 Task: Create a red and orange triangles letterhead.
Action: Mouse moved to (596, 463)
Screenshot: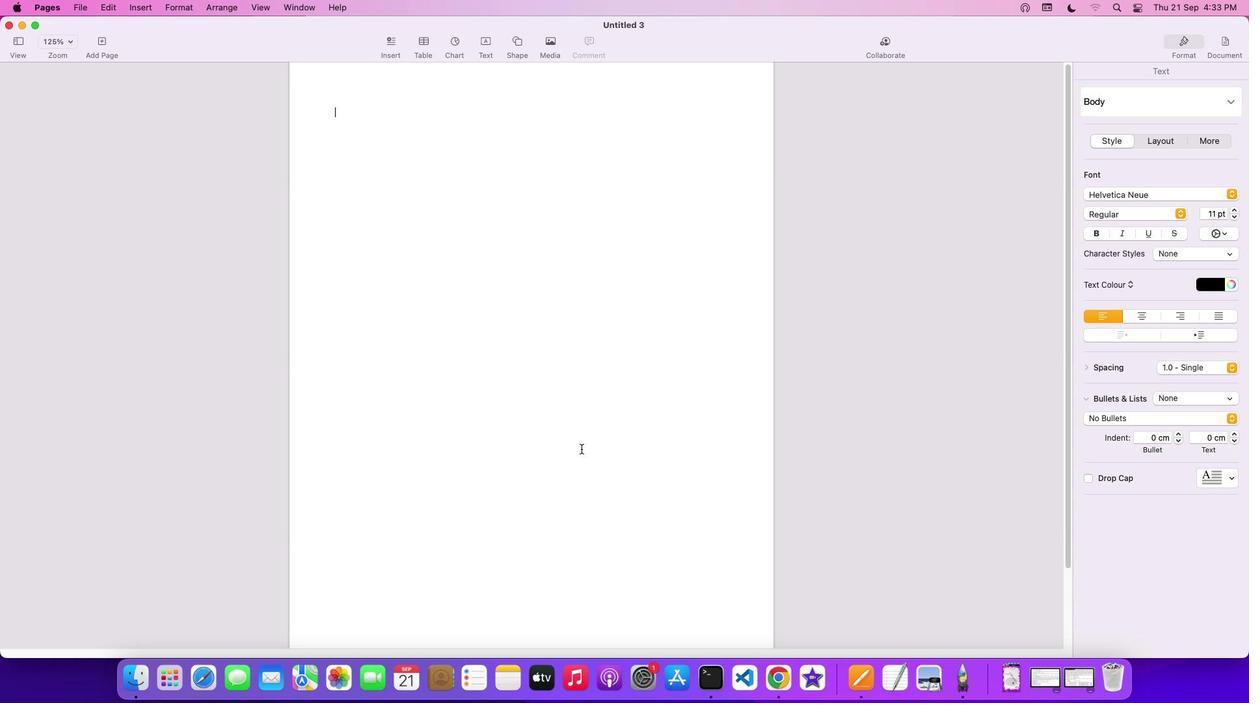 
Action: Mouse pressed left at (596, 463)
Screenshot: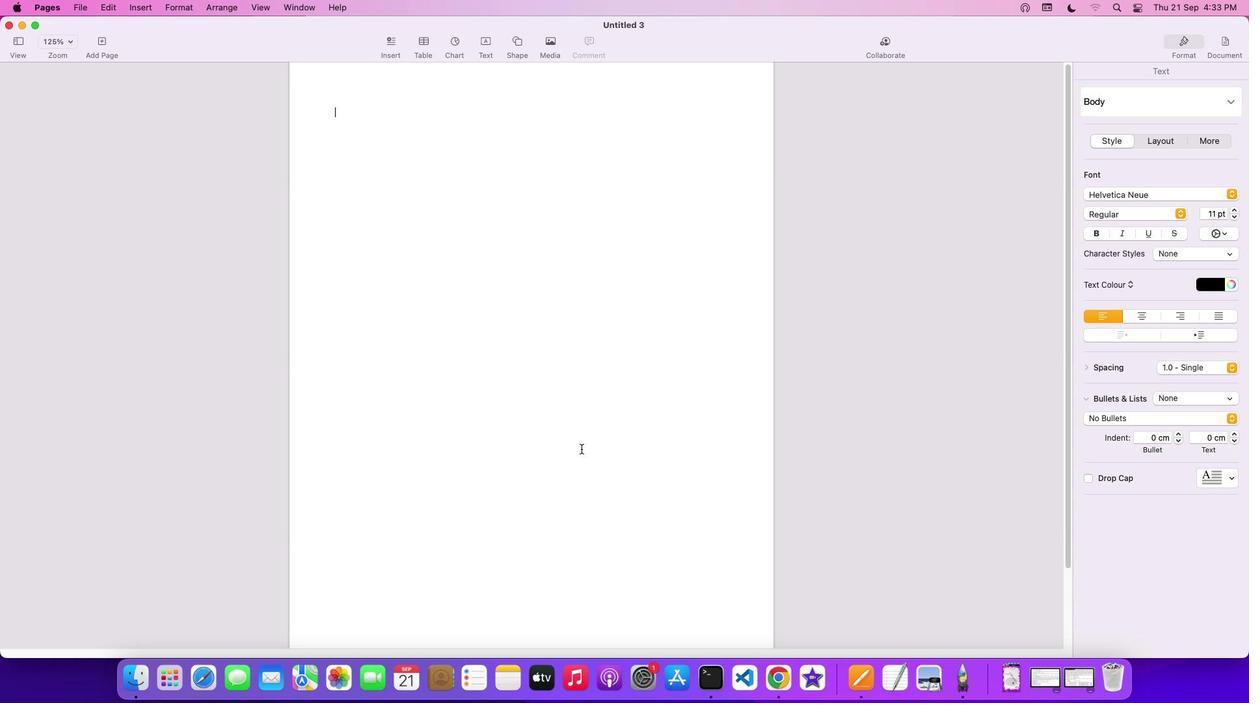 
Action: Mouse moved to (530, 53)
Screenshot: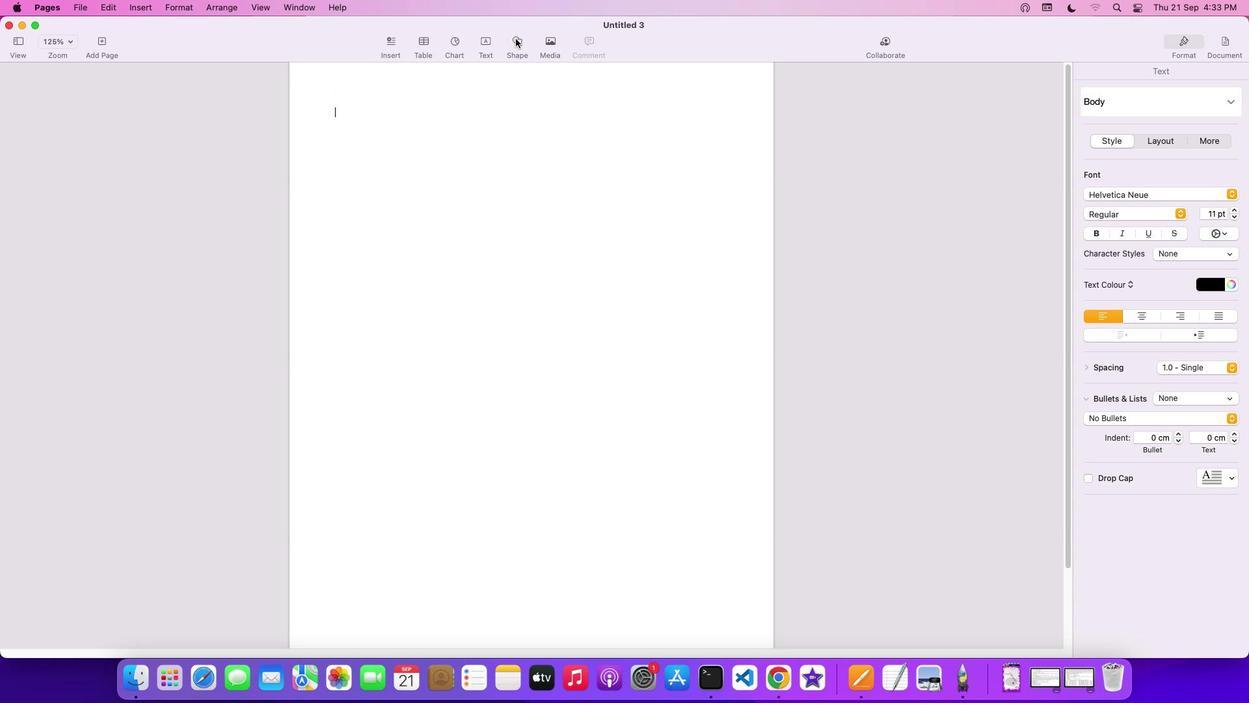 
Action: Mouse pressed left at (530, 53)
Screenshot: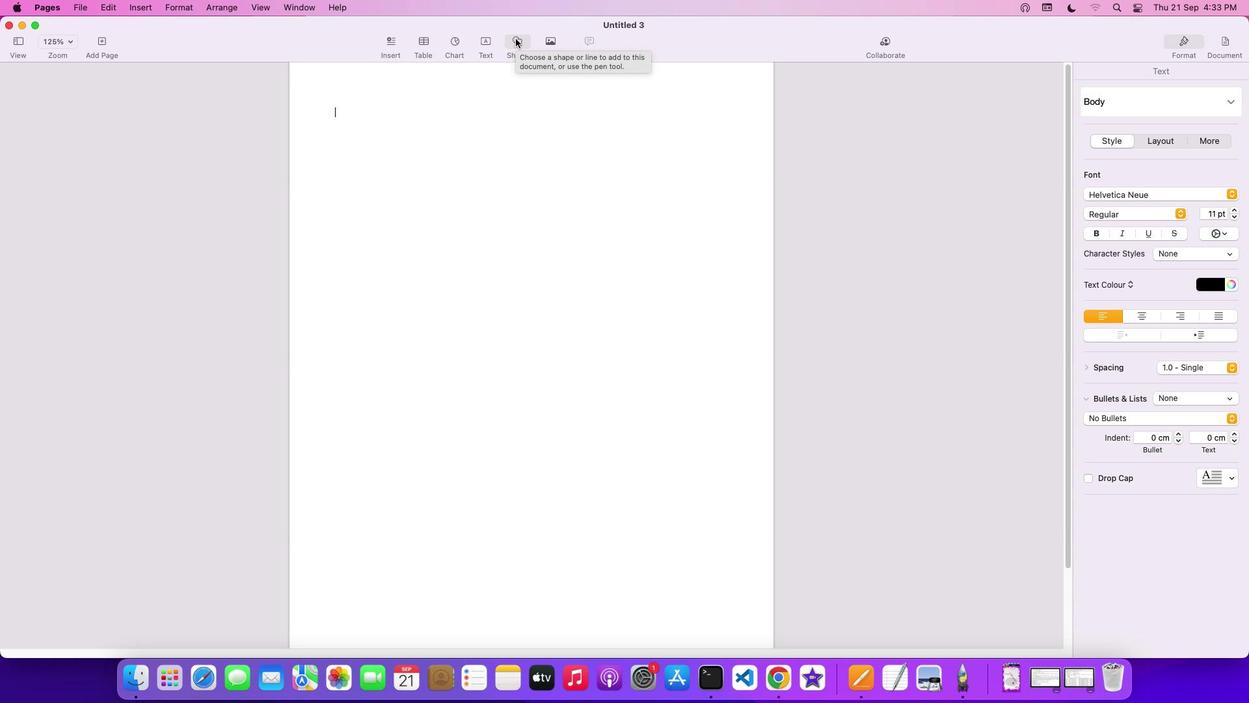 
Action: Mouse moved to (526, 205)
Screenshot: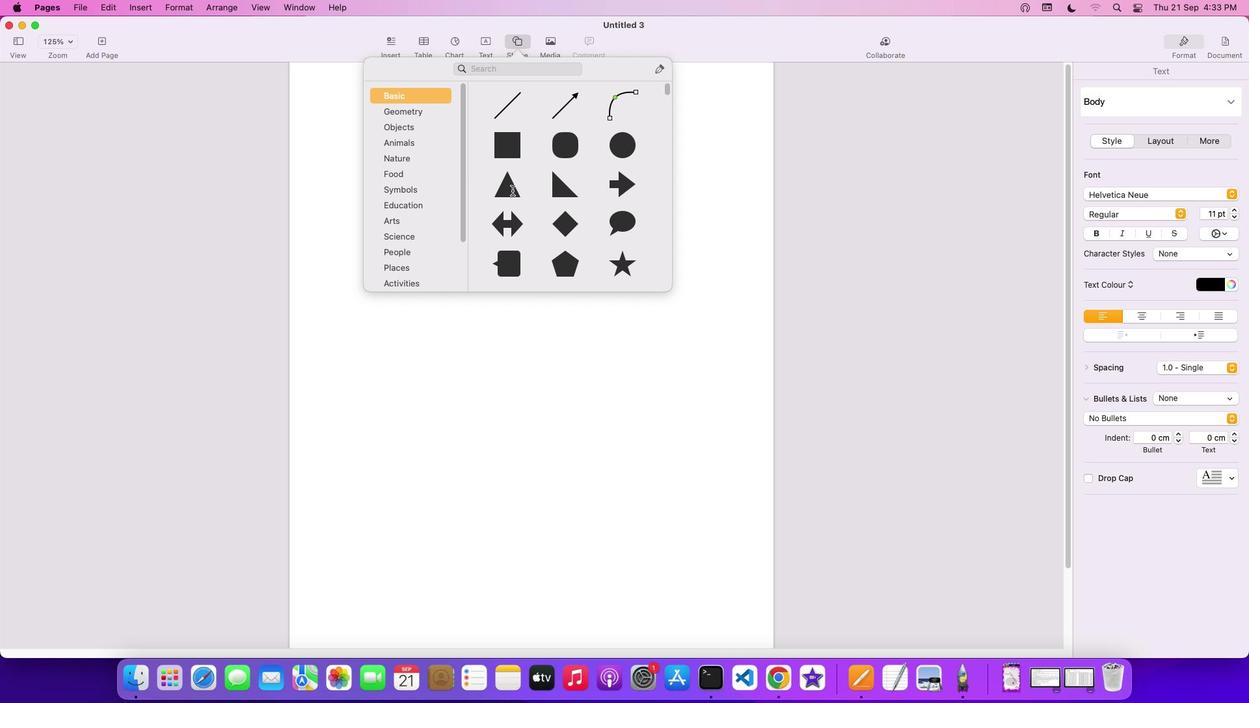 
Action: Mouse pressed left at (526, 205)
Screenshot: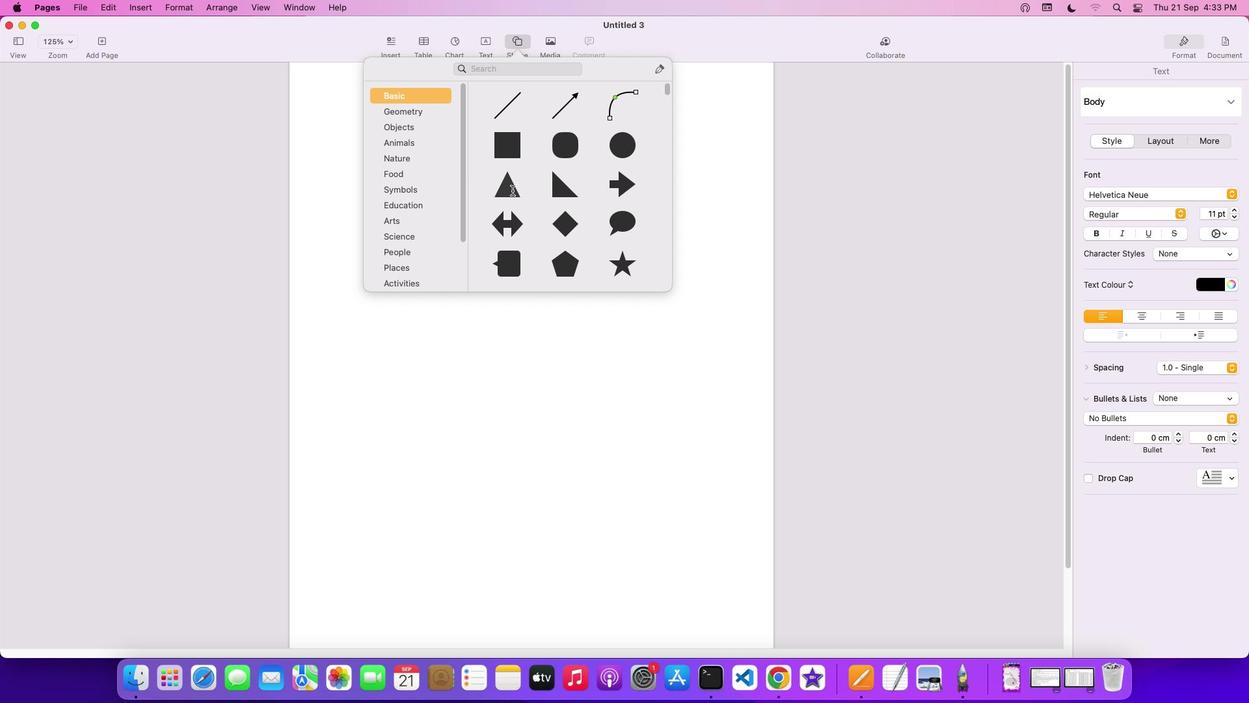 
Action: Mouse moved to (558, 204)
Screenshot: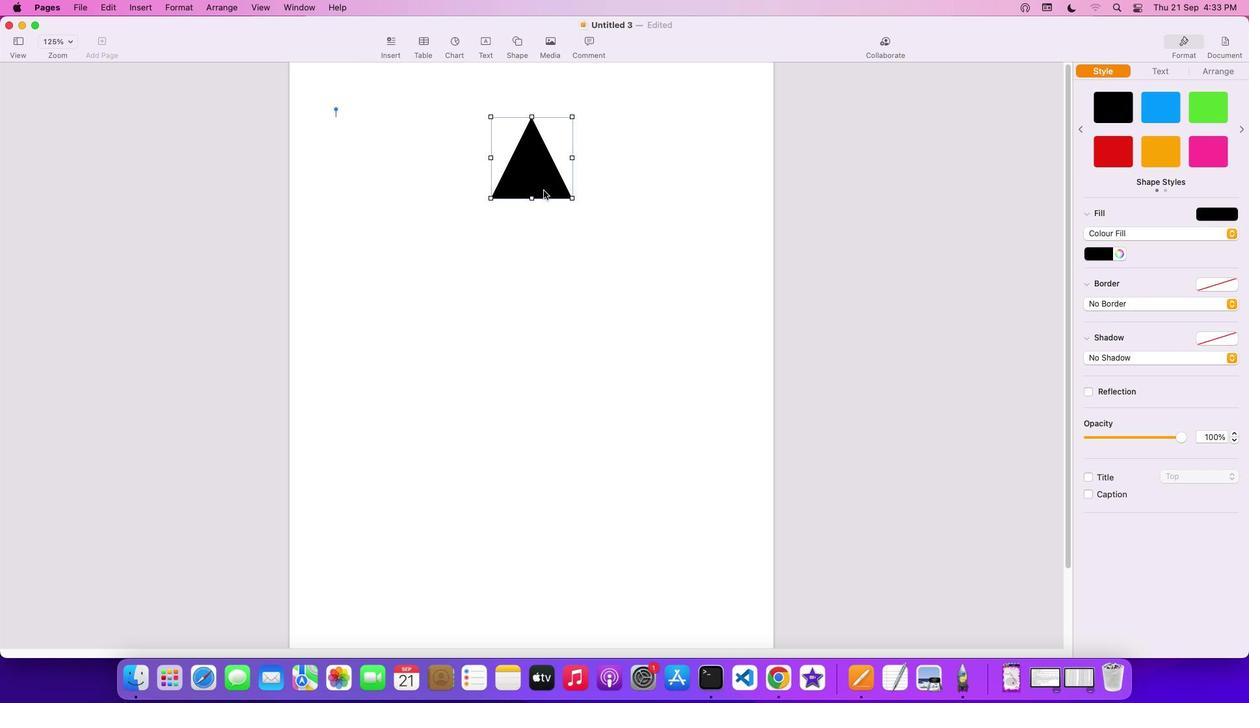 
Action: Mouse pressed left at (558, 204)
Screenshot: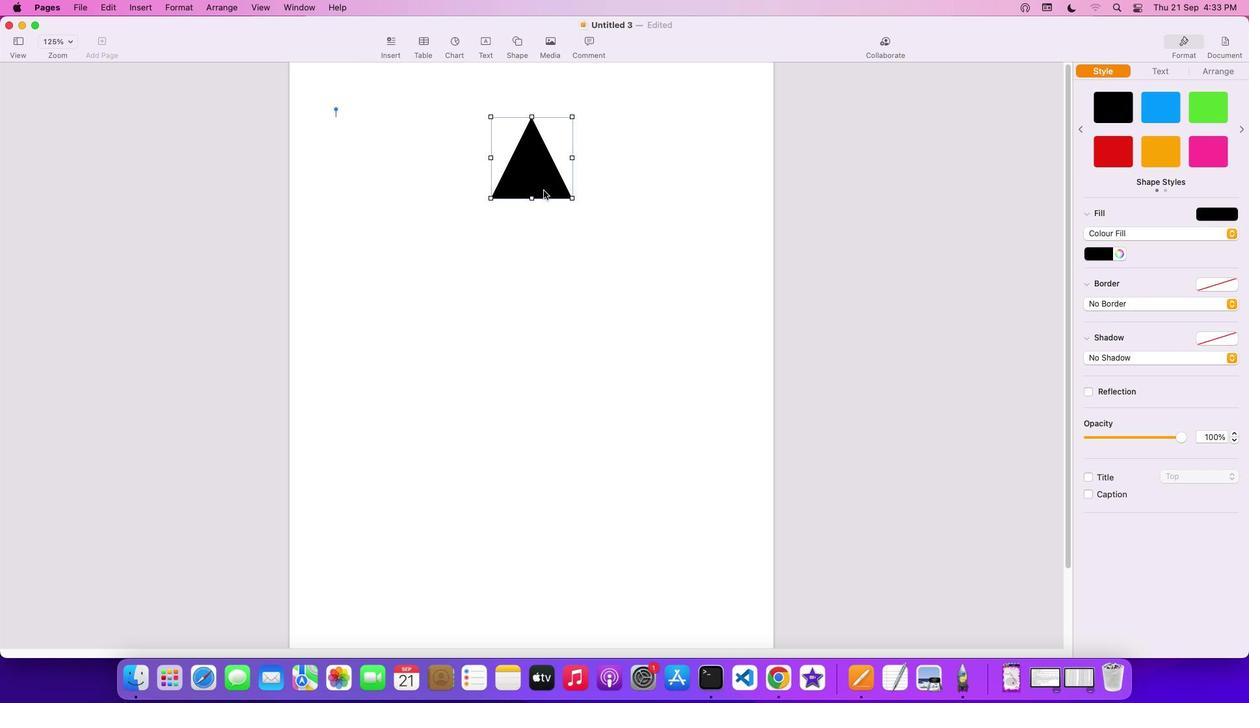 
Action: Mouse moved to (354, 147)
Screenshot: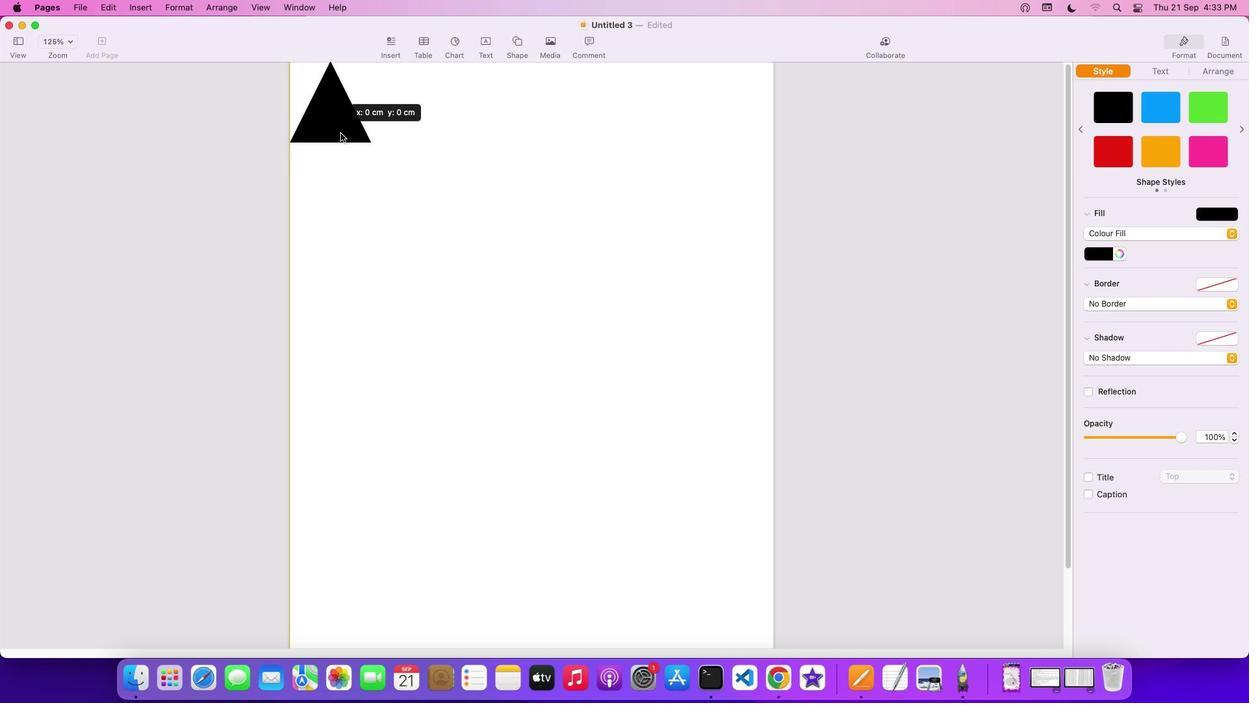 
Action: Key pressed Key.backspace
Screenshot: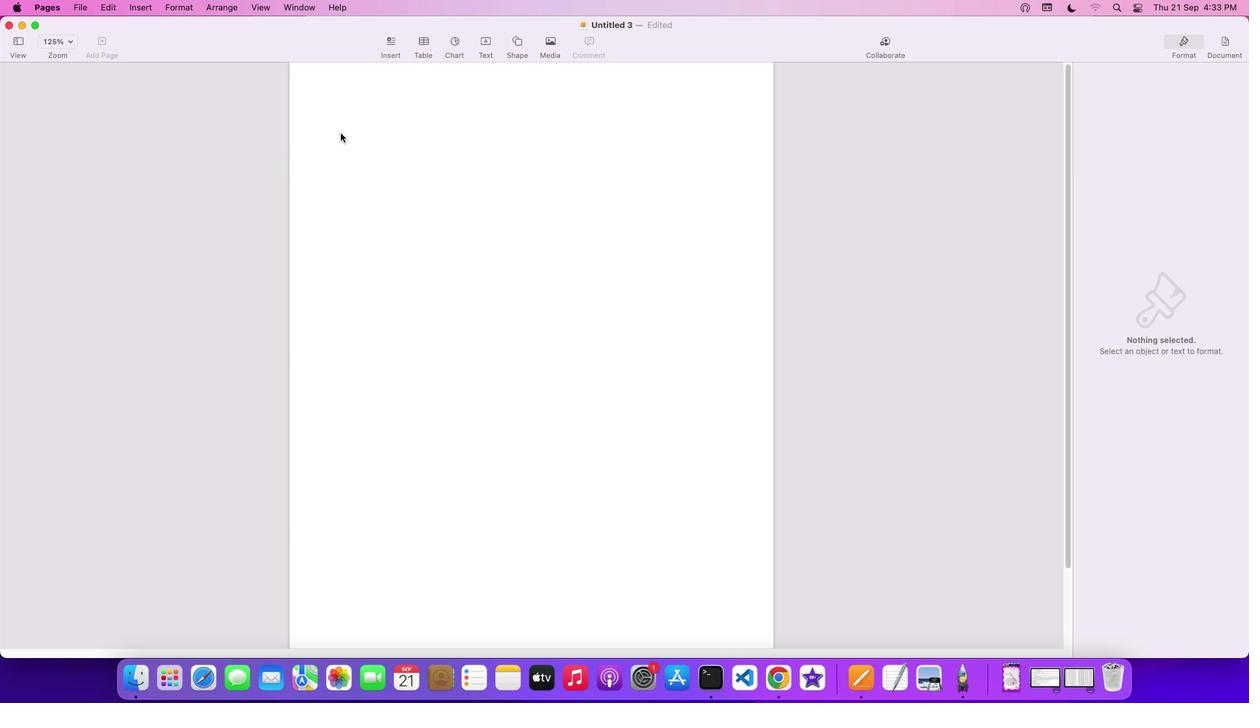 
Action: Mouse moved to (529, 55)
Screenshot: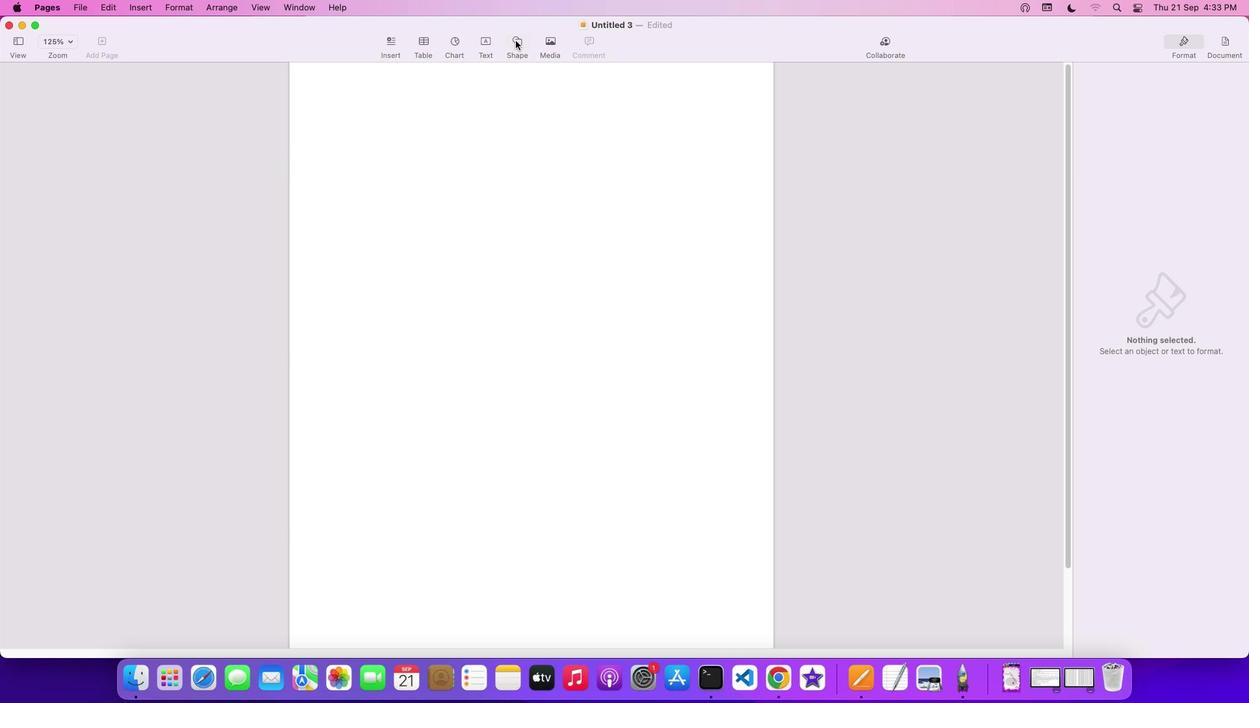 
Action: Mouse pressed left at (529, 55)
Screenshot: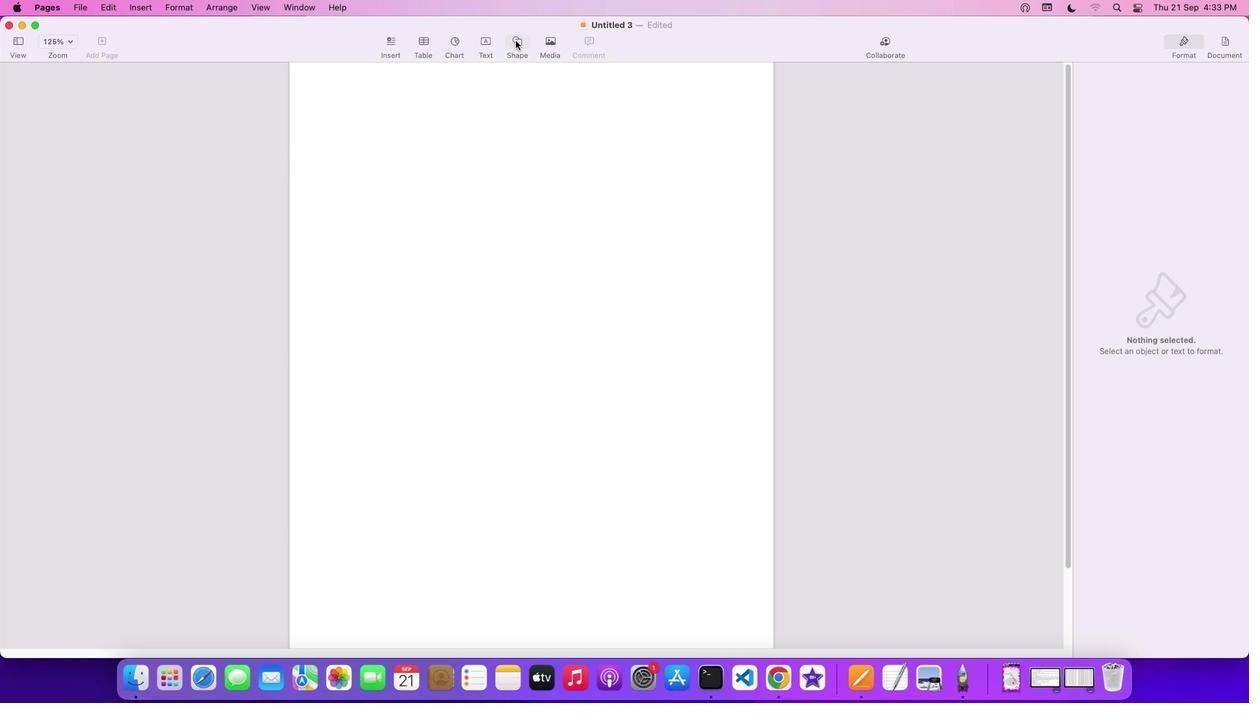
Action: Mouse moved to (530, 161)
Screenshot: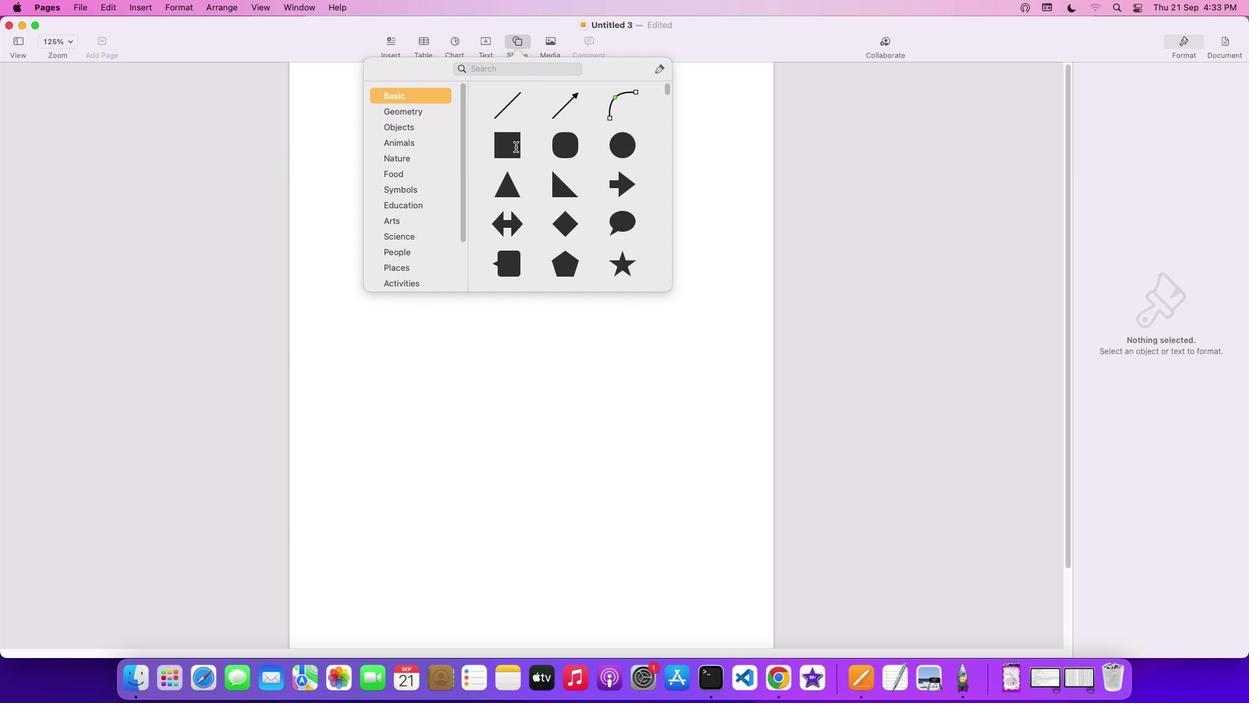 
Action: Mouse pressed left at (530, 161)
Screenshot: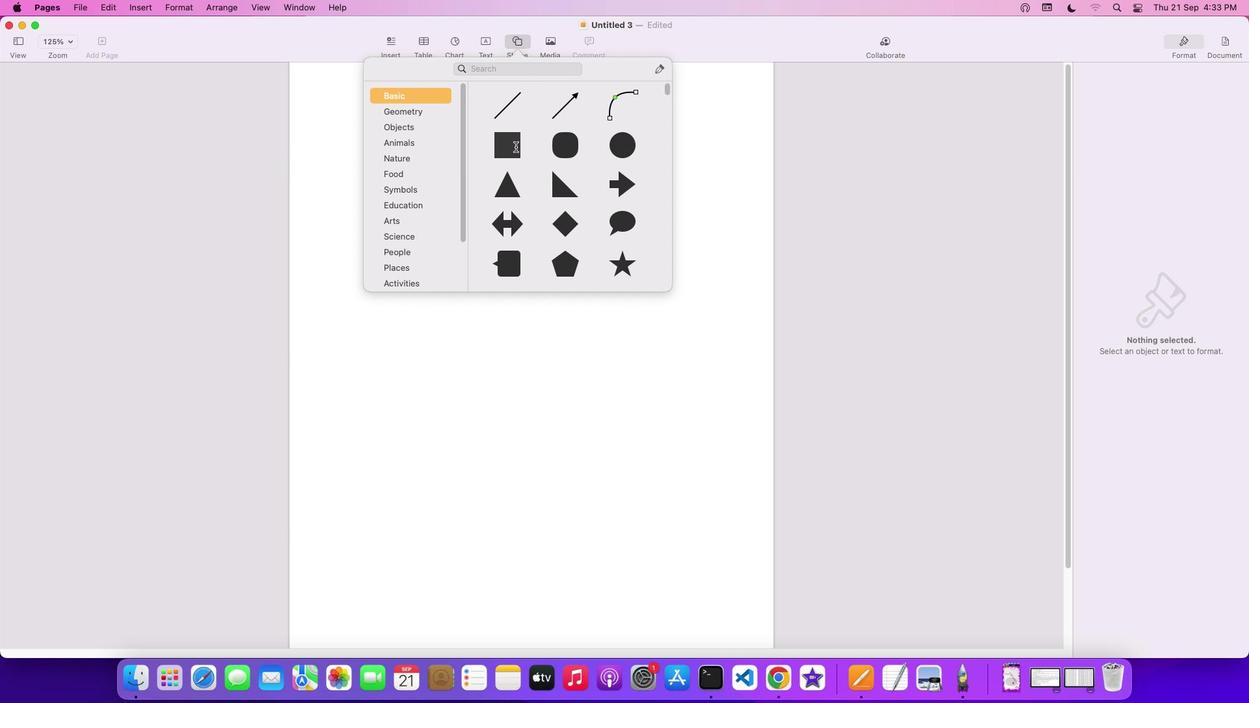 
Action: Mouse moved to (544, 372)
Screenshot: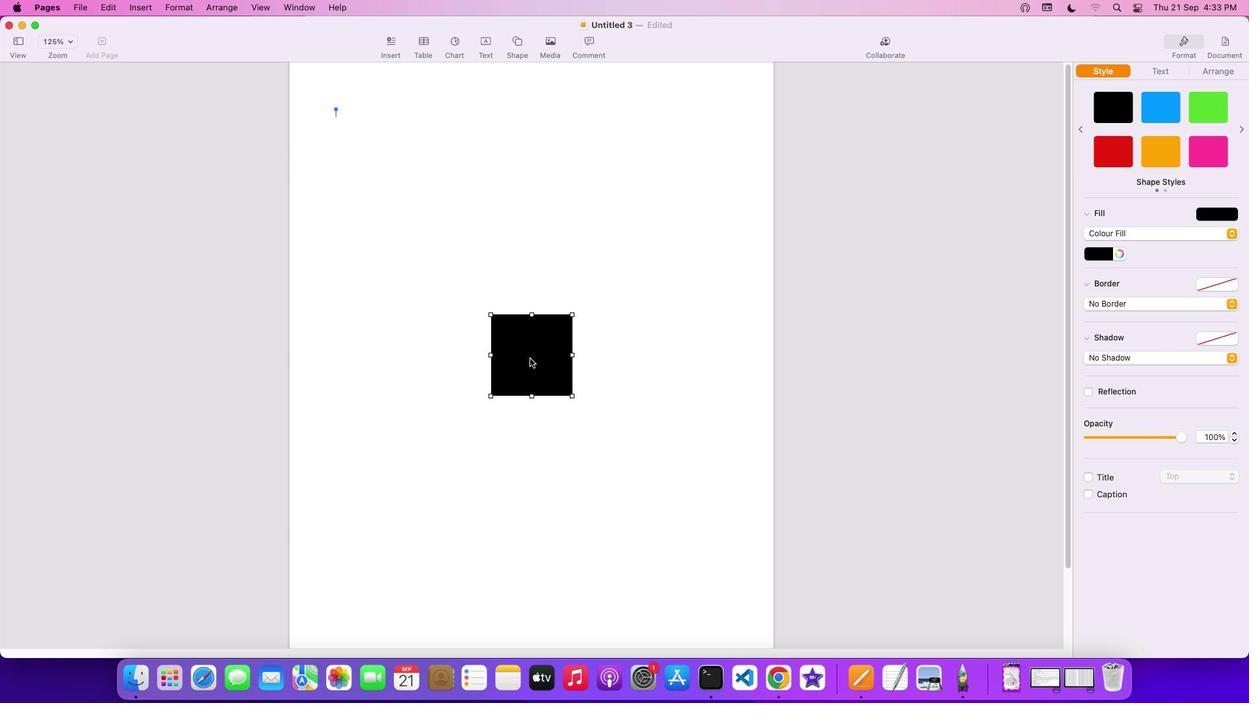 
Action: Mouse pressed left at (544, 372)
Screenshot: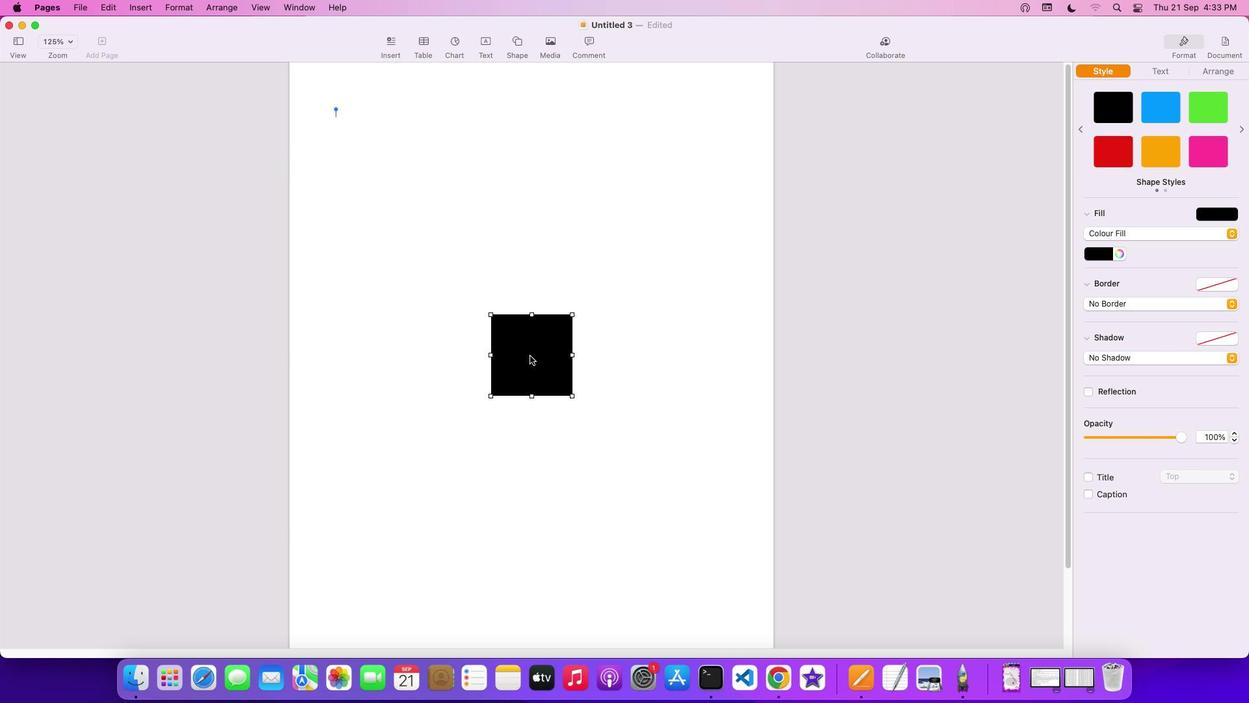 
Action: Mouse moved to (386, 158)
Screenshot: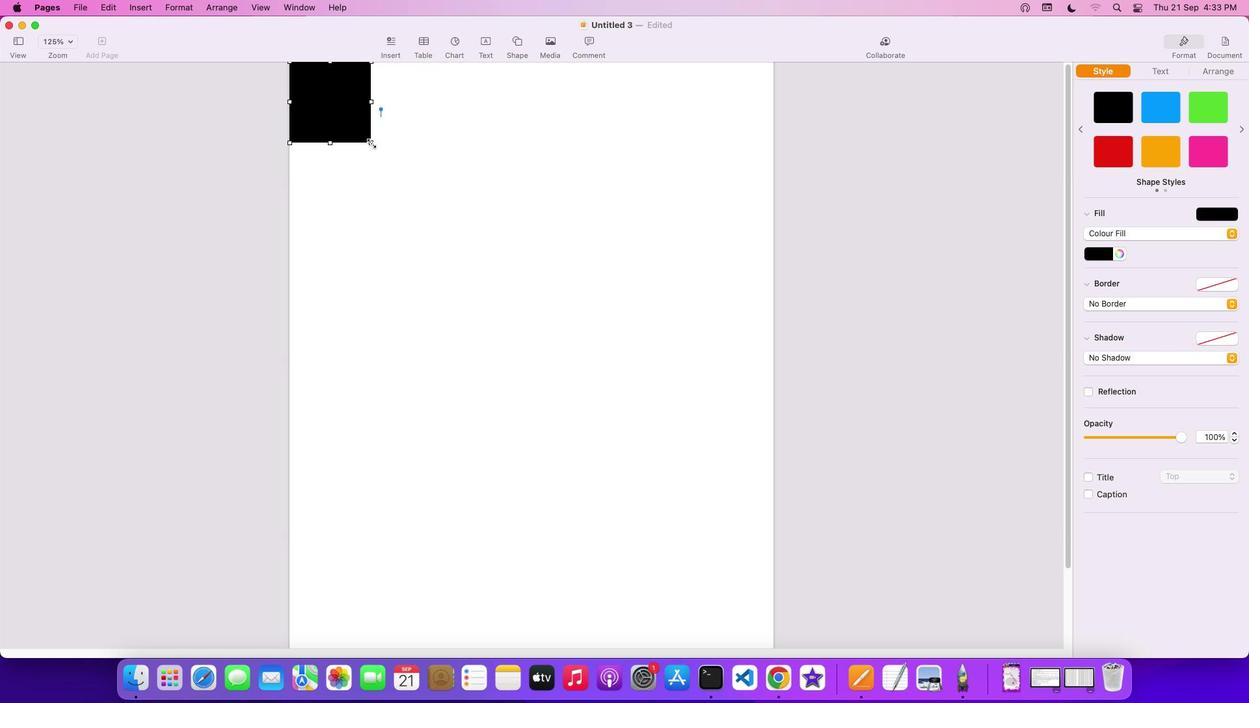 
Action: Mouse pressed left at (386, 158)
Screenshot: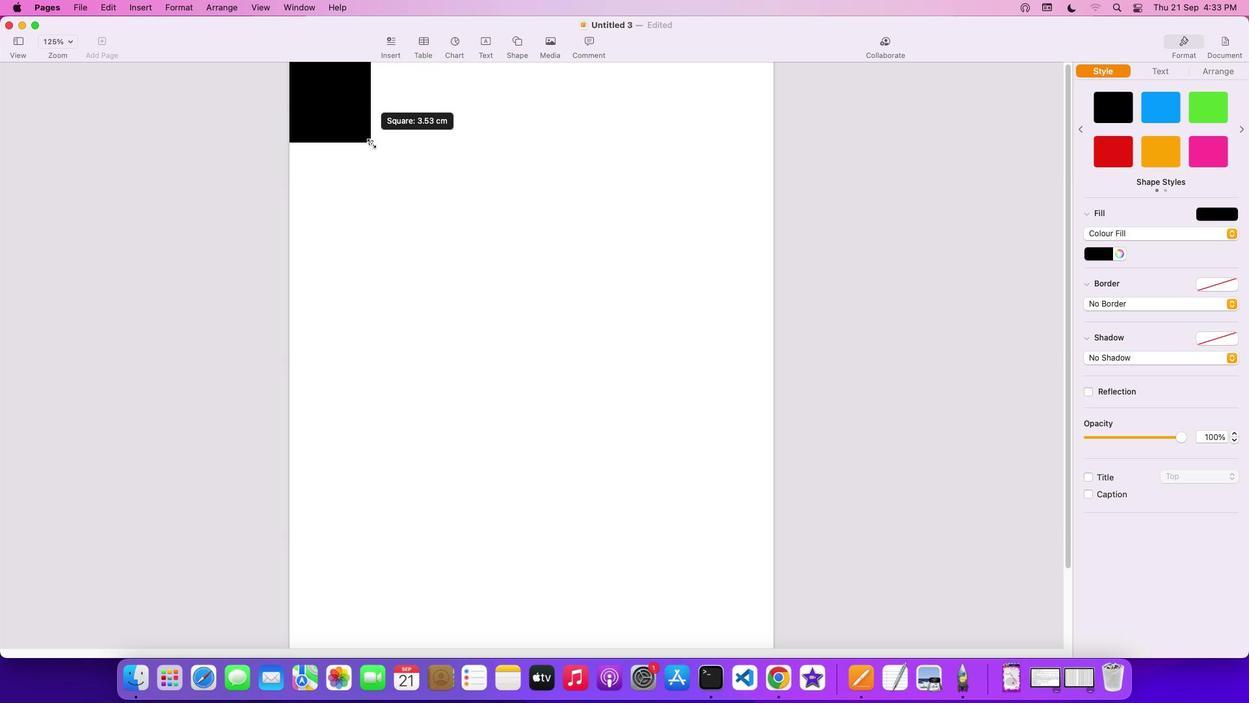 
Action: Mouse moved to (533, 57)
Screenshot: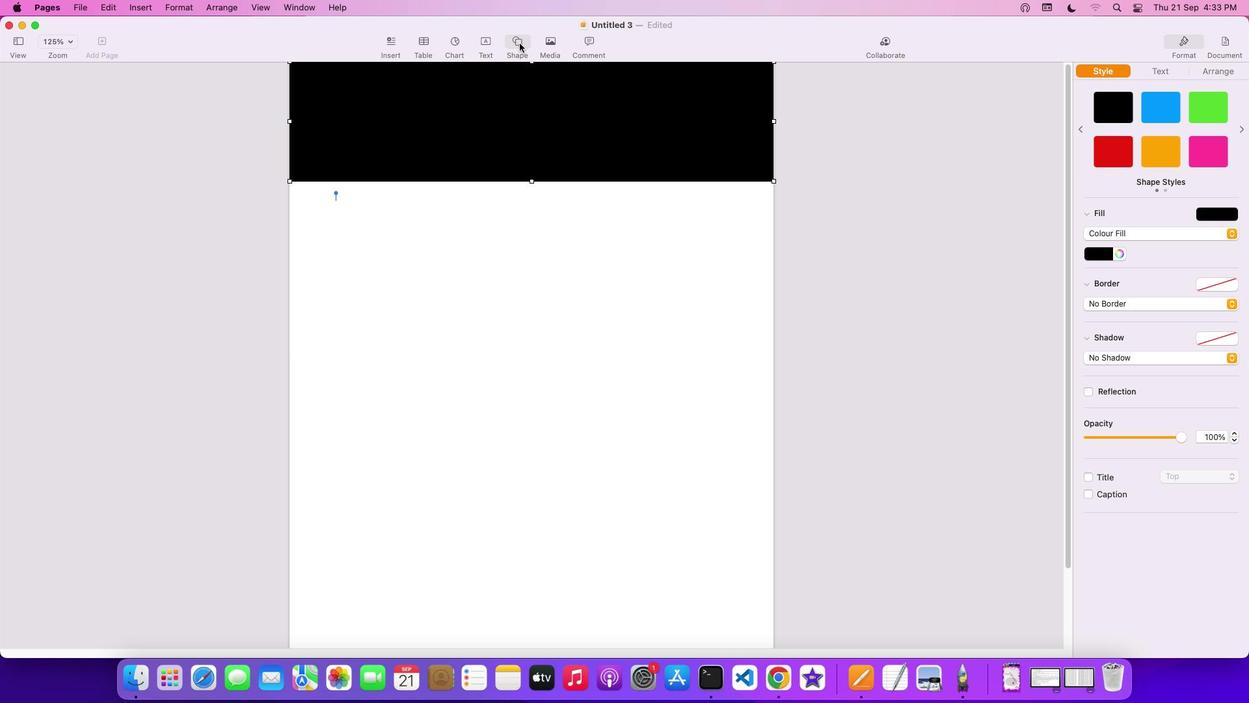 
Action: Mouse pressed left at (533, 57)
Screenshot: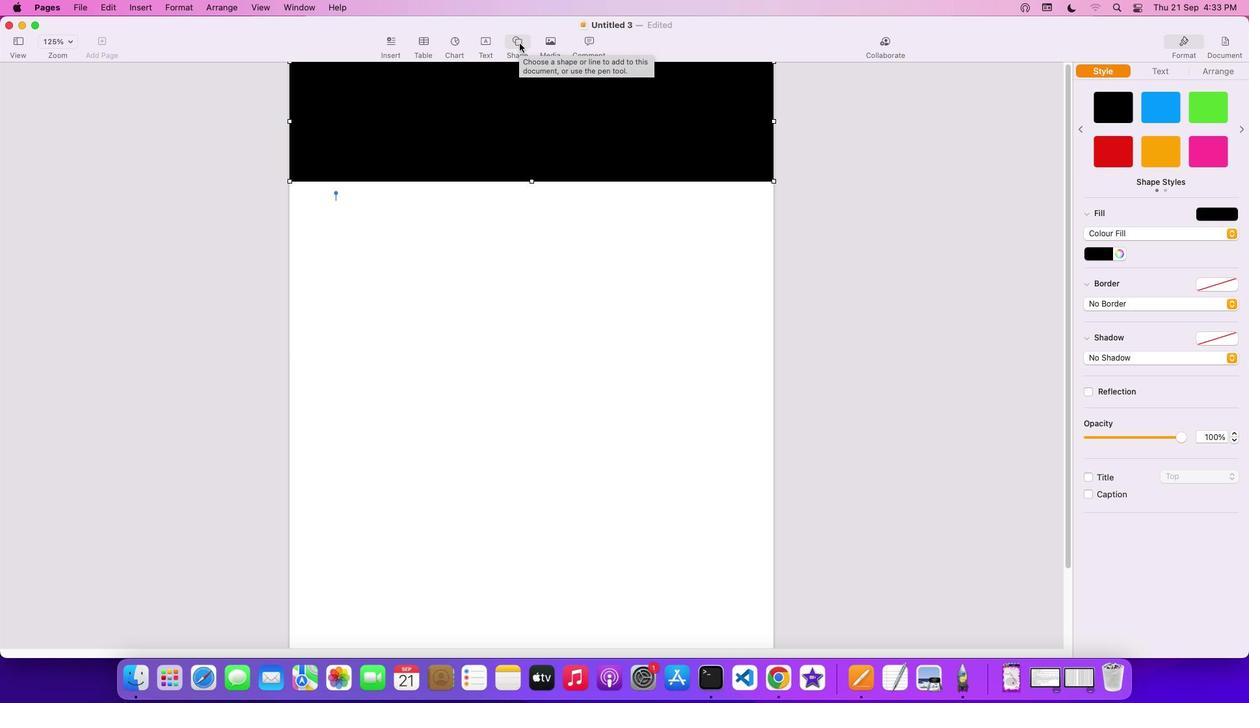 
Action: Mouse moved to (578, 203)
Screenshot: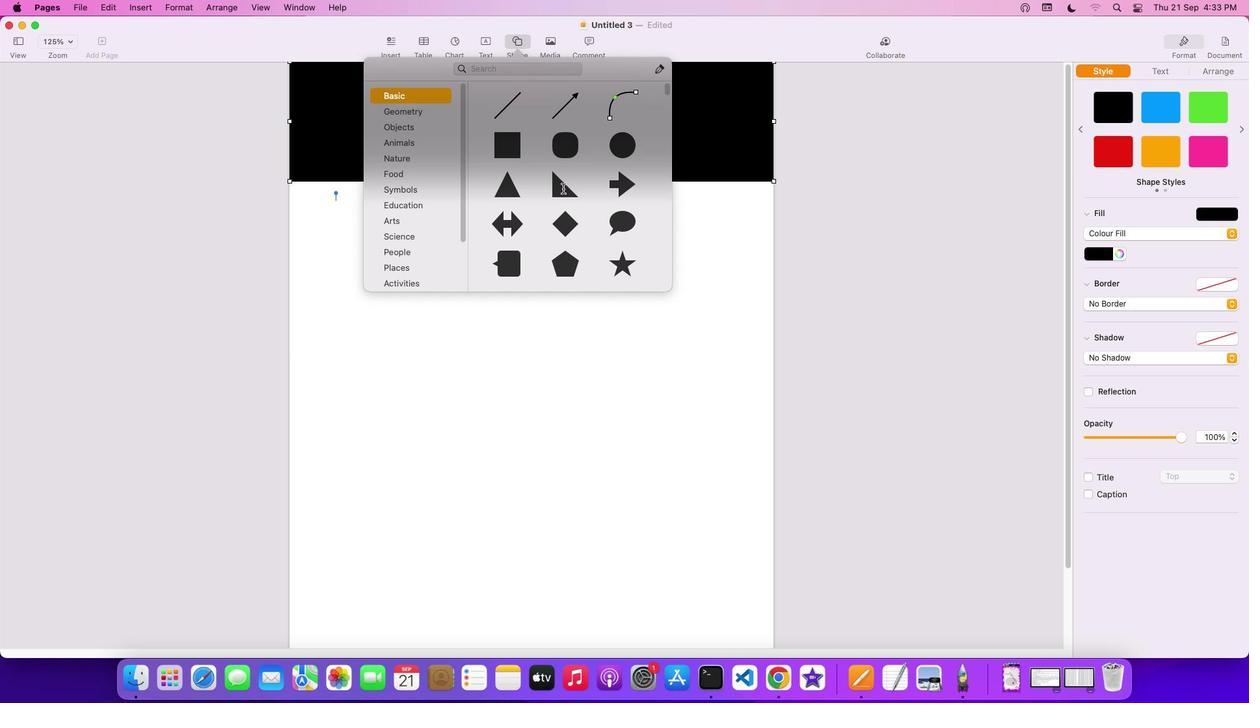 
Action: Mouse pressed left at (578, 203)
Screenshot: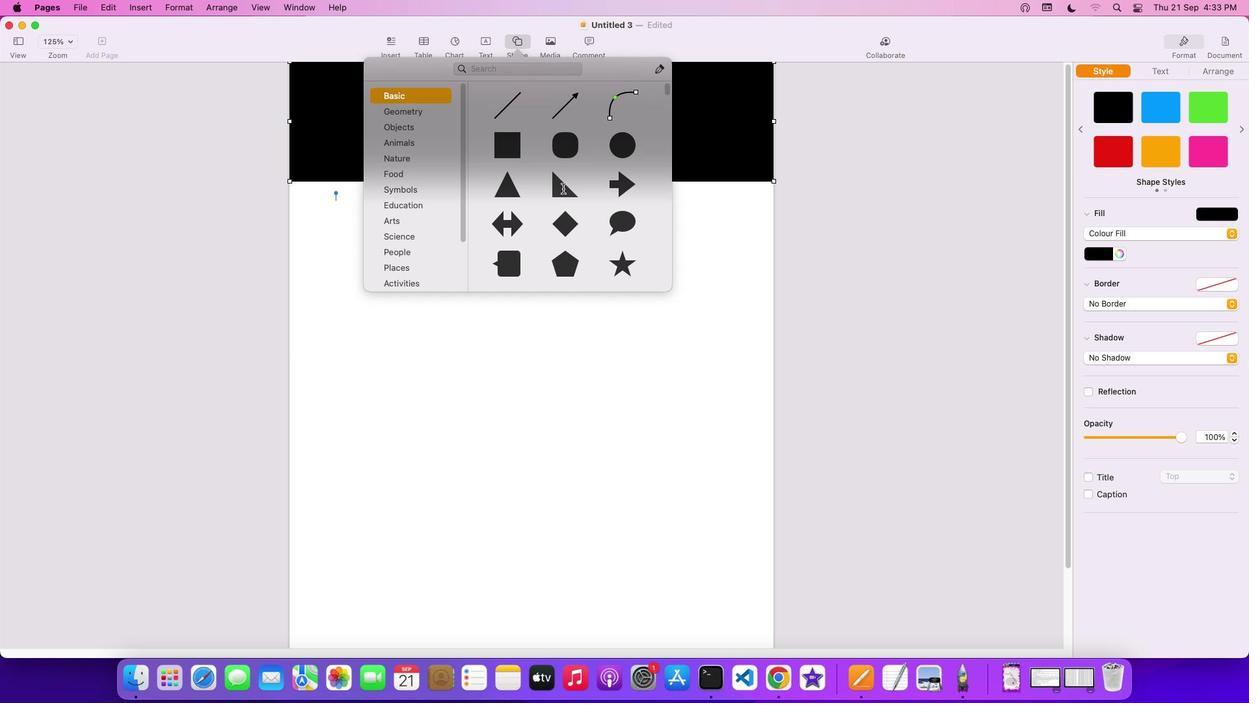 
Action: Mouse moved to (544, 397)
Screenshot: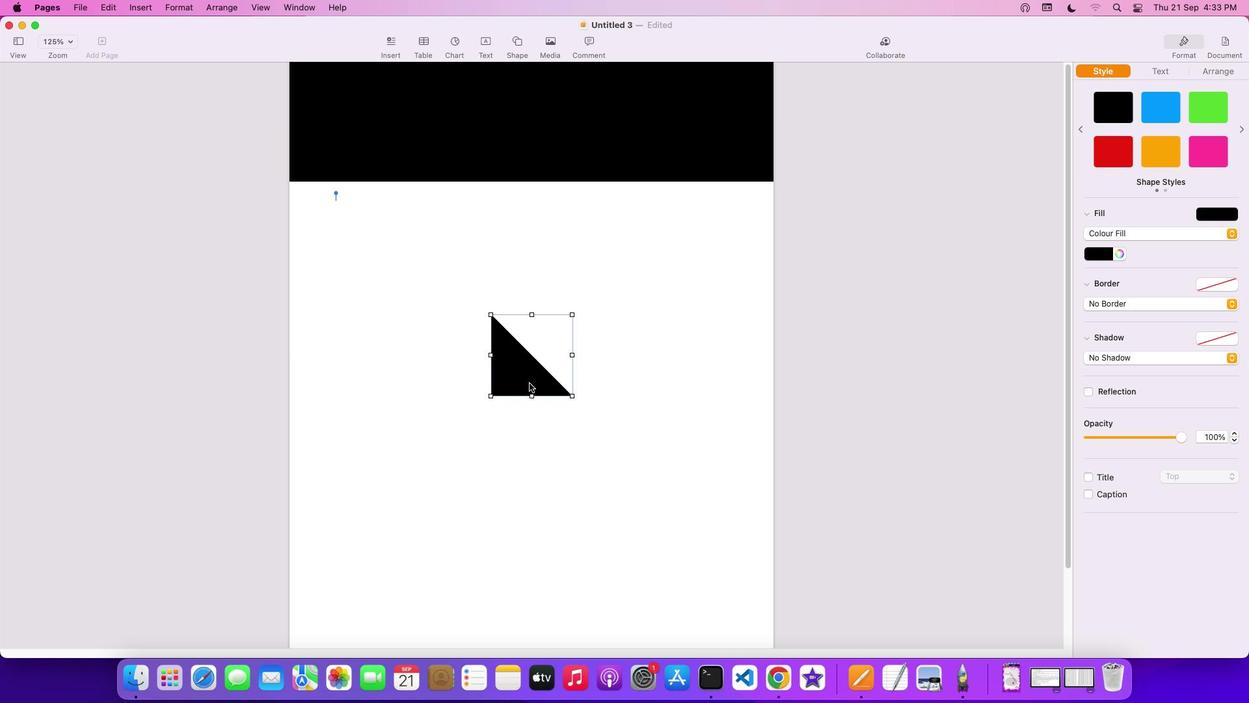 
Action: Mouse pressed left at (544, 397)
Screenshot: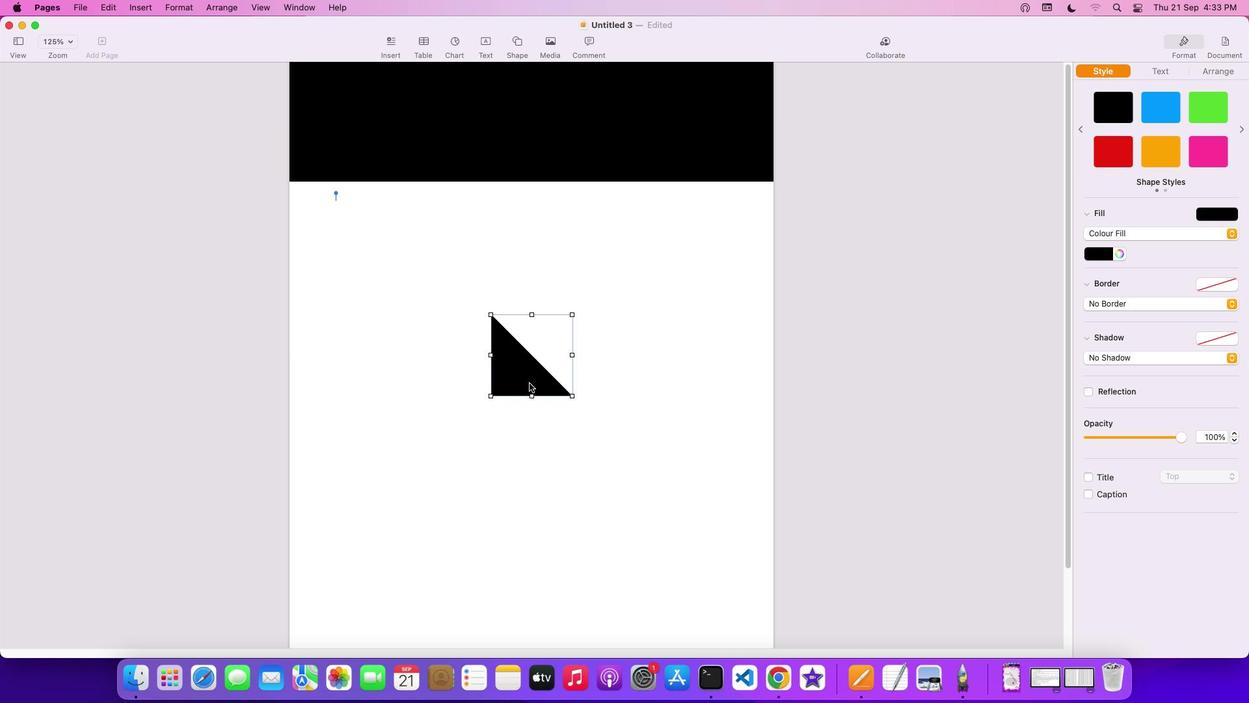 
Action: Mouse moved to (639, 143)
Screenshot: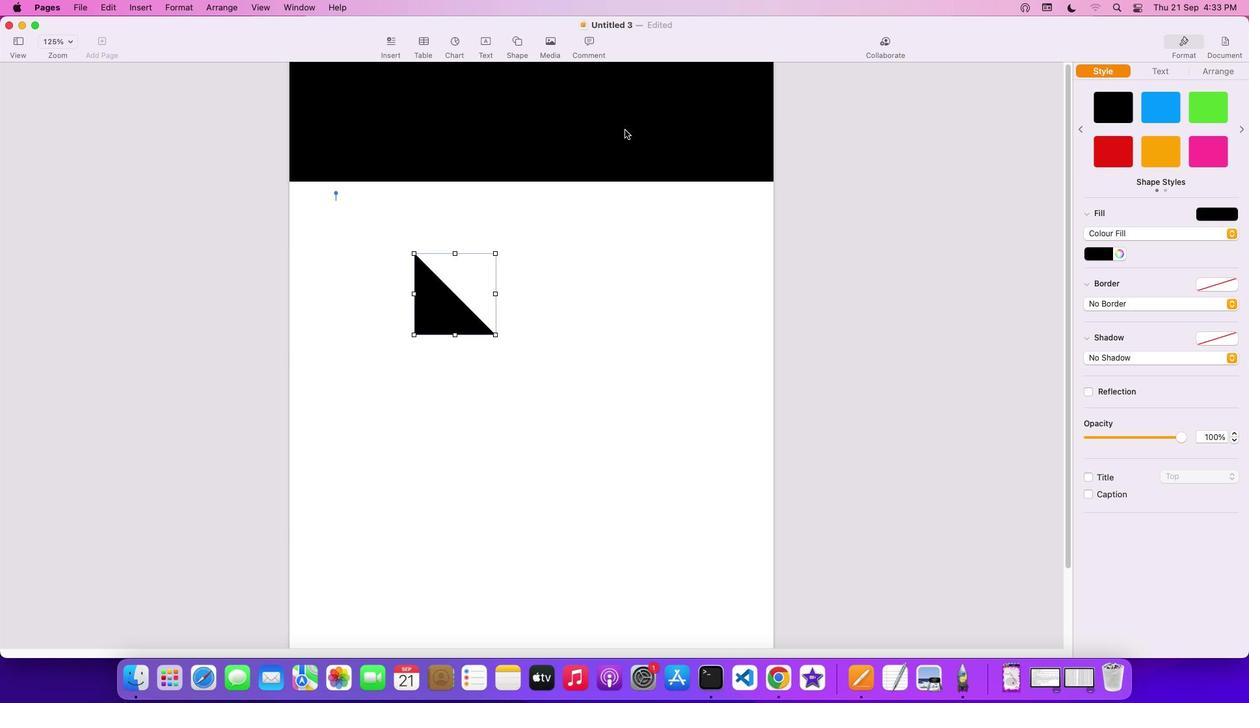 
Action: Mouse pressed left at (639, 143)
Screenshot: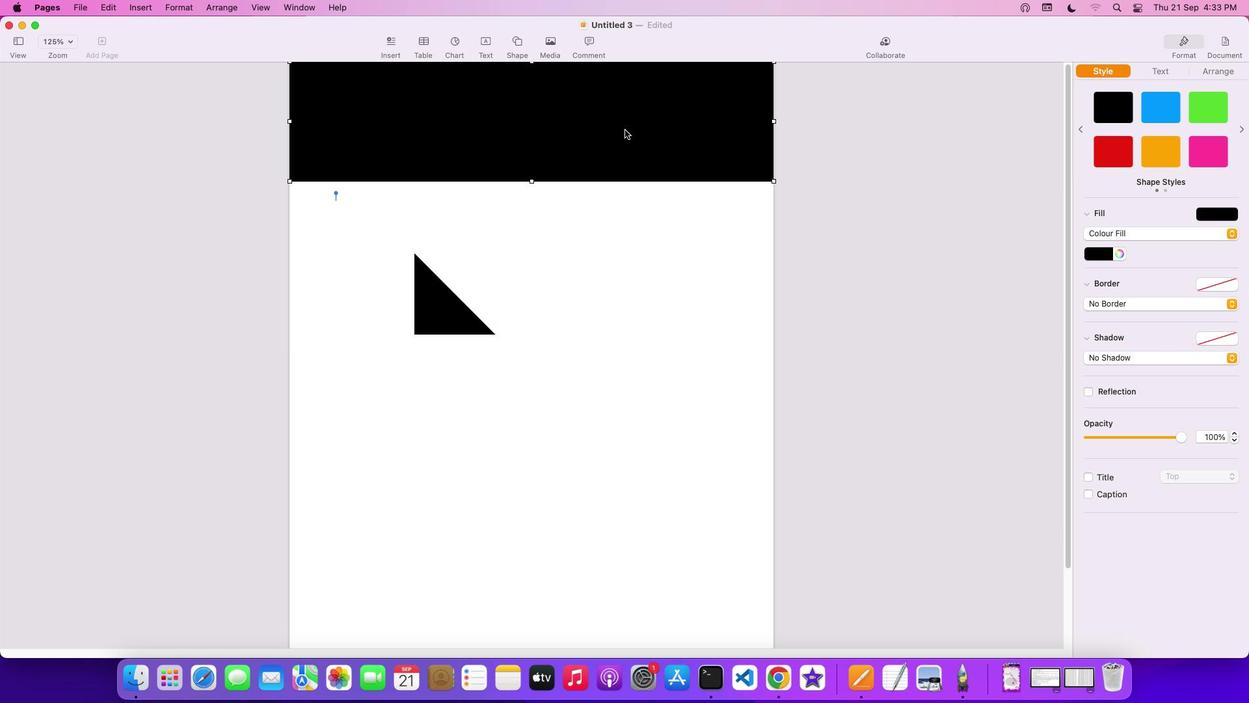 
Action: Mouse moved to (1131, 264)
Screenshot: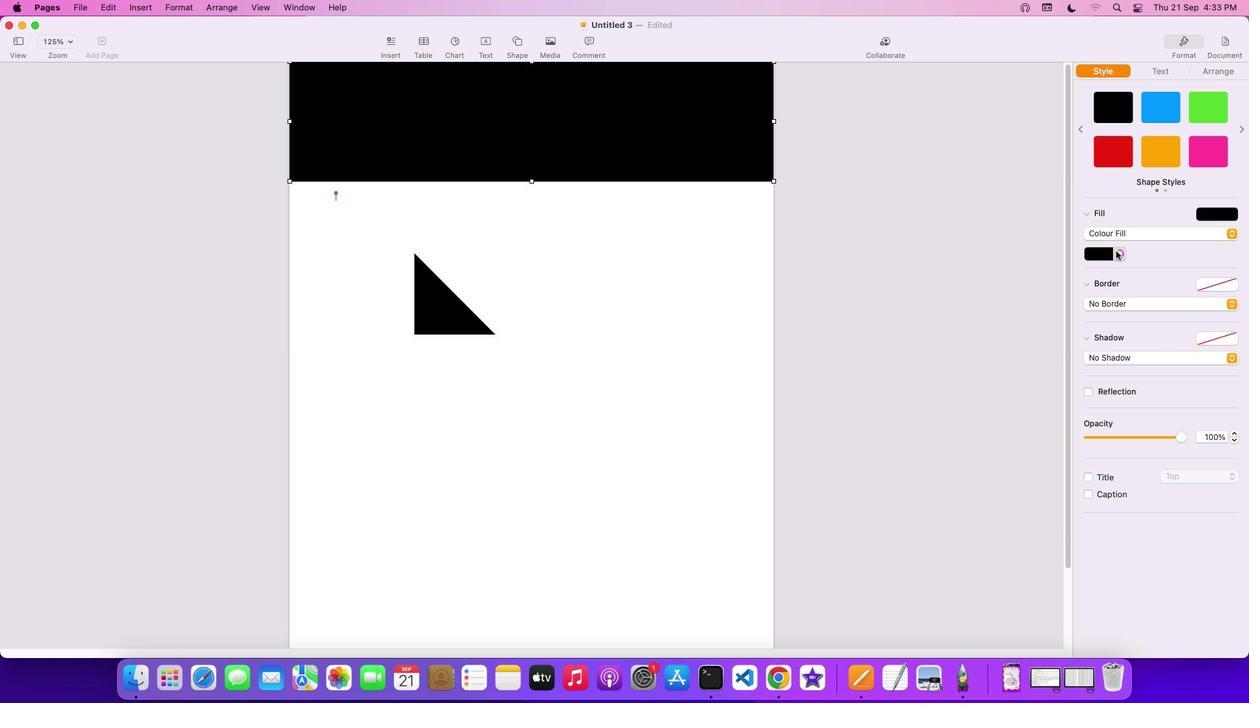 
Action: Mouse pressed left at (1131, 264)
Screenshot: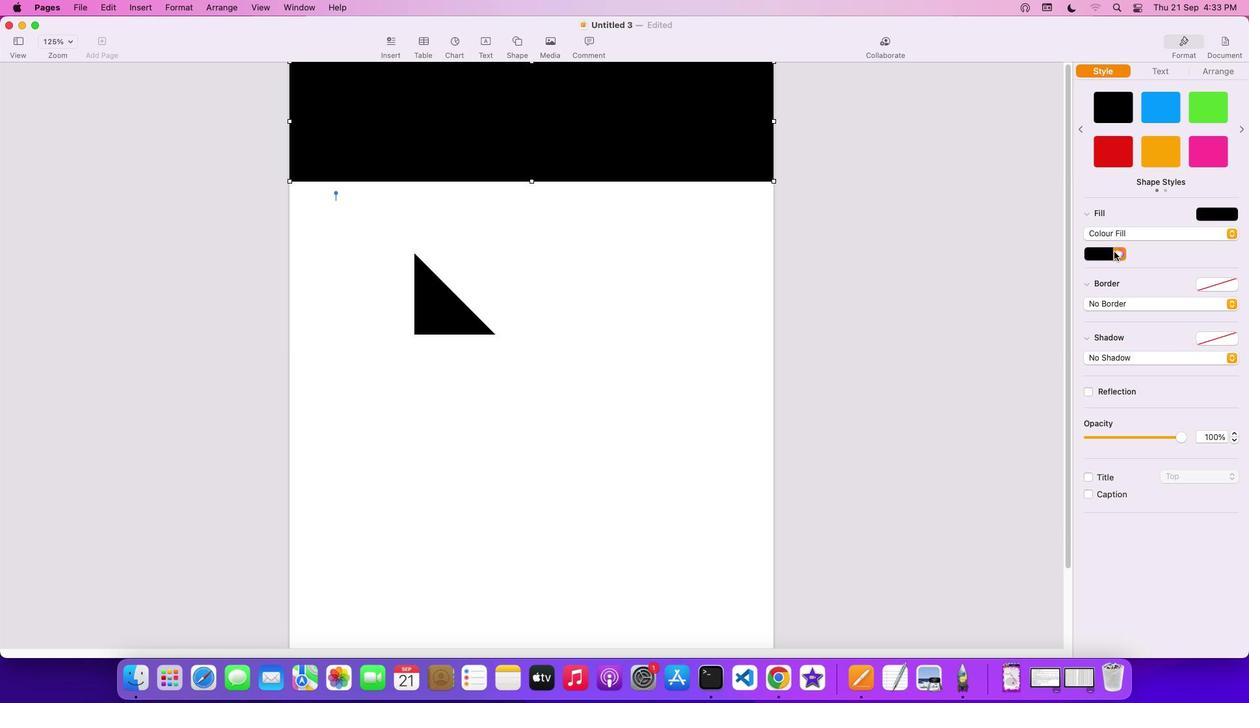 
Action: Mouse moved to (1123, 267)
Screenshot: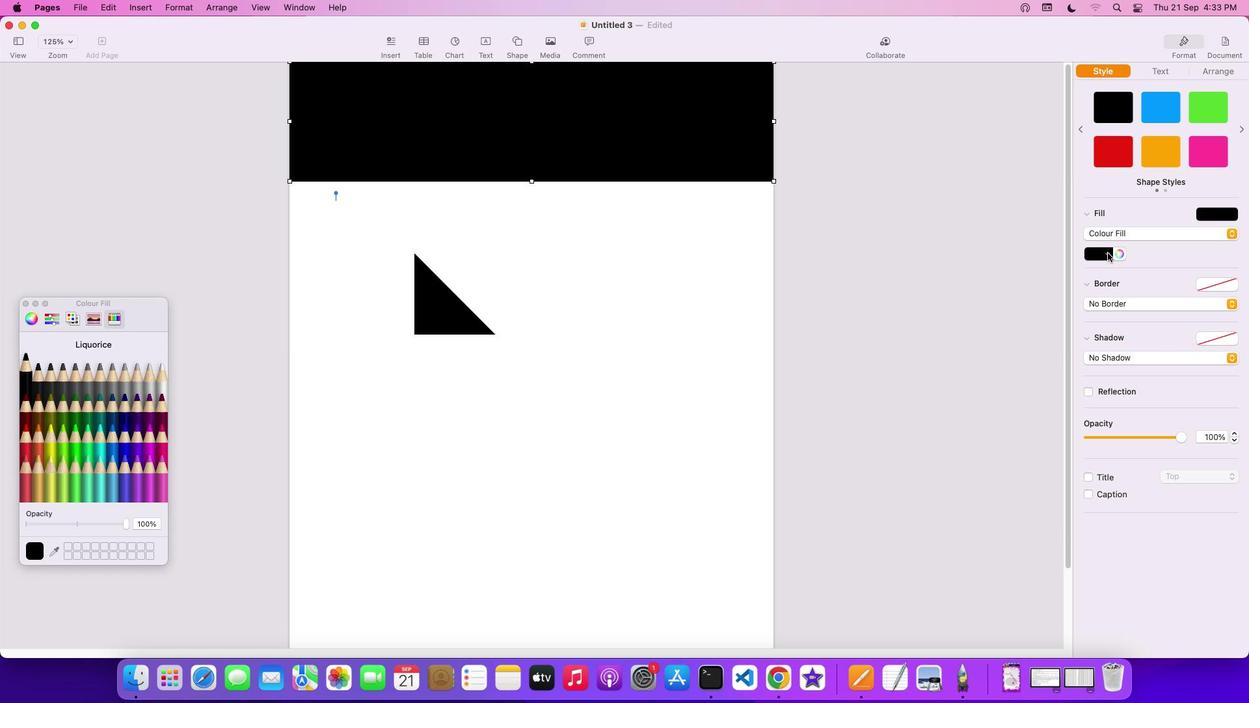
Action: Mouse pressed left at (1123, 267)
Screenshot: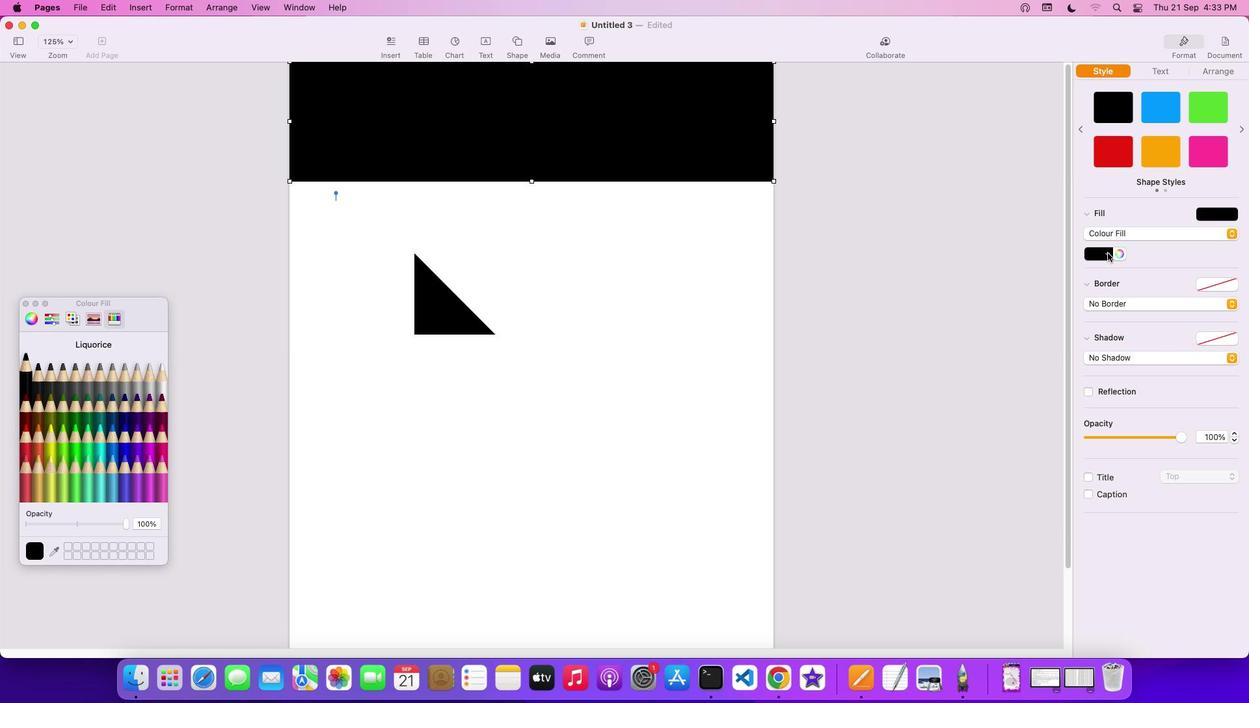 
Action: Mouse moved to (1082, 354)
Screenshot: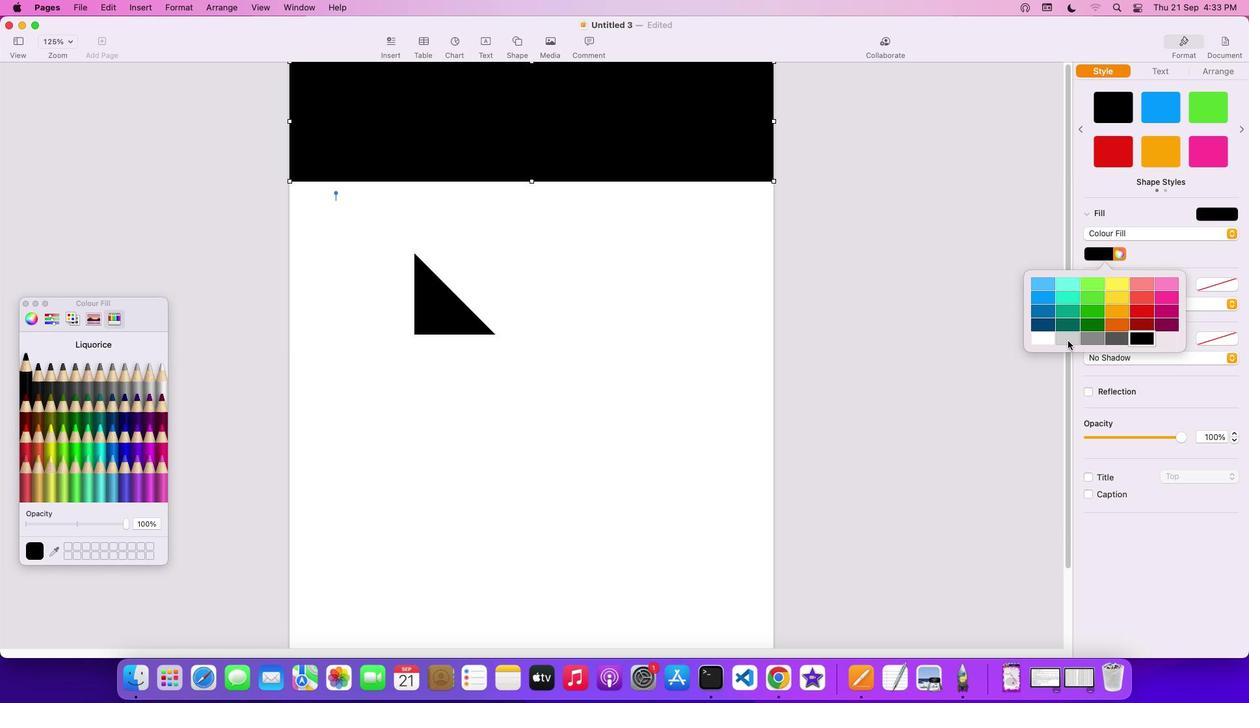 
Action: Mouse pressed left at (1082, 354)
Screenshot: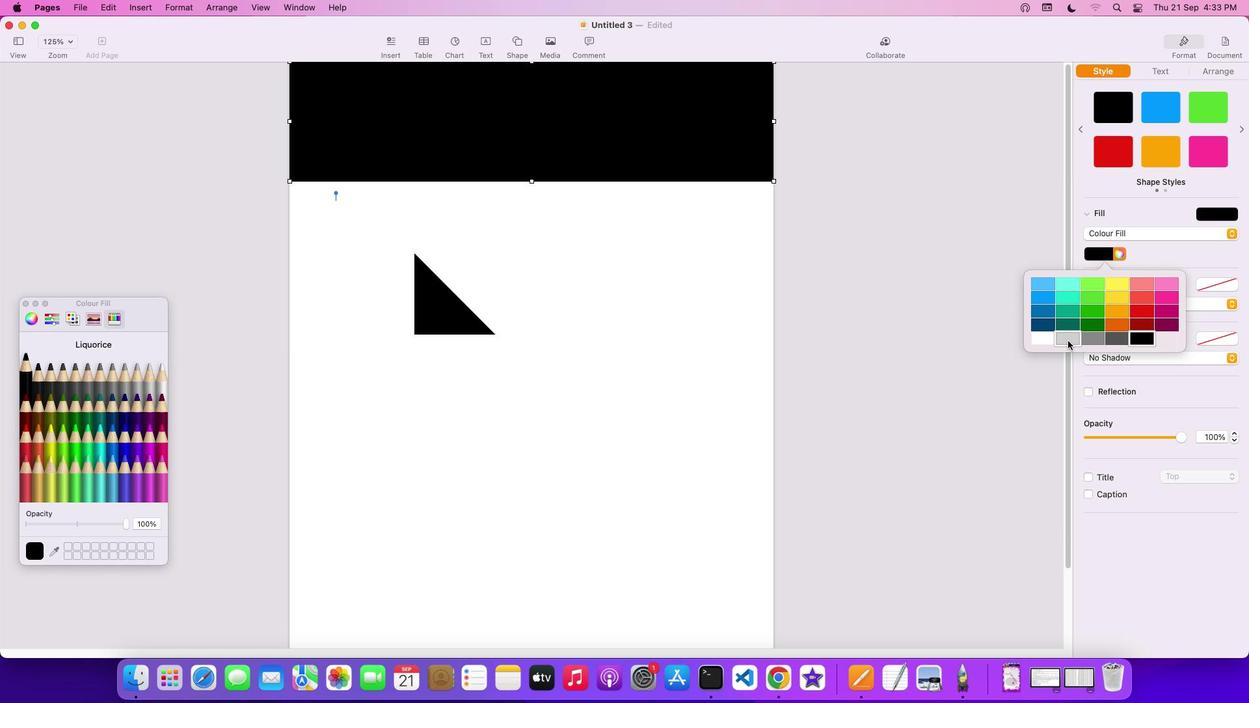 
Action: Mouse moved to (445, 314)
Screenshot: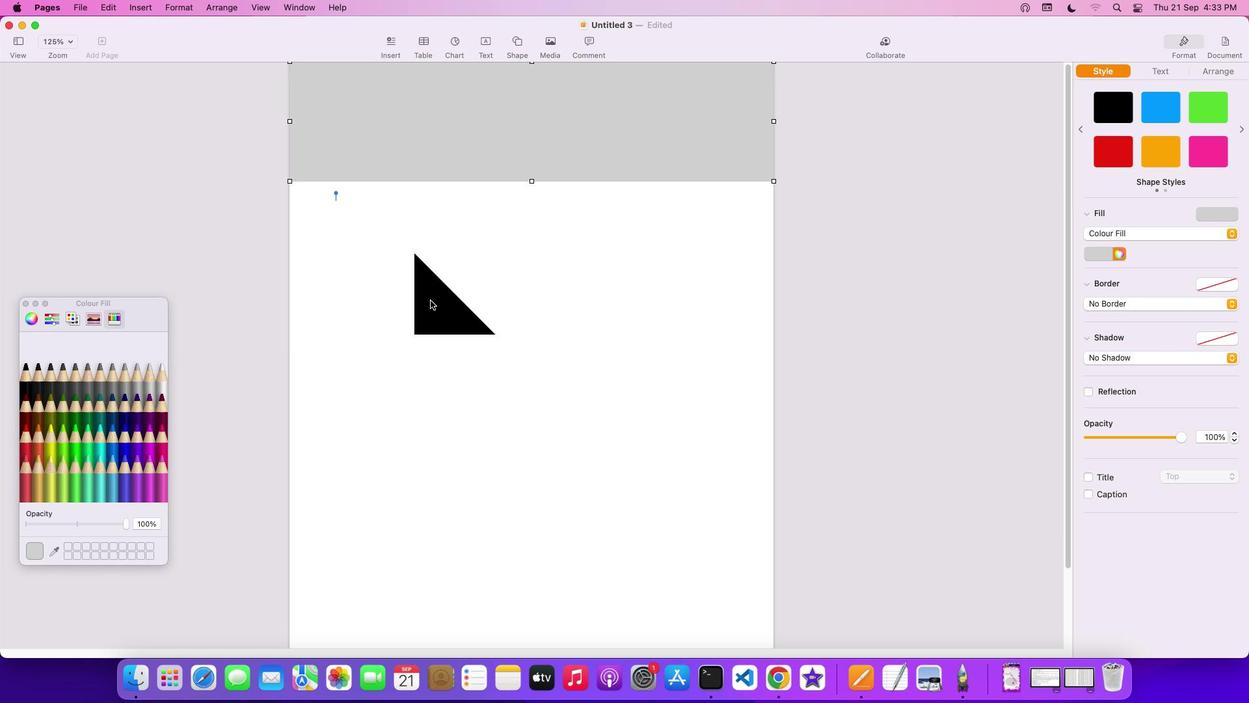 
Action: Mouse pressed left at (445, 314)
Screenshot: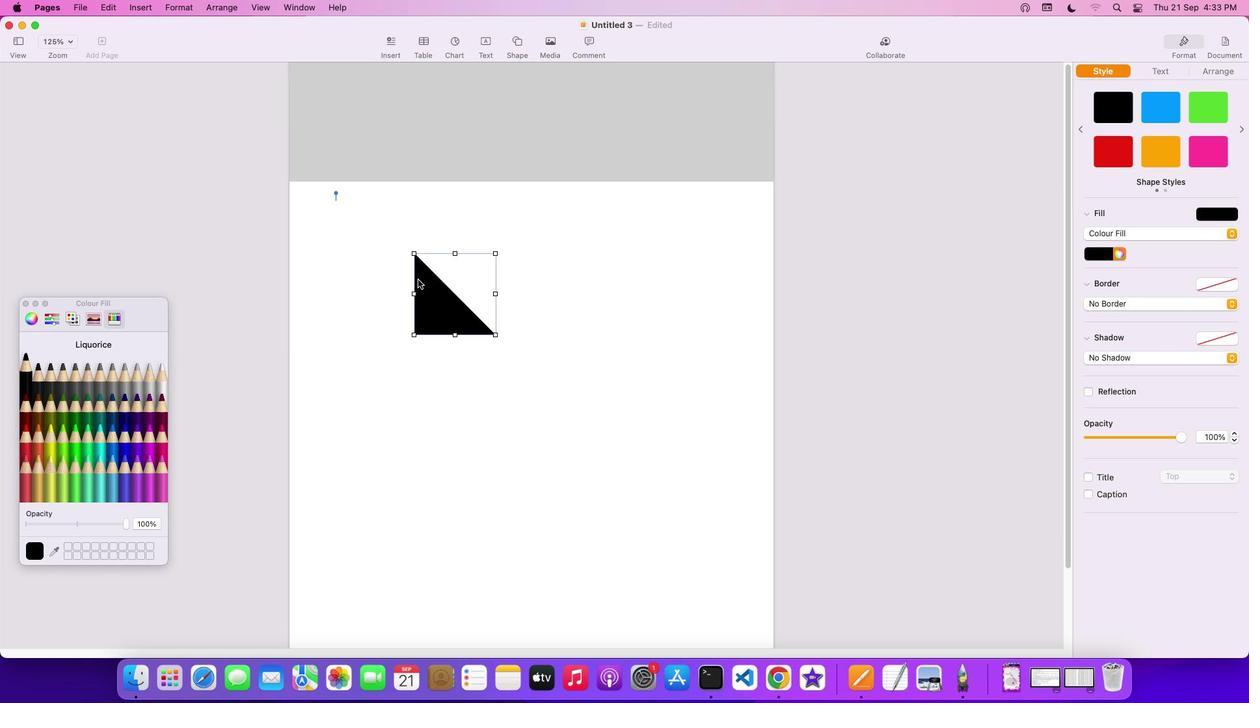 
Action: Mouse moved to (410, 113)
Screenshot: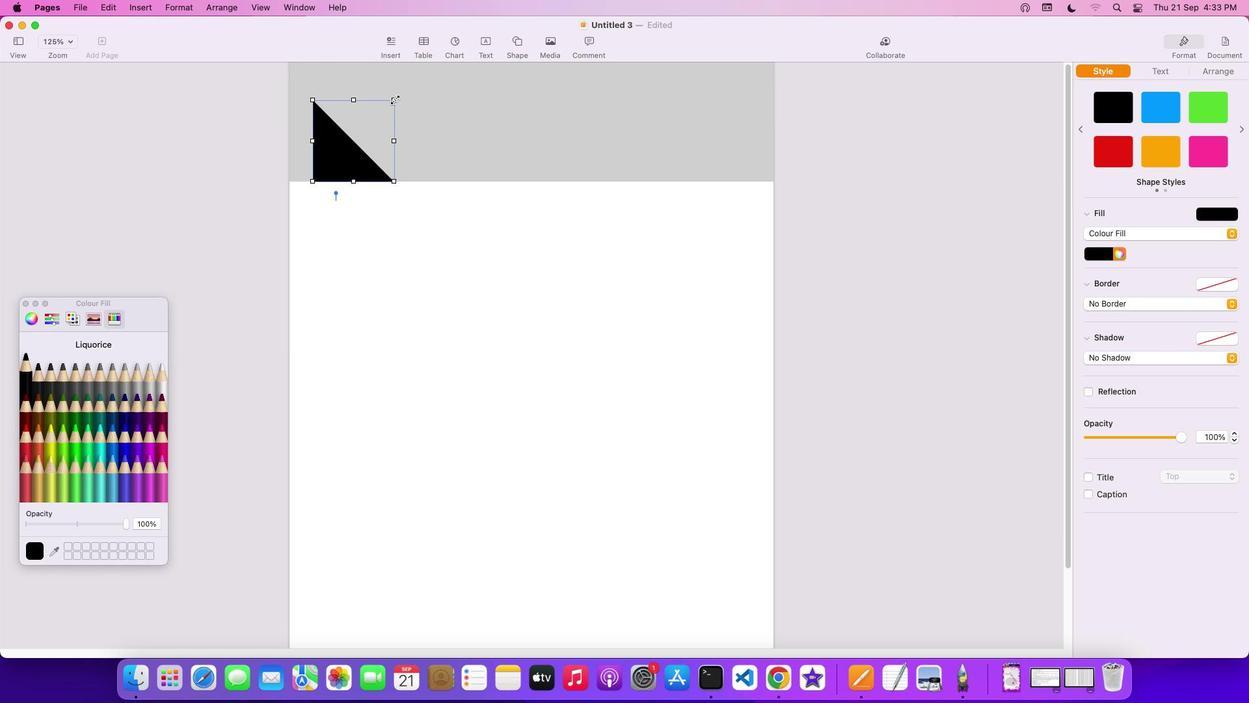 
Action: Mouse pressed left at (410, 113)
Screenshot: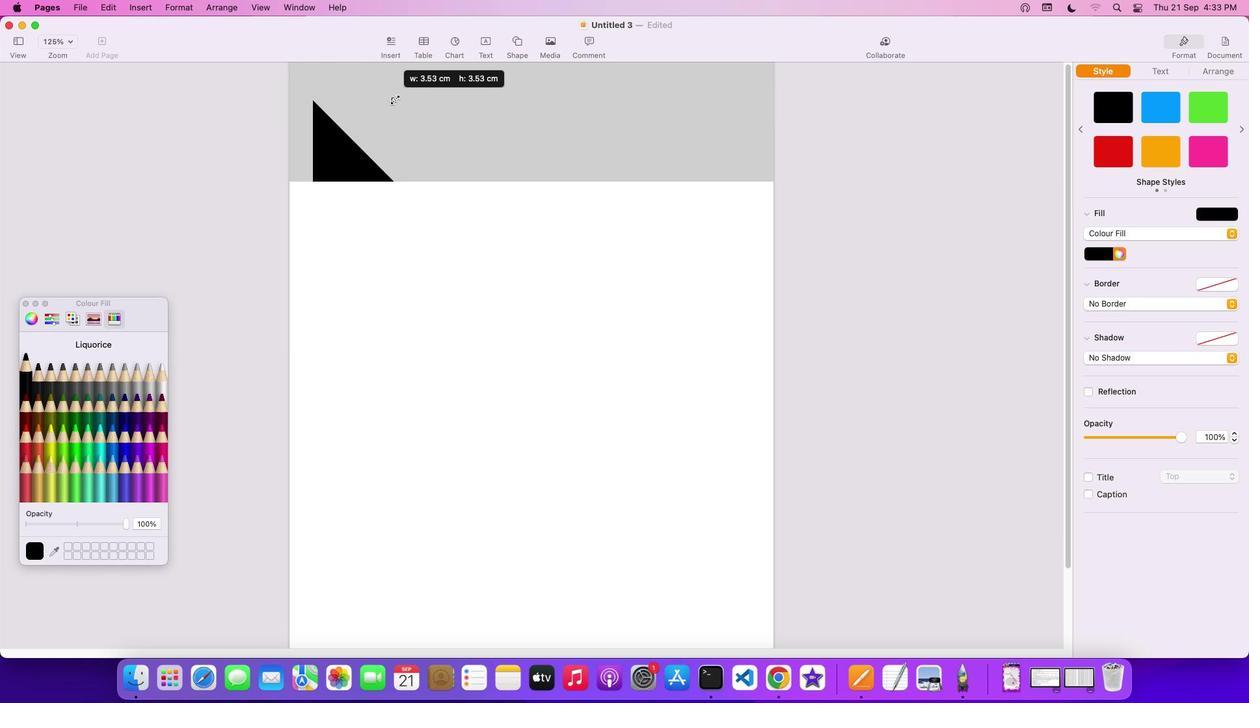 
Action: Mouse moved to (418, 158)
Screenshot: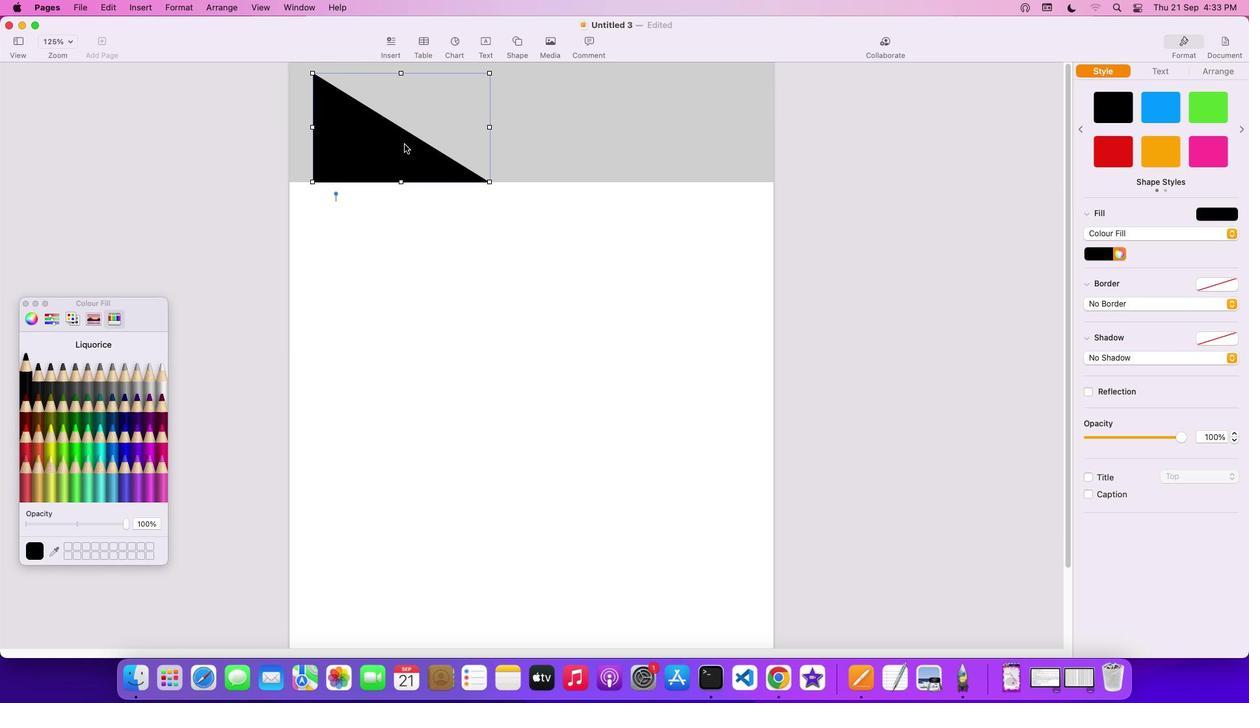 
Action: Mouse pressed left at (418, 158)
Screenshot: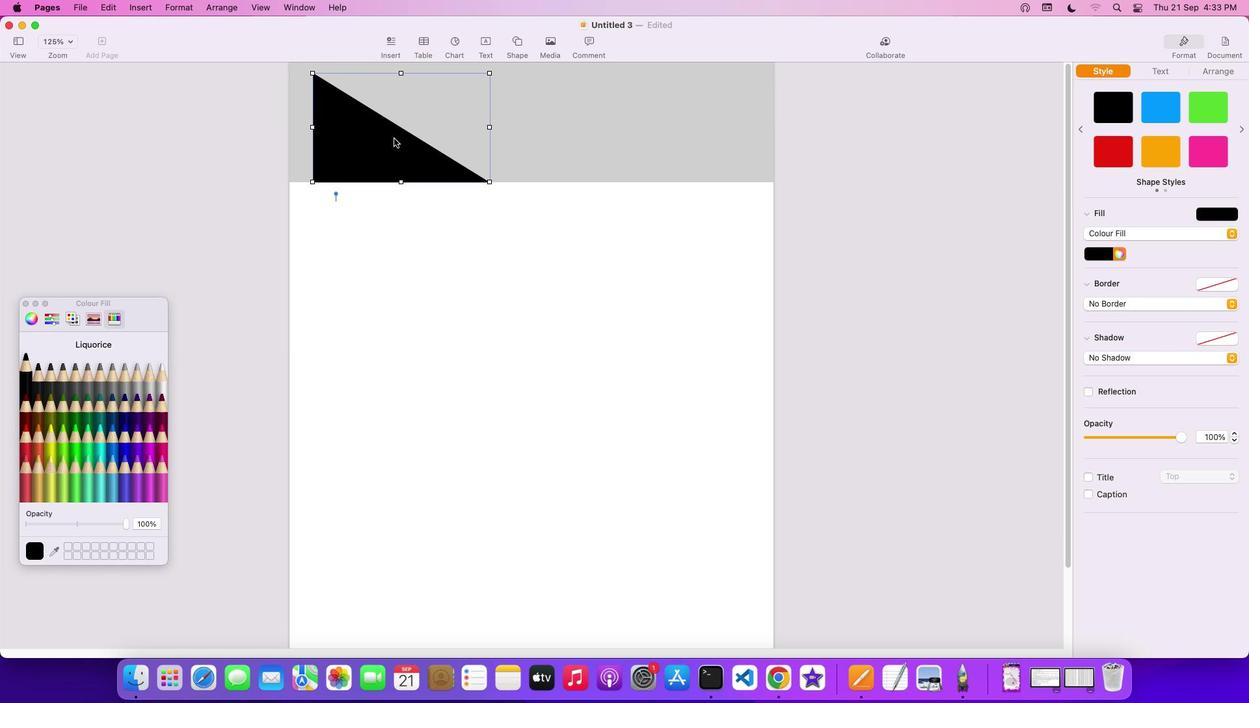 
Action: Mouse moved to (305, 87)
Screenshot: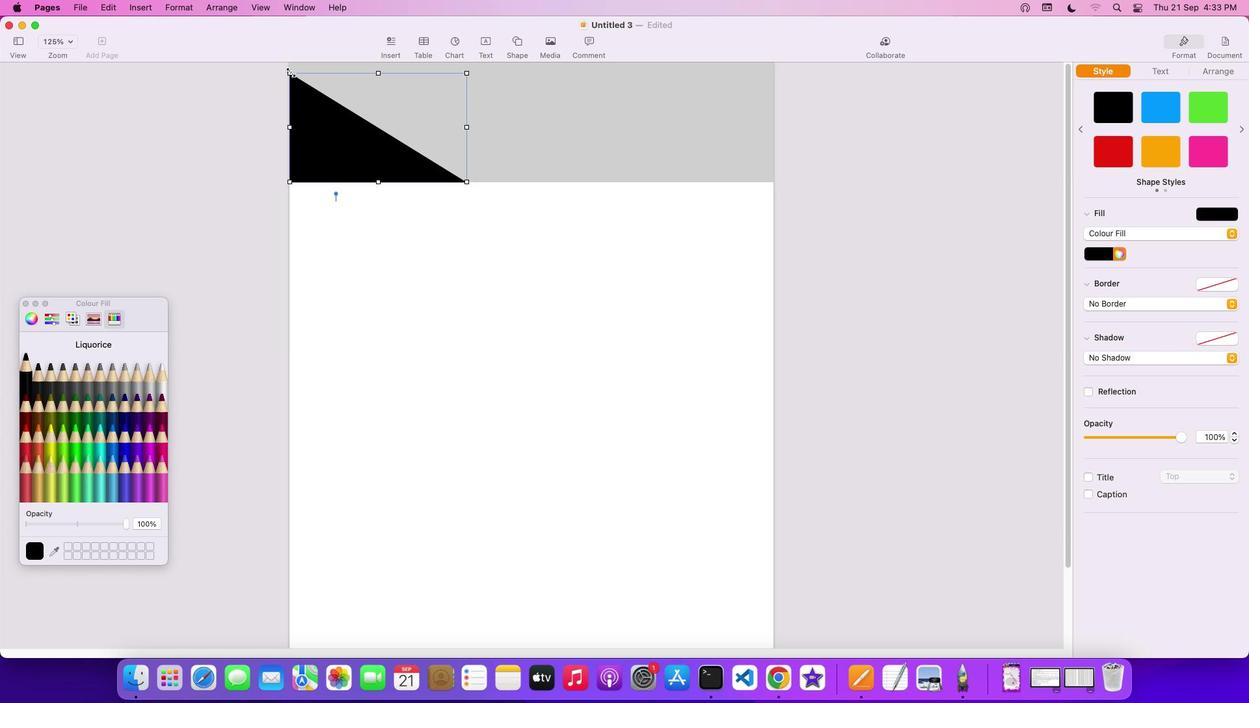 
Action: Mouse pressed left at (305, 87)
Screenshot: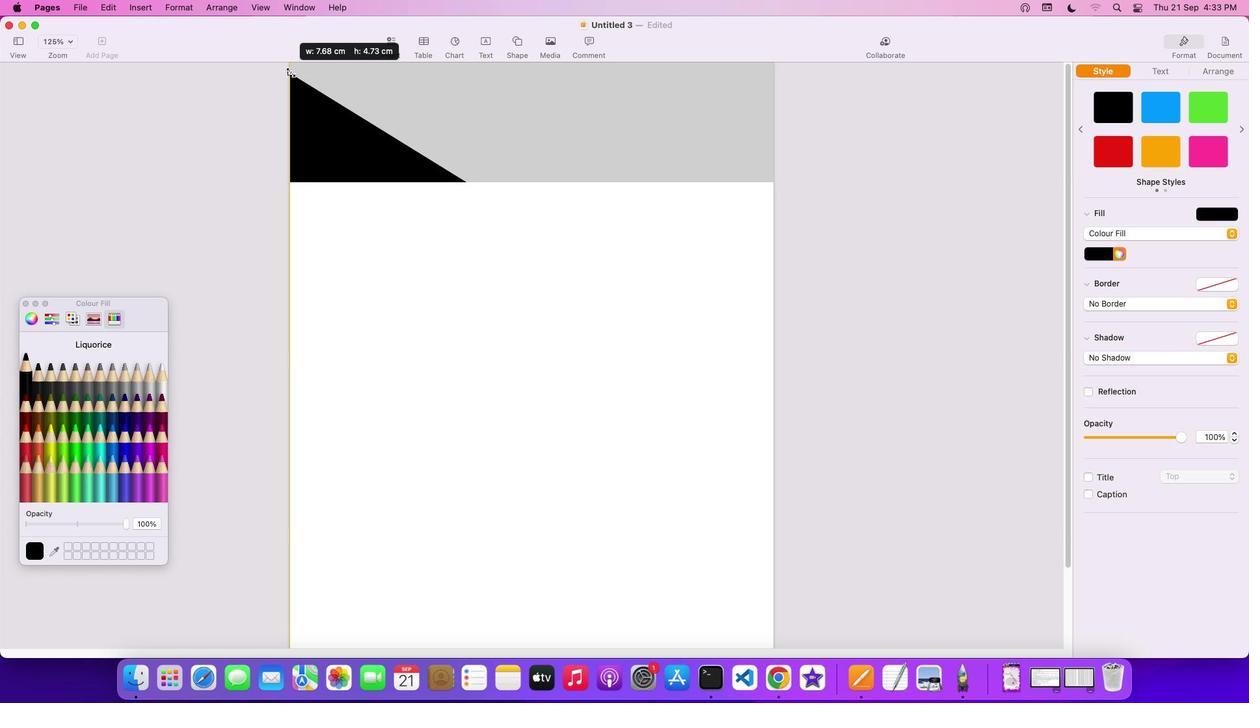 
Action: Mouse moved to (479, 77)
Screenshot: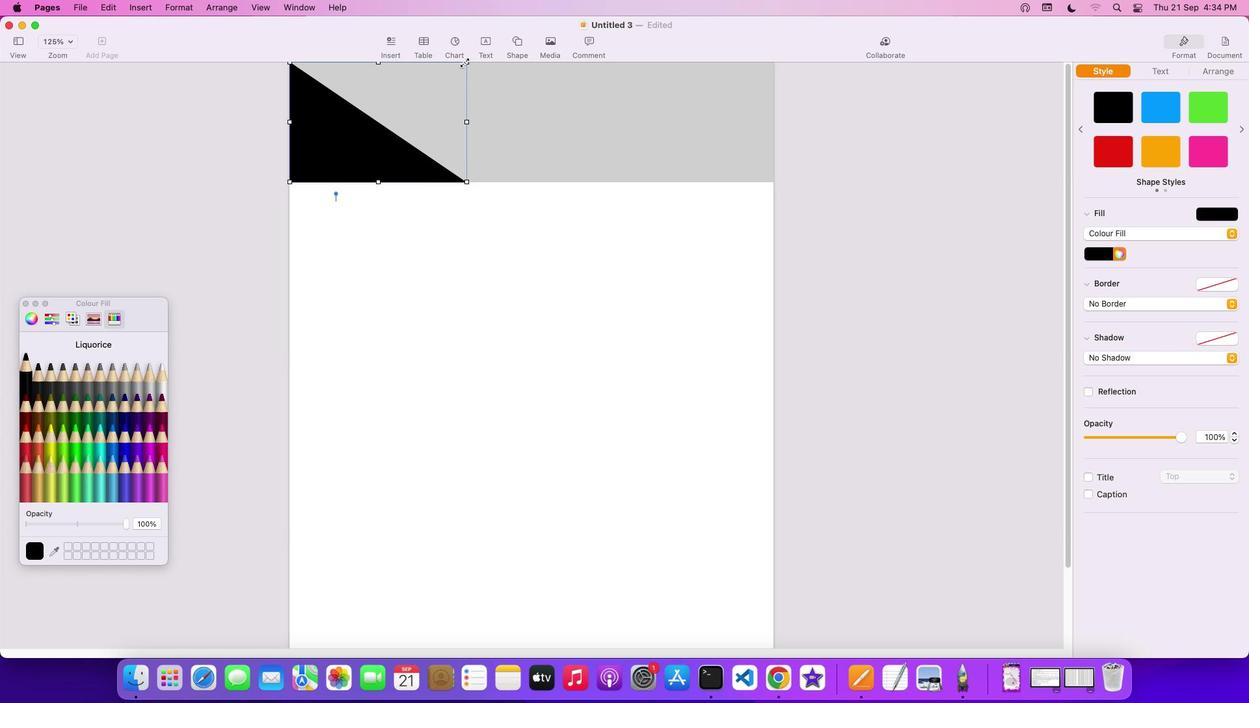 
Action: Mouse pressed left at (479, 77)
Screenshot: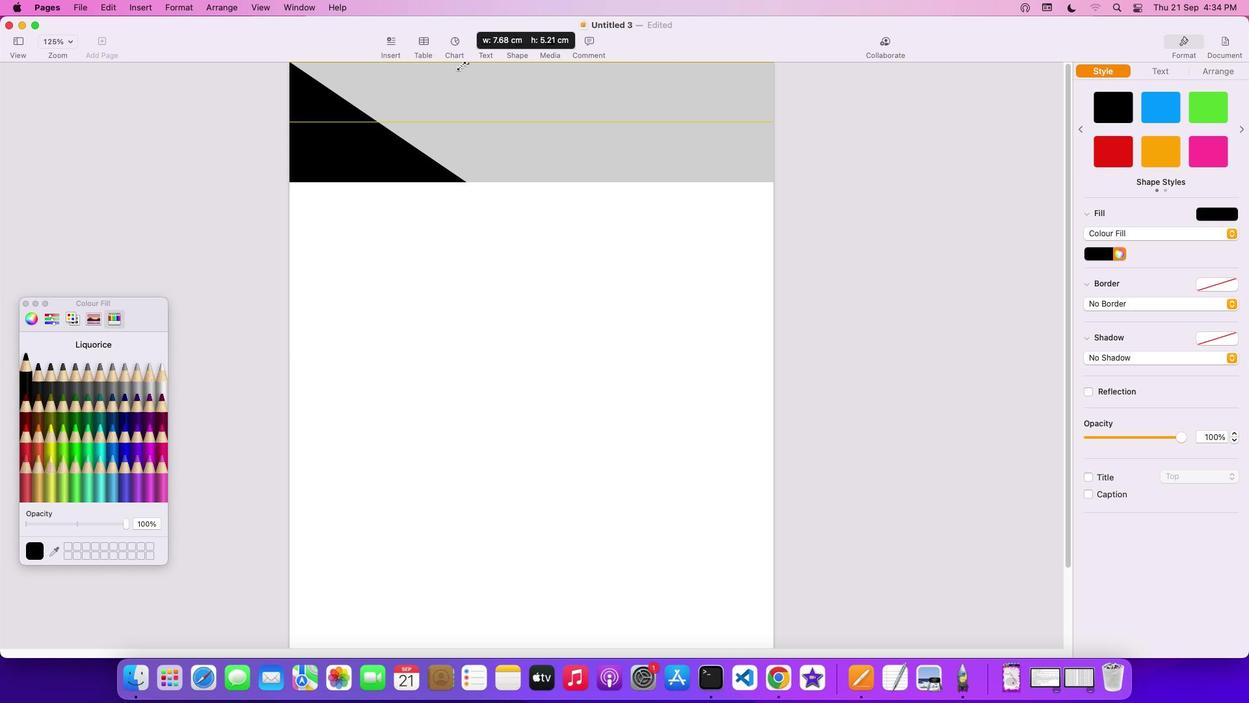 
Action: Mouse moved to (369, 171)
Screenshot: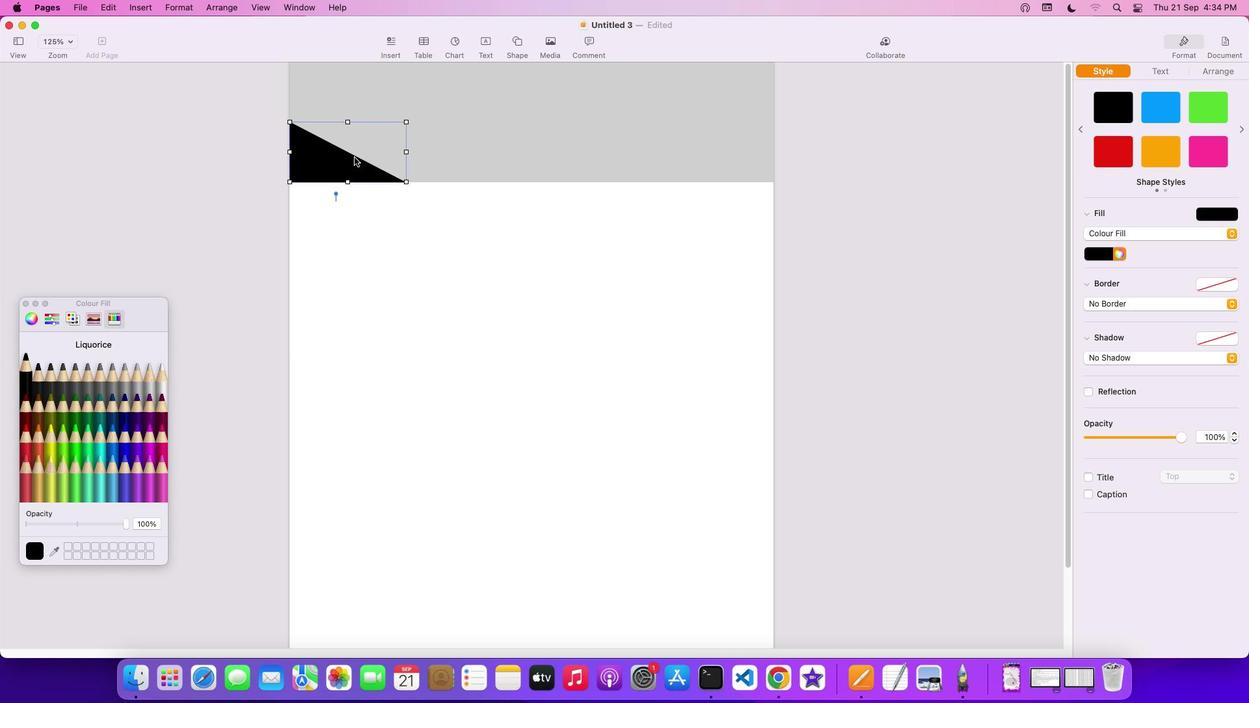 
Action: Mouse pressed left at (369, 171)
Screenshot: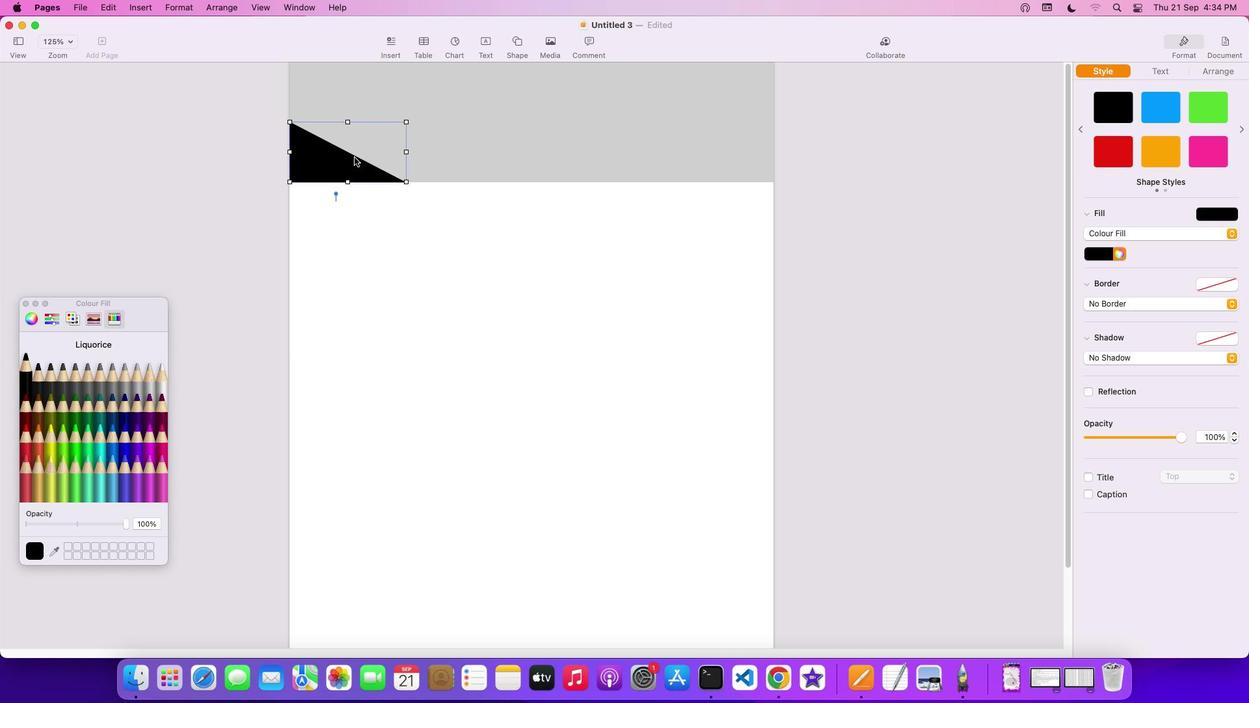 
Action: Mouse moved to (328, 177)
Screenshot: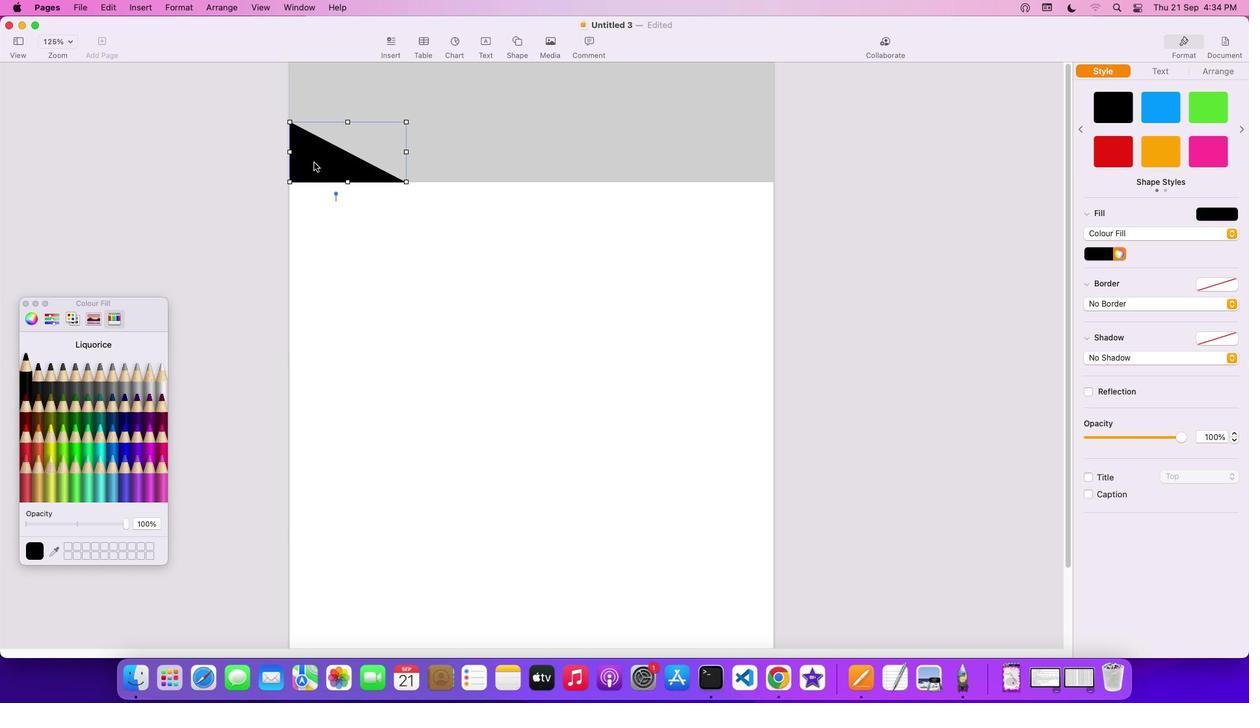 
Action: Mouse pressed left at (328, 177)
Screenshot: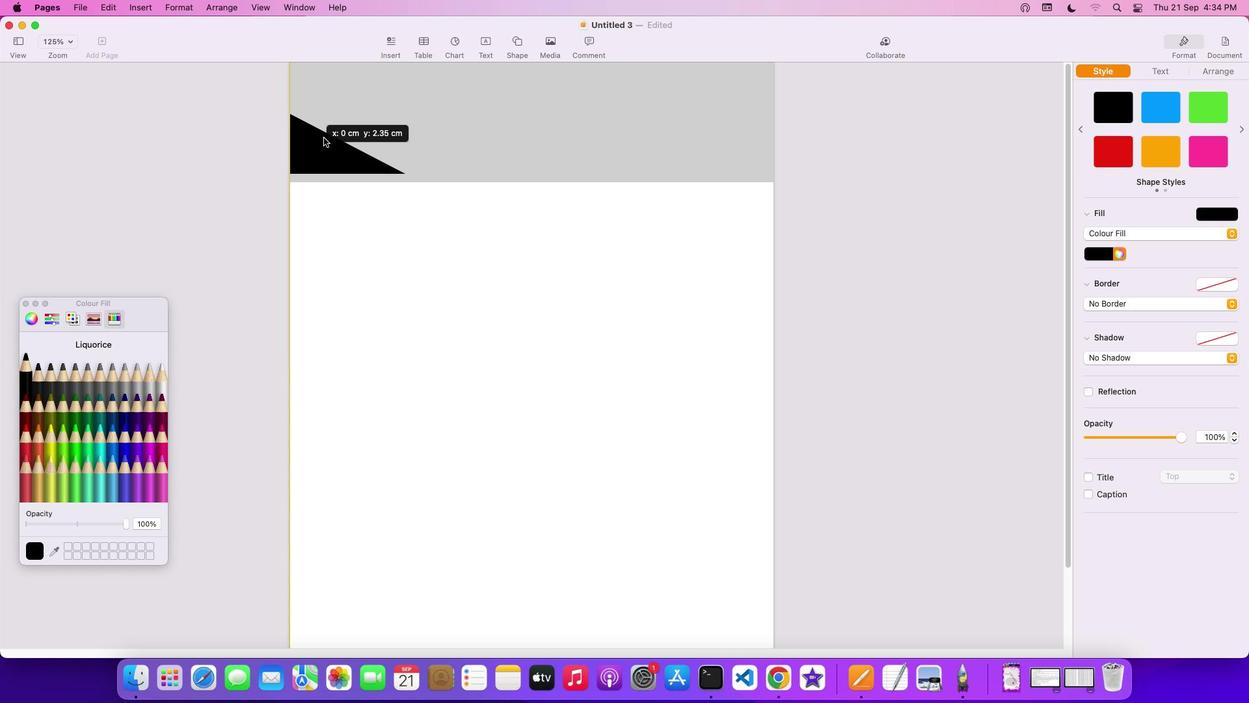 
Action: Mouse moved to (332, 179)
Screenshot: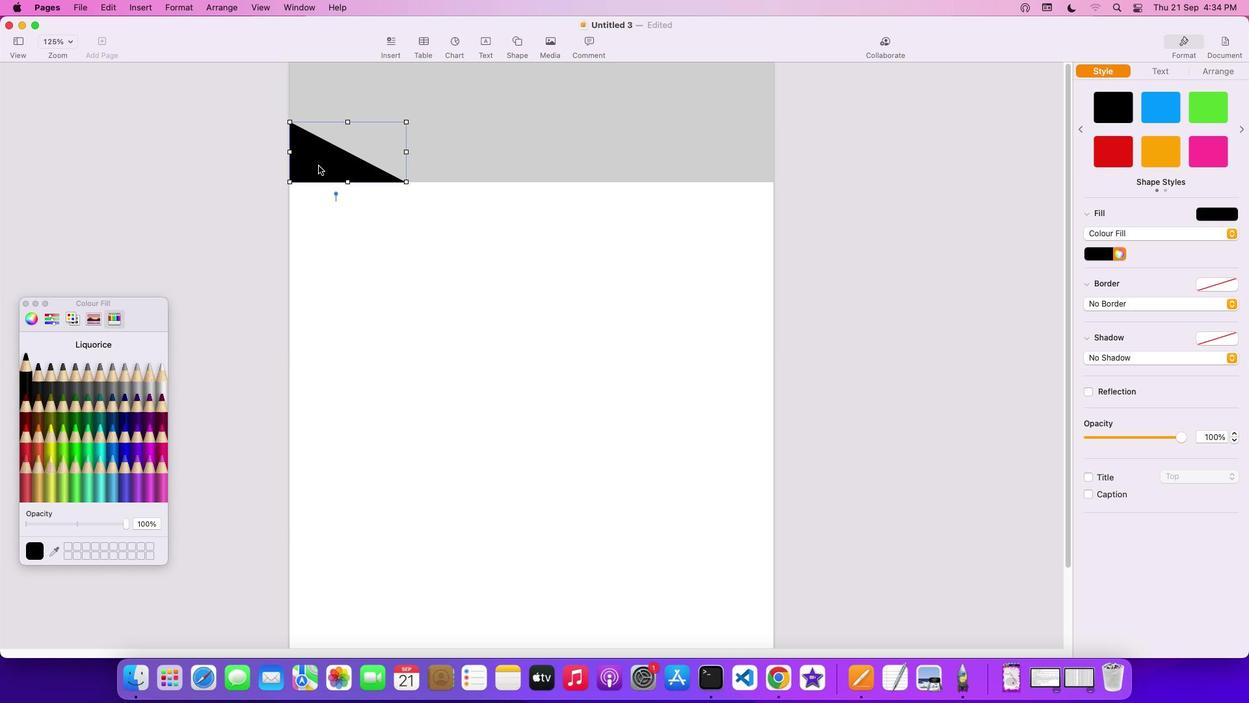 
Action: Key pressed Key.cmd
Screenshot: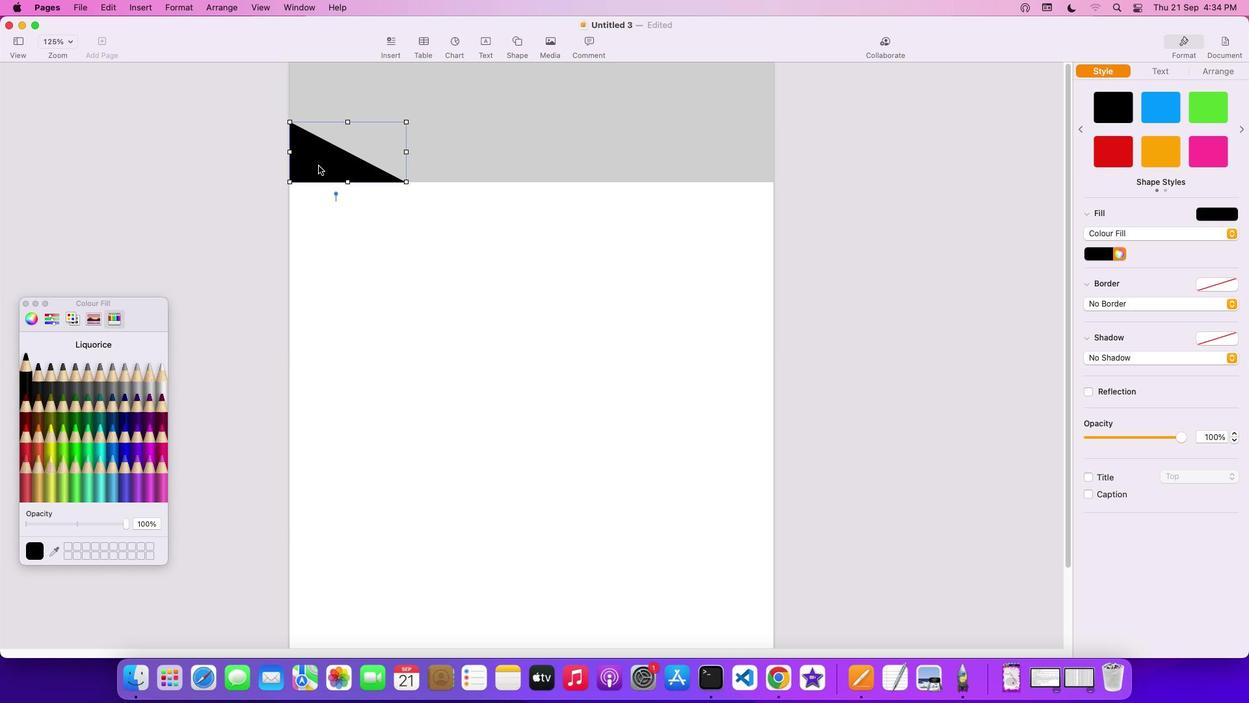
Action: Mouse moved to (356, 174)
Screenshot: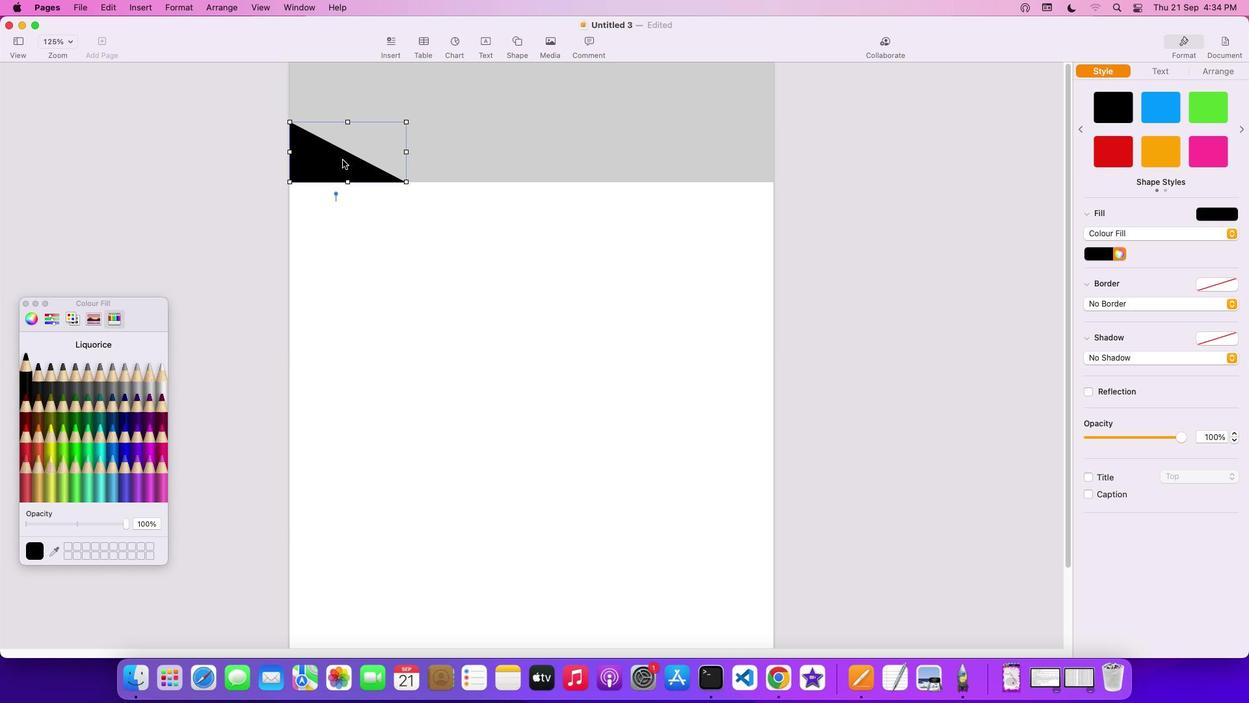 
Action: Key pressed 'c''v'
Screenshot: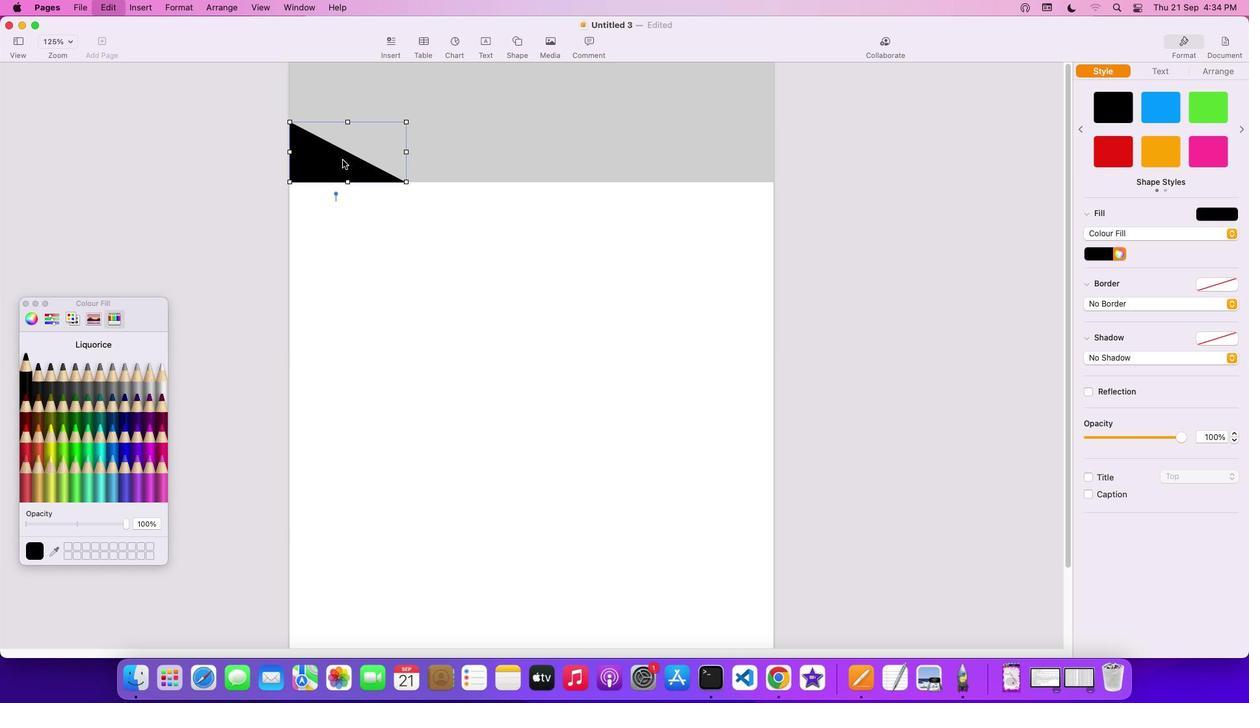 
Action: Mouse moved to (1233, 85)
Screenshot: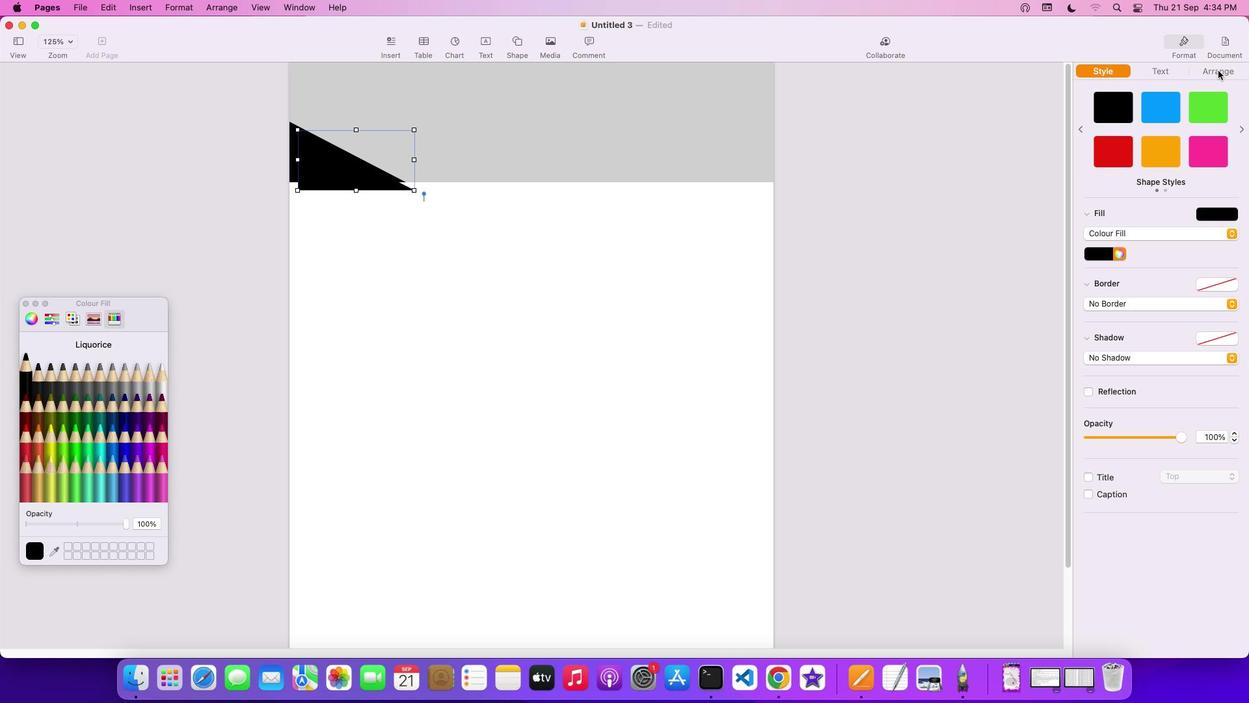 
Action: Mouse pressed left at (1233, 85)
Screenshot: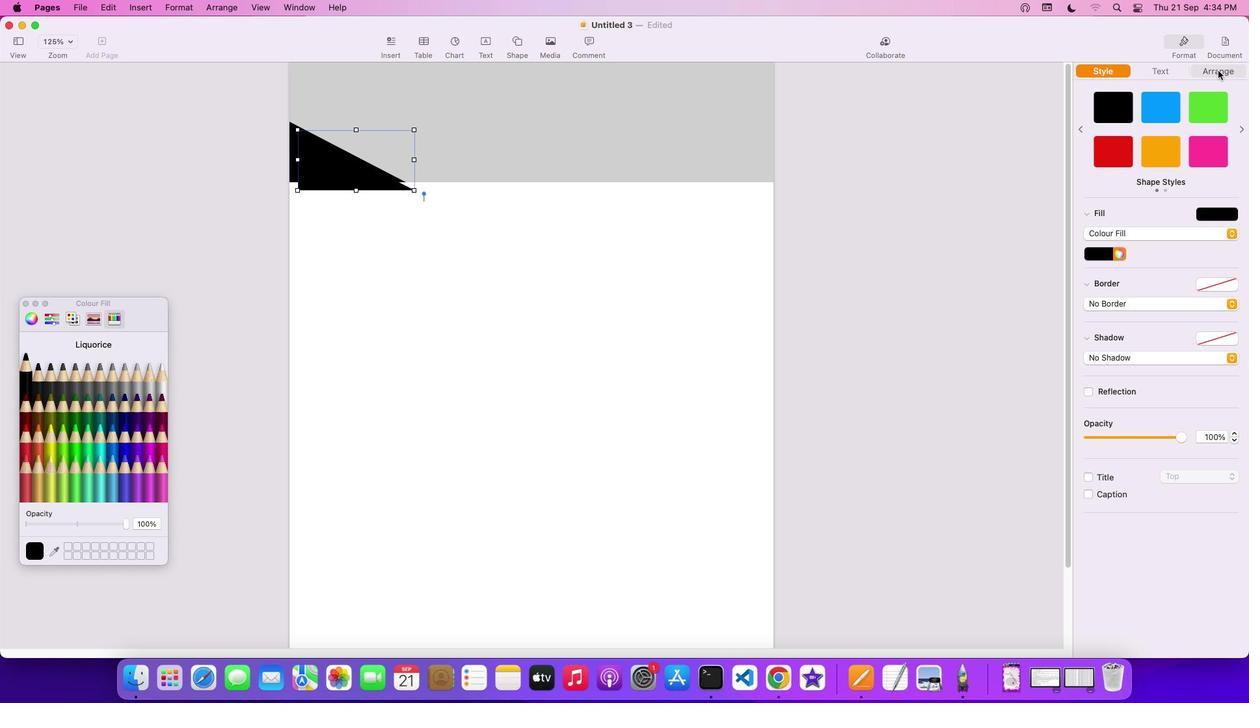 
Action: Mouse moved to (1237, 423)
Screenshot: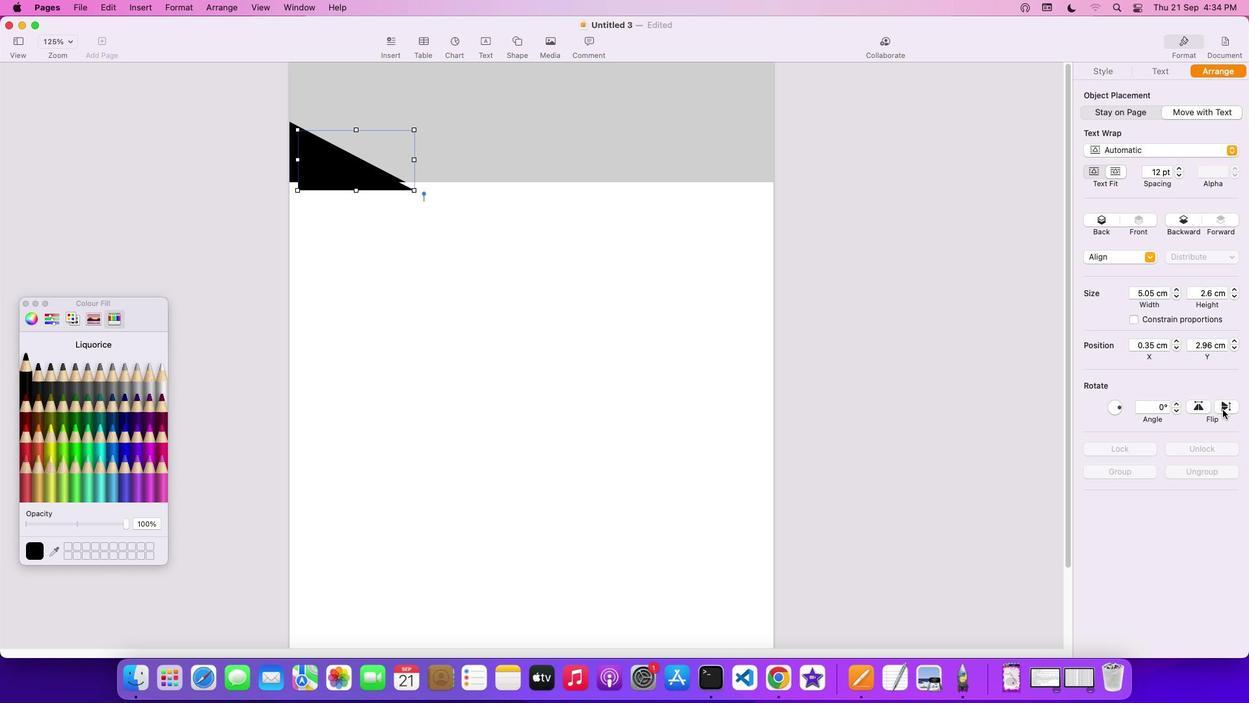 
Action: Mouse pressed left at (1237, 423)
Screenshot: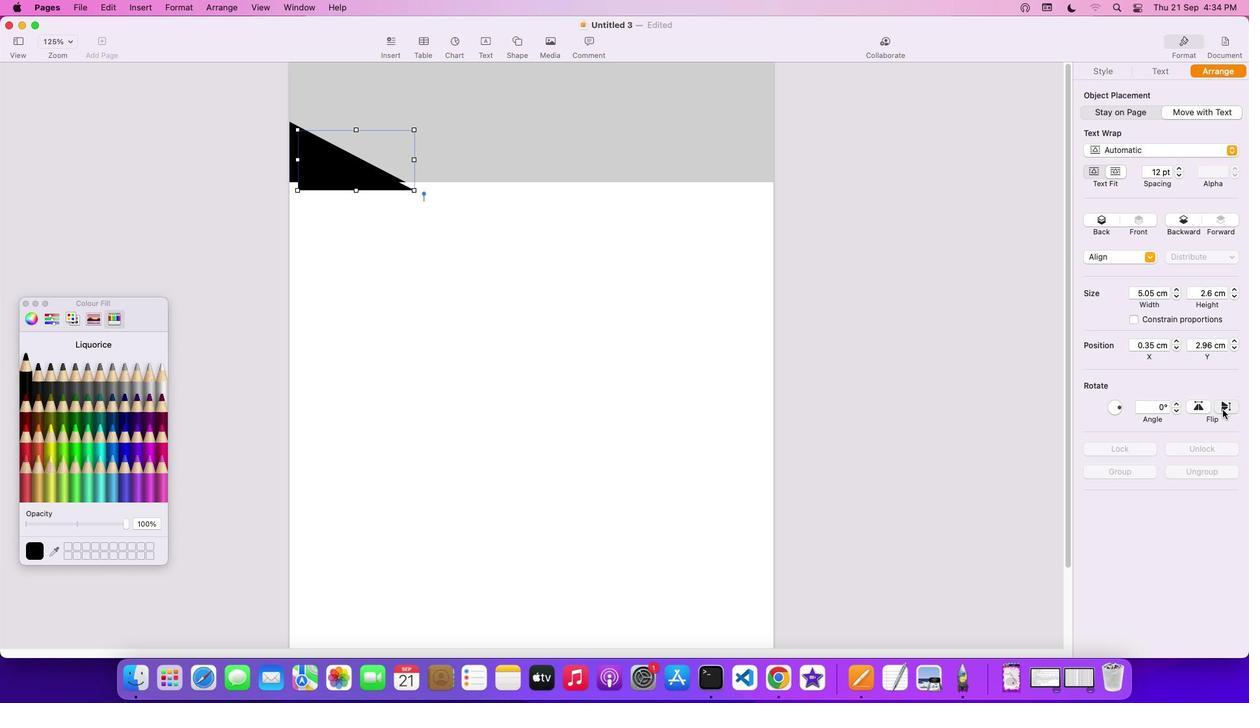 
Action: Mouse pressed left at (1237, 423)
Screenshot: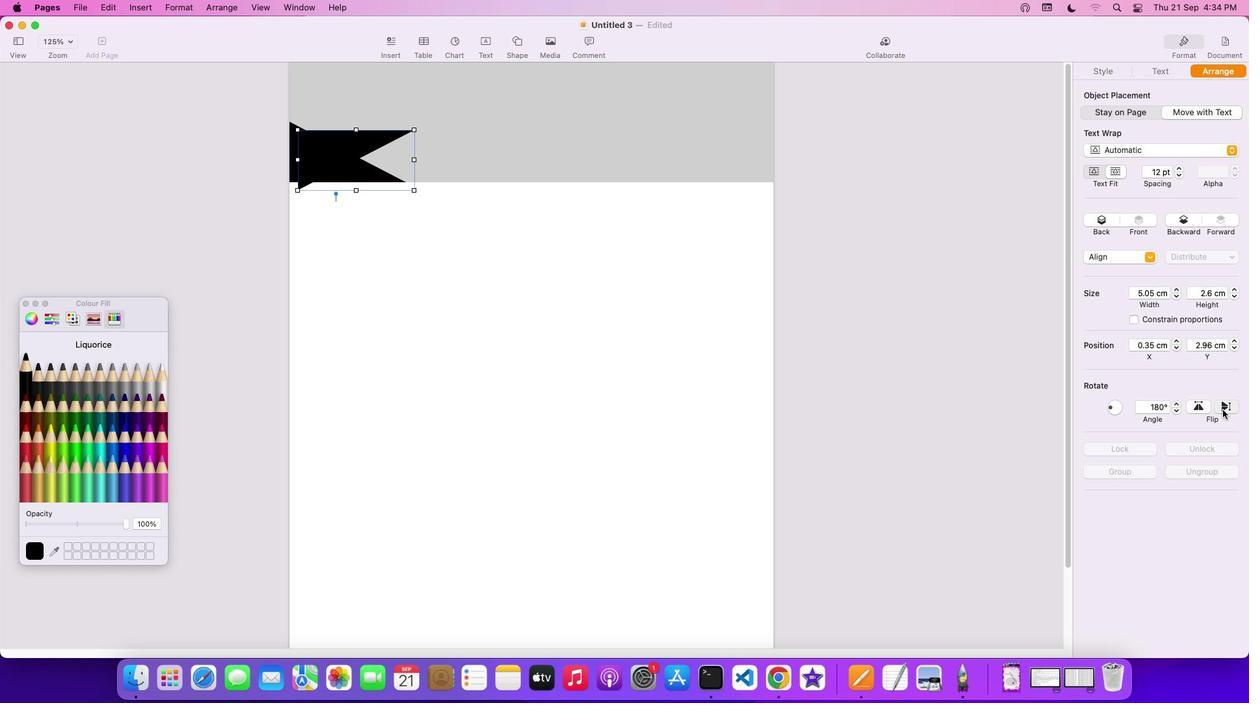 
Action: Mouse moved to (1207, 420)
Screenshot: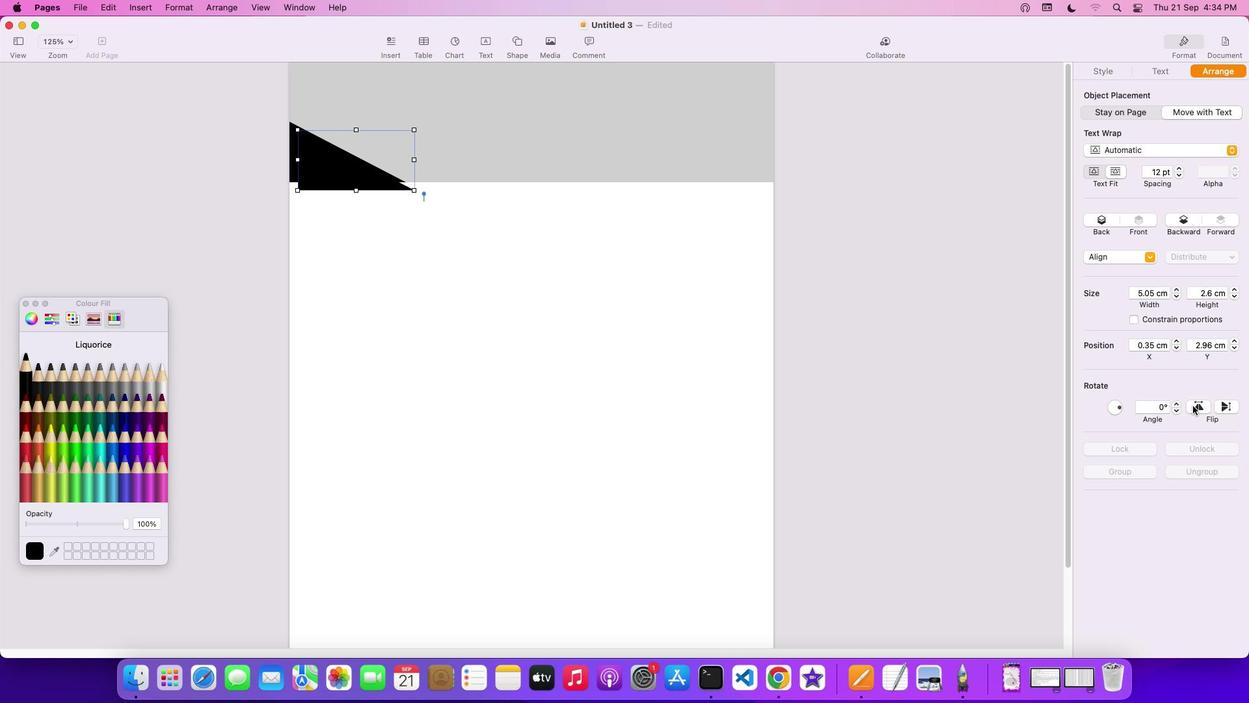 
Action: Mouse pressed left at (1207, 420)
Screenshot: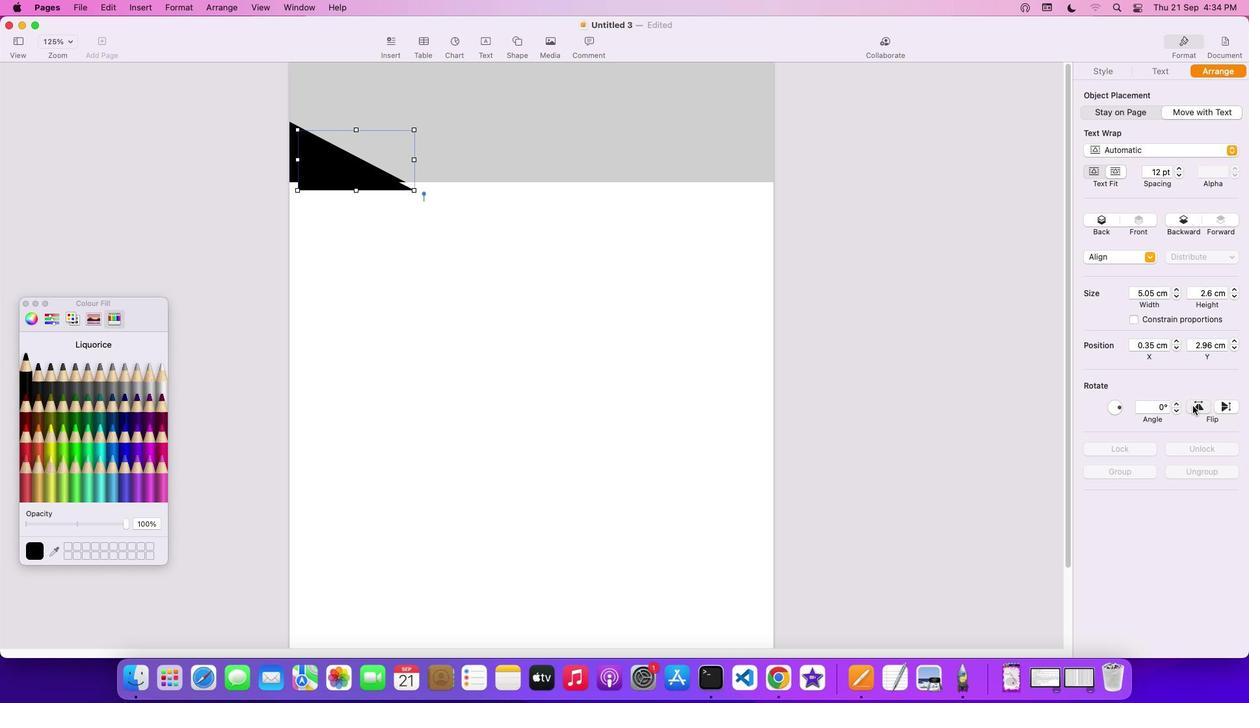 
Action: Mouse pressed left at (1207, 420)
Screenshot: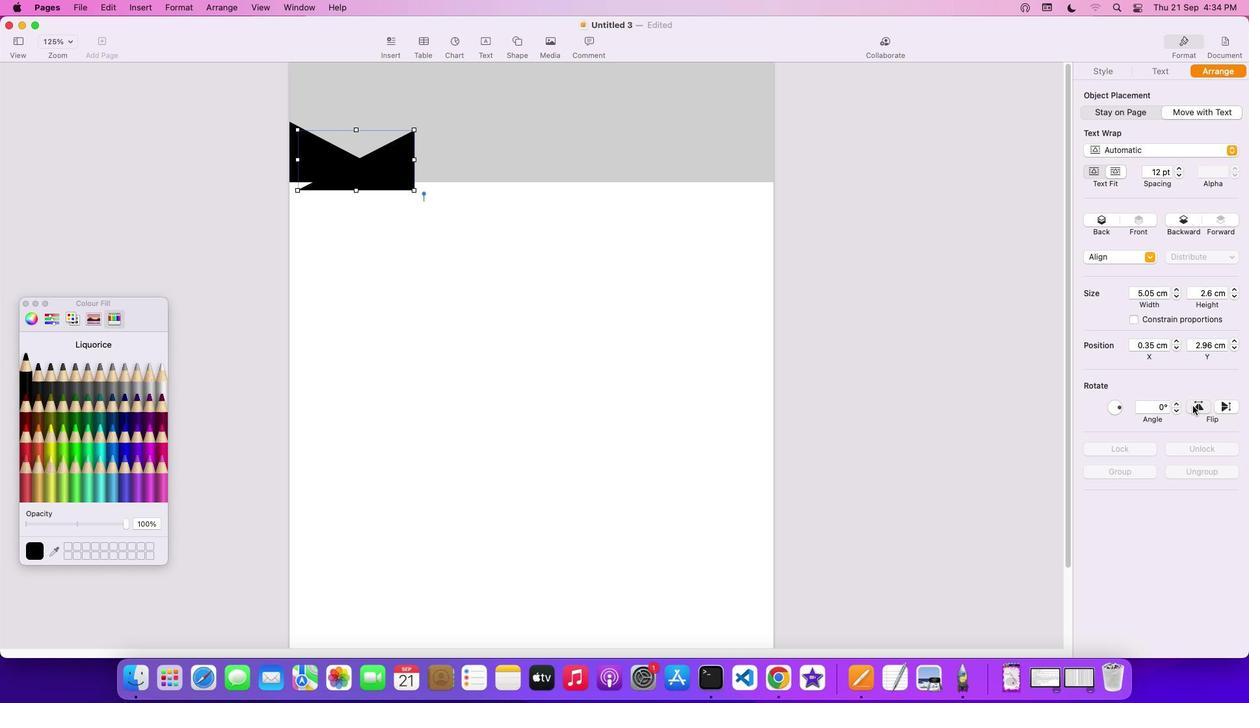 
Action: Mouse moved to (352, 196)
Screenshot: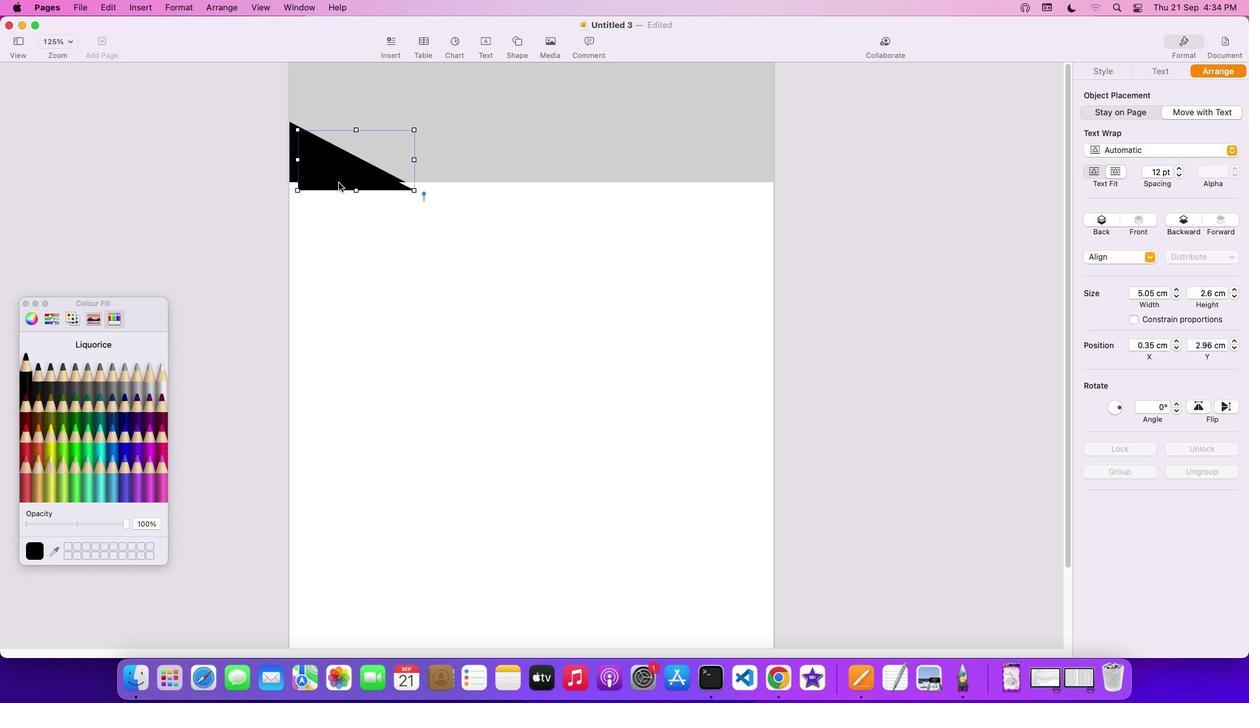 
Action: Mouse pressed left at (352, 196)
Screenshot: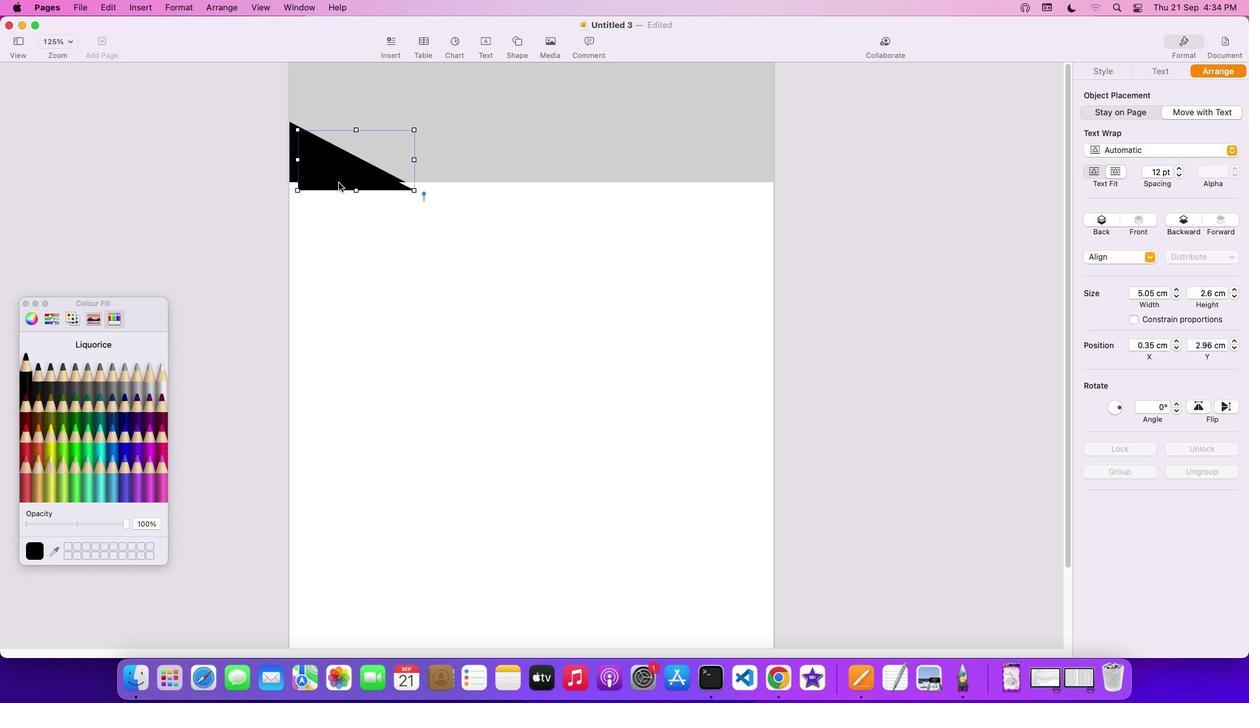 
Action: Mouse moved to (1216, 418)
Screenshot: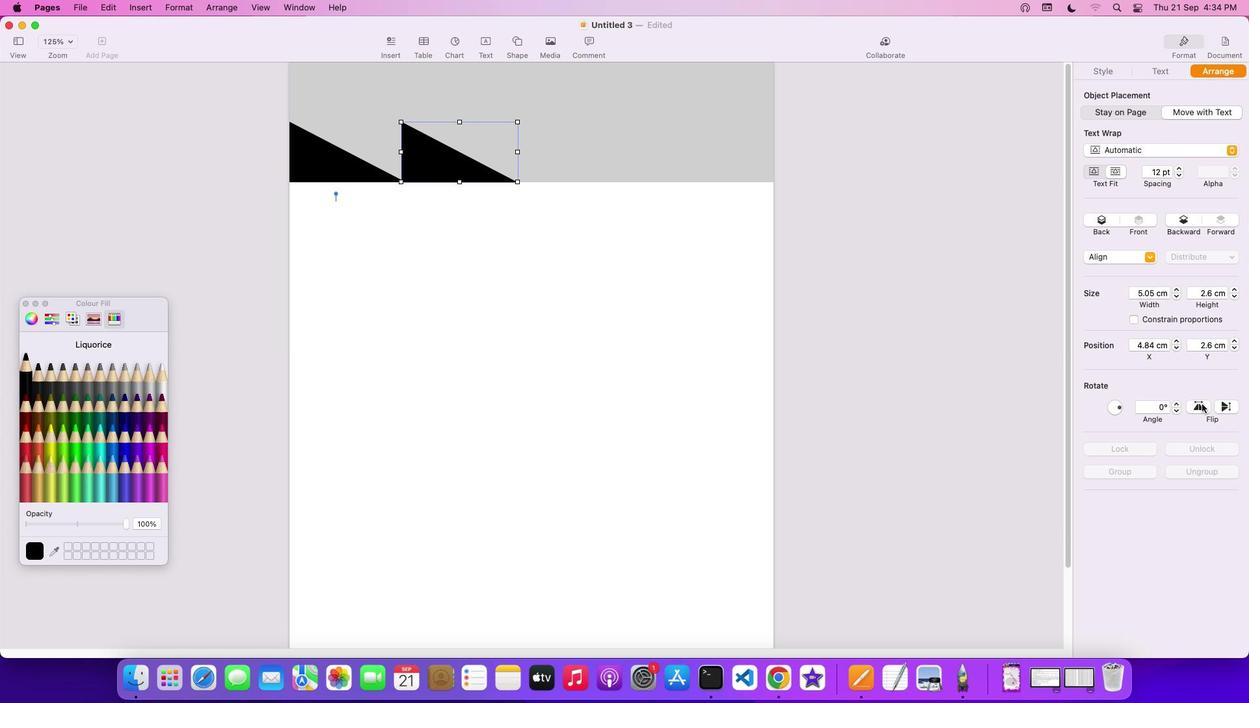 
Action: Mouse pressed left at (1216, 418)
Screenshot: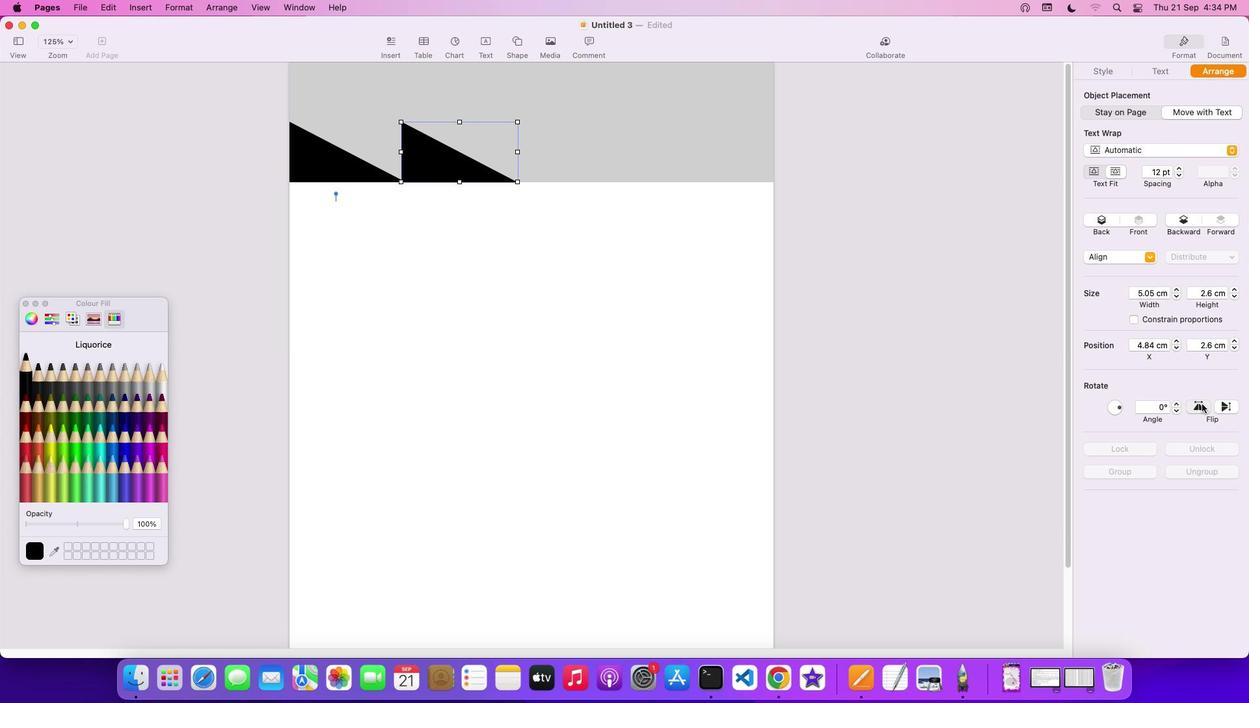 
Action: Mouse moved to (567, 180)
Screenshot: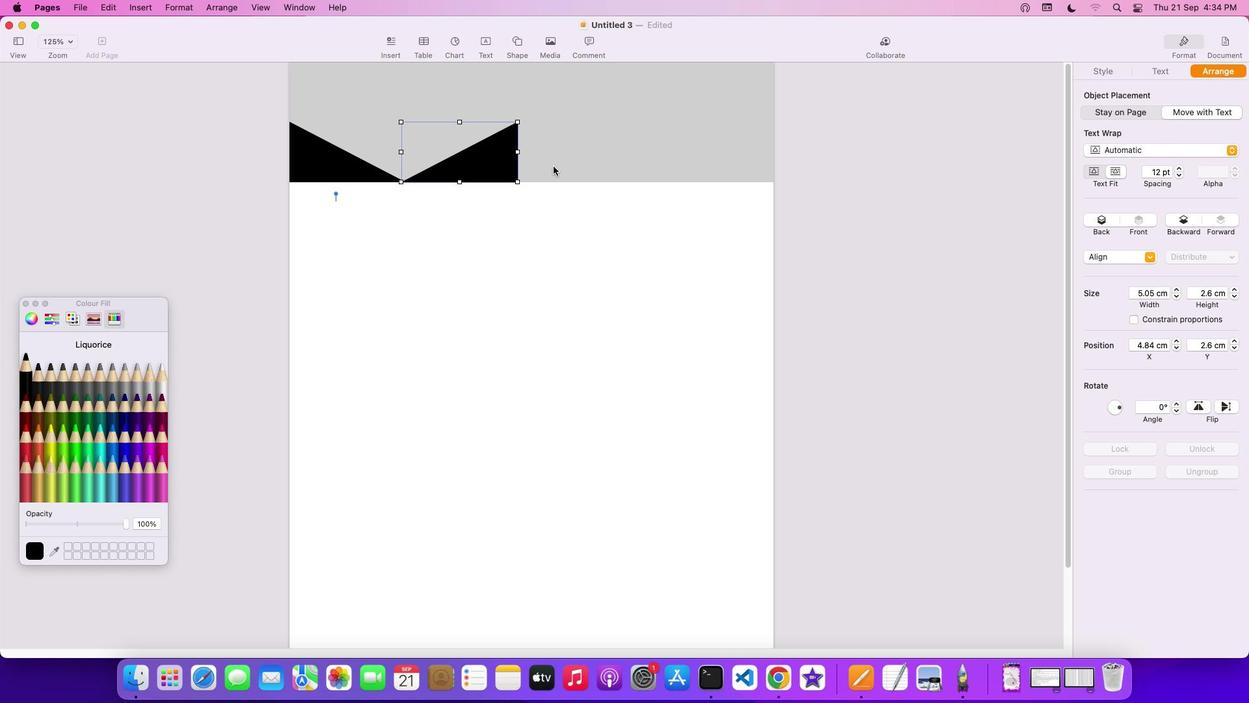 
Action: Key pressed Key.cmd
Screenshot: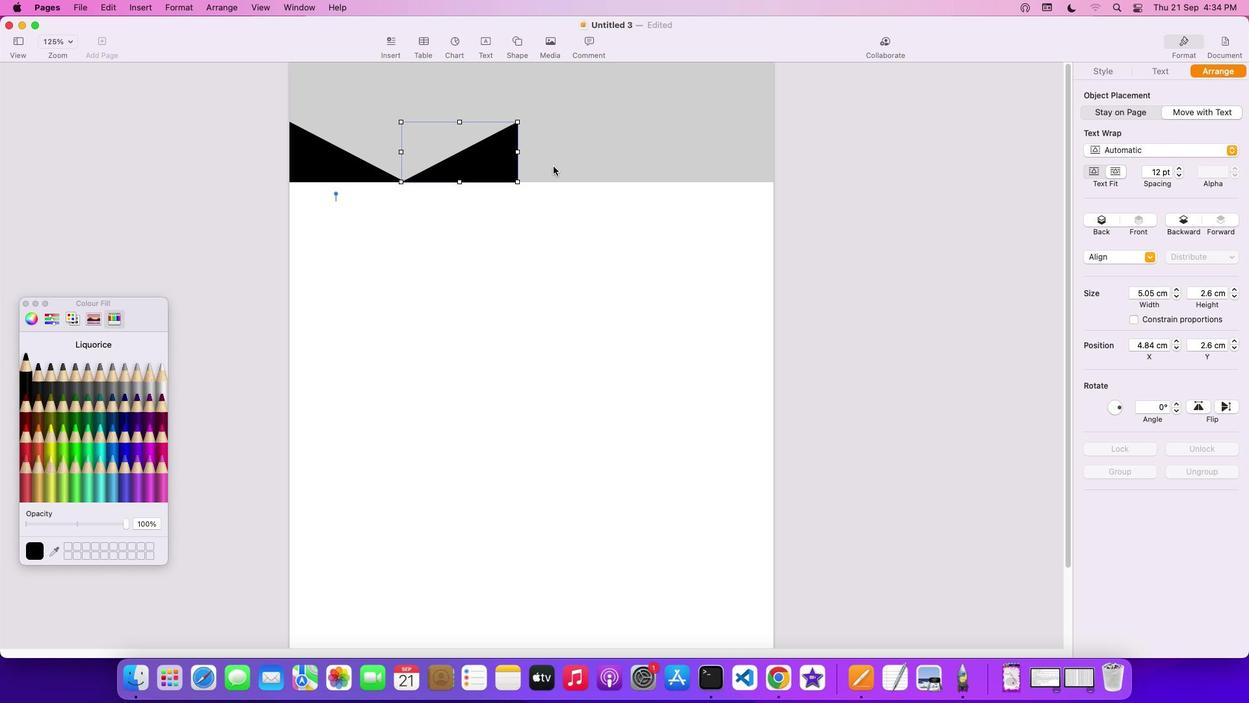 
Action: Mouse moved to (578, 180)
Screenshot: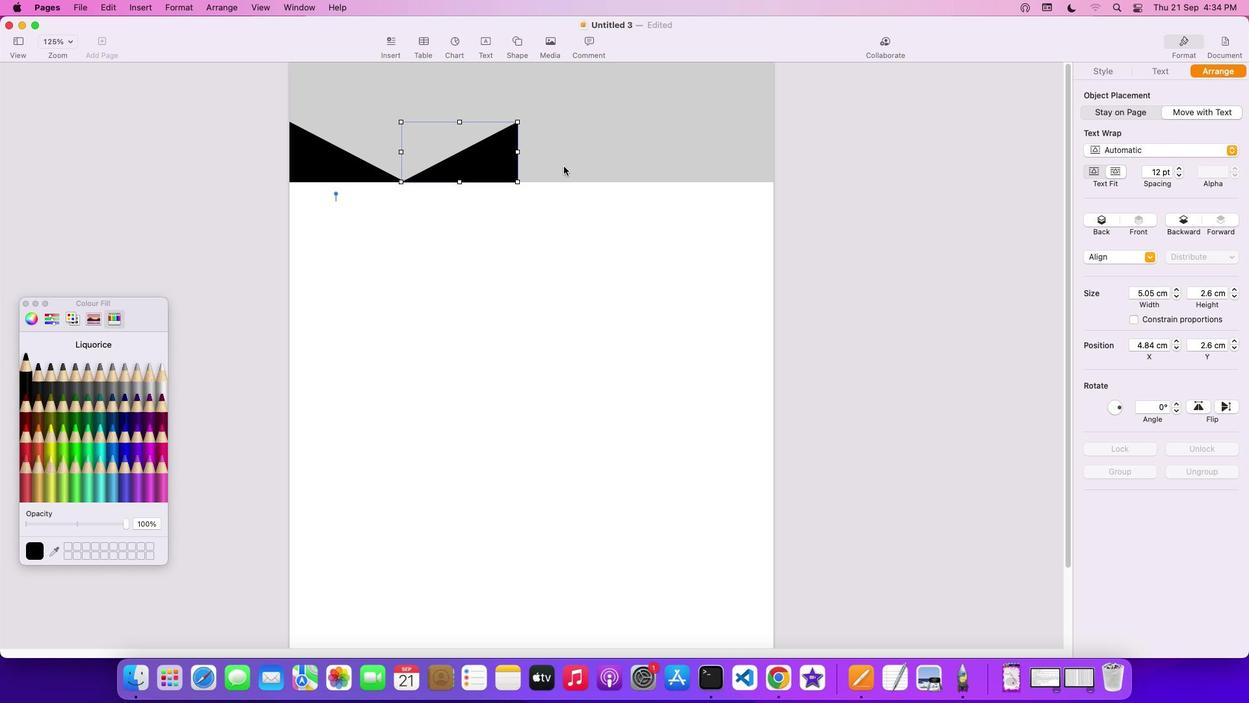 
Action: Key pressed 'v'
Screenshot: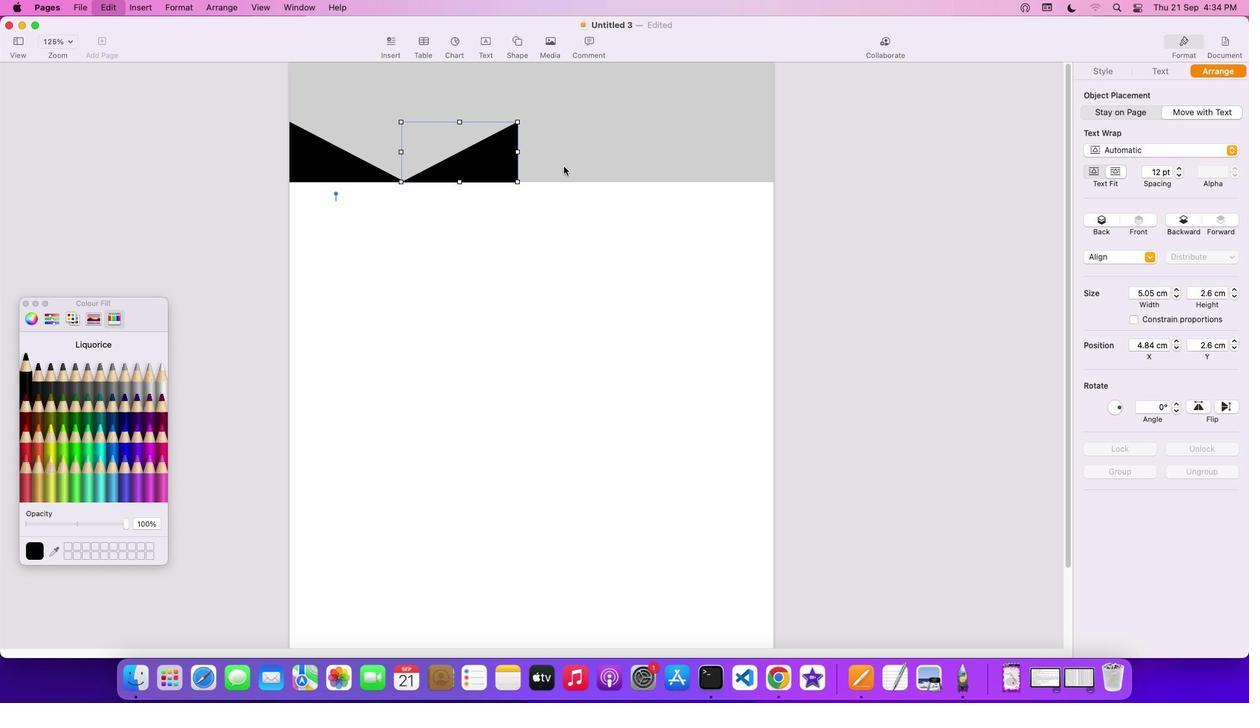 
Action: Mouse moved to (464, 192)
Screenshot: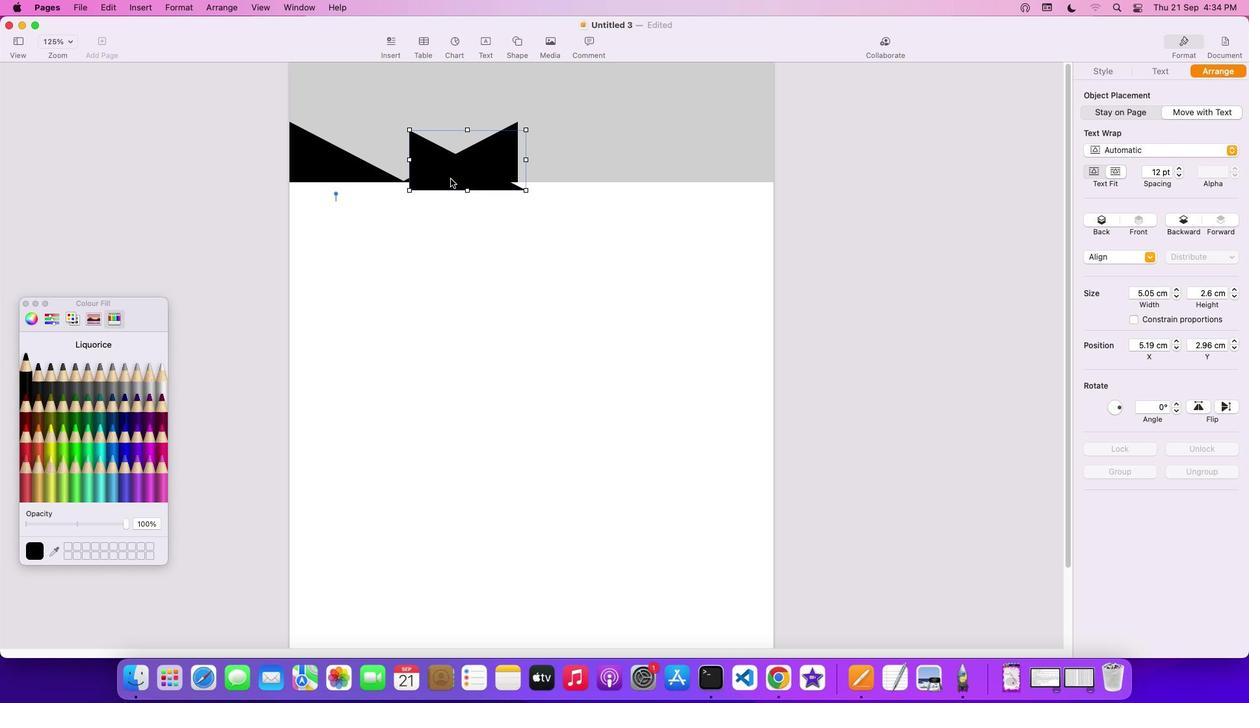 
Action: Mouse pressed left at (464, 192)
Screenshot: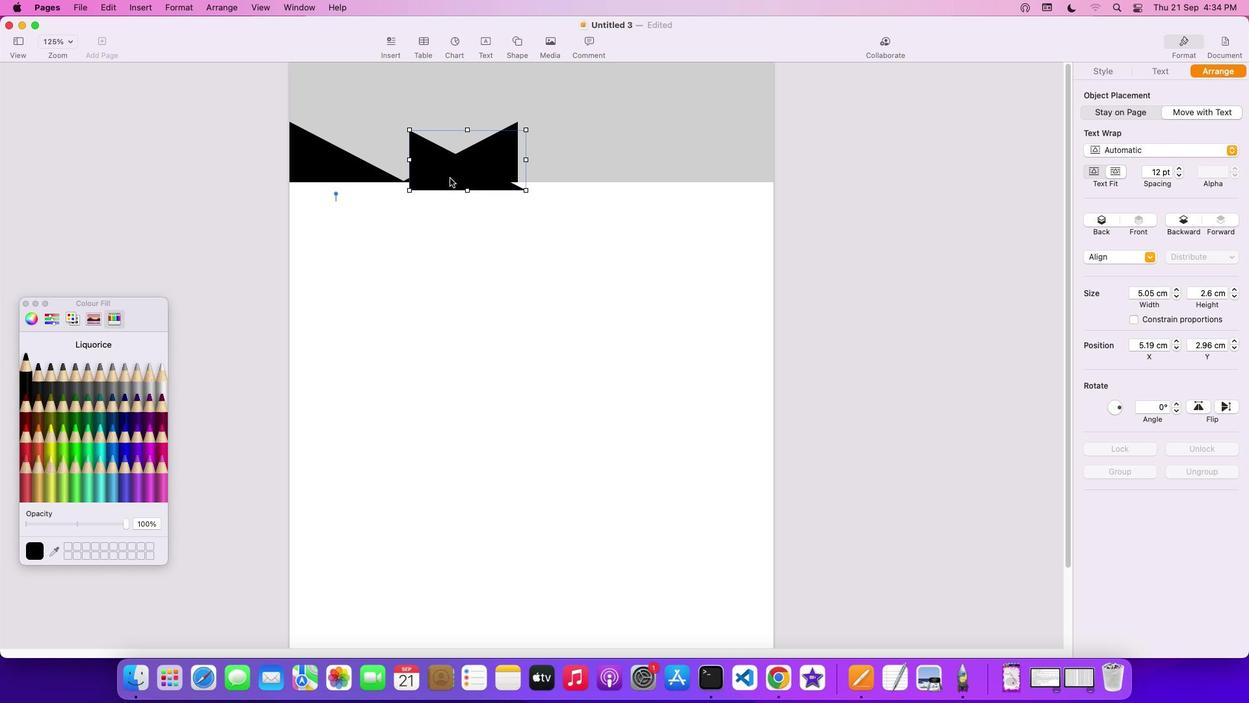 
Action: Mouse moved to (334, 171)
Screenshot: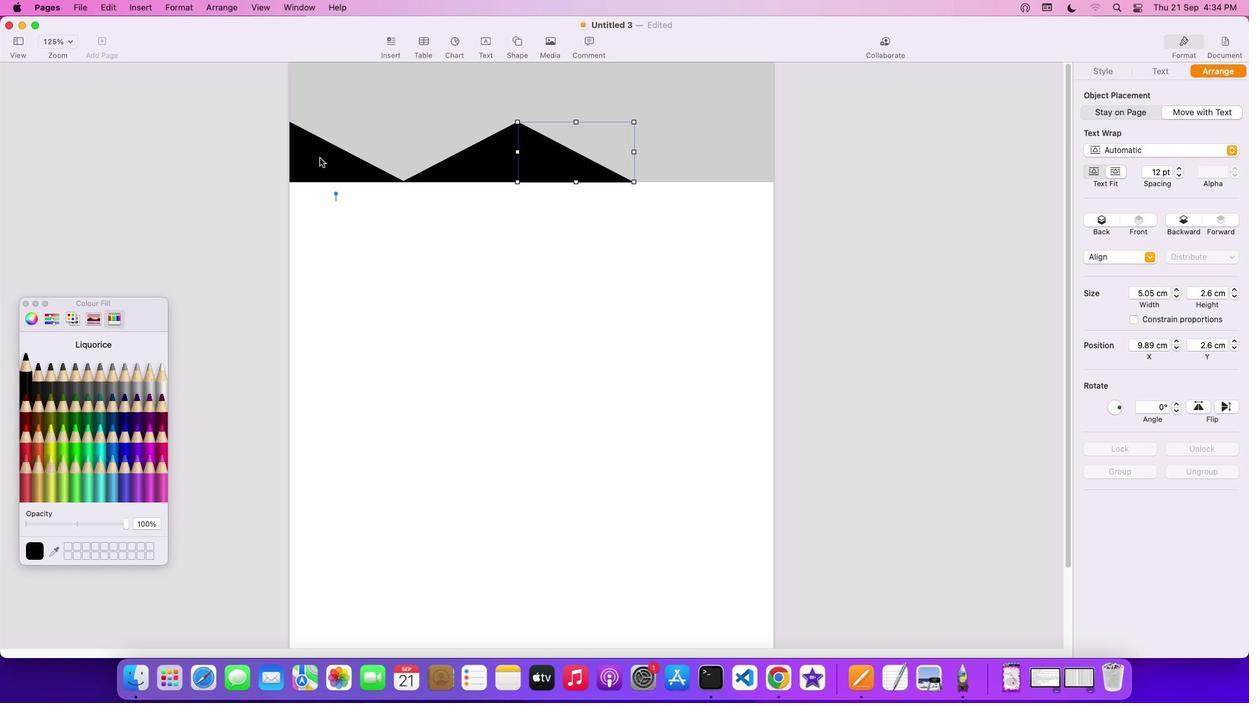 
Action: Mouse pressed left at (334, 171)
Screenshot: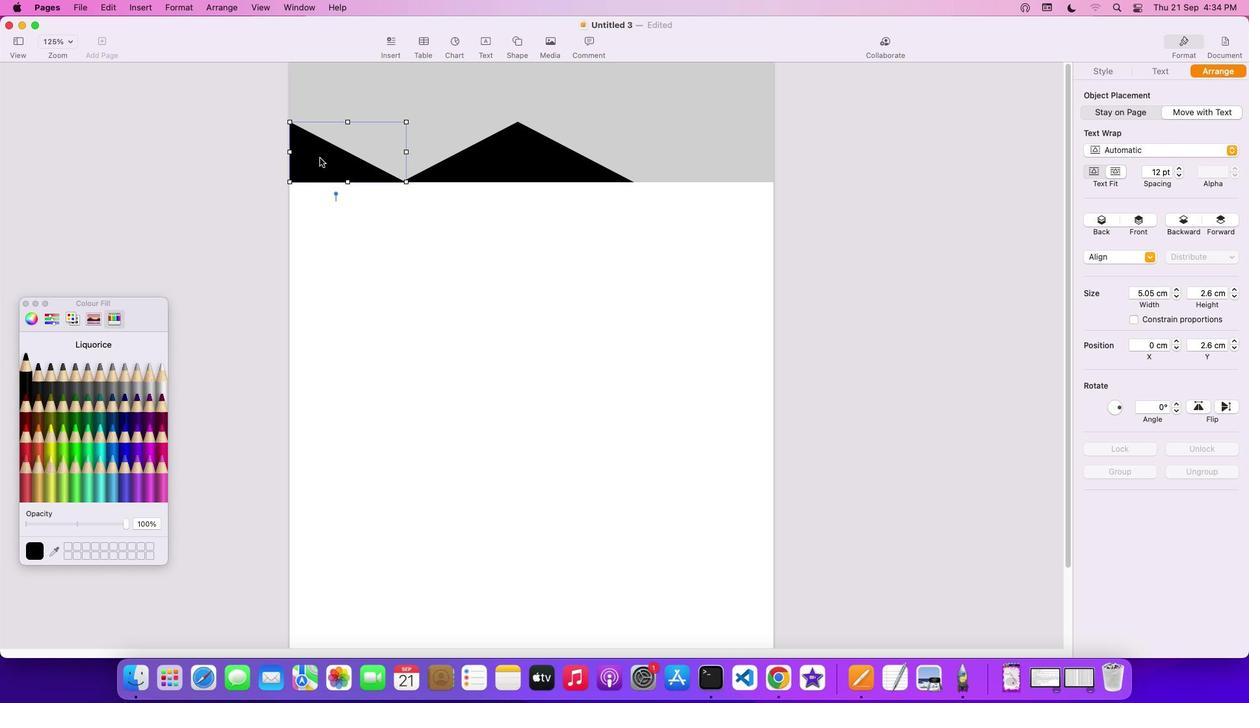 
Action: Key pressed Key.cmd'c'
Screenshot: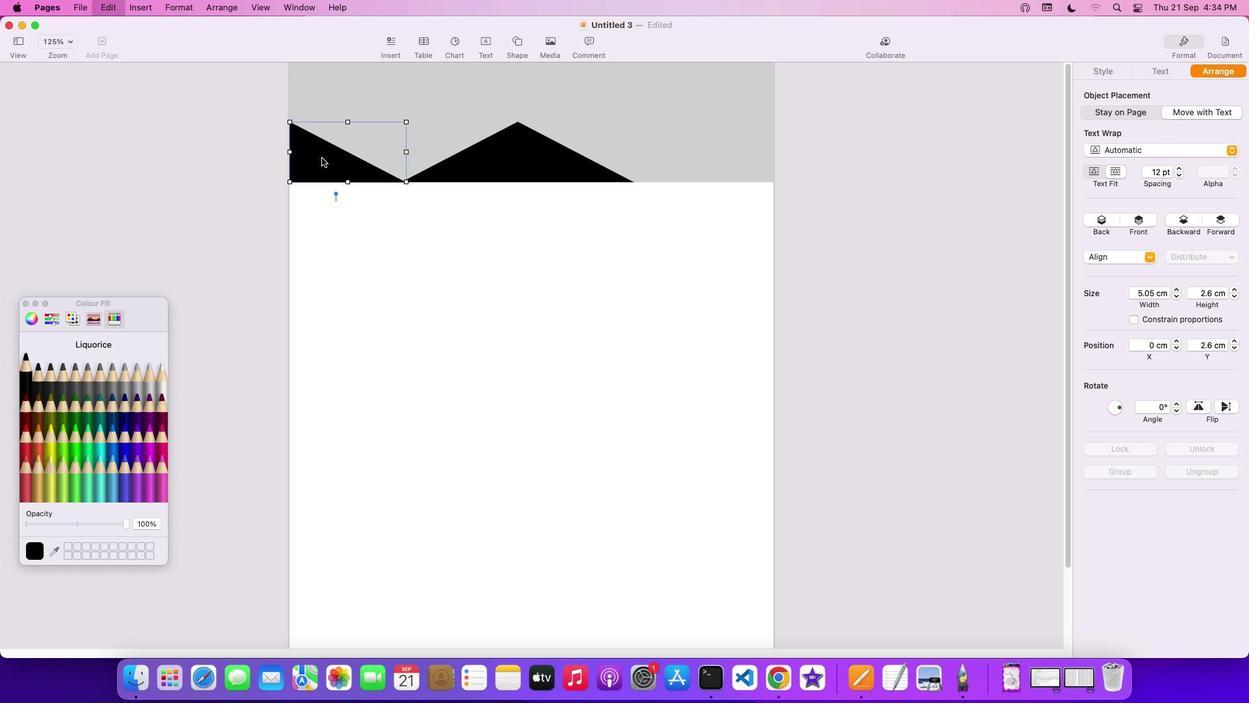 
Action: Mouse moved to (577, 206)
Screenshot: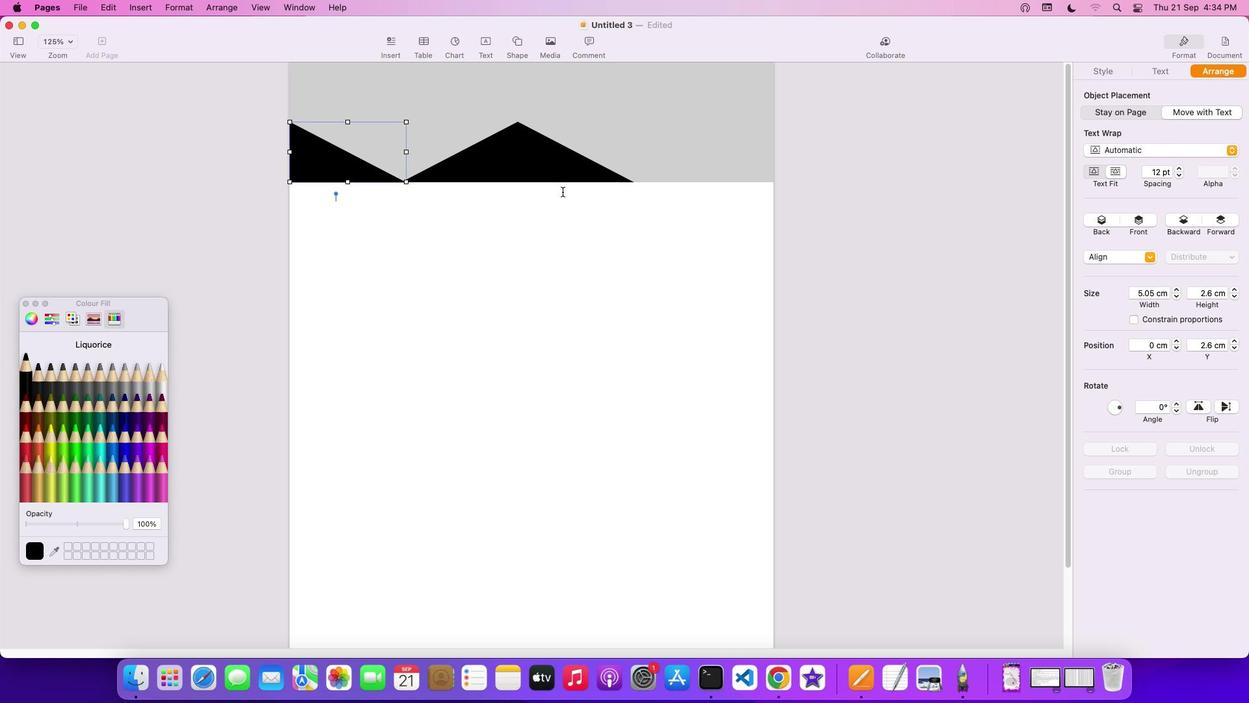 
Action: Key pressed 'v'
Screenshot: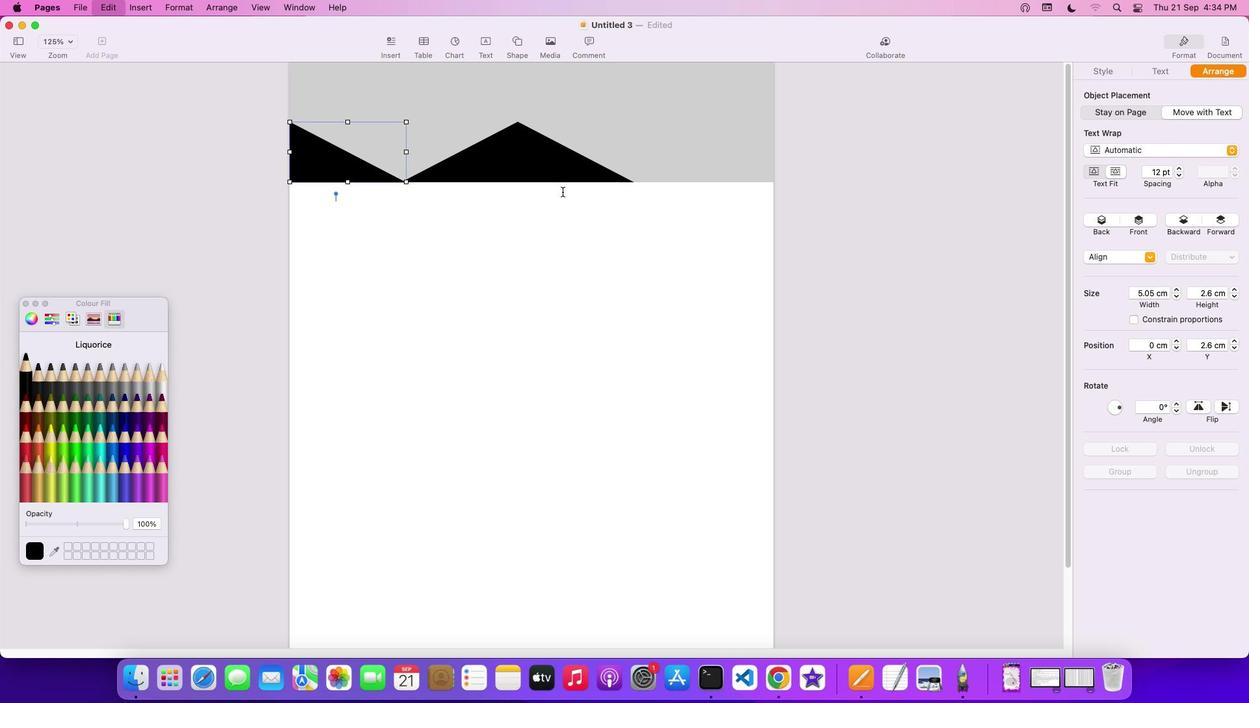 
Action: Mouse moved to (361, 174)
Screenshot: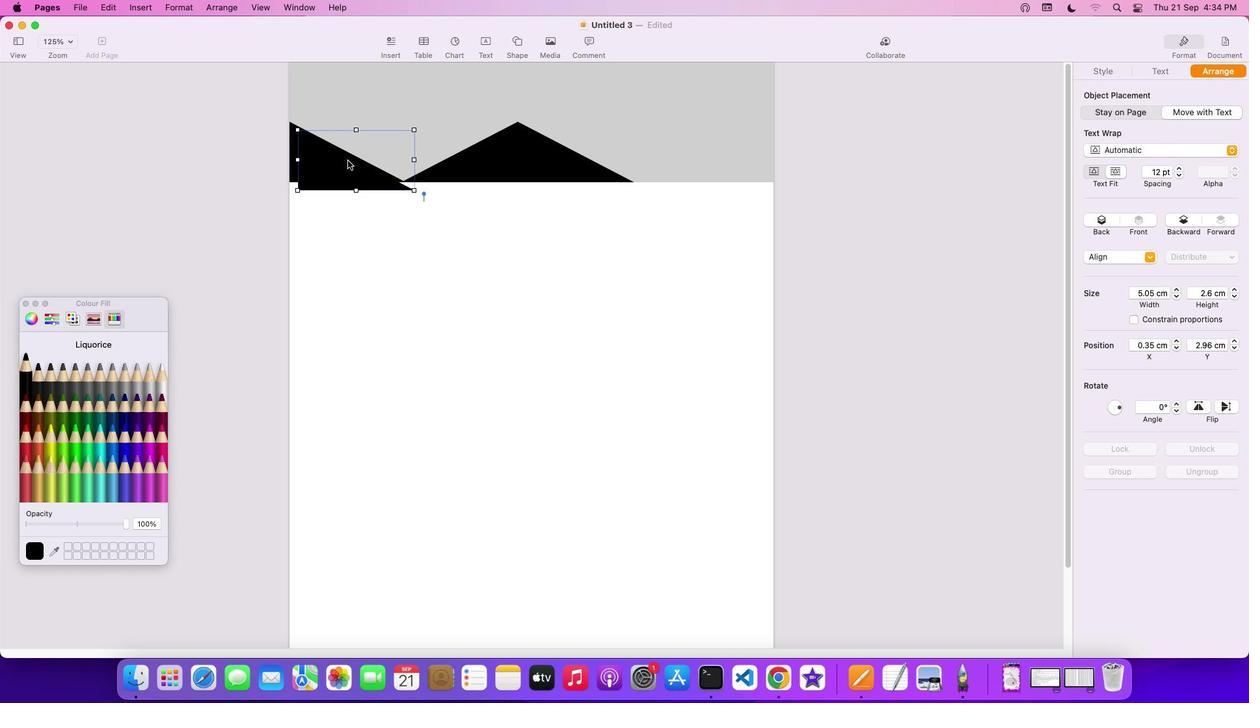 
Action: Key pressed Key.ctrl
Screenshot: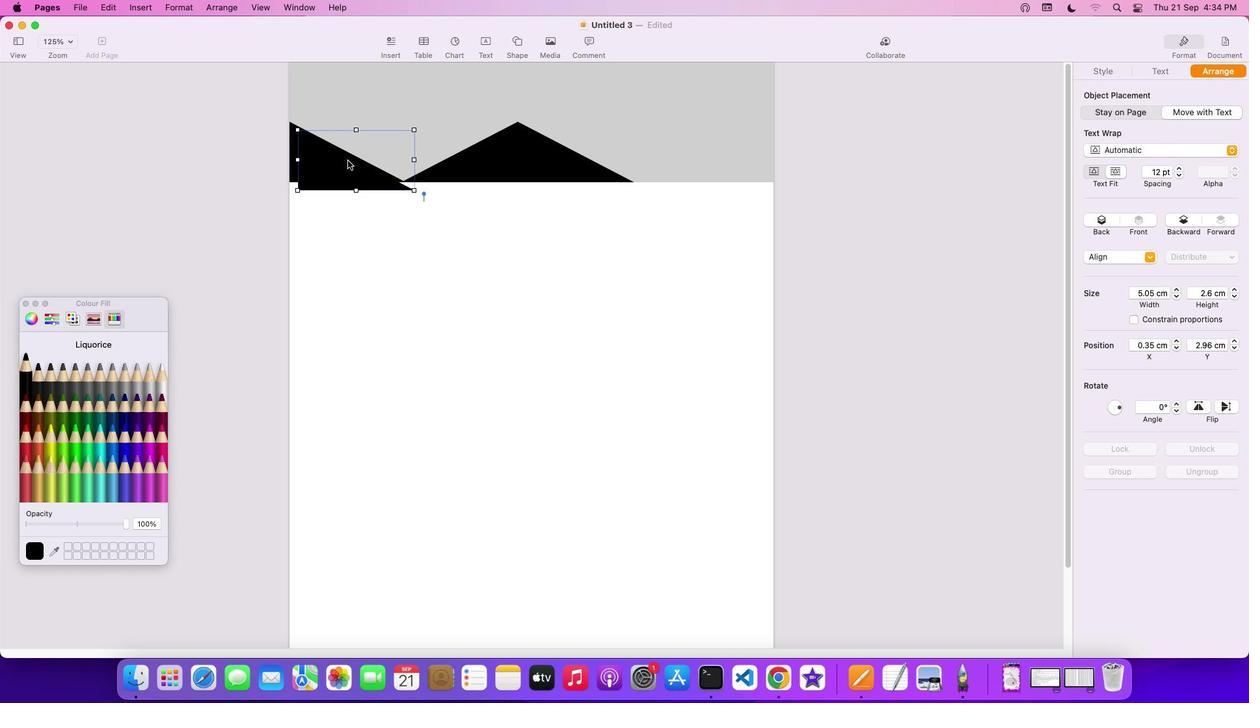 
Action: Mouse pressed left at (361, 174)
Screenshot: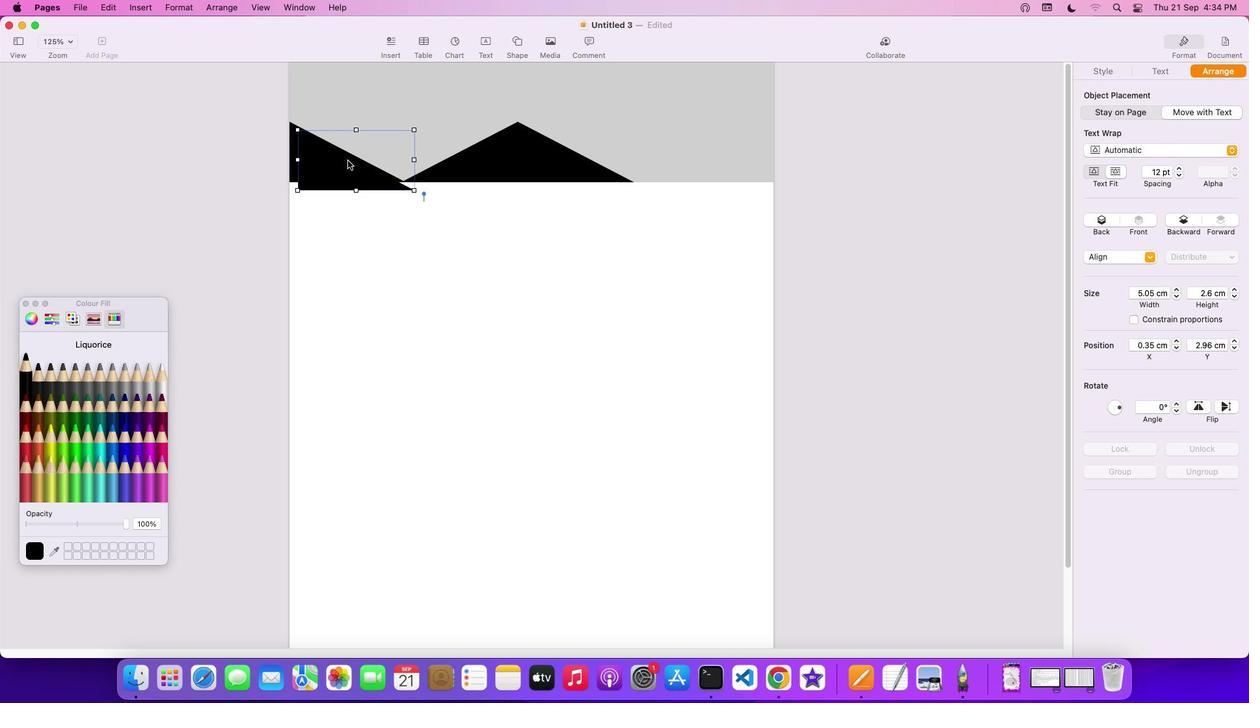 
Action: Mouse moved to (1238, 419)
Screenshot: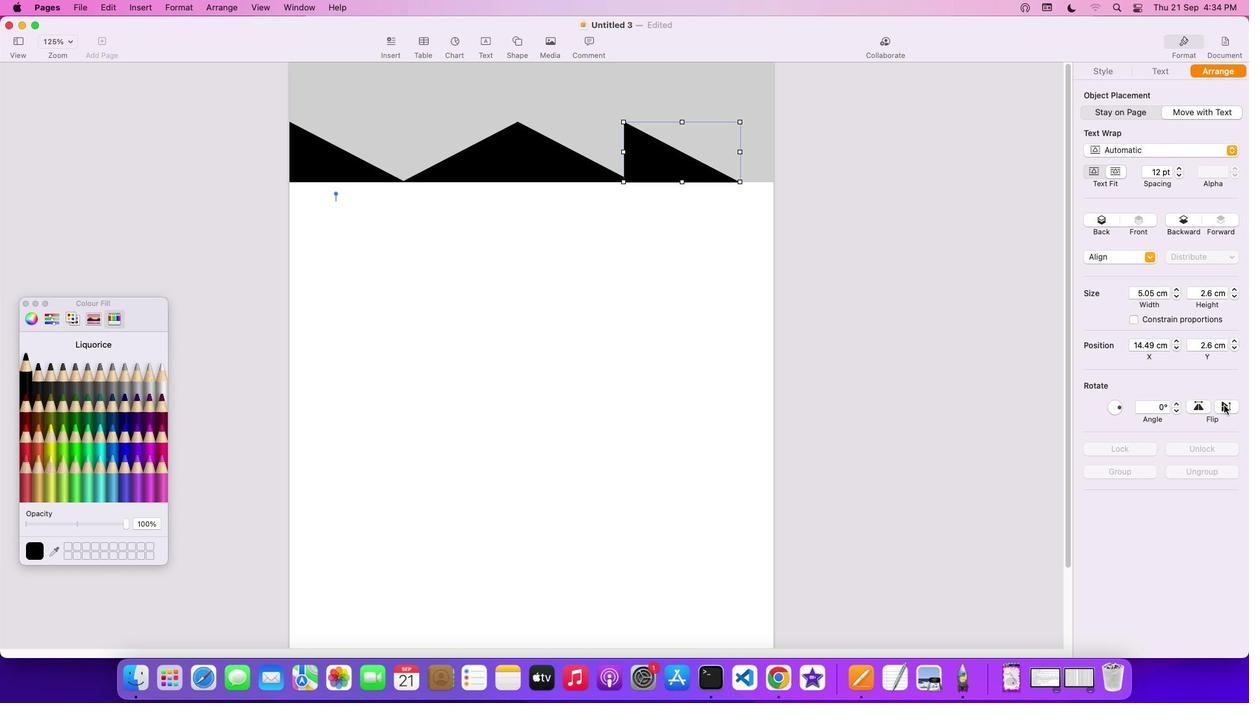 
Action: Mouse pressed left at (1238, 419)
Screenshot: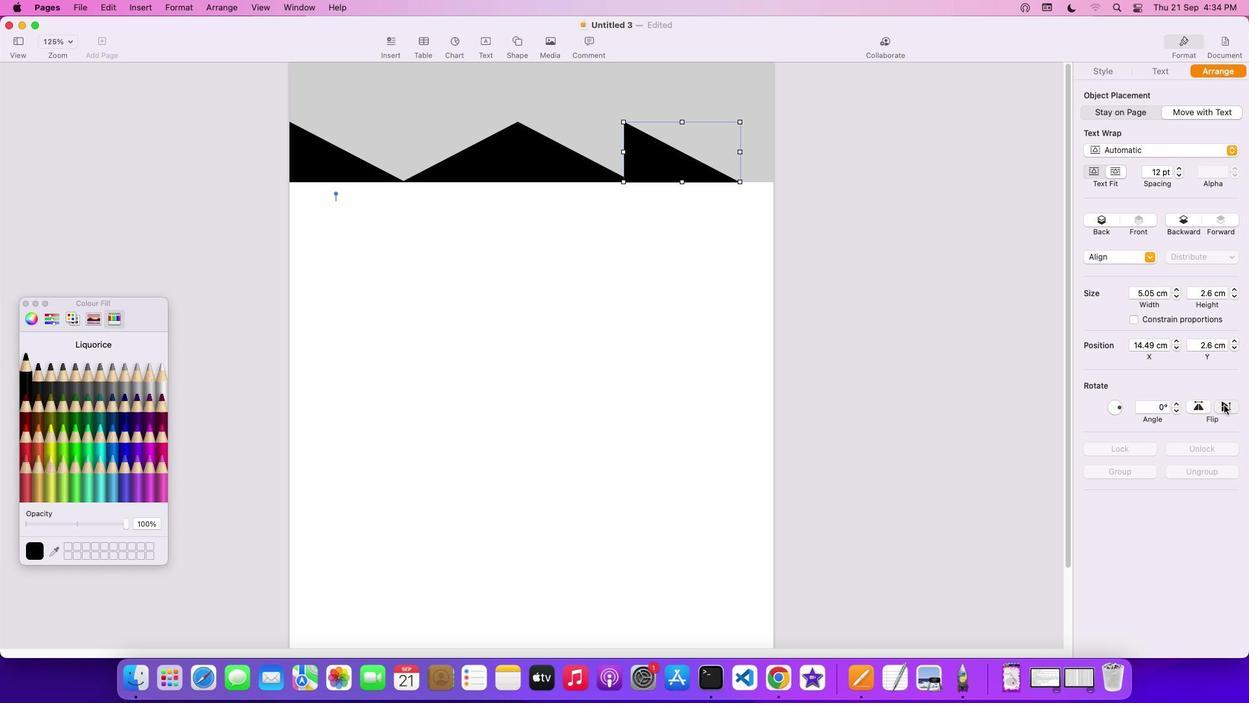 
Action: Mouse moved to (1239, 419)
Screenshot: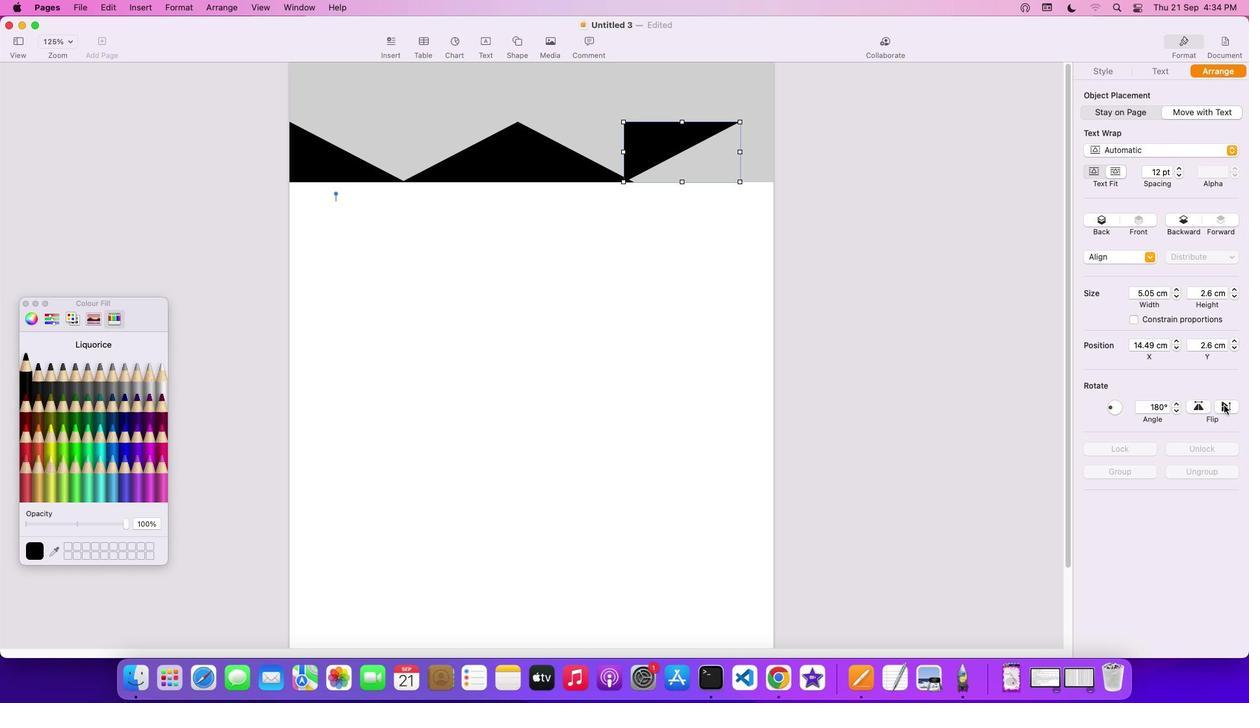 
Action: Mouse pressed left at (1239, 419)
Screenshot: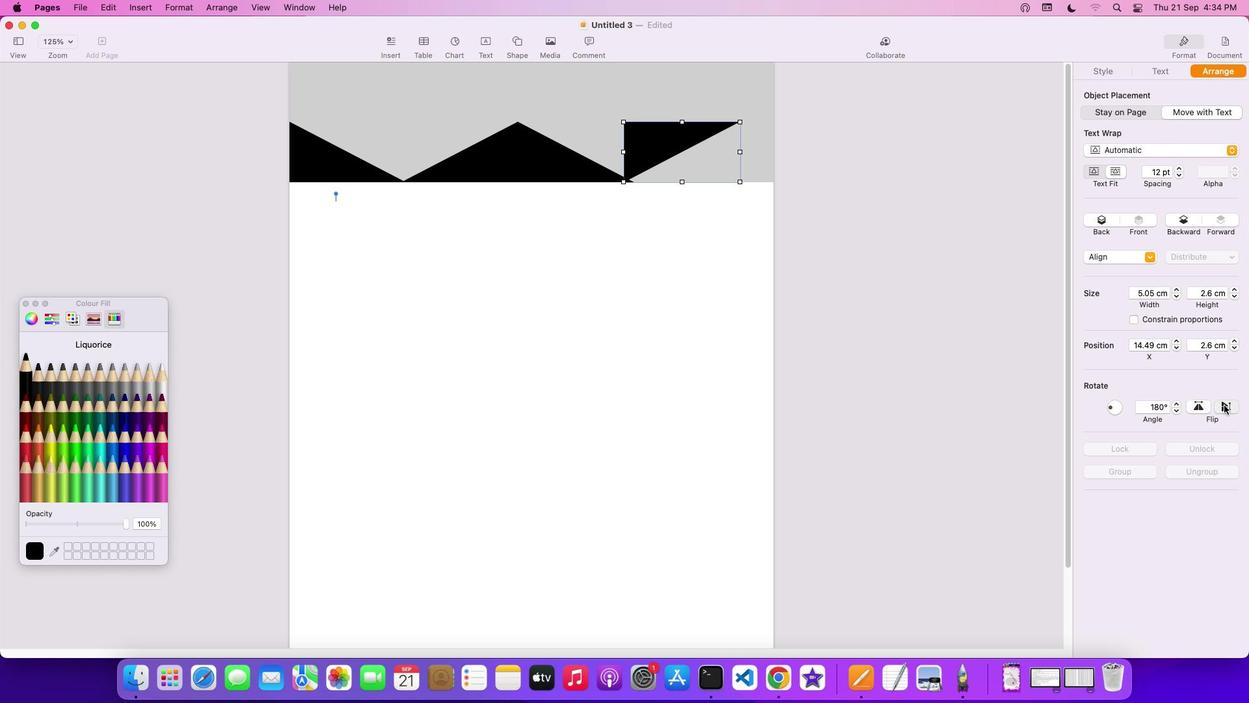 
Action: Mouse moved to (1214, 416)
Screenshot: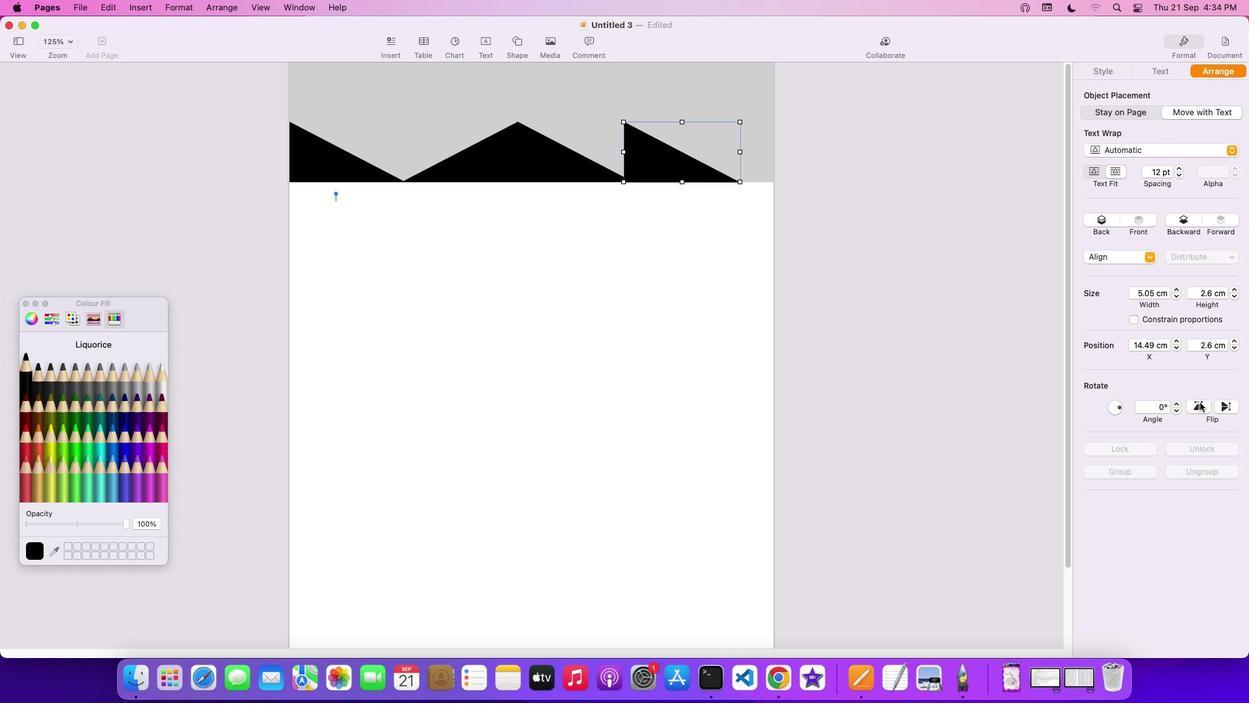 
Action: Mouse pressed left at (1214, 416)
Screenshot: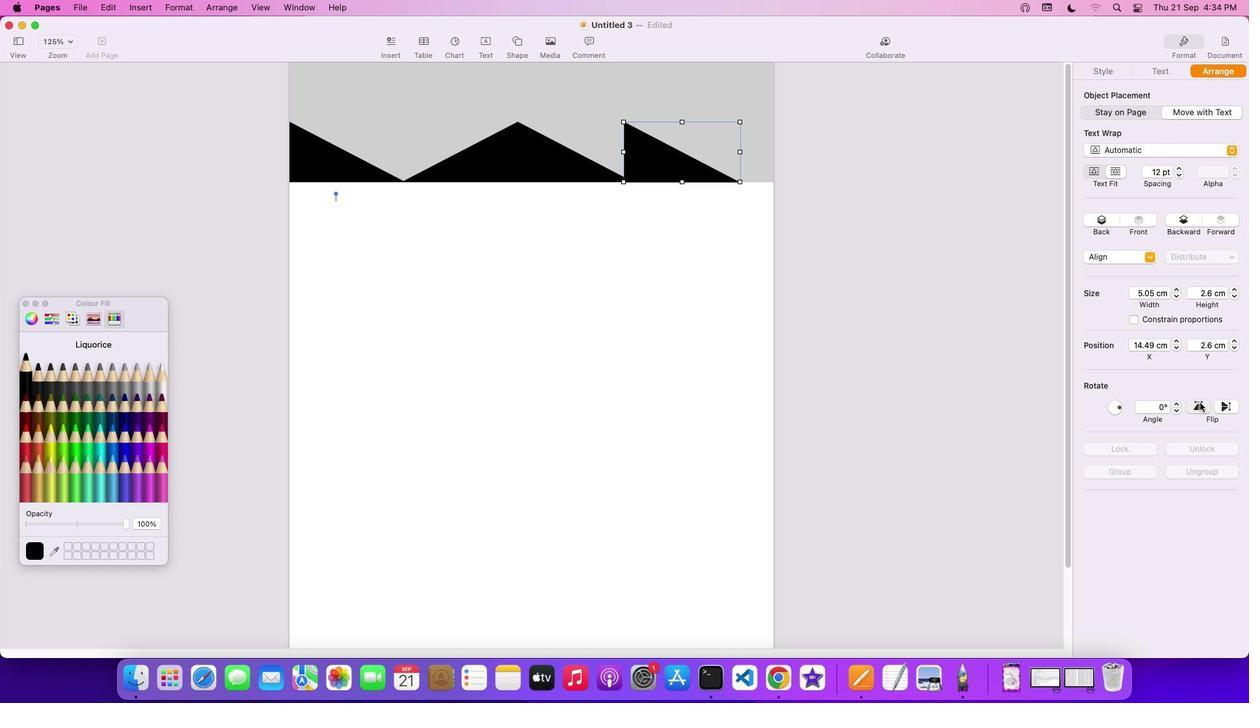 
Action: Mouse moved to (550, 173)
Screenshot: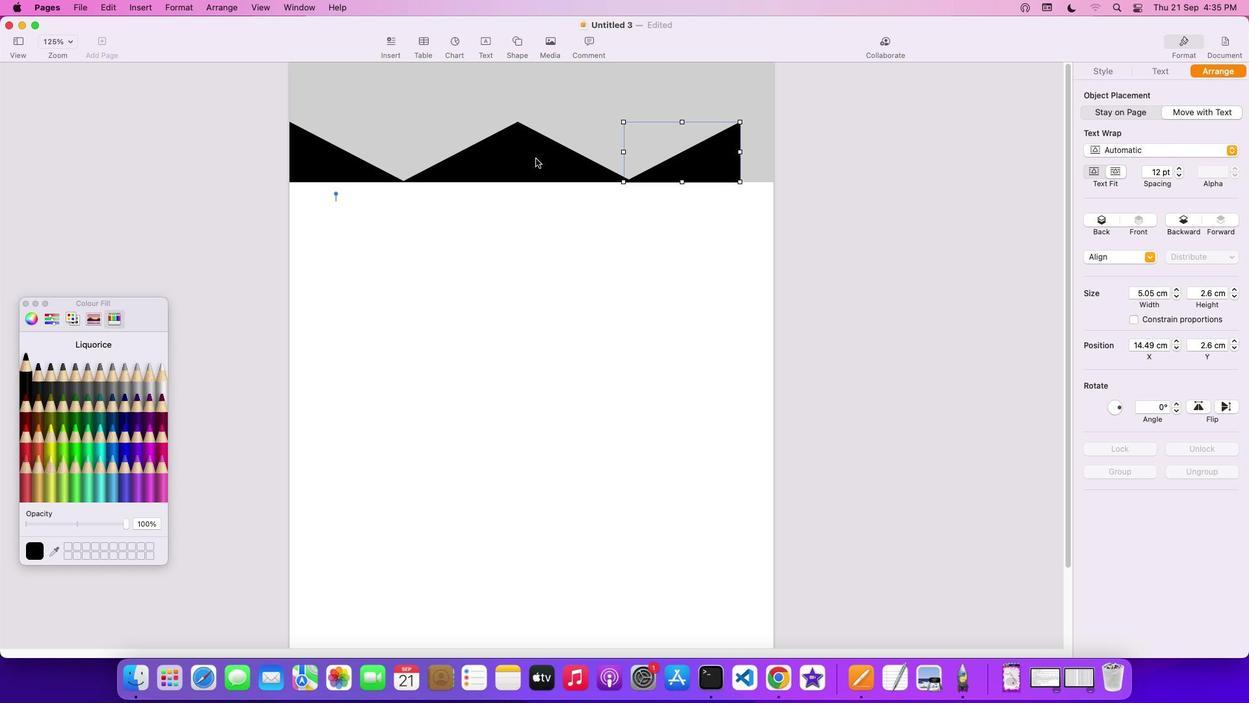 
Action: Mouse pressed left at (550, 173)
Screenshot: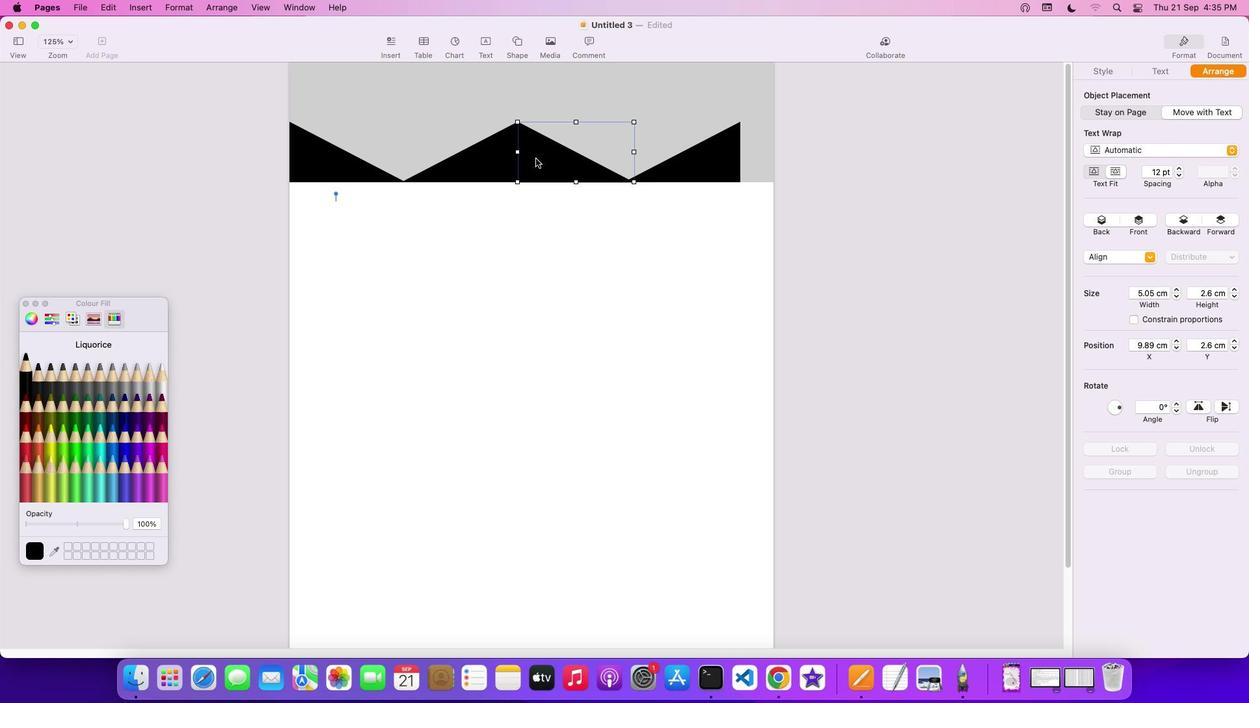 
Action: Key pressed Key.cmd'c''v'
Screenshot: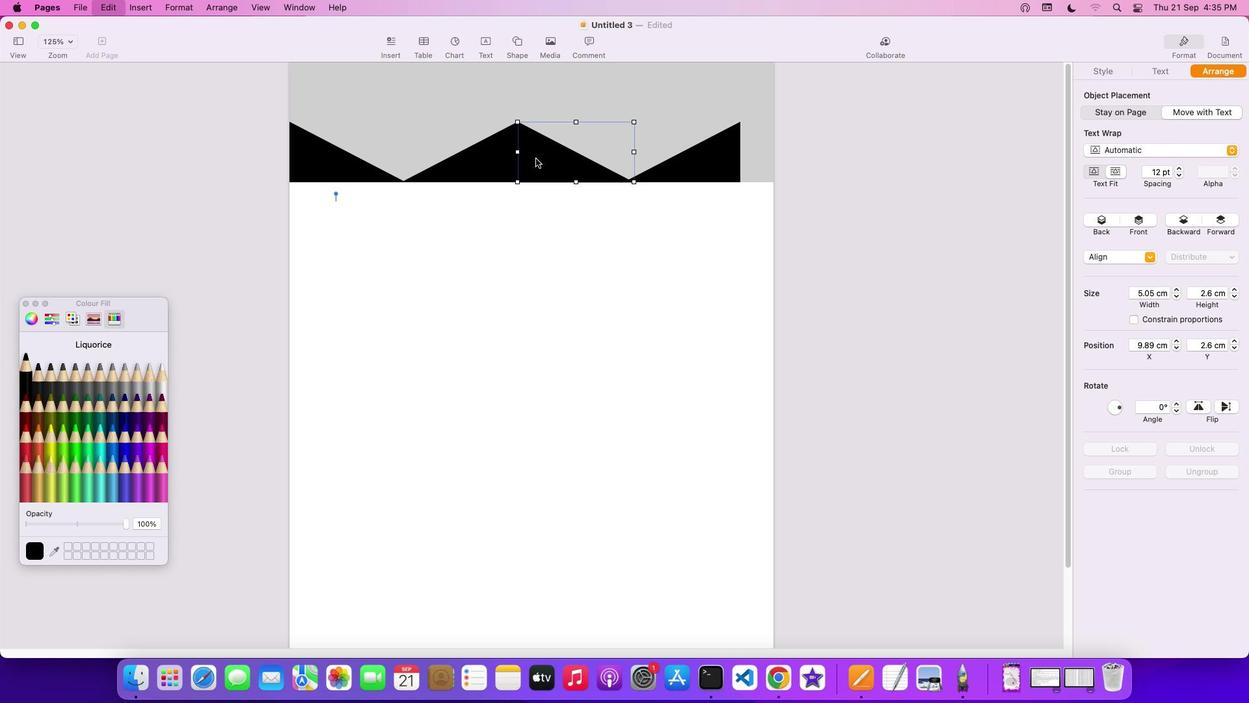 
Action: Mouse moved to (550, 174)
Screenshot: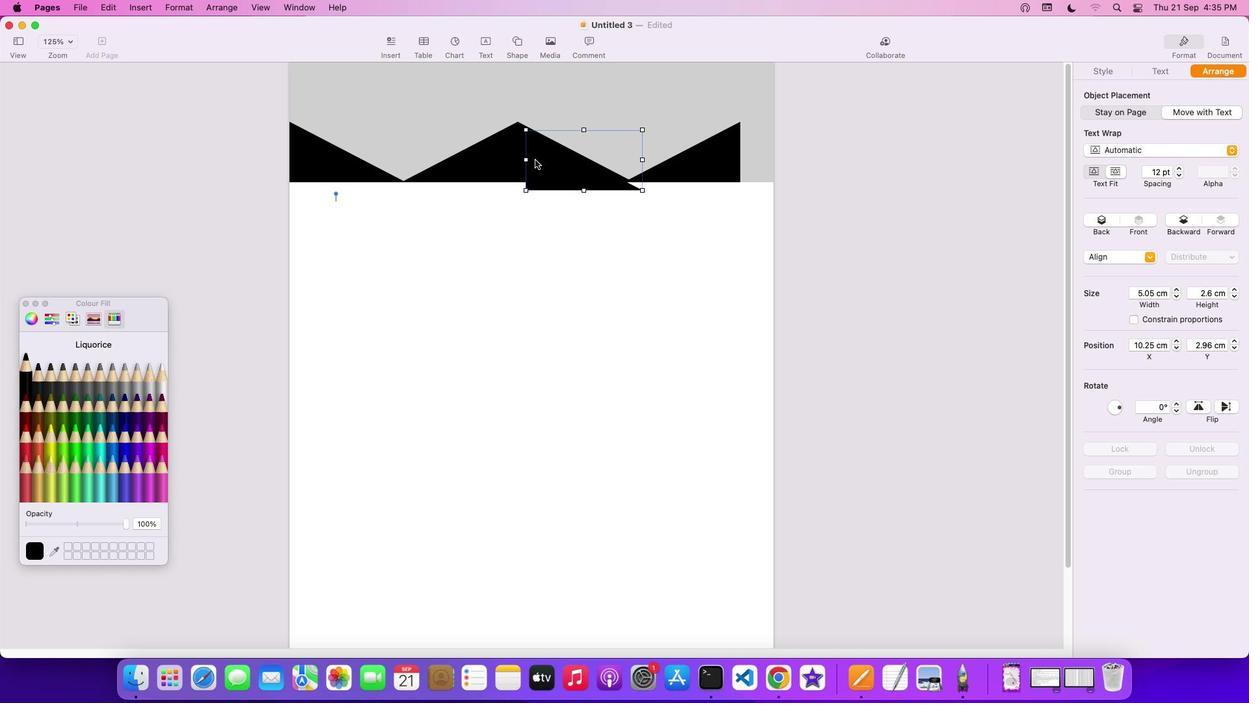 
Action: Mouse pressed left at (550, 174)
Screenshot: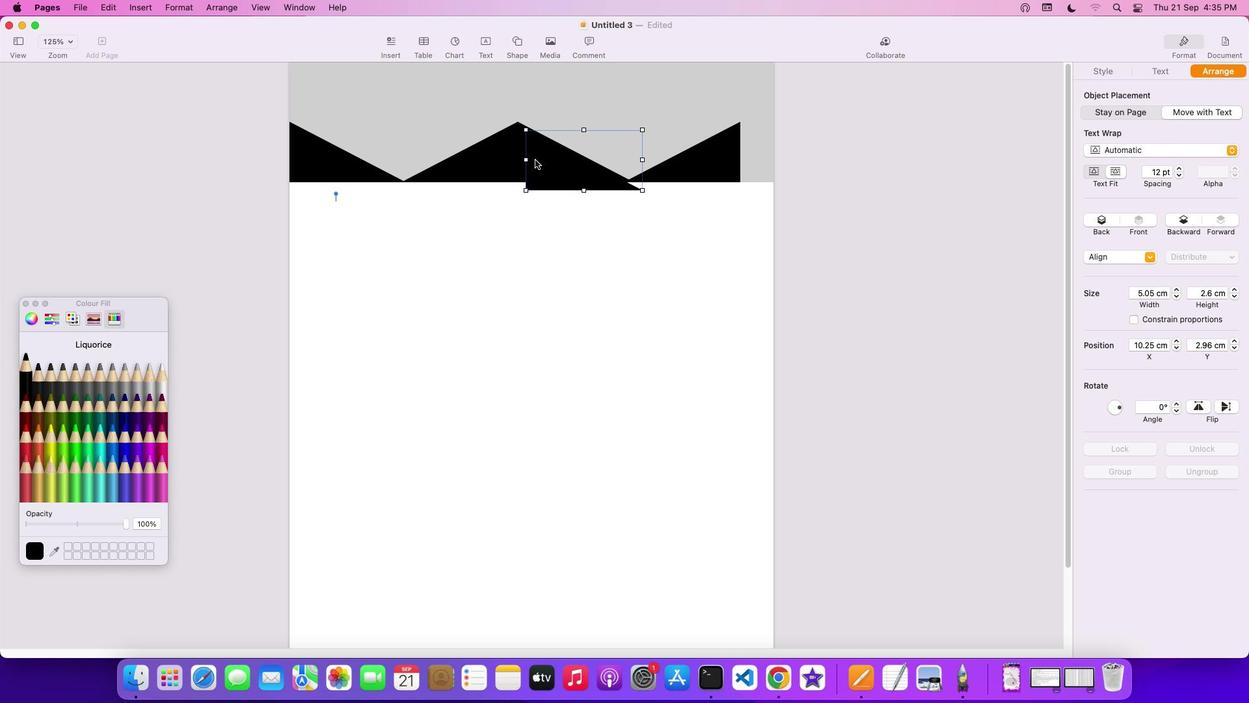 
Action: Mouse moved to (720, 253)
Screenshot: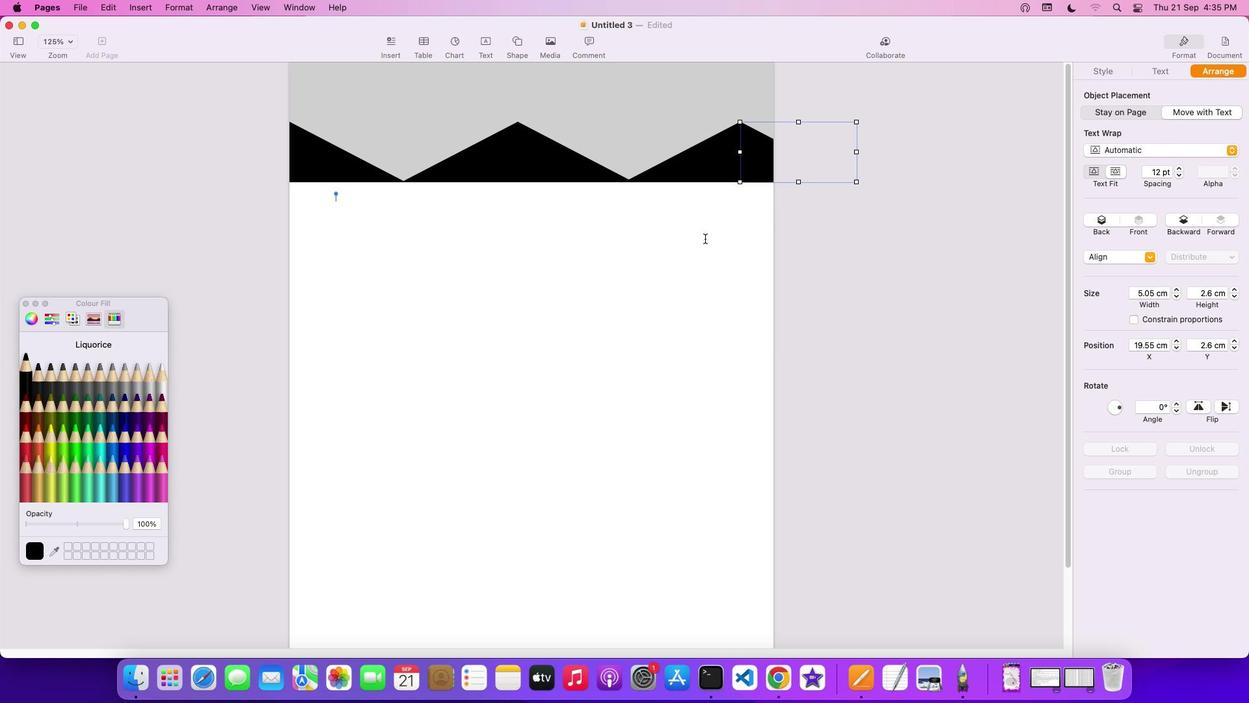 
Action: Mouse pressed left at (720, 253)
Screenshot: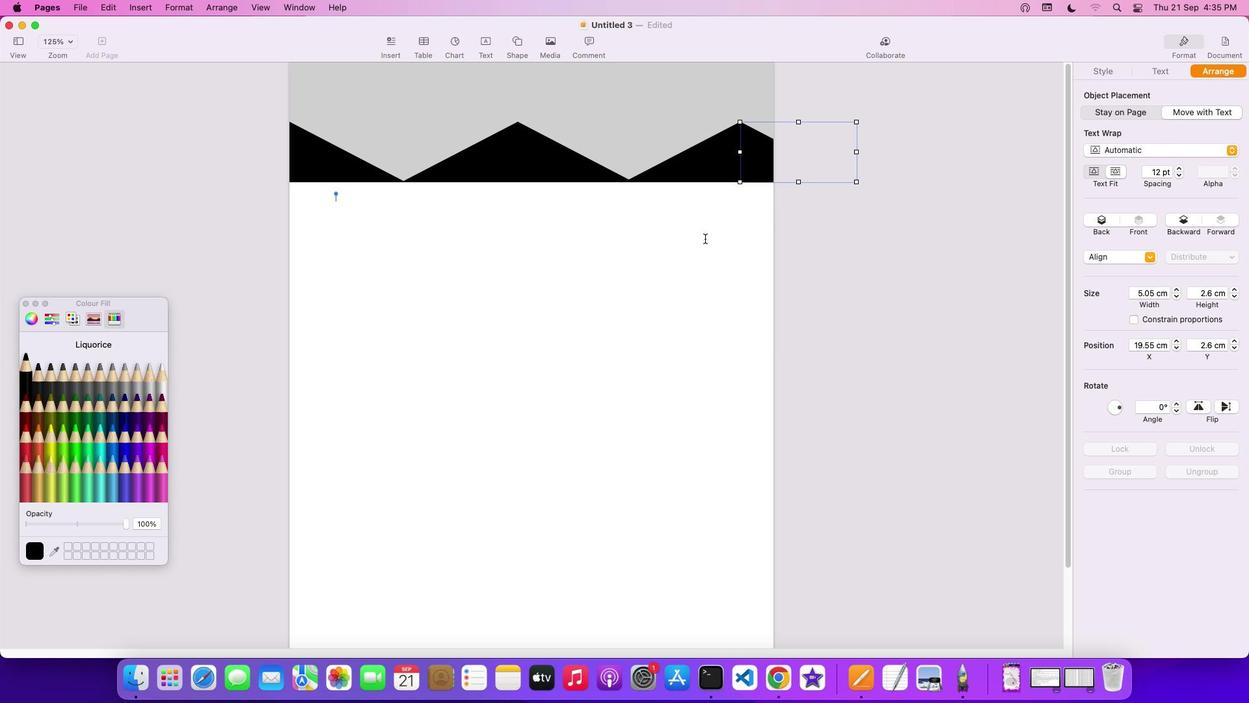 
Action: Mouse moved to (350, 176)
Screenshot: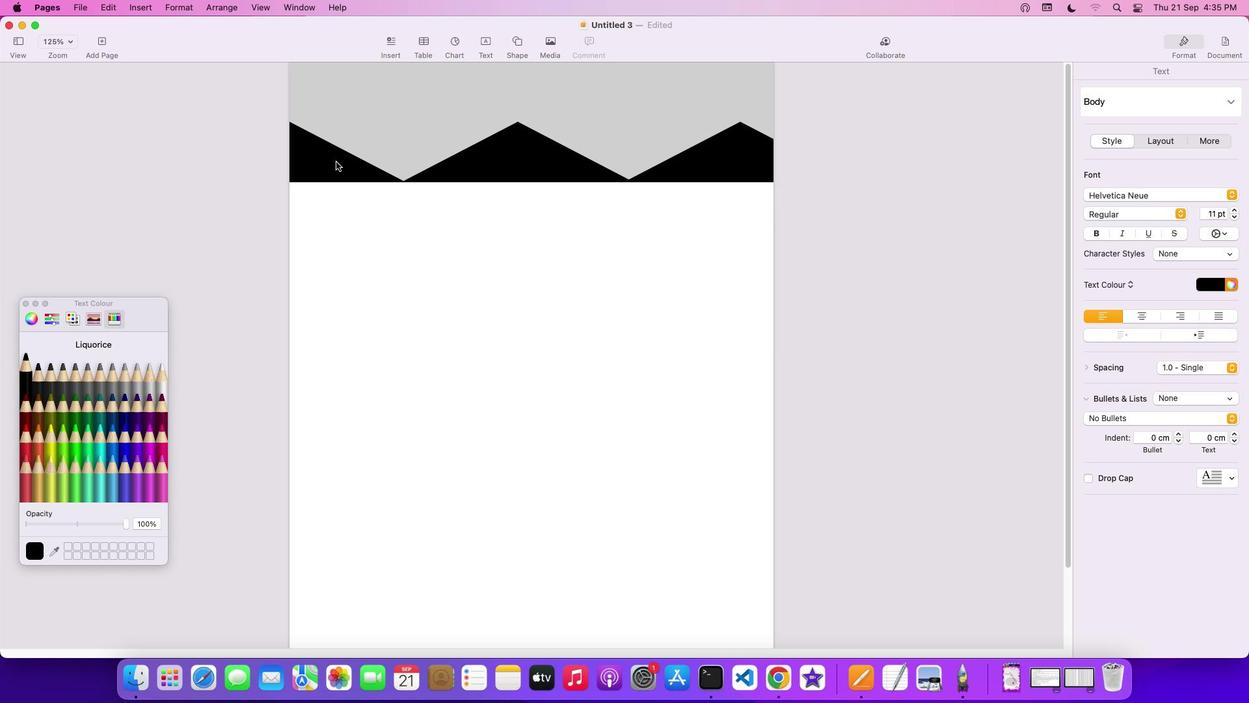 
Action: Mouse pressed left at (350, 176)
Screenshot: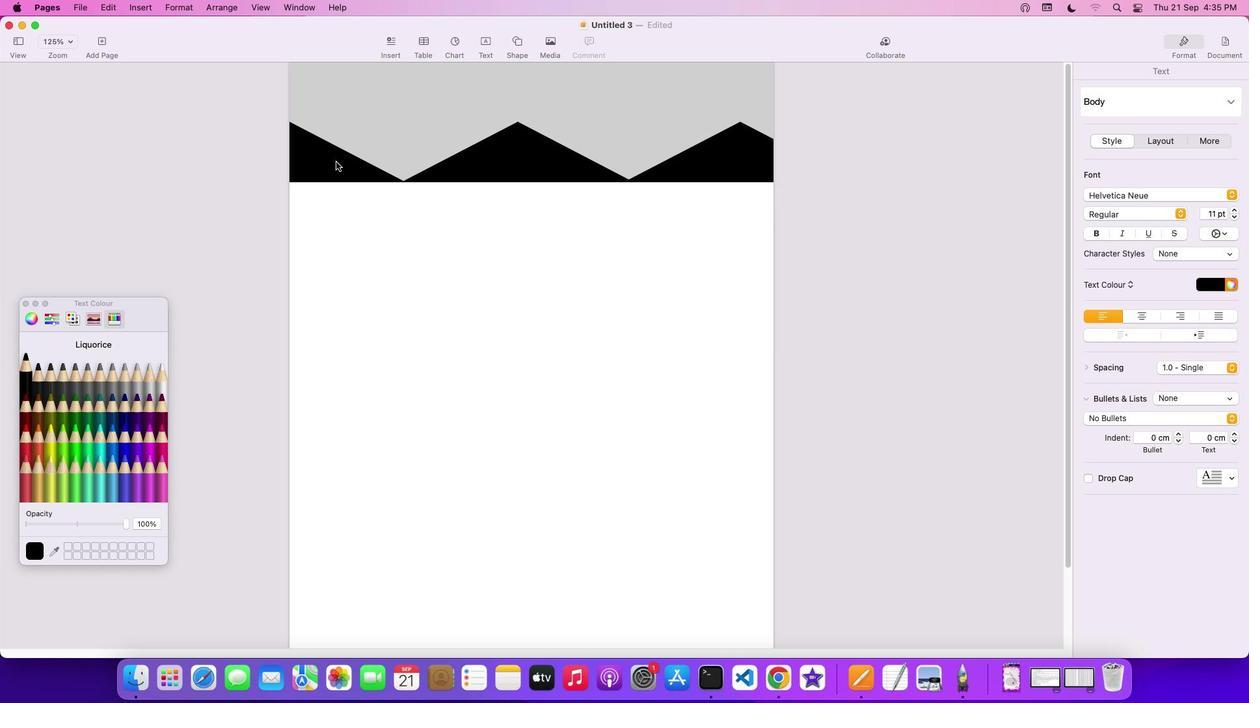 
Action: Key pressed Key.cmd'c'
Screenshot: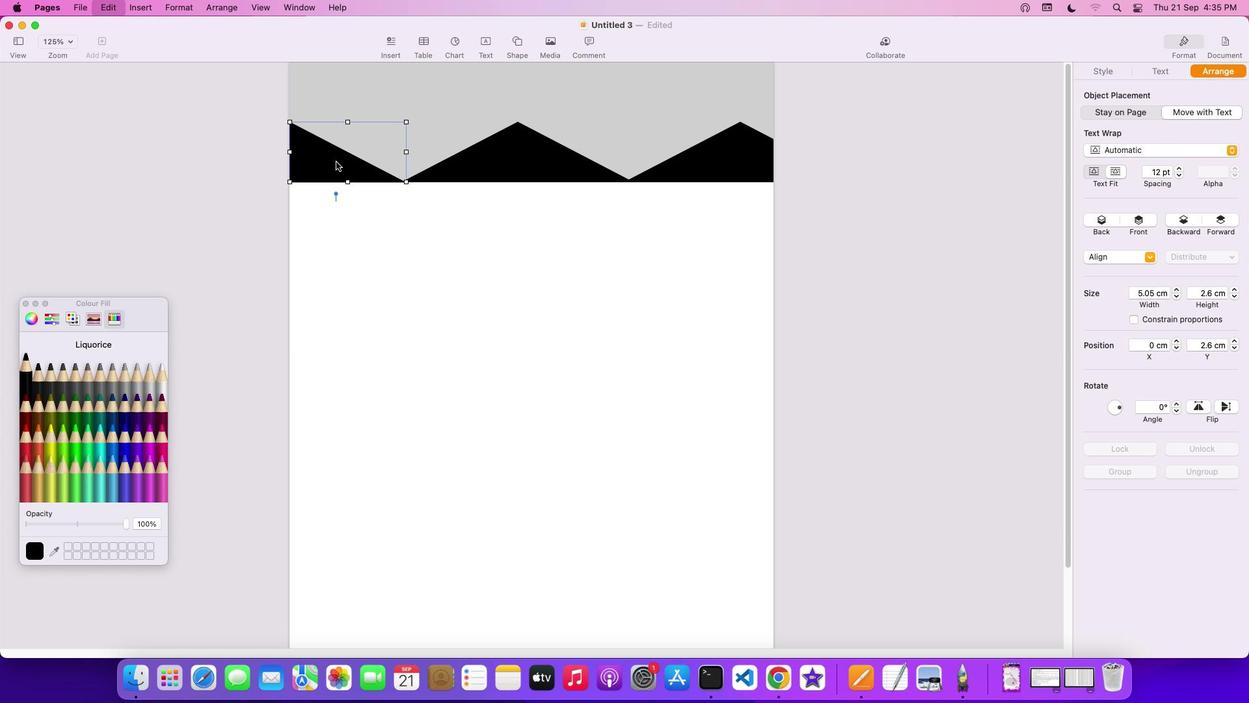 
Action: Mouse moved to (634, 217)
Screenshot: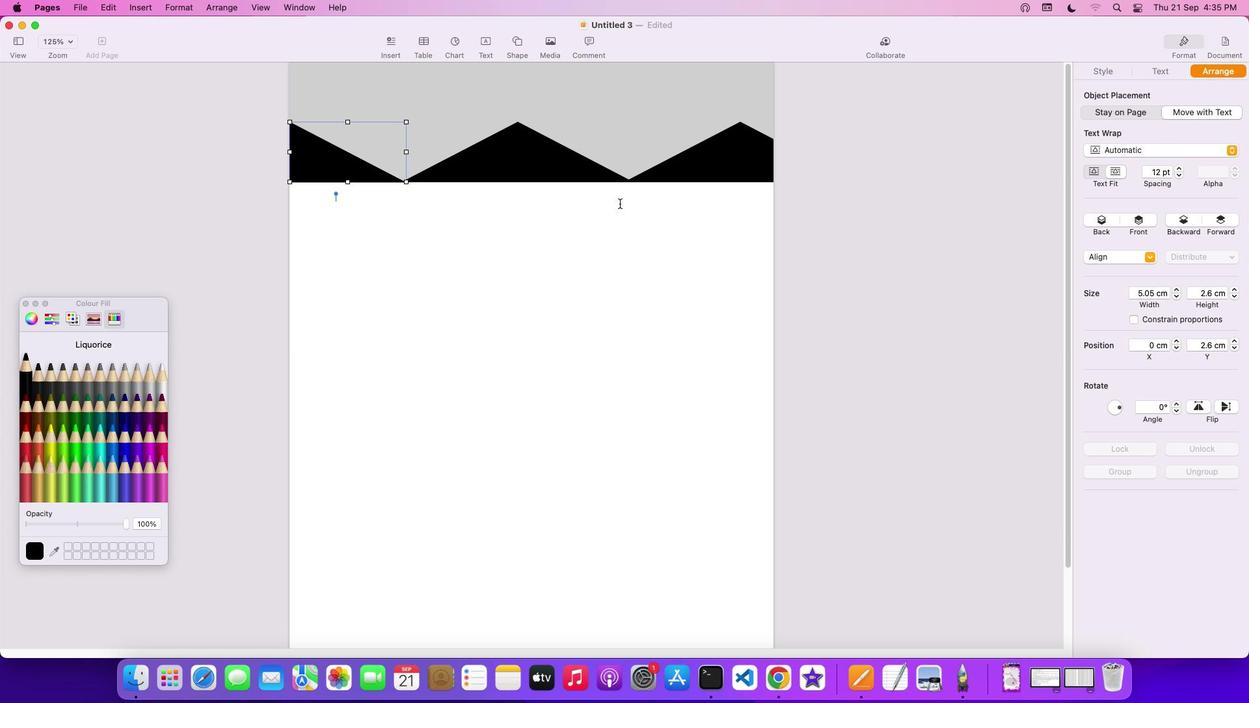 
Action: Key pressed Key.cmd'v'
Screenshot: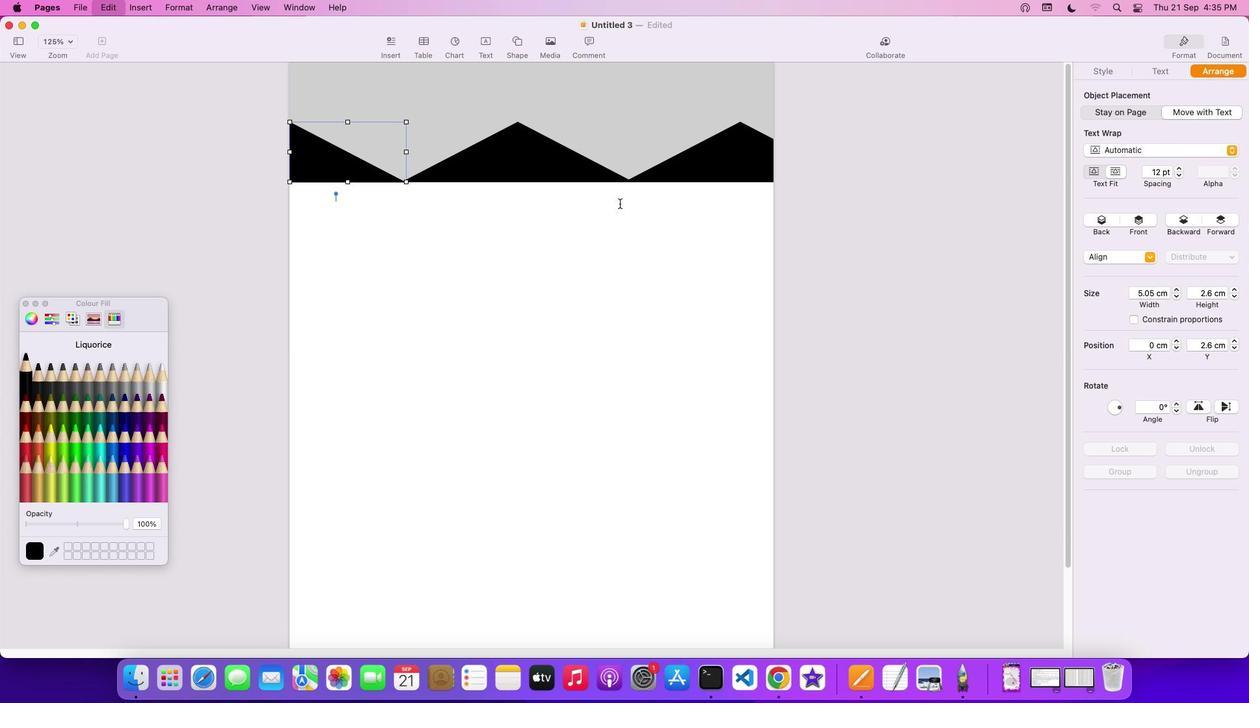 
Action: Mouse moved to (1242, 419)
Screenshot: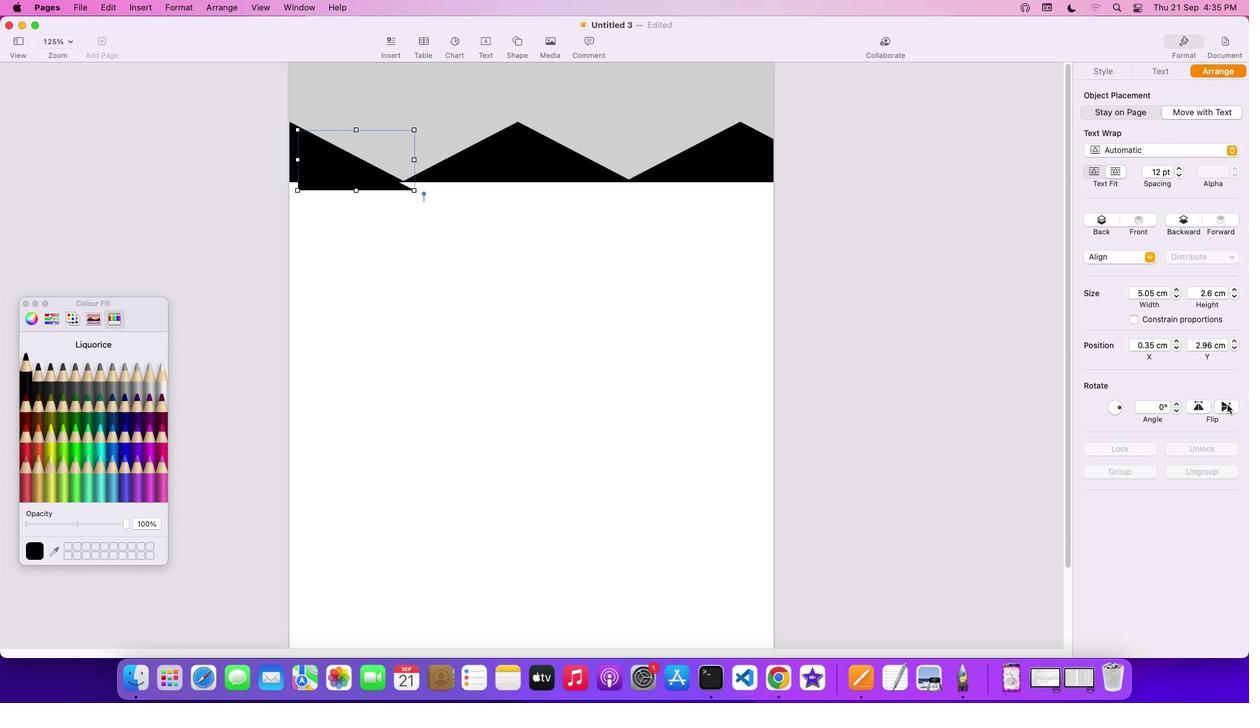 
Action: Mouse pressed left at (1242, 419)
Screenshot: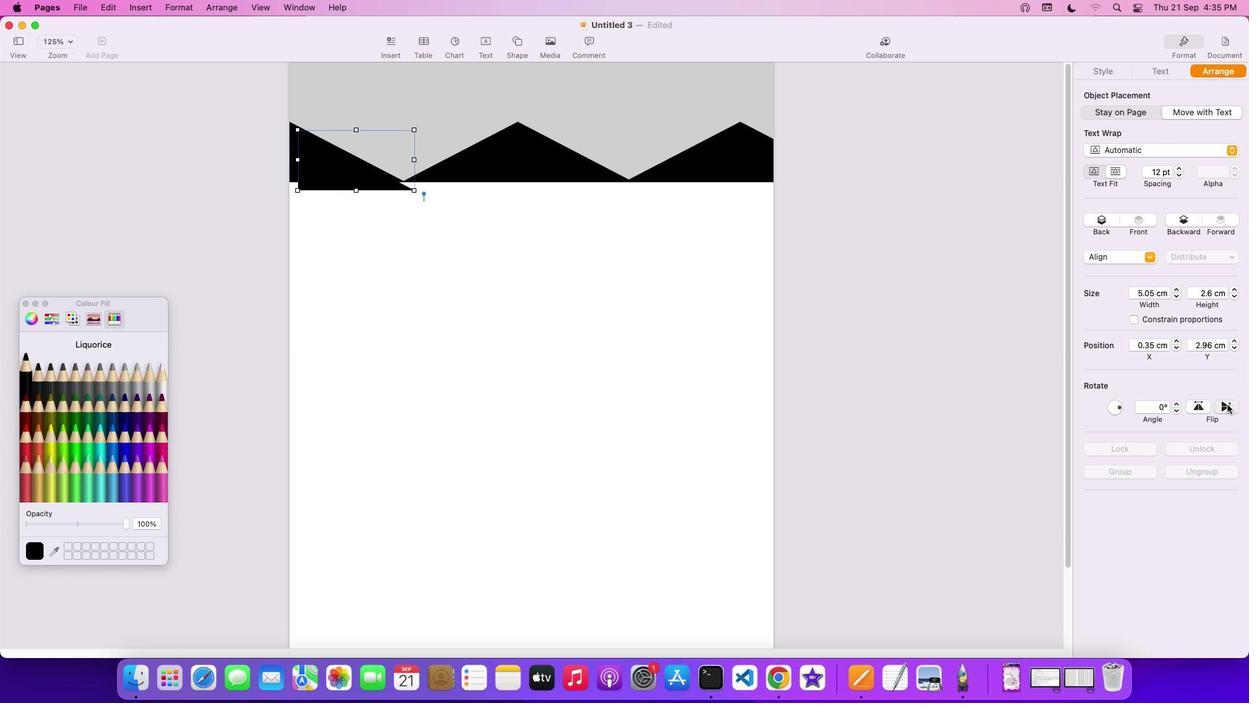 
Action: Mouse moved to (1236, 421)
Screenshot: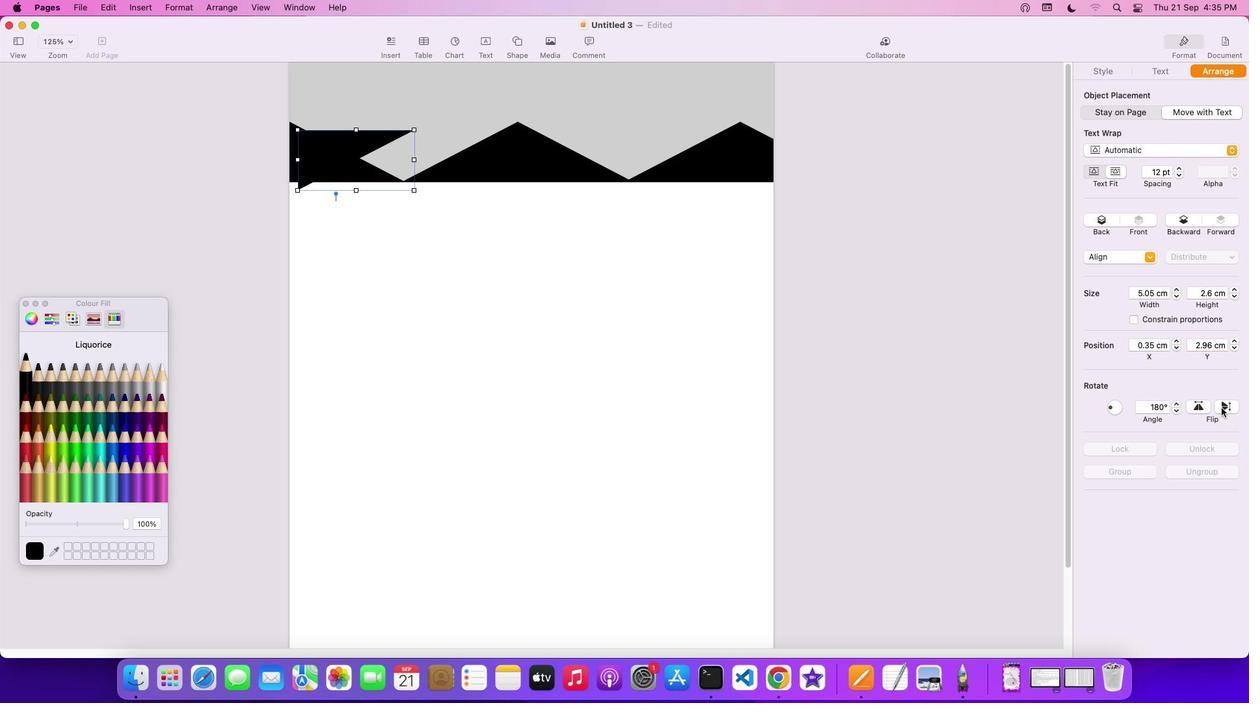 
Action: Mouse pressed left at (1236, 421)
Screenshot: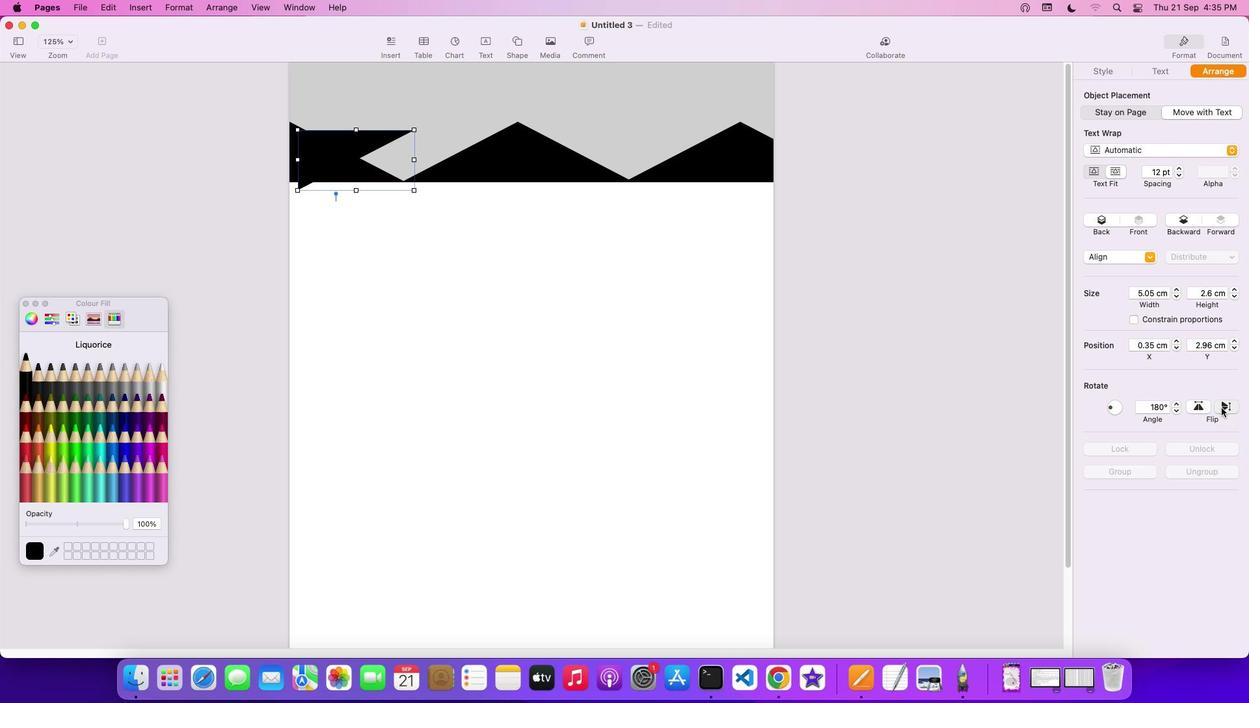 
Action: Mouse pressed left at (1236, 421)
Screenshot: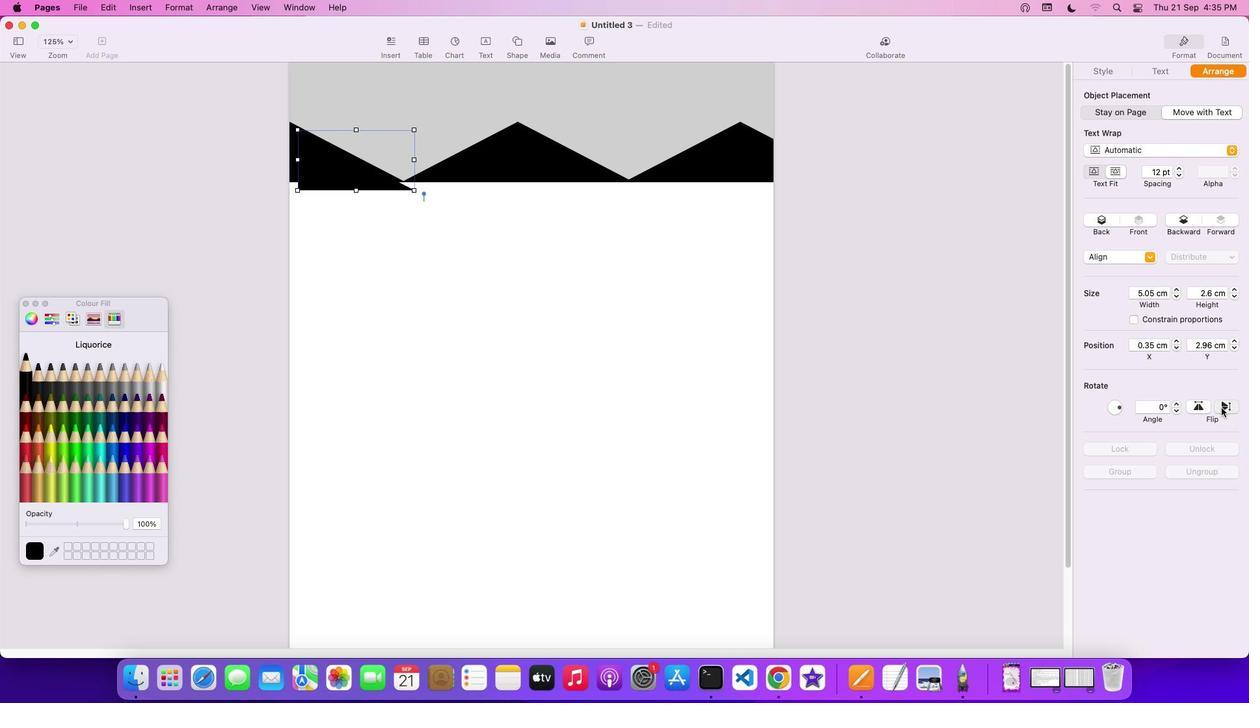 
Action: Mouse moved to (328, 171)
Screenshot: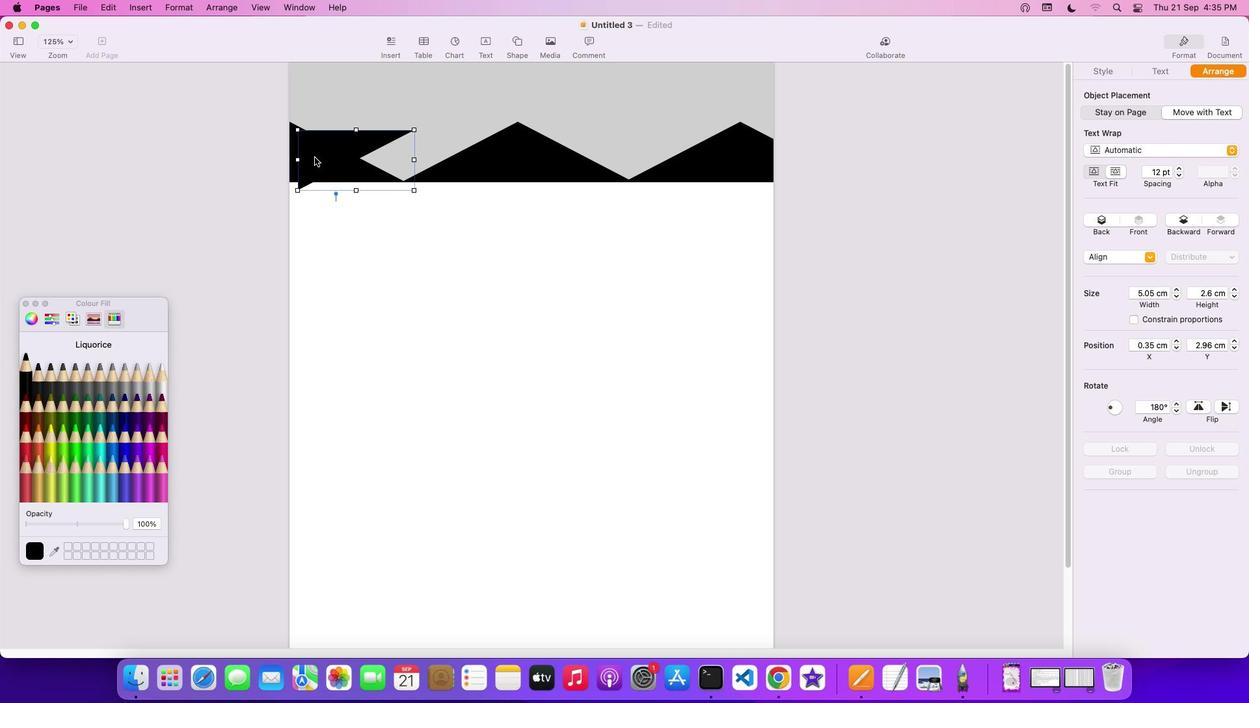 
Action: Mouse pressed left at (328, 171)
Screenshot: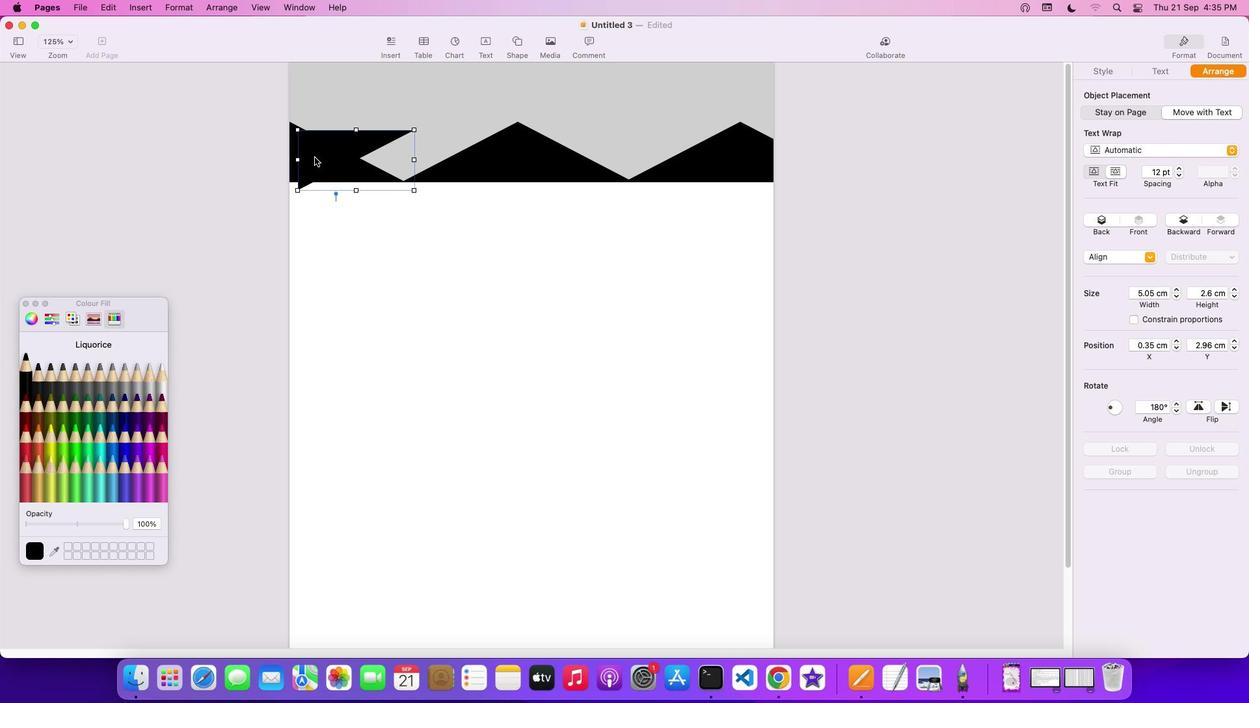 
Action: Mouse moved to (417, 138)
Screenshot: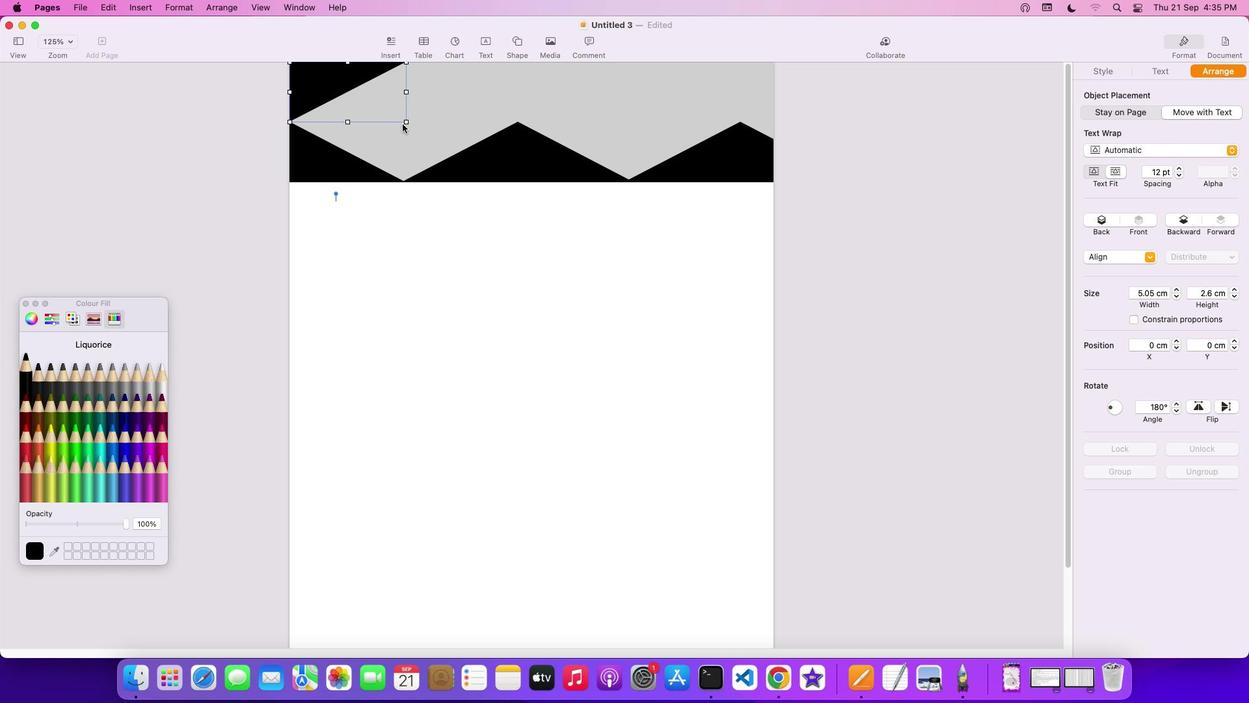 
Action: Key pressed Key.cmd'v'
Screenshot: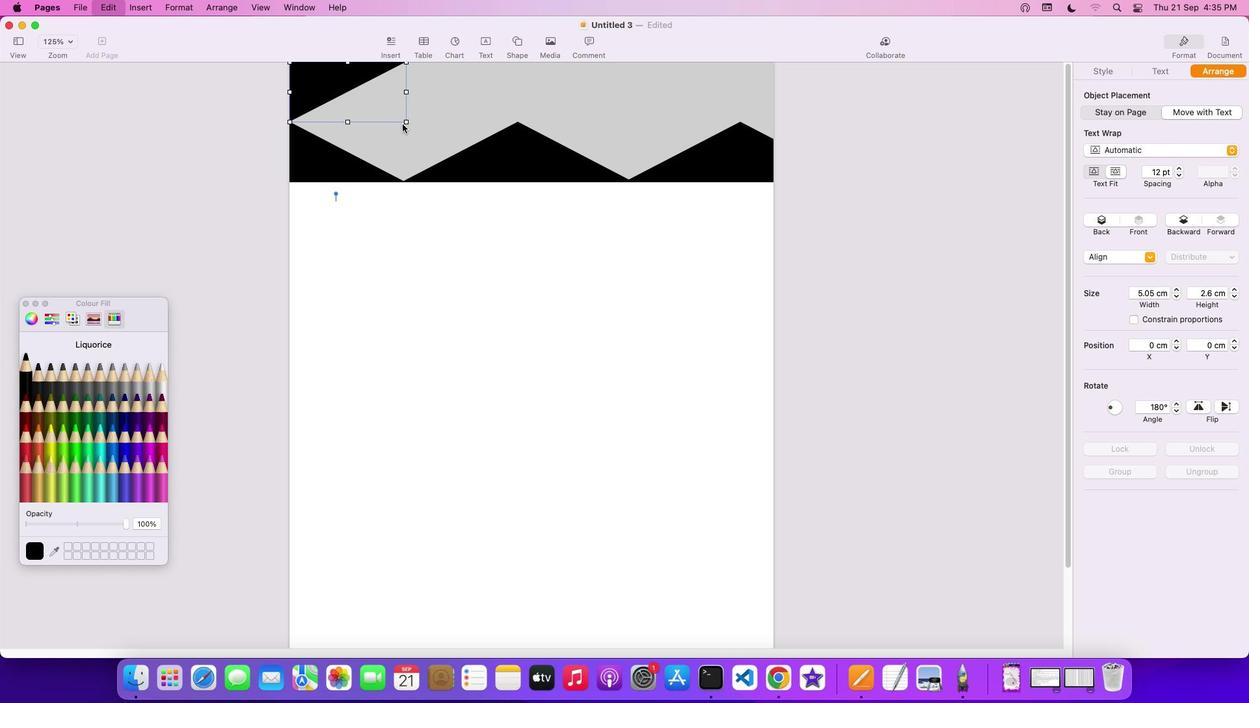 
Action: Mouse moved to (392, 128)
Screenshot: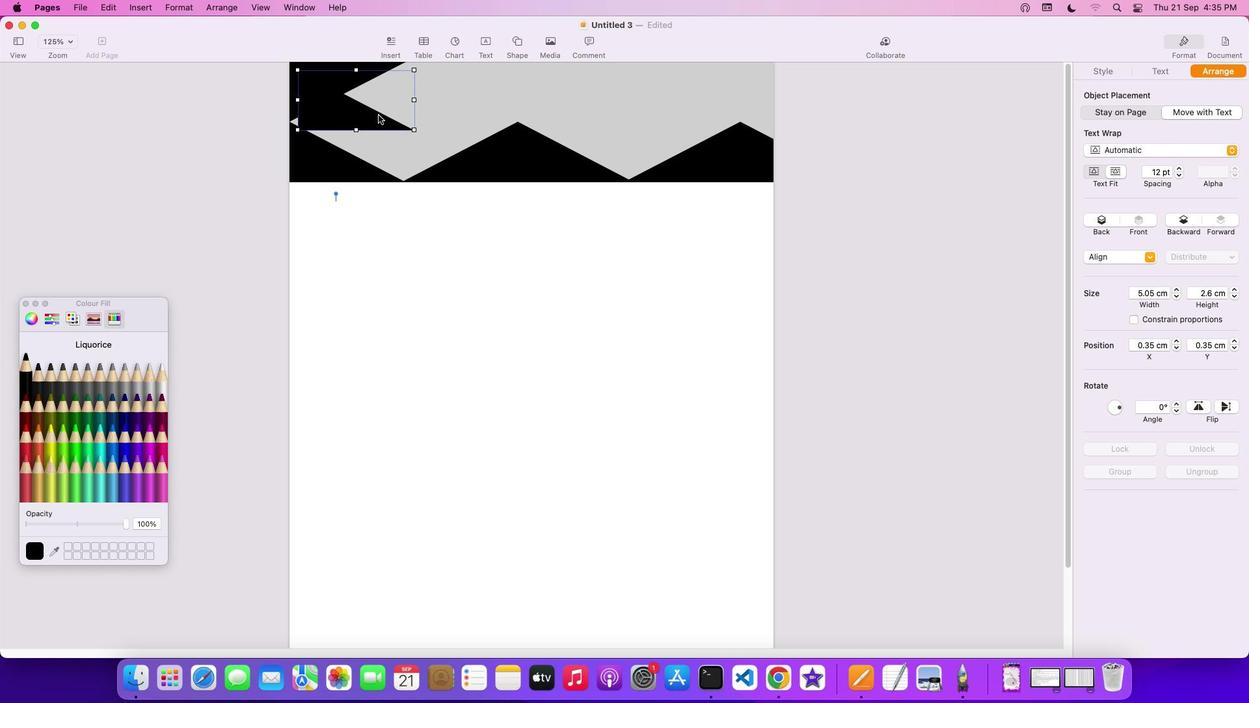 
Action: Mouse pressed left at (392, 128)
Screenshot: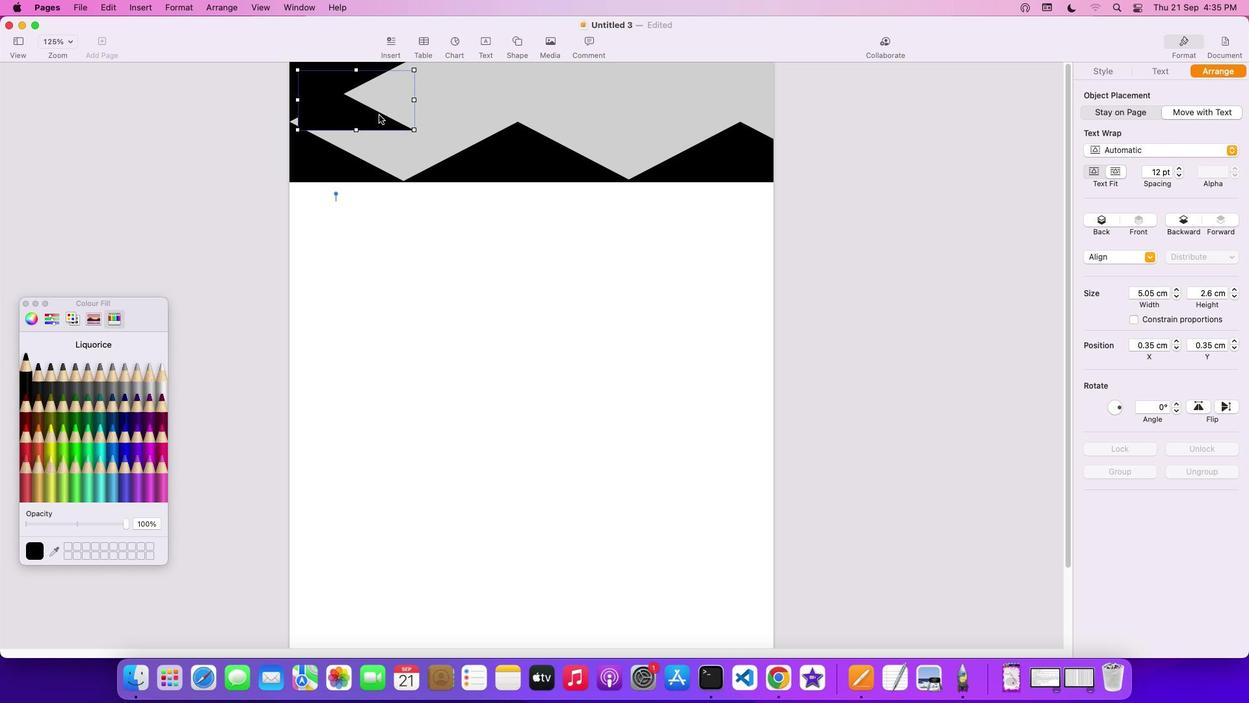 
Action: Mouse moved to (1237, 419)
Screenshot: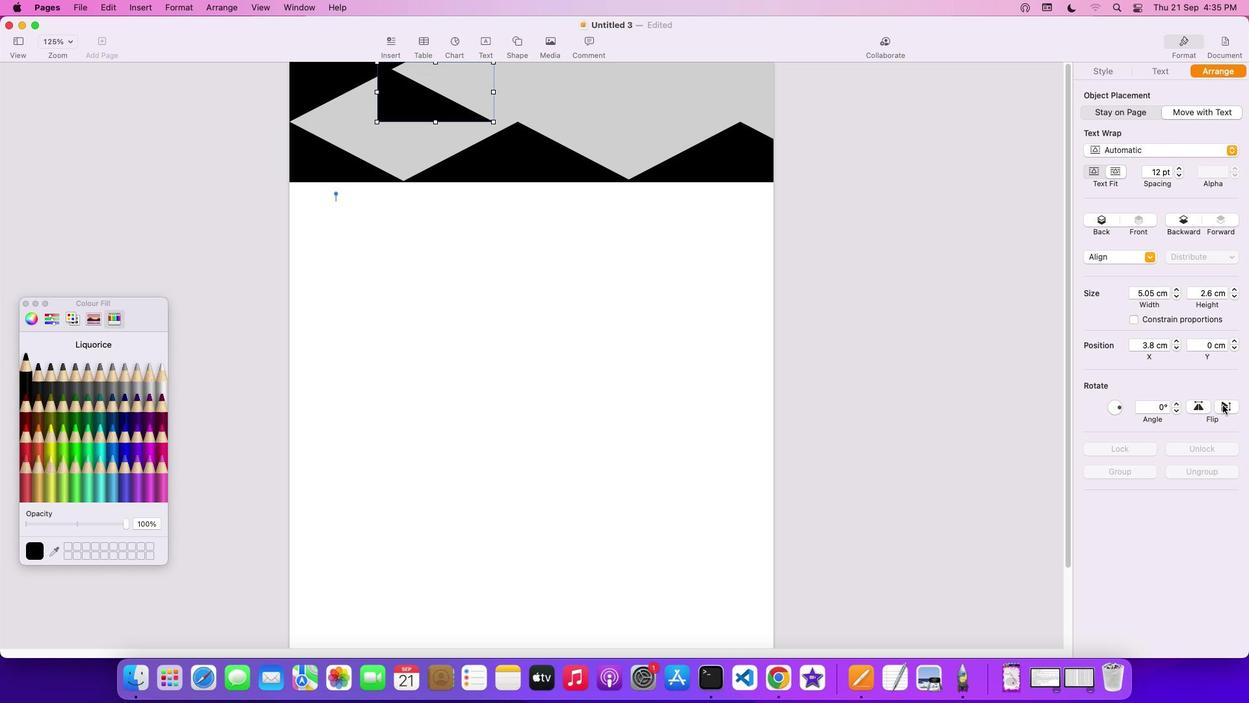 
Action: Mouse pressed left at (1237, 419)
Screenshot: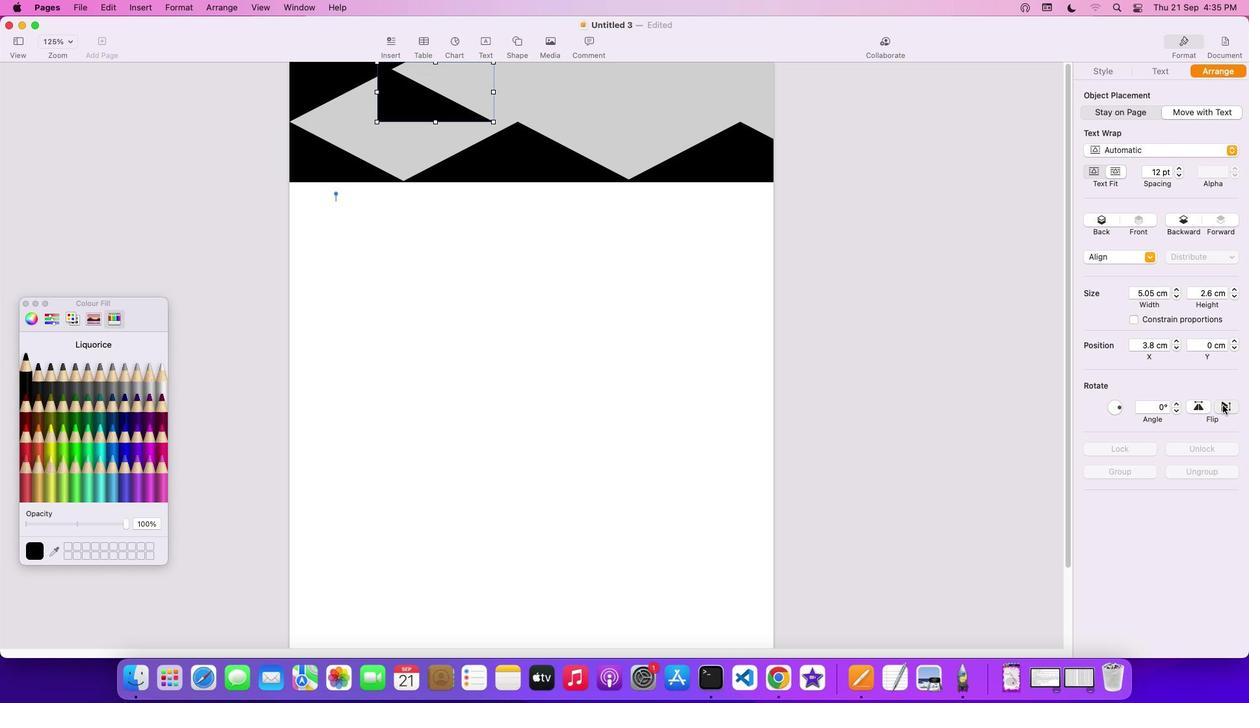 
Action: Mouse moved to (1216, 422)
Screenshot: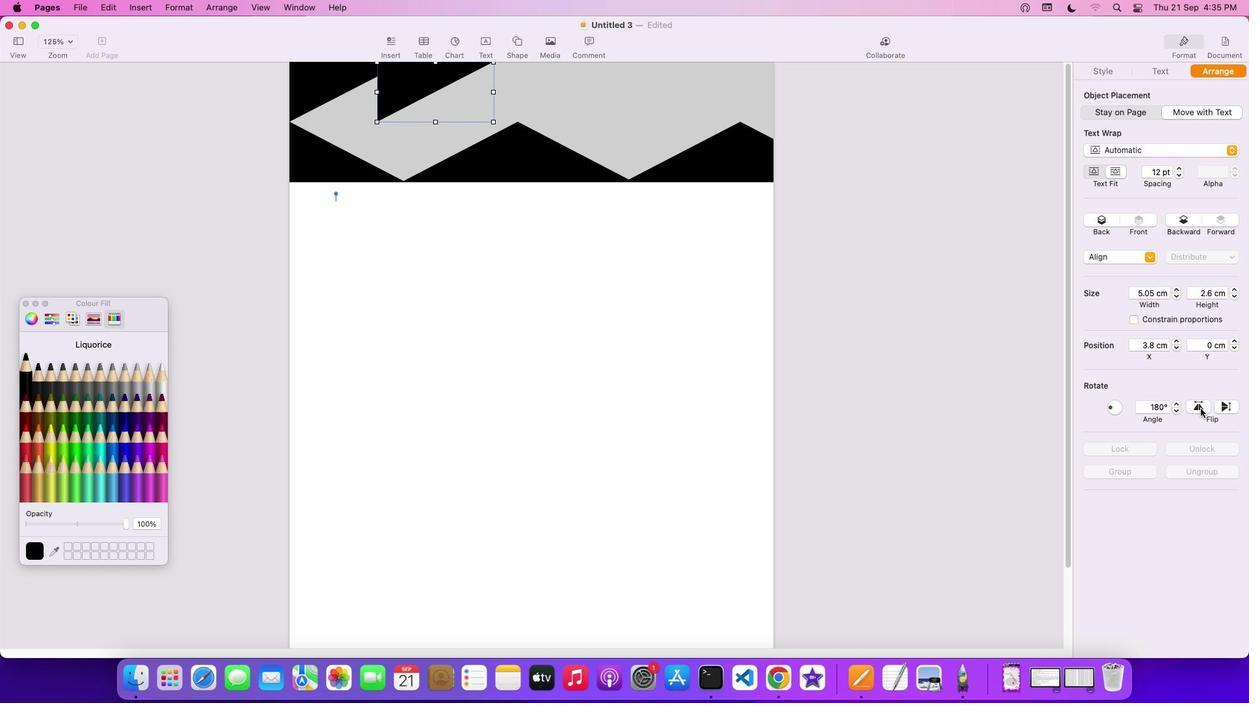 
Action: Mouse pressed left at (1216, 422)
Screenshot: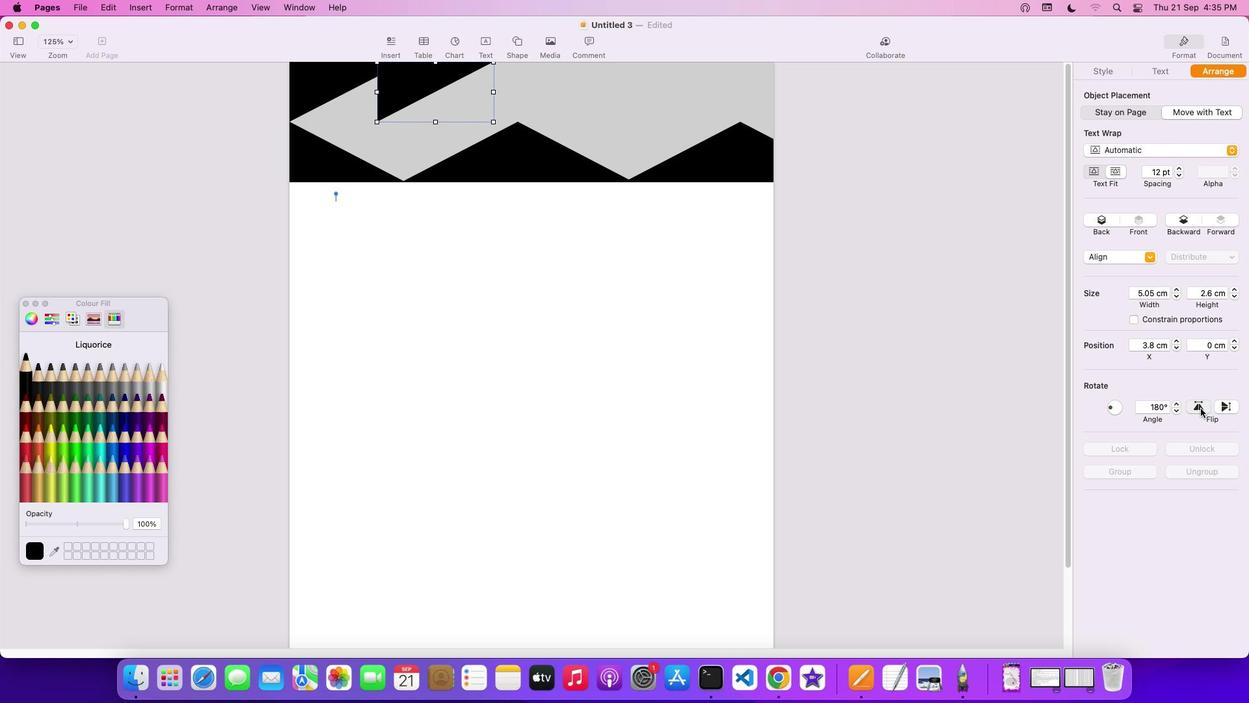 
Action: Mouse moved to (482, 111)
Screenshot: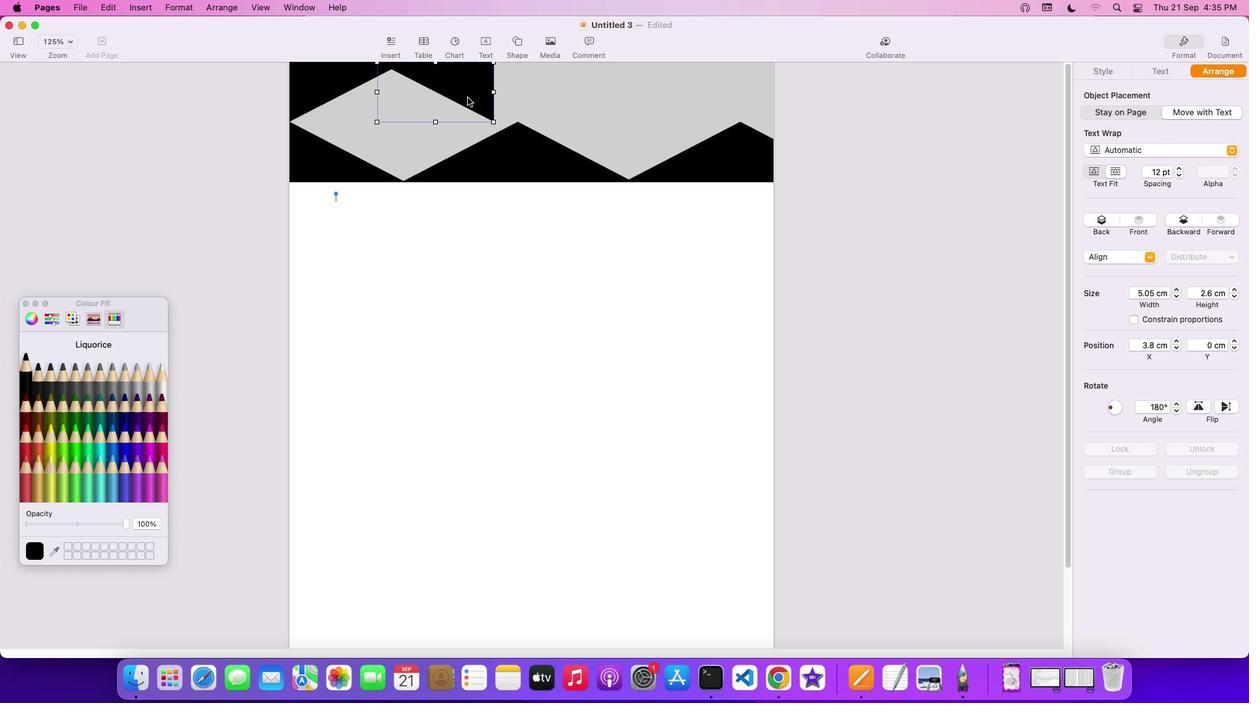 
Action: Mouse pressed left at (482, 111)
Screenshot: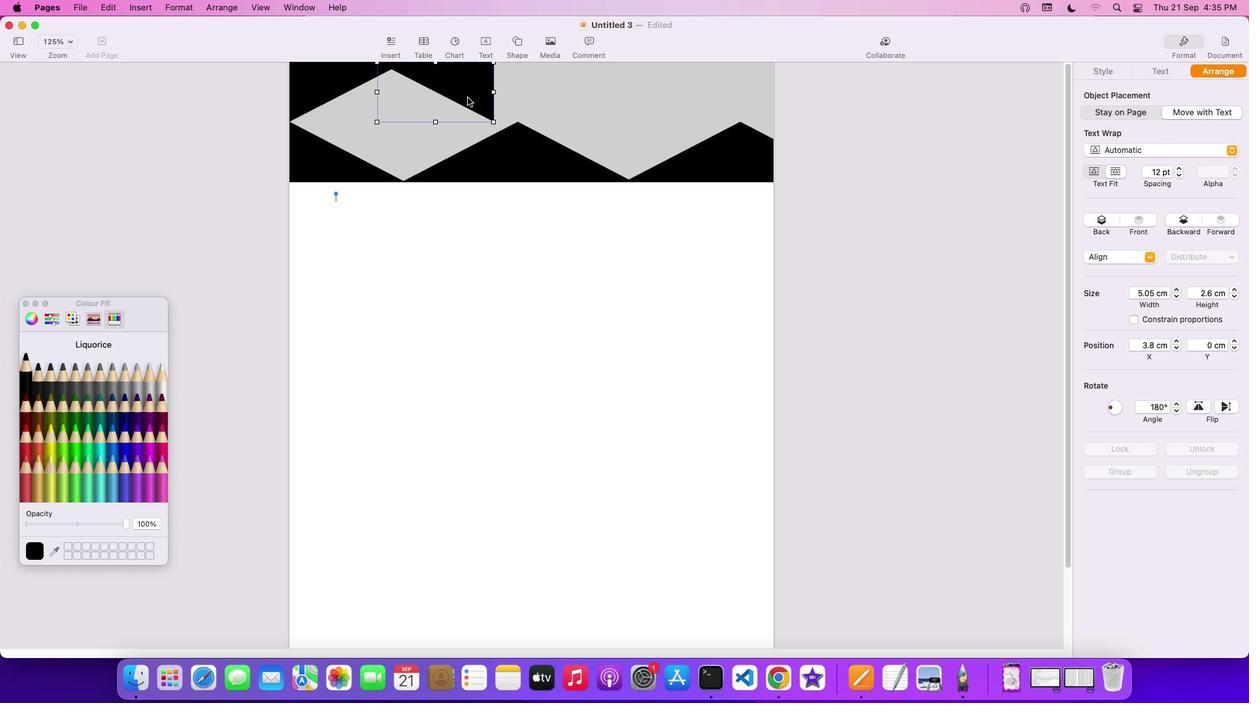
Action: Mouse moved to (347, 94)
Screenshot: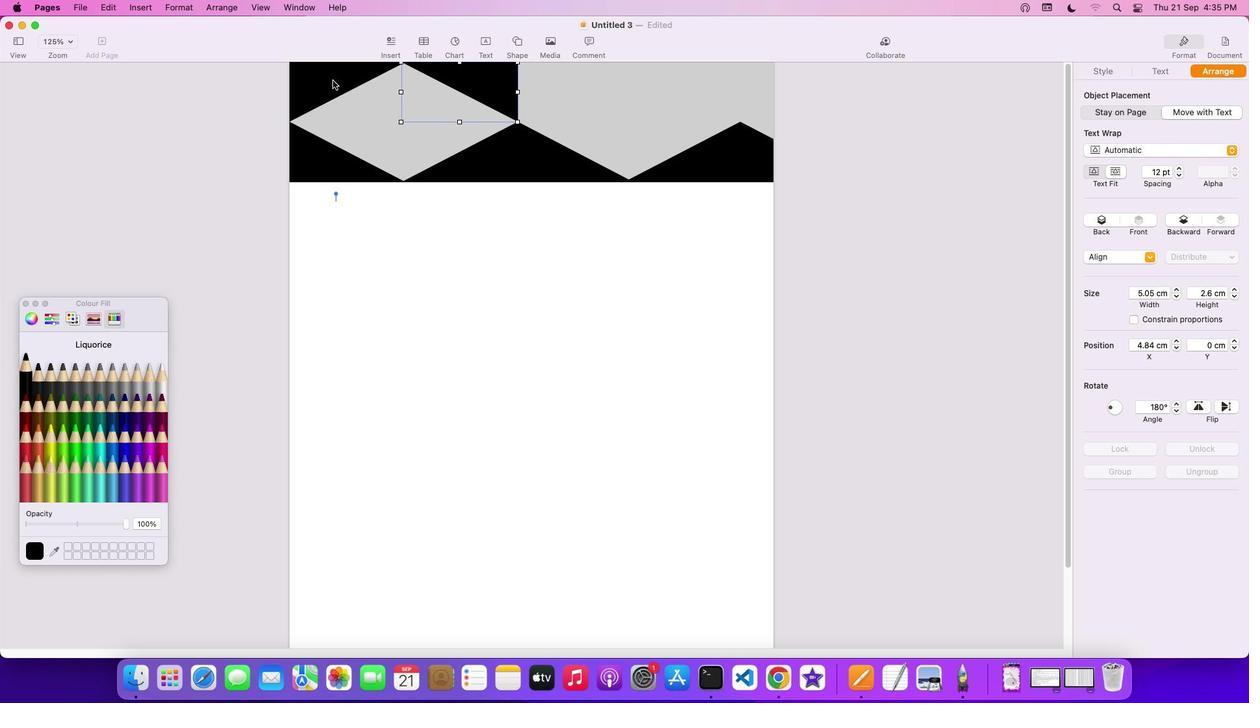 
Action: Mouse pressed left at (347, 94)
Screenshot: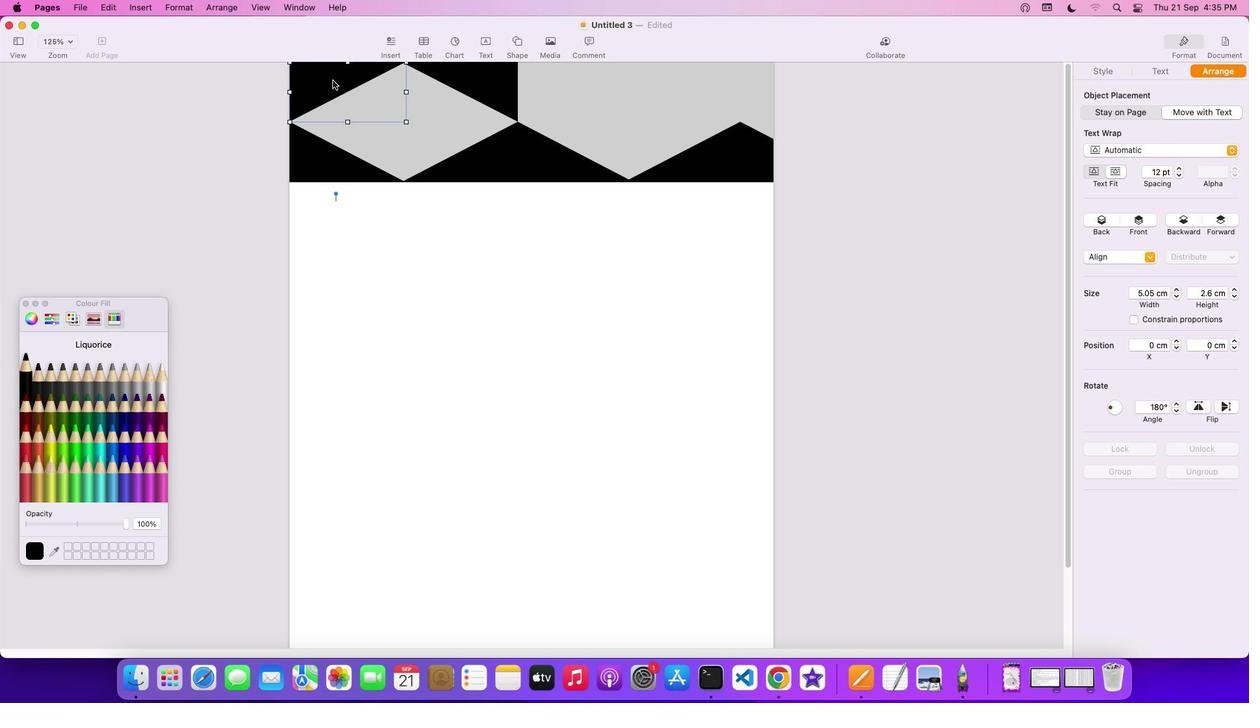 
Action: Key pressed Key.cmd
Screenshot: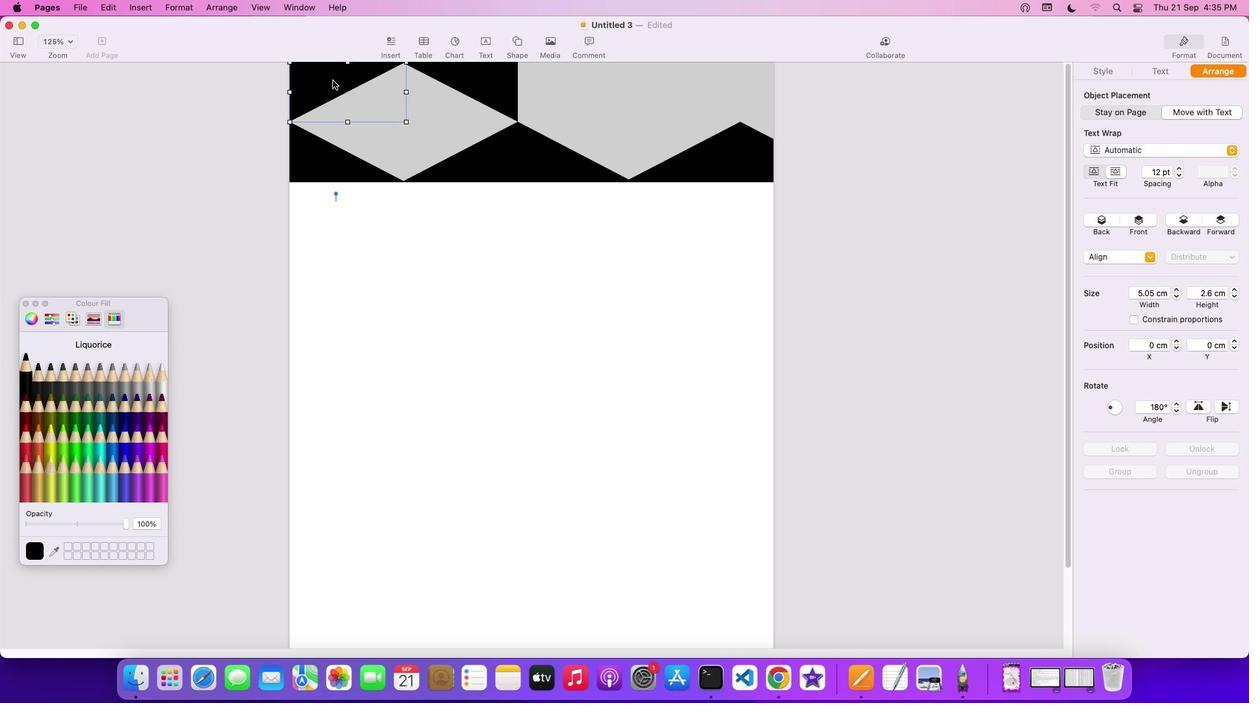 
Action: Mouse moved to (347, 94)
Screenshot: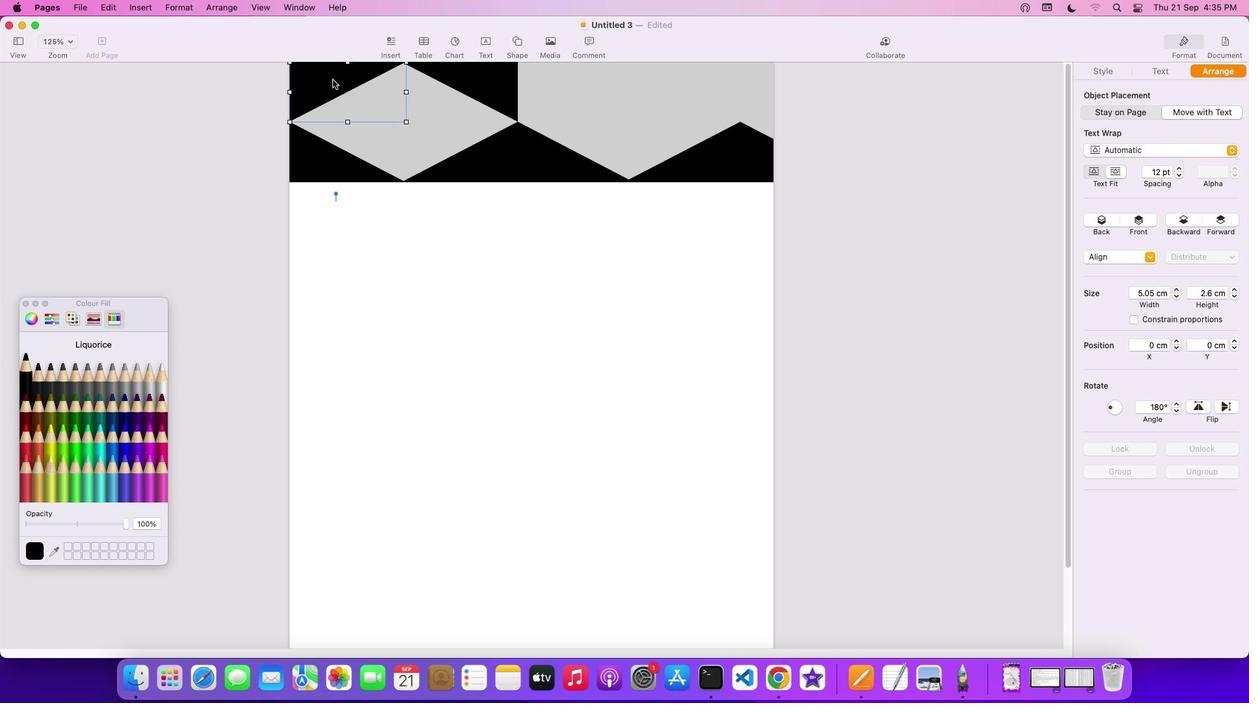 
Action: Key pressed 'c'
Screenshot: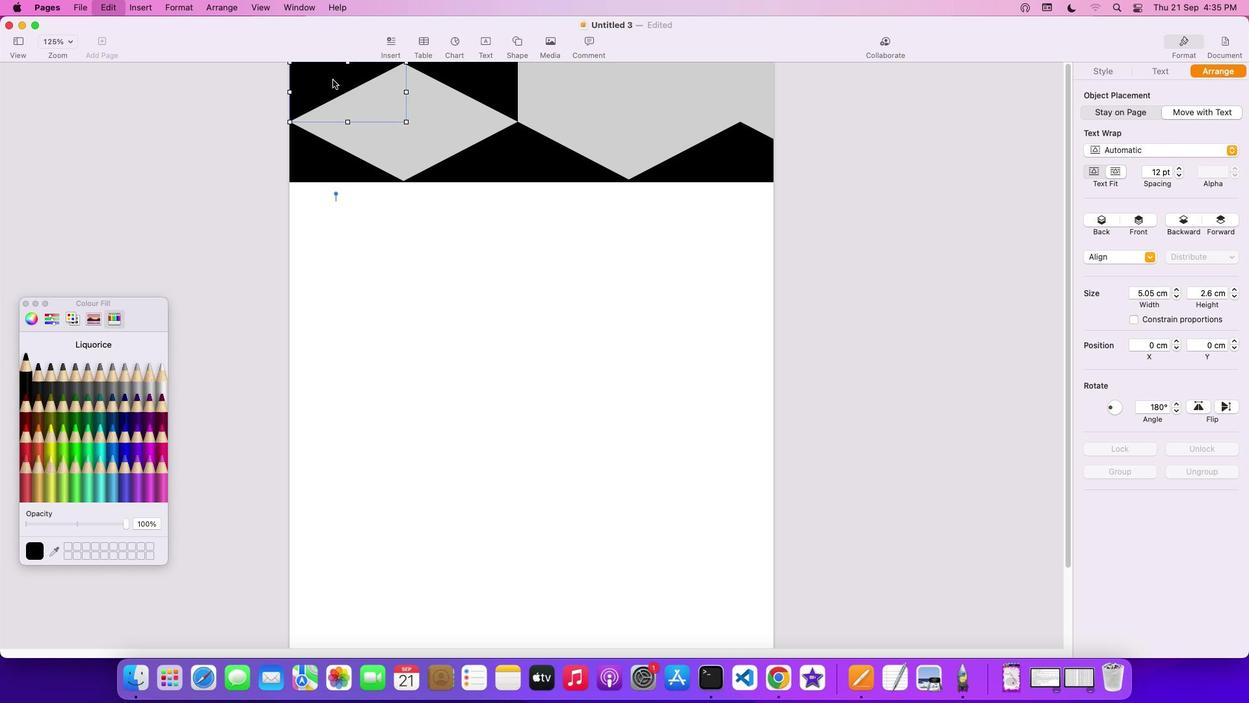 
Action: Mouse moved to (562, 128)
Screenshot: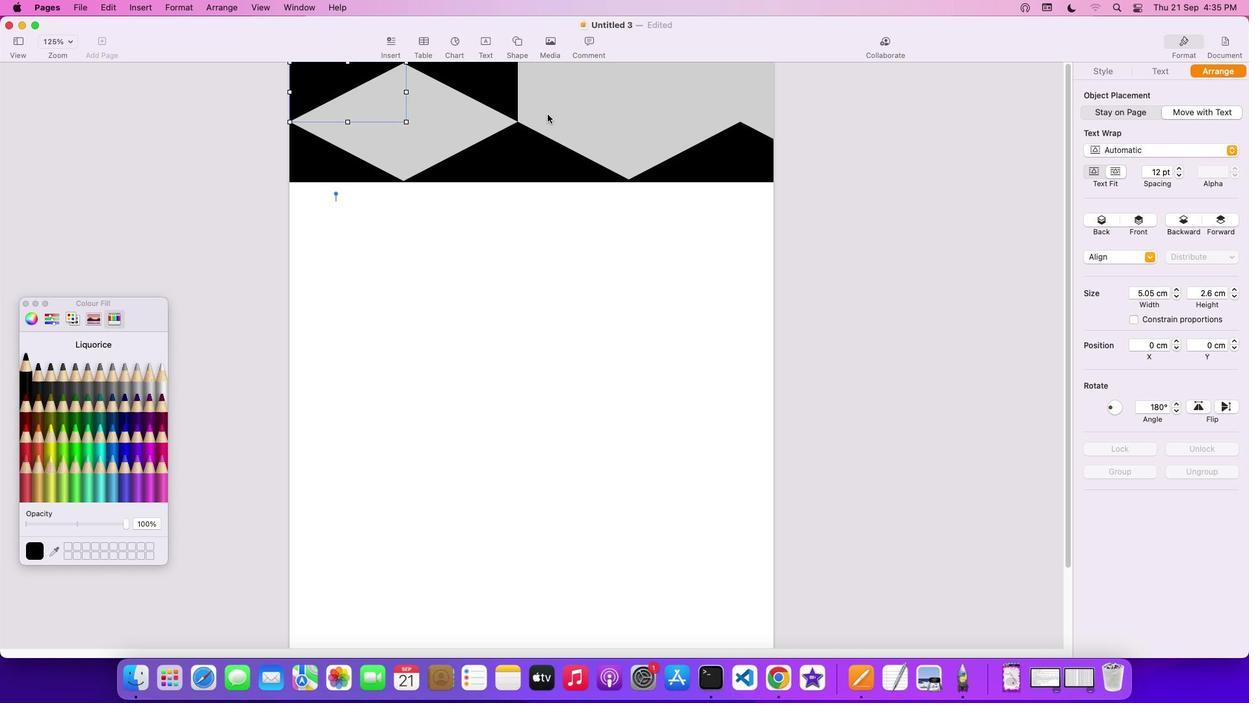 
Action: Key pressed 'v'
Screenshot: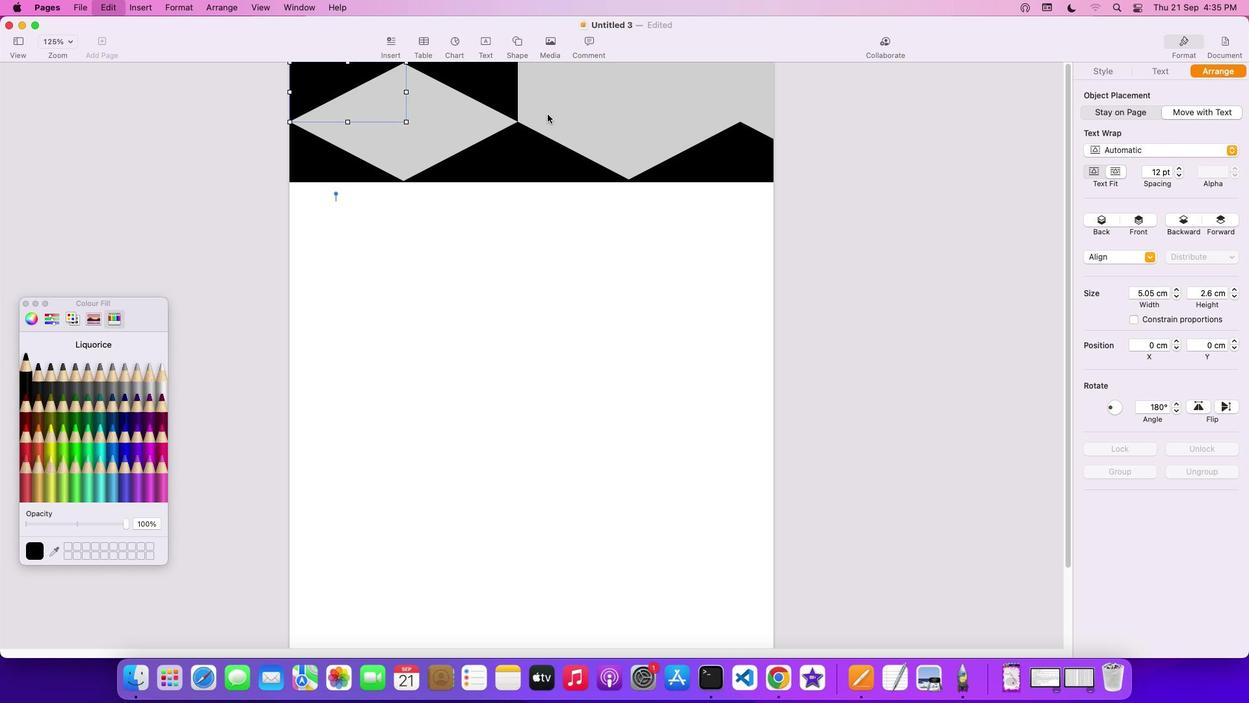 
Action: Mouse moved to (343, 100)
Screenshot: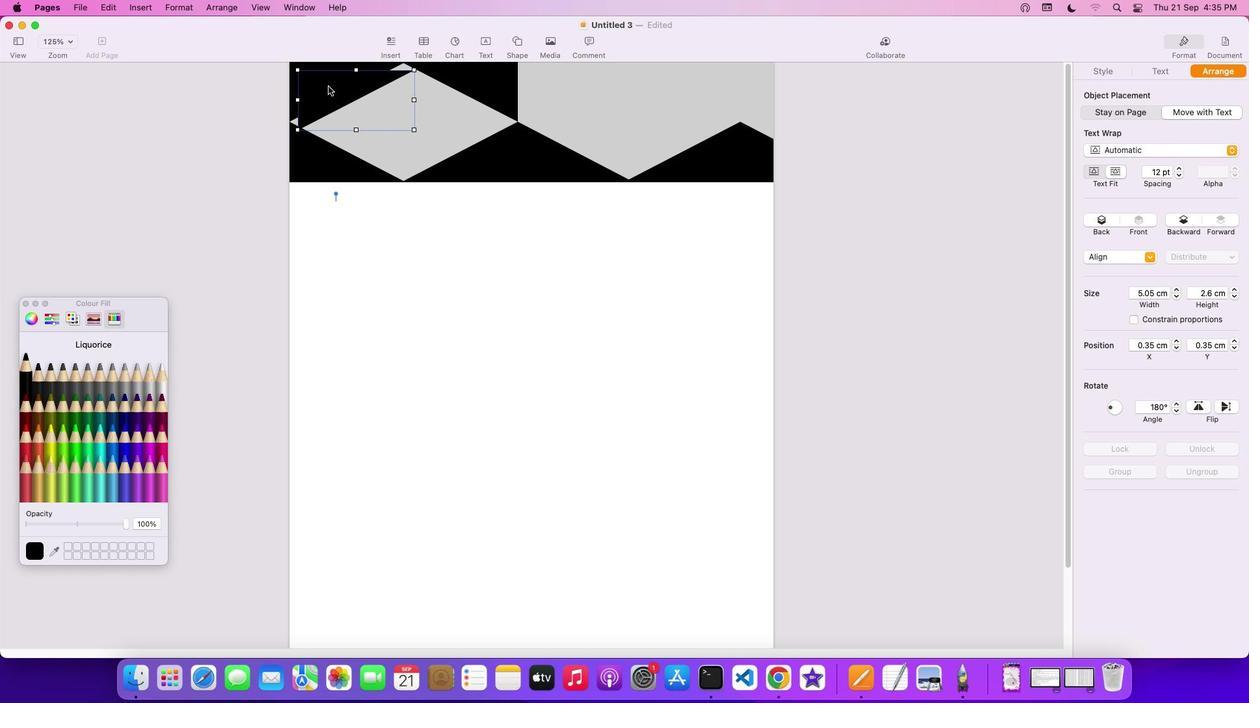 
Action: Mouse pressed left at (343, 100)
Screenshot: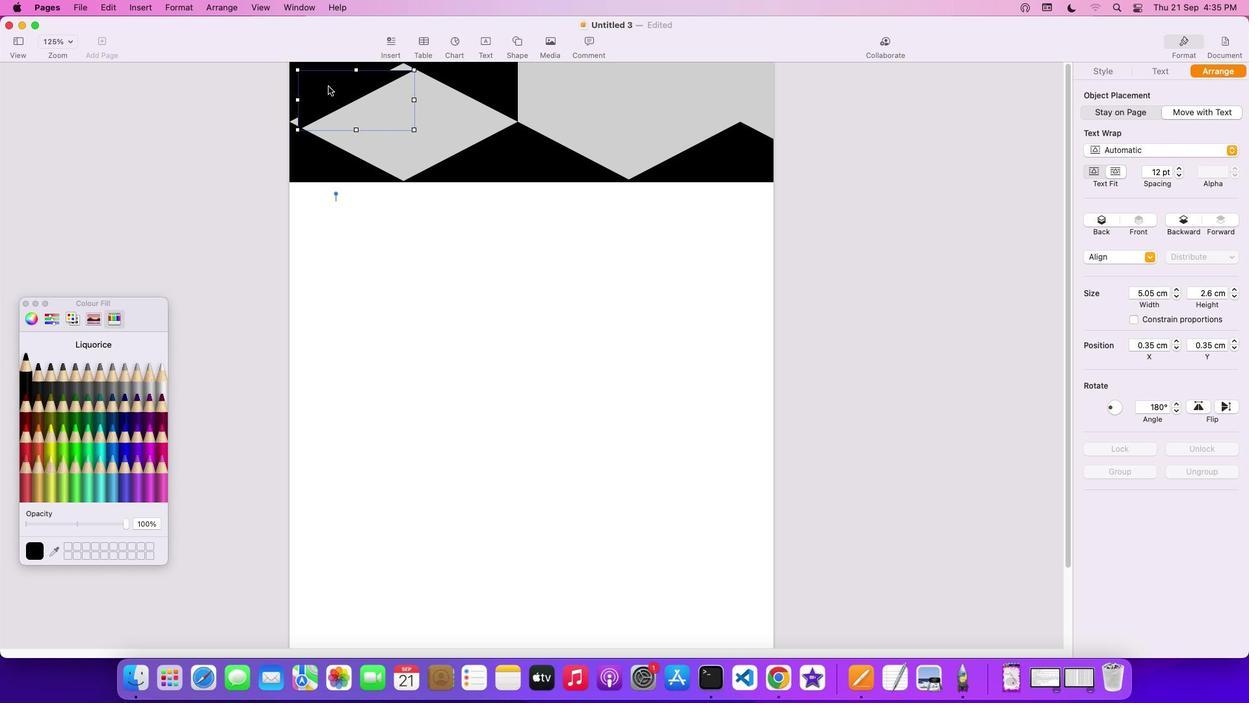 
Action: Mouse moved to (488, 88)
Screenshot: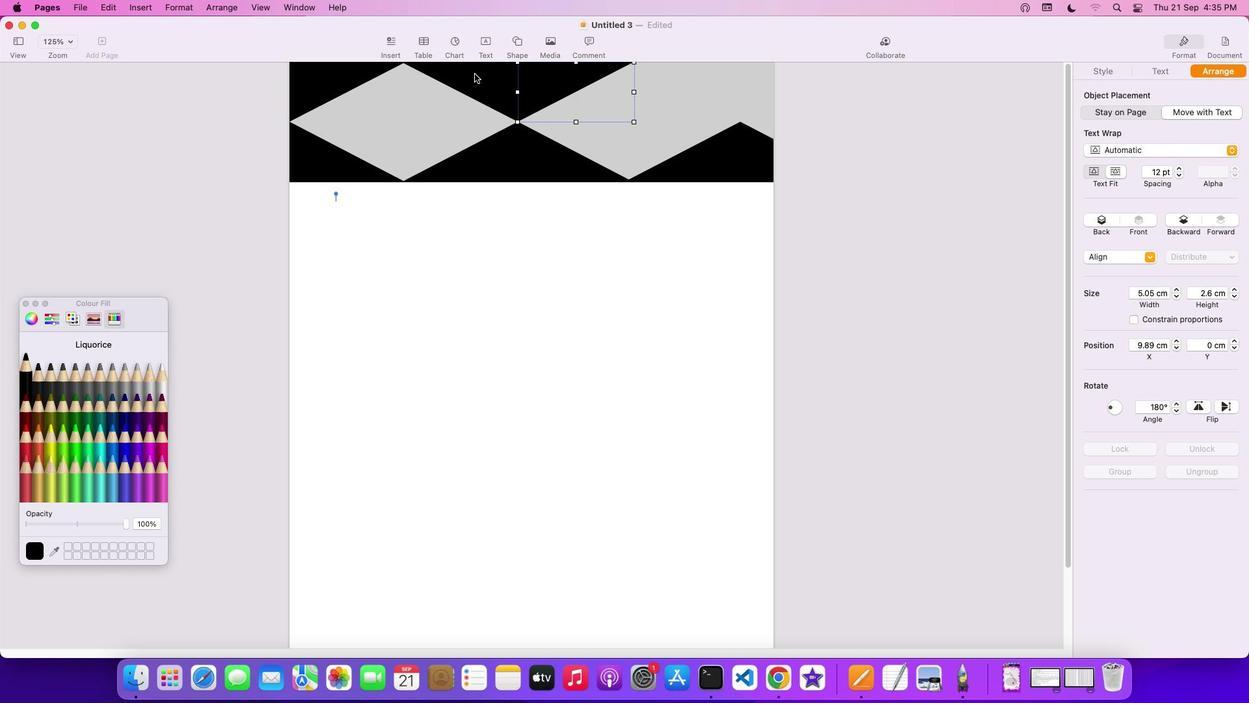 
Action: Mouse pressed left at (488, 88)
Screenshot: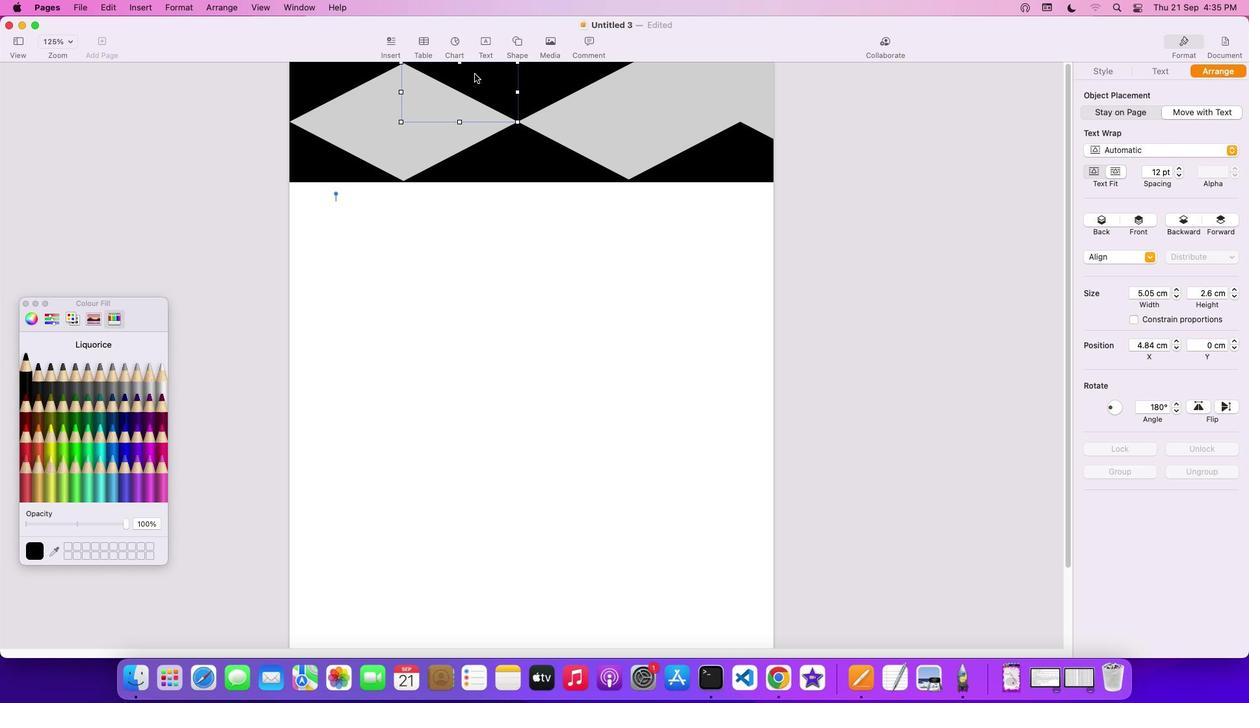 
Action: Key pressed Key.cmd'c'
Screenshot: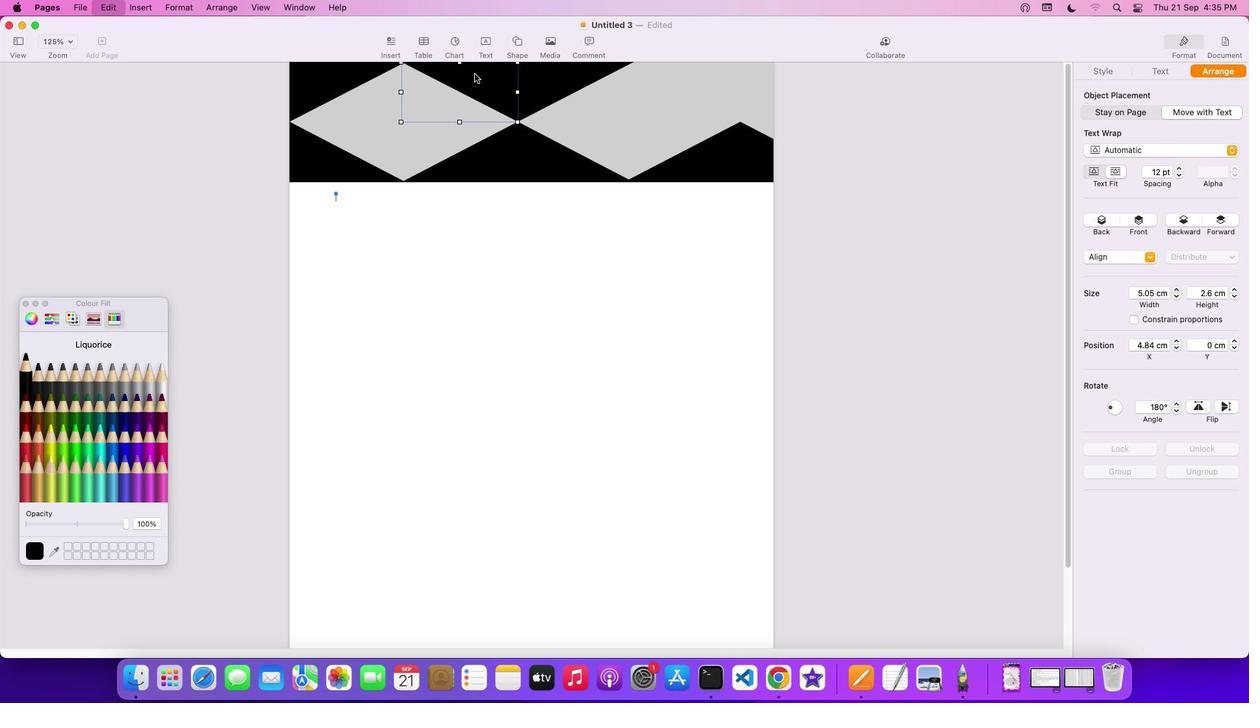 
Action: Mouse moved to (492, 89)
Screenshot: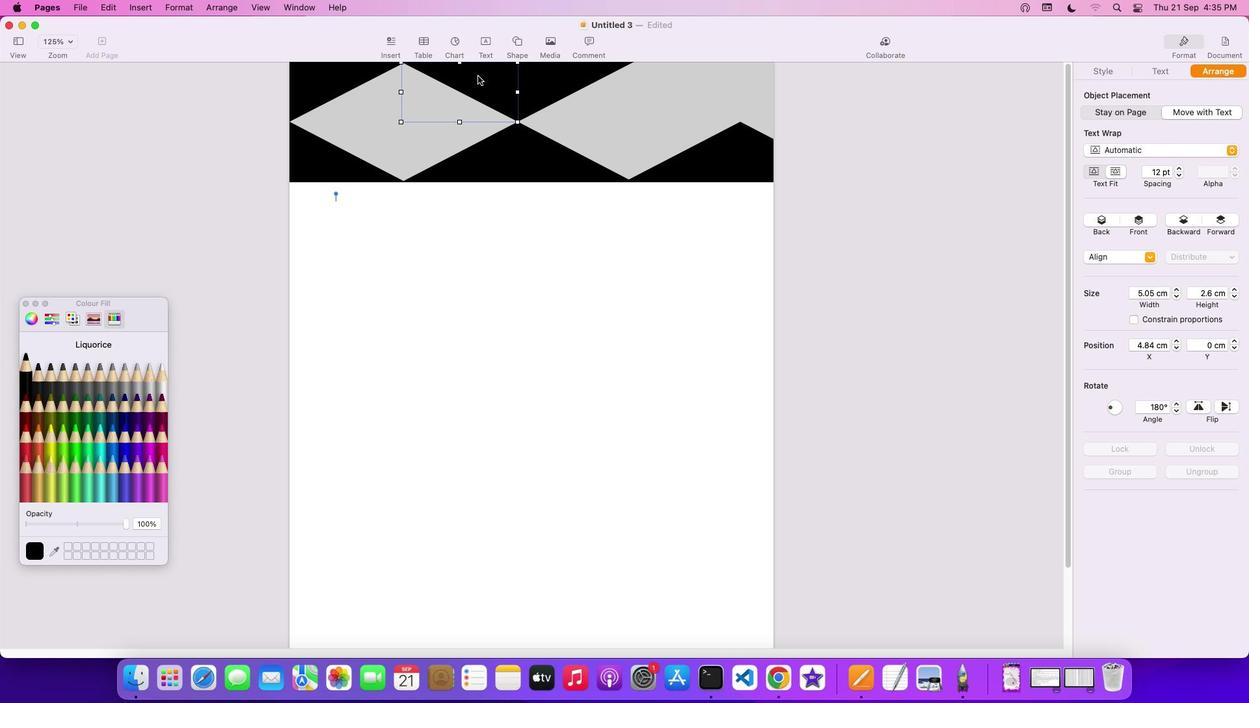 
Action: Key pressed 'v'
Screenshot: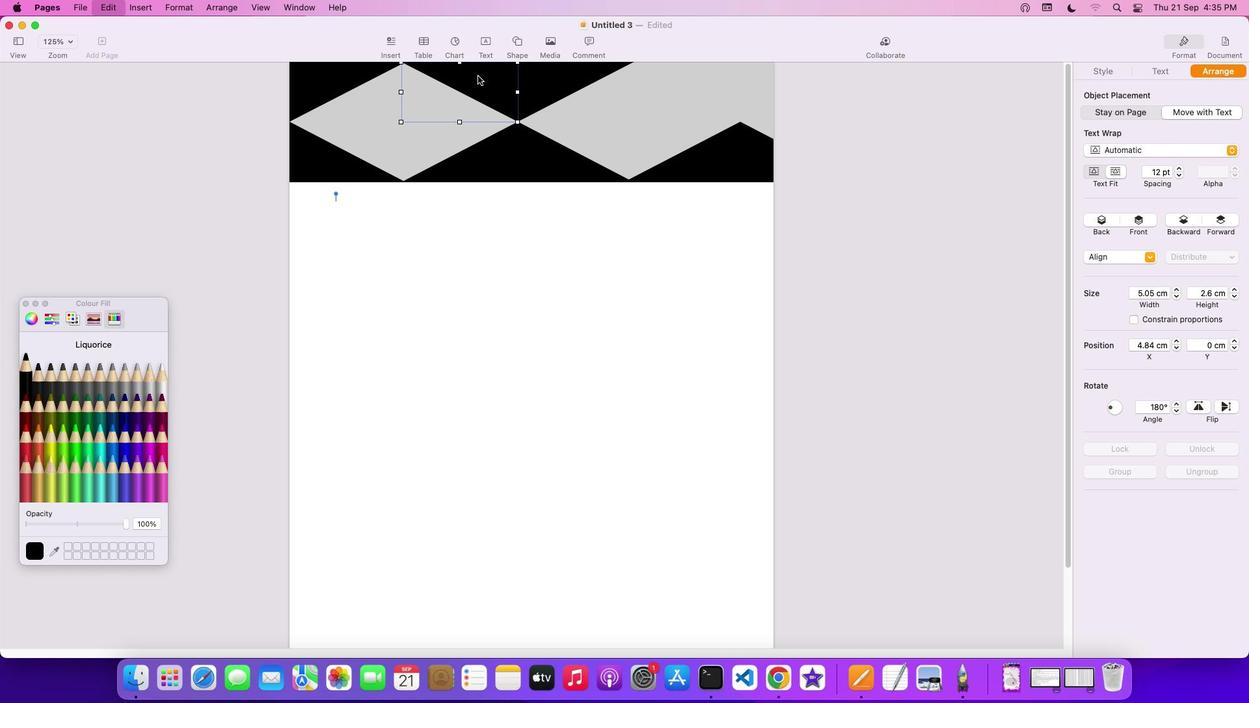 
Action: Mouse moved to (490, 90)
Screenshot: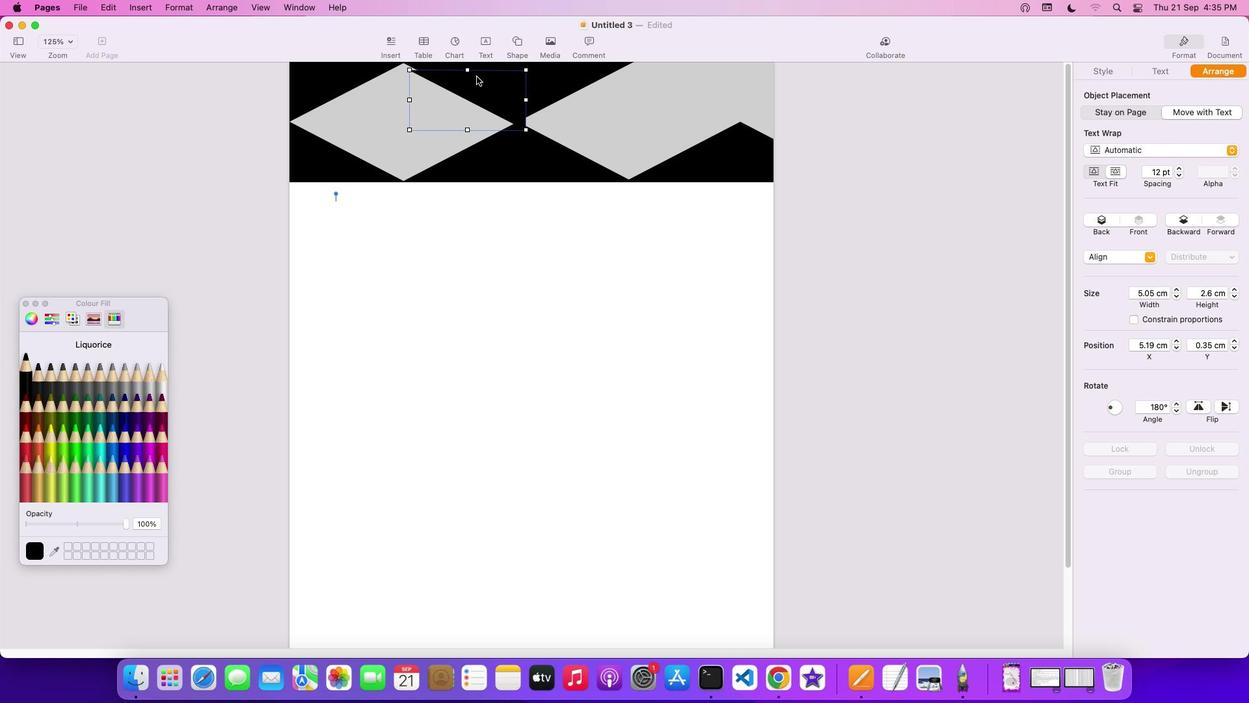
Action: Mouse pressed left at (490, 90)
Screenshot: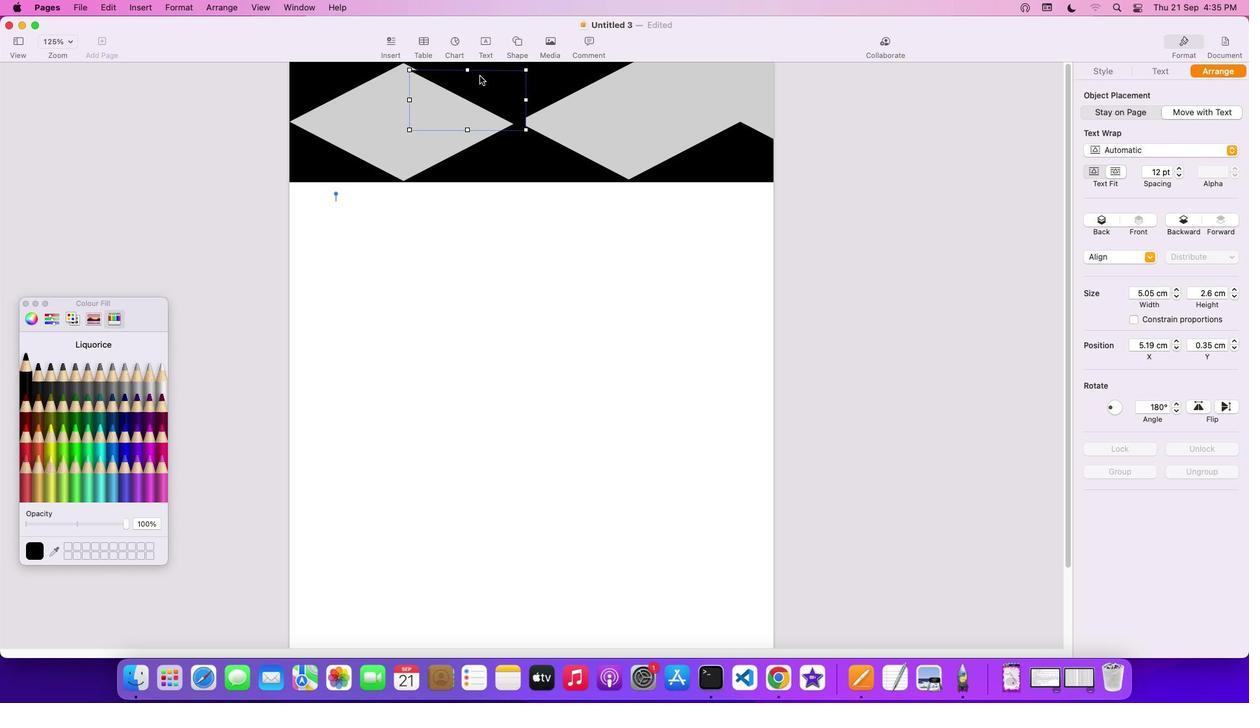 
Action: Mouse moved to (716, 91)
Screenshot: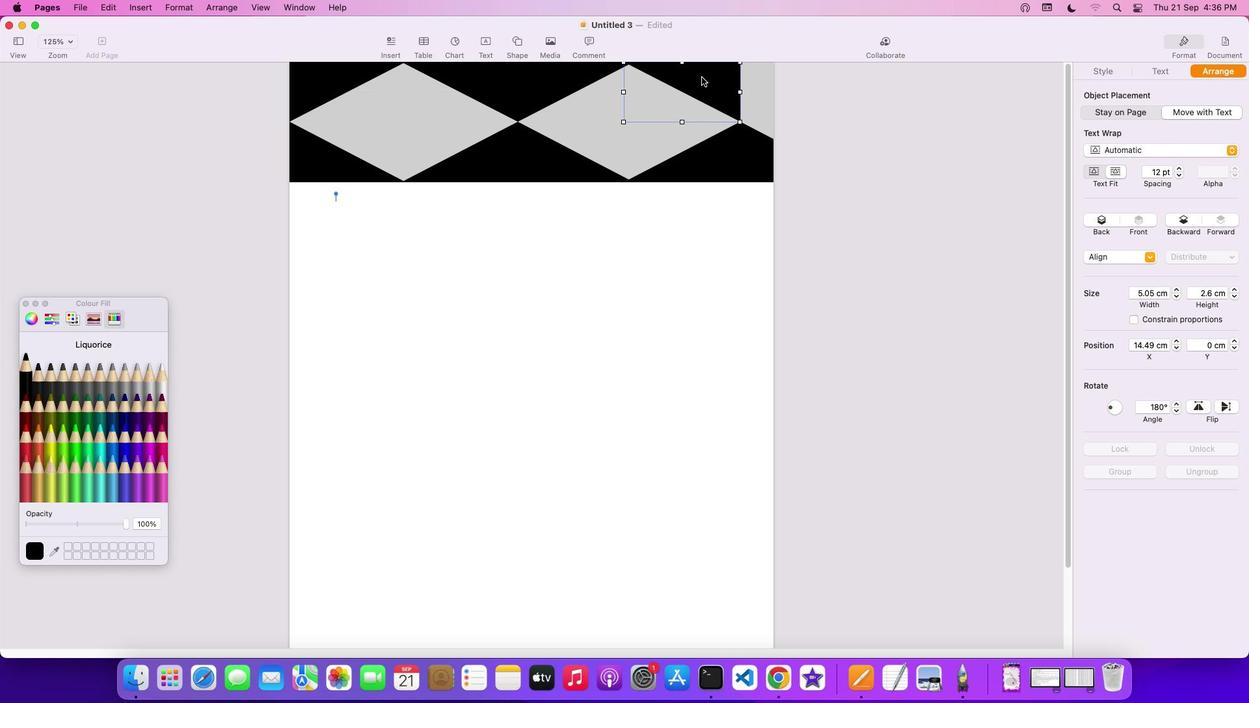 
Action: Mouse pressed left at (716, 91)
Screenshot: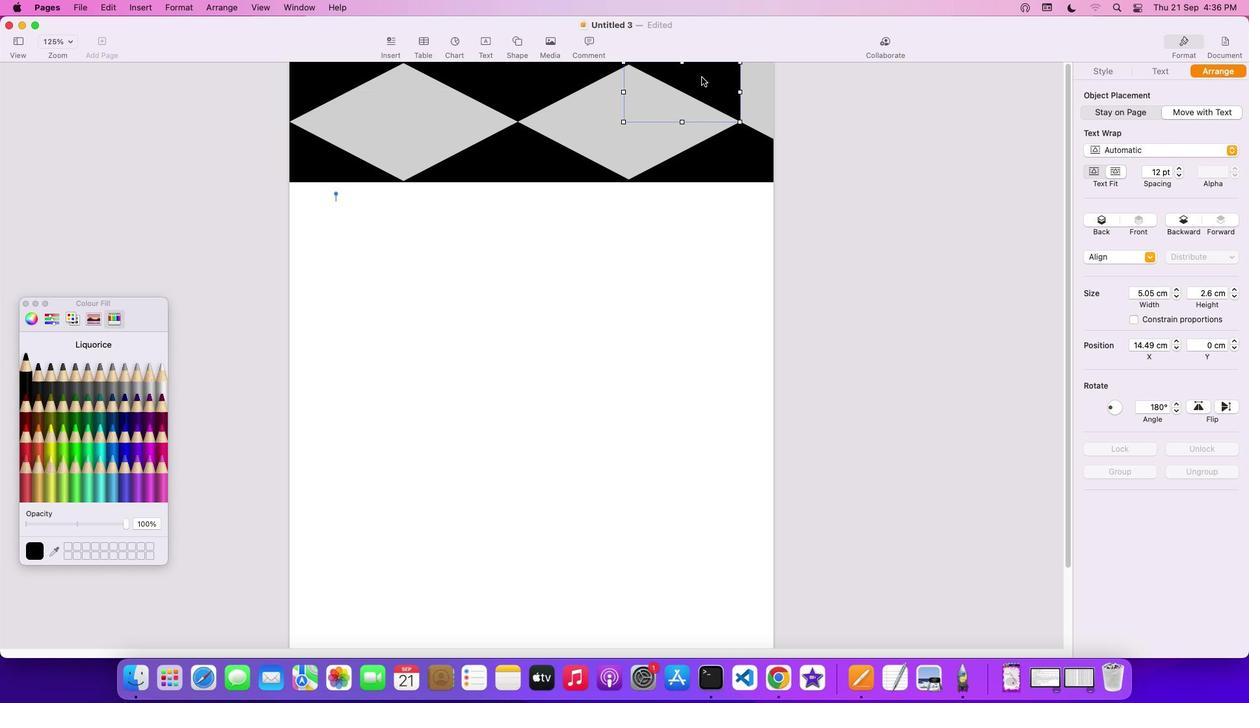 
Action: Mouse moved to (372, 86)
Screenshot: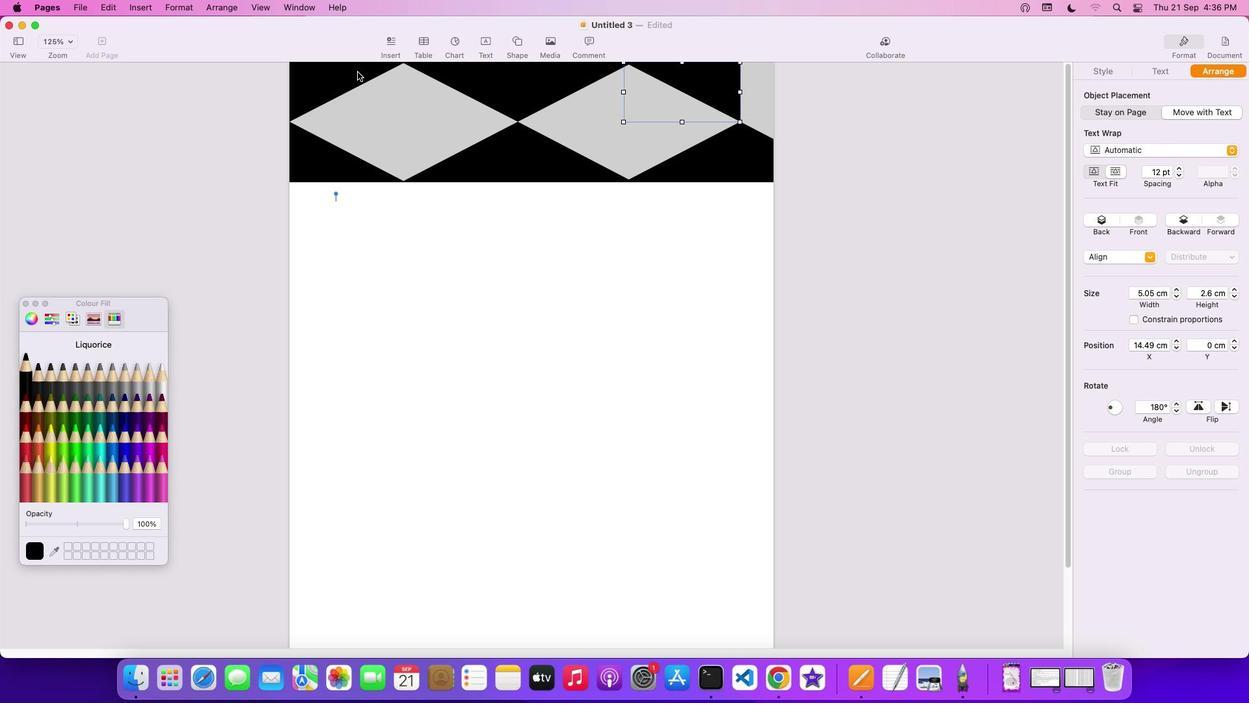 
Action: Mouse pressed left at (372, 86)
Screenshot: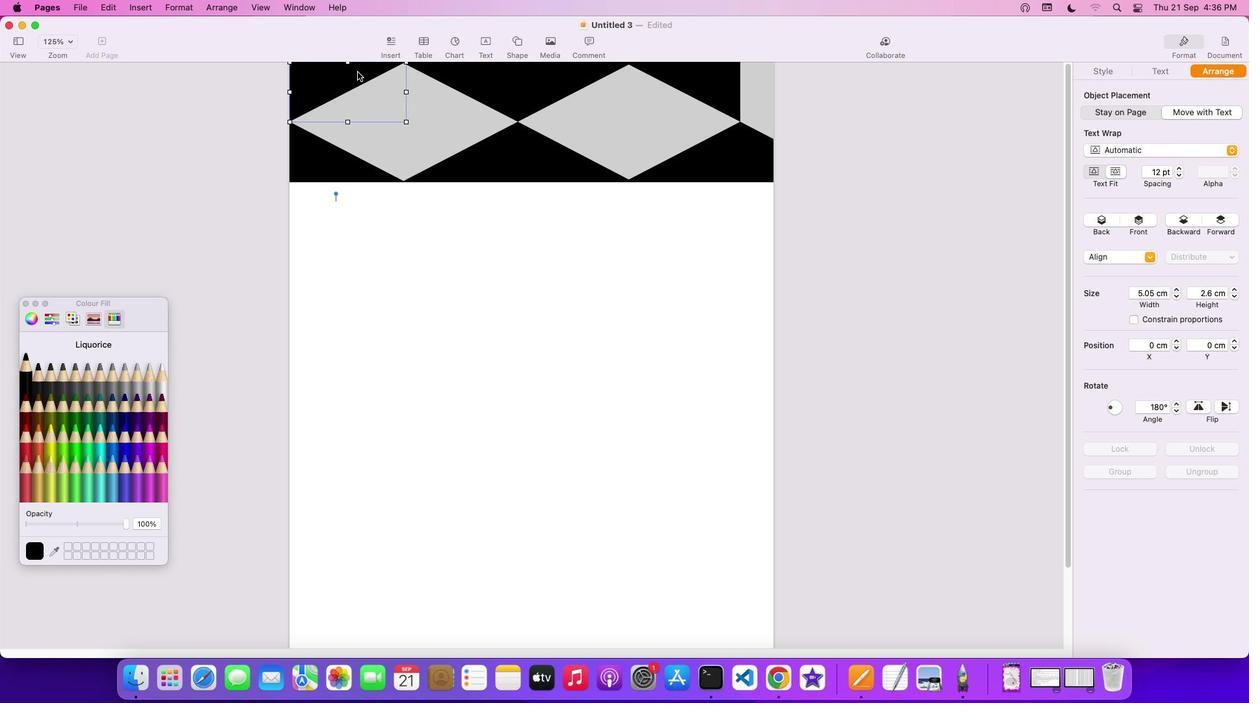 
Action: Mouse moved to (372, 87)
Screenshot: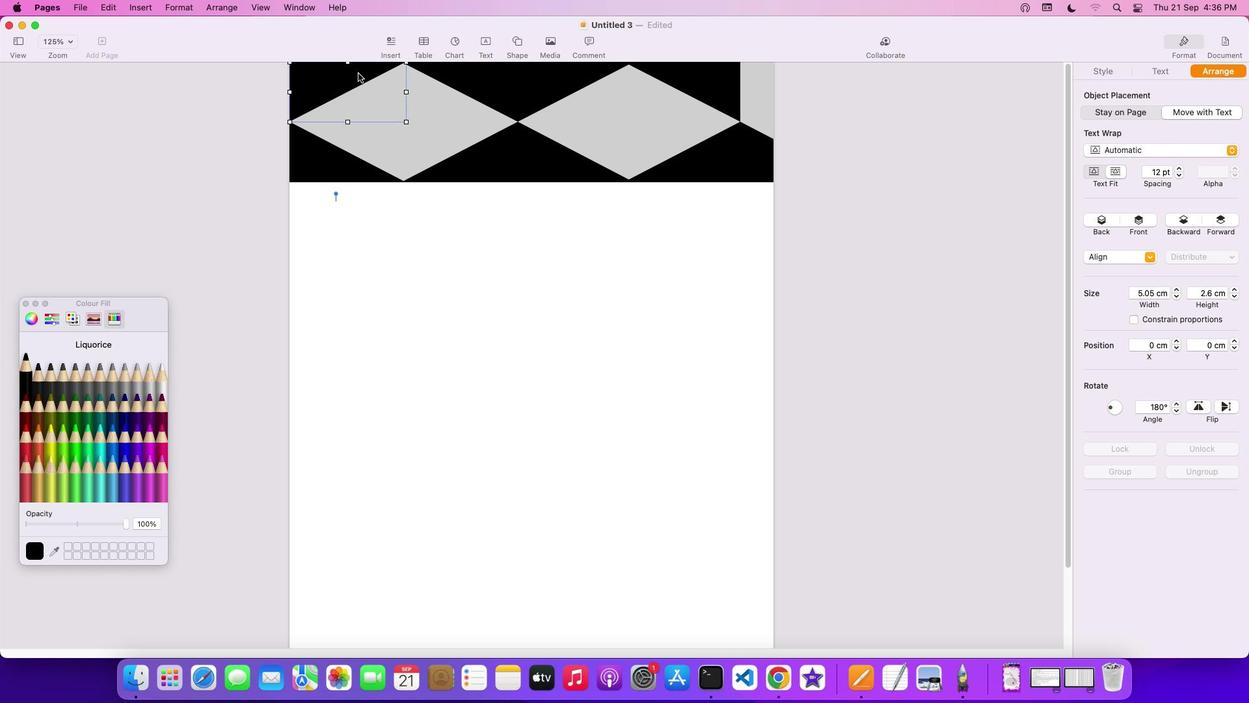
Action: Key pressed Key.cmd'c'
Screenshot: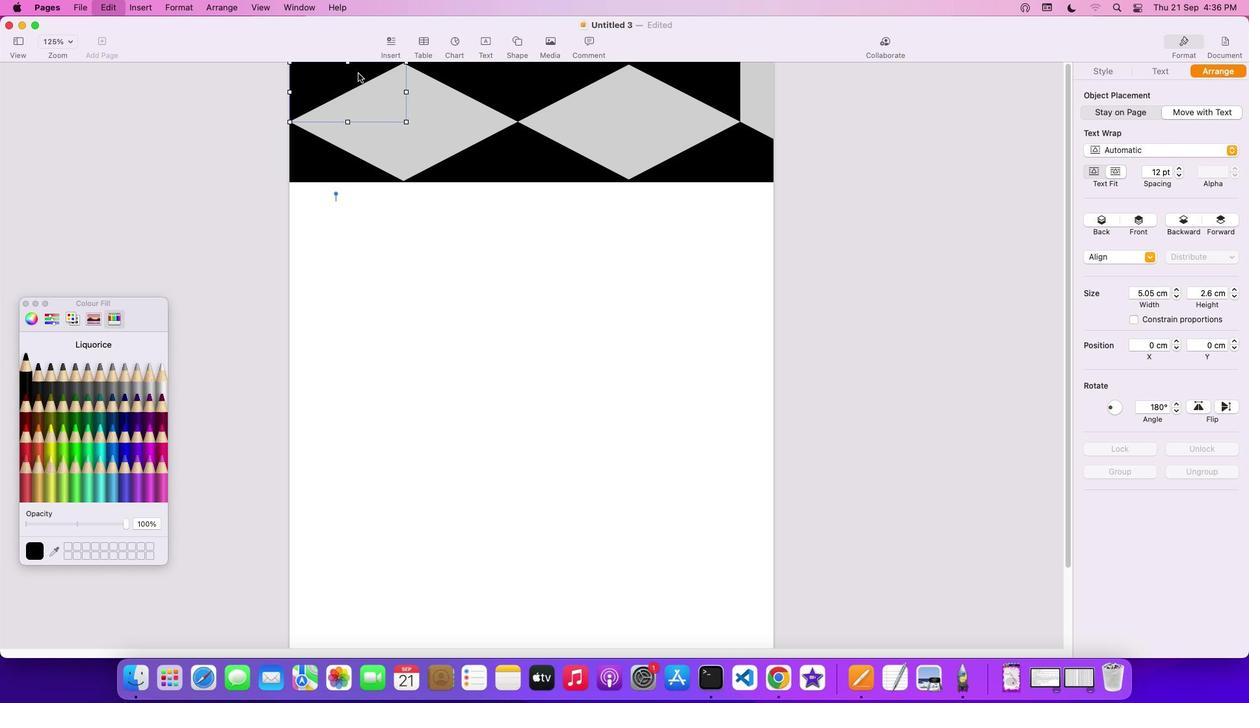 
Action: Mouse moved to (593, 100)
Screenshot: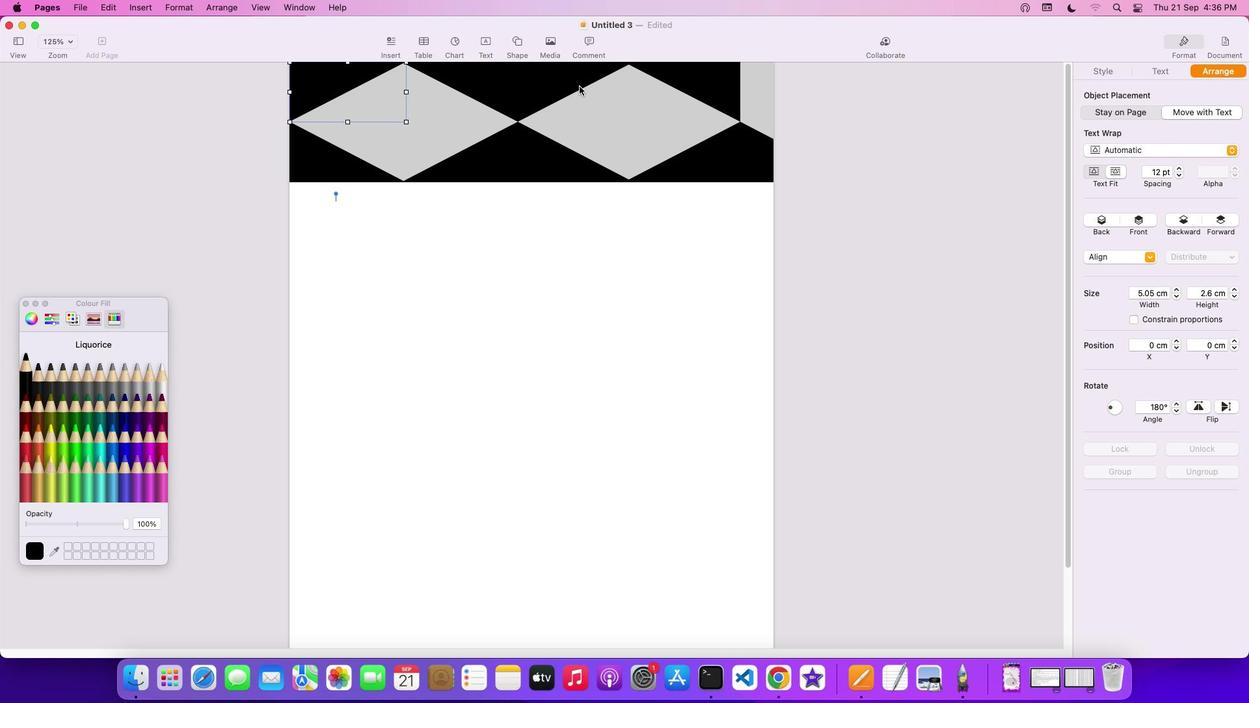 
Action: Key pressed 'v'
Screenshot: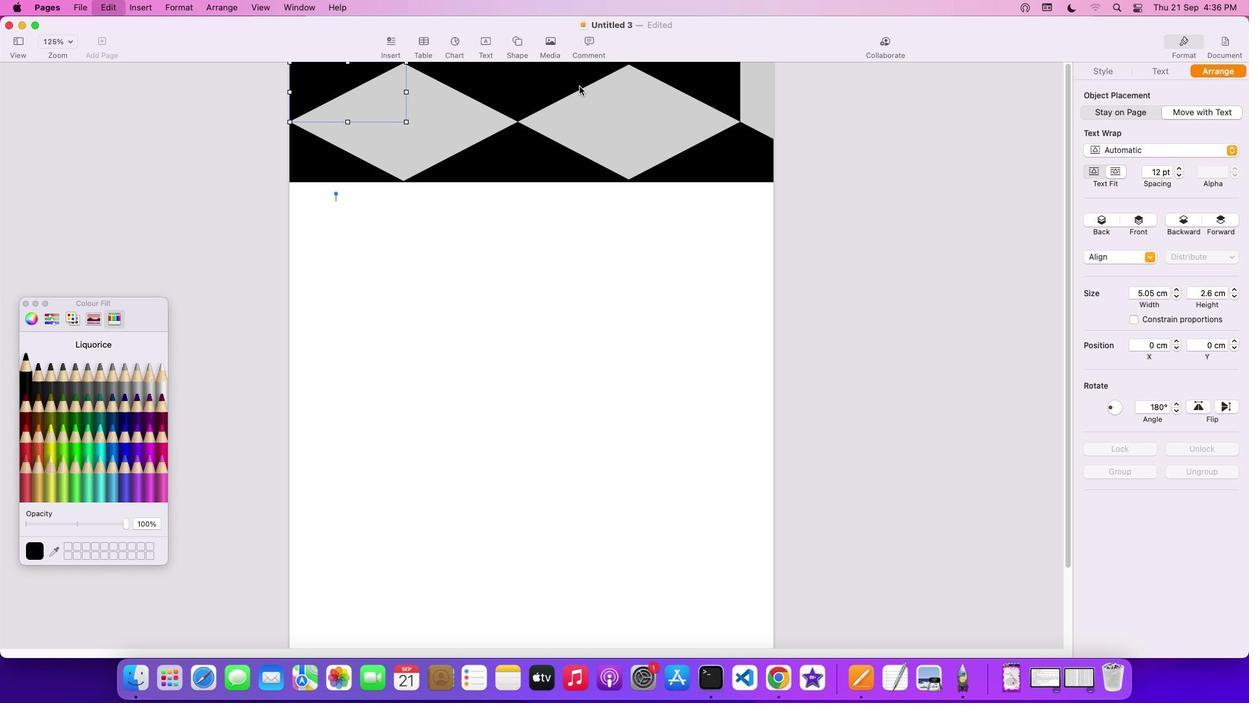 
Action: Mouse moved to (371, 98)
Screenshot: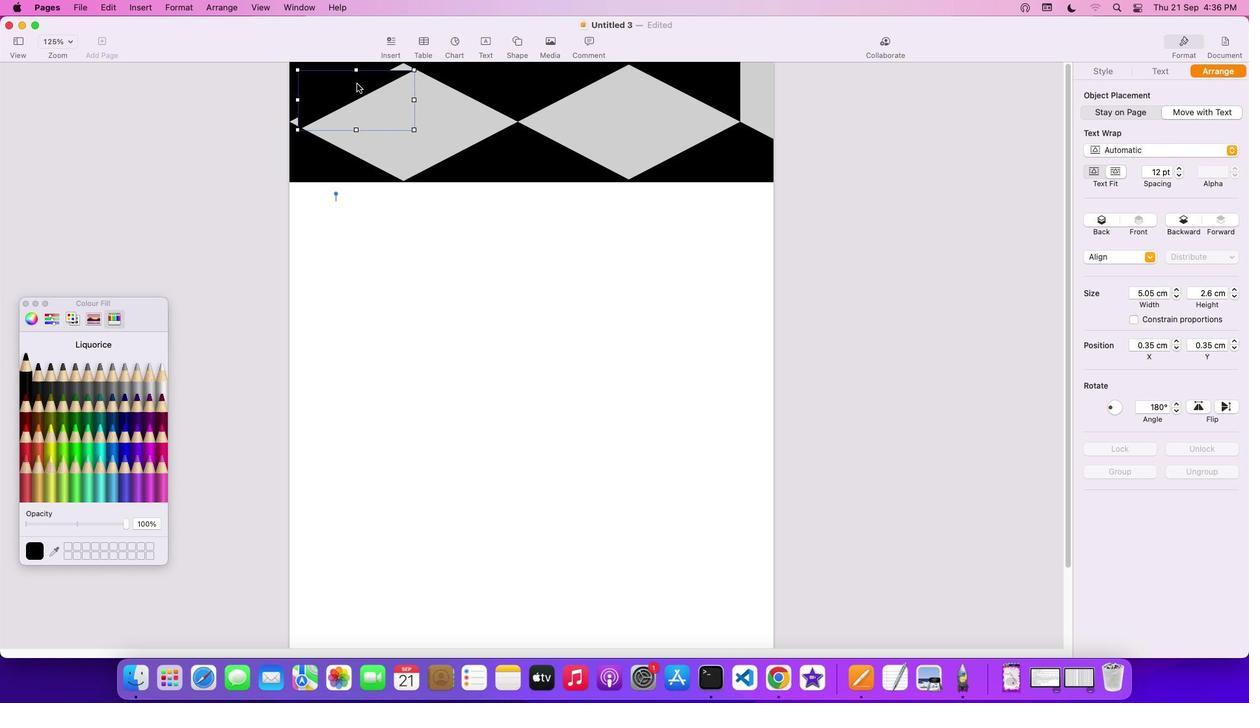 
Action: Mouse pressed left at (371, 98)
Screenshot: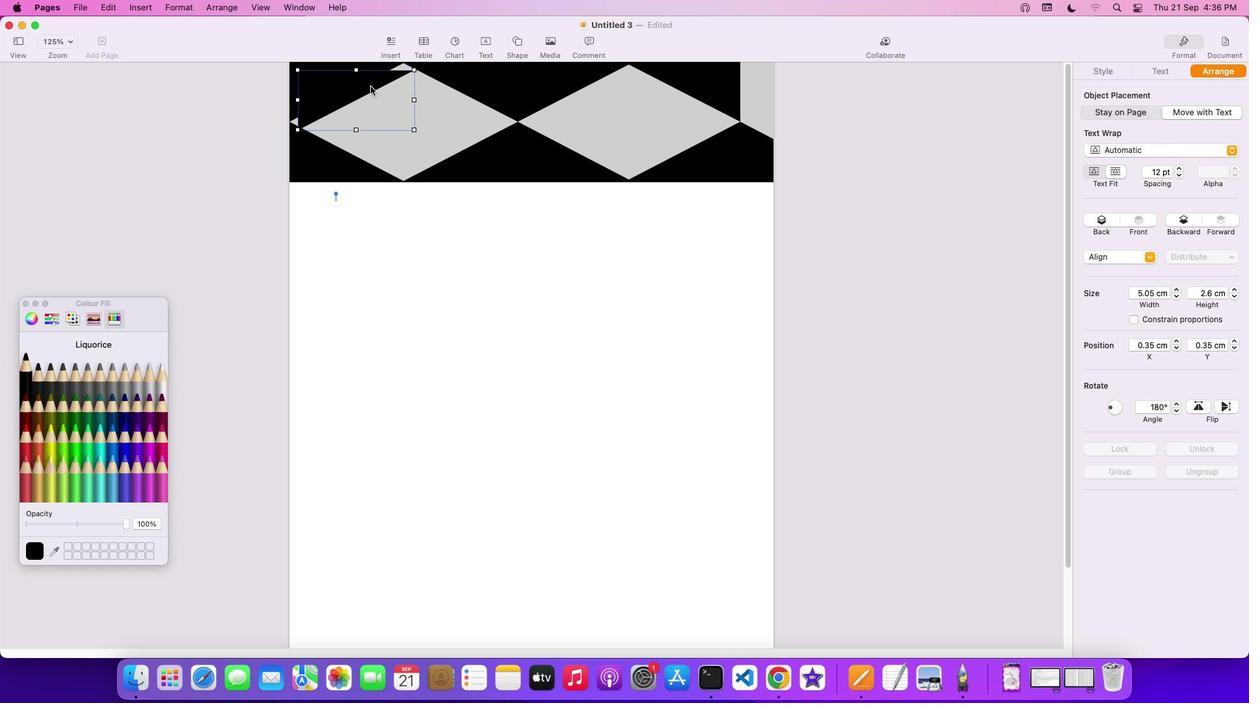 
Action: Mouse moved to (654, 244)
Screenshot: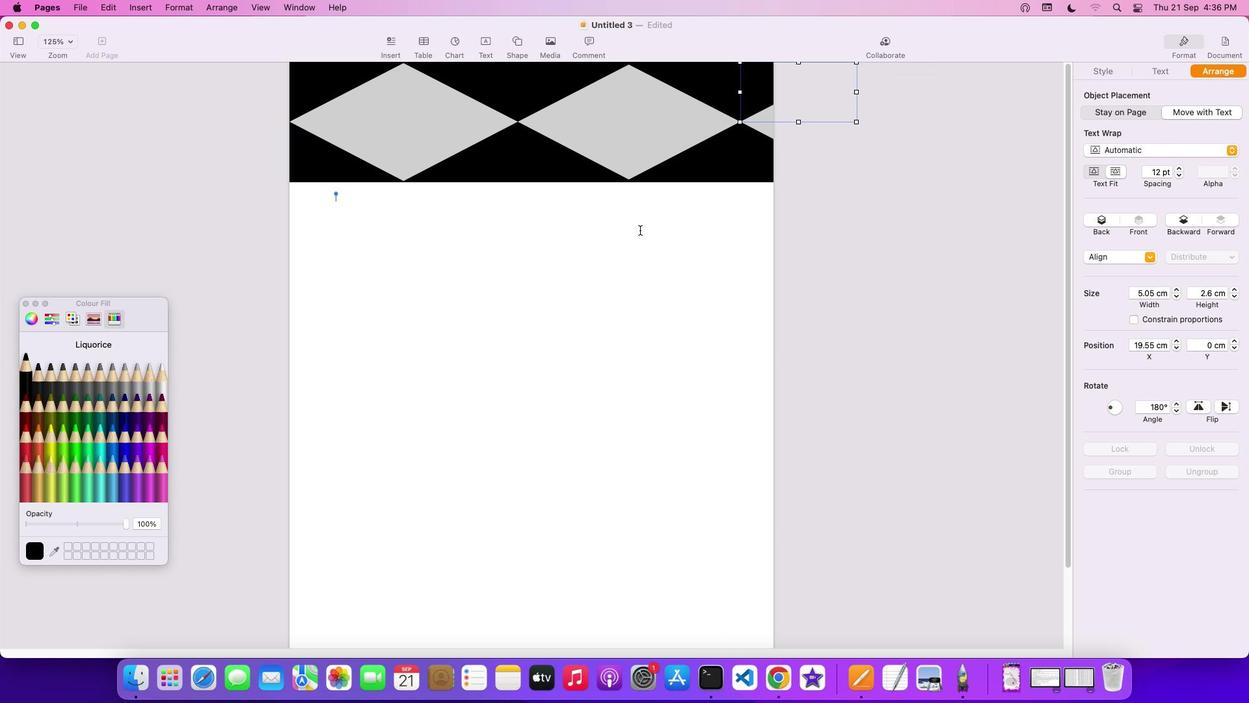 
Action: Mouse pressed left at (654, 244)
Screenshot: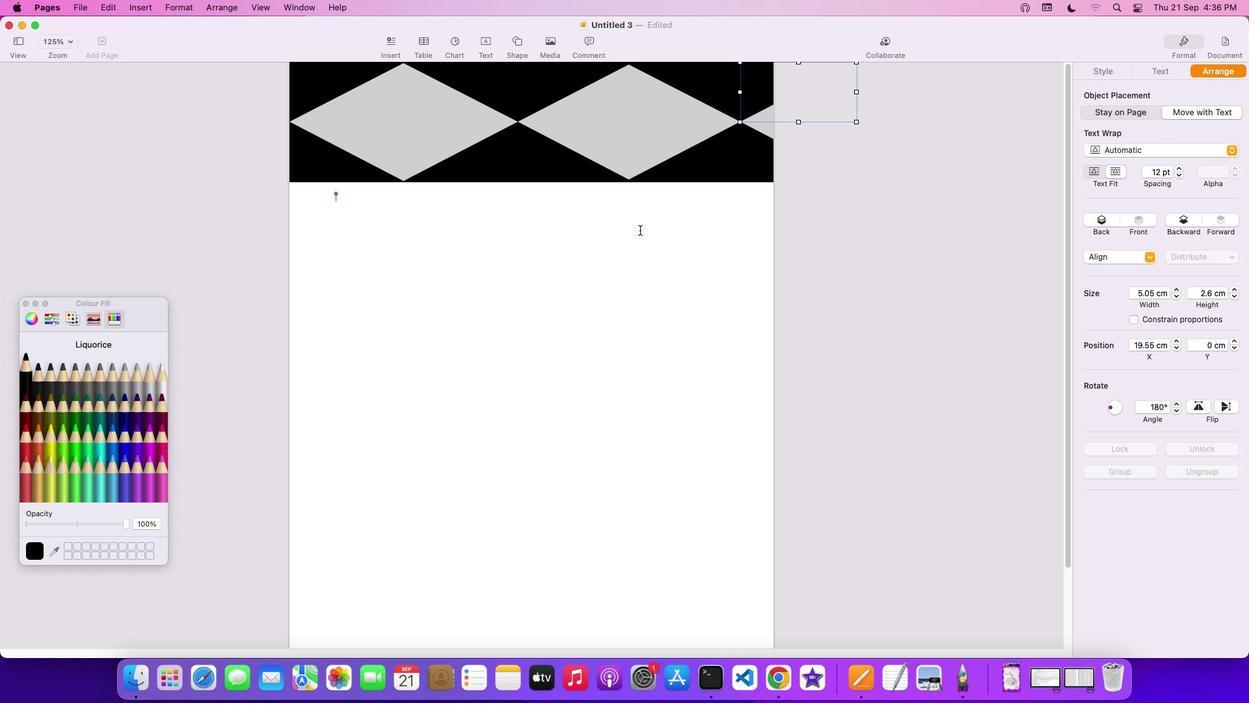 
Action: Mouse moved to (354, 98)
Screenshot: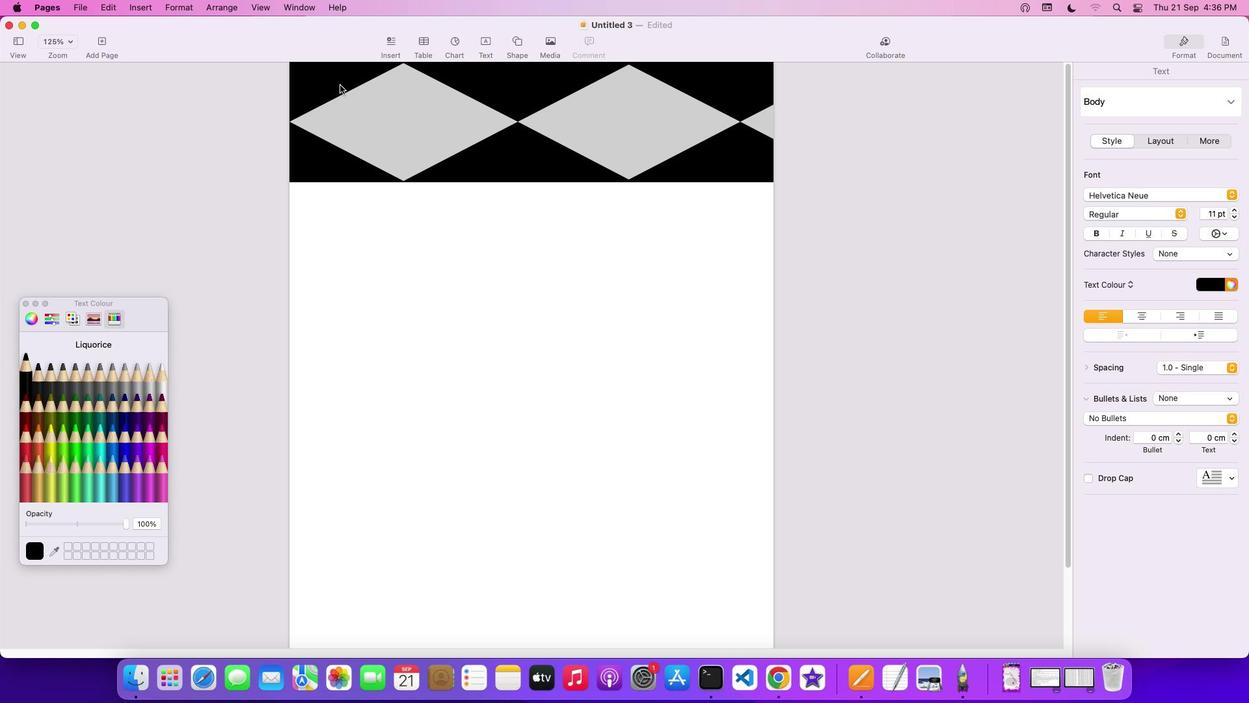 
Action: Mouse pressed left at (354, 98)
Screenshot: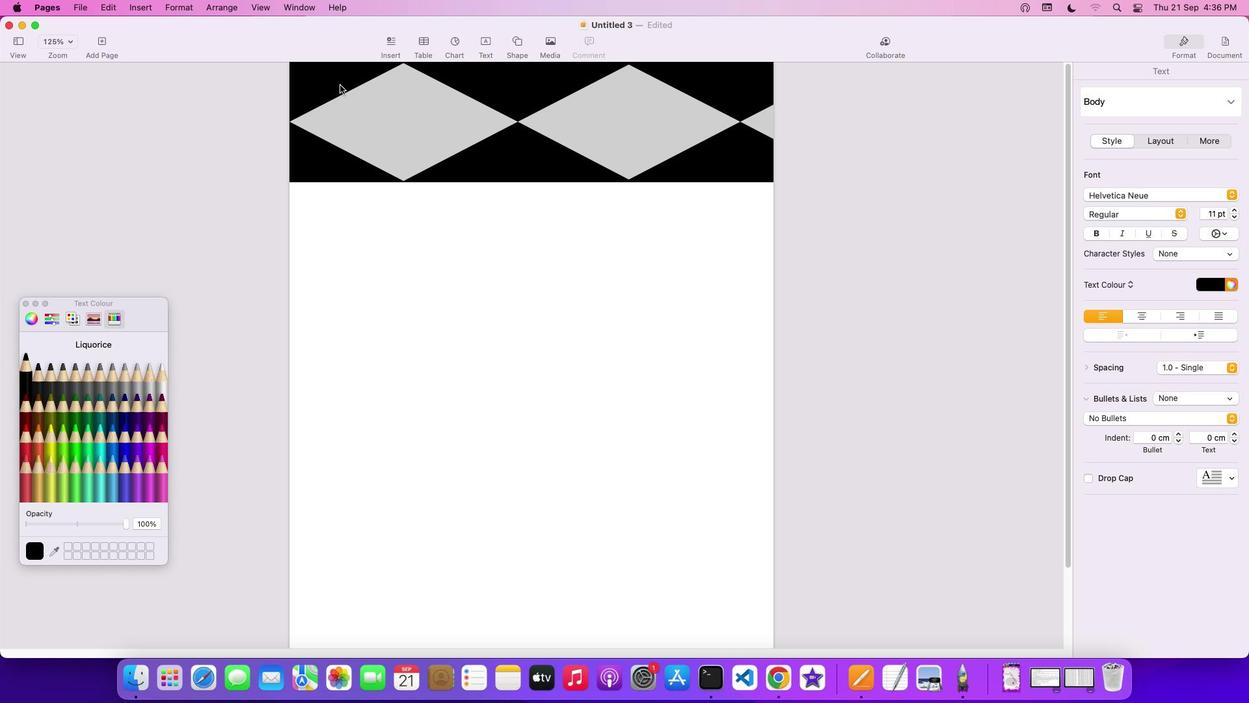 
Action: Mouse moved to (486, 233)
Screenshot: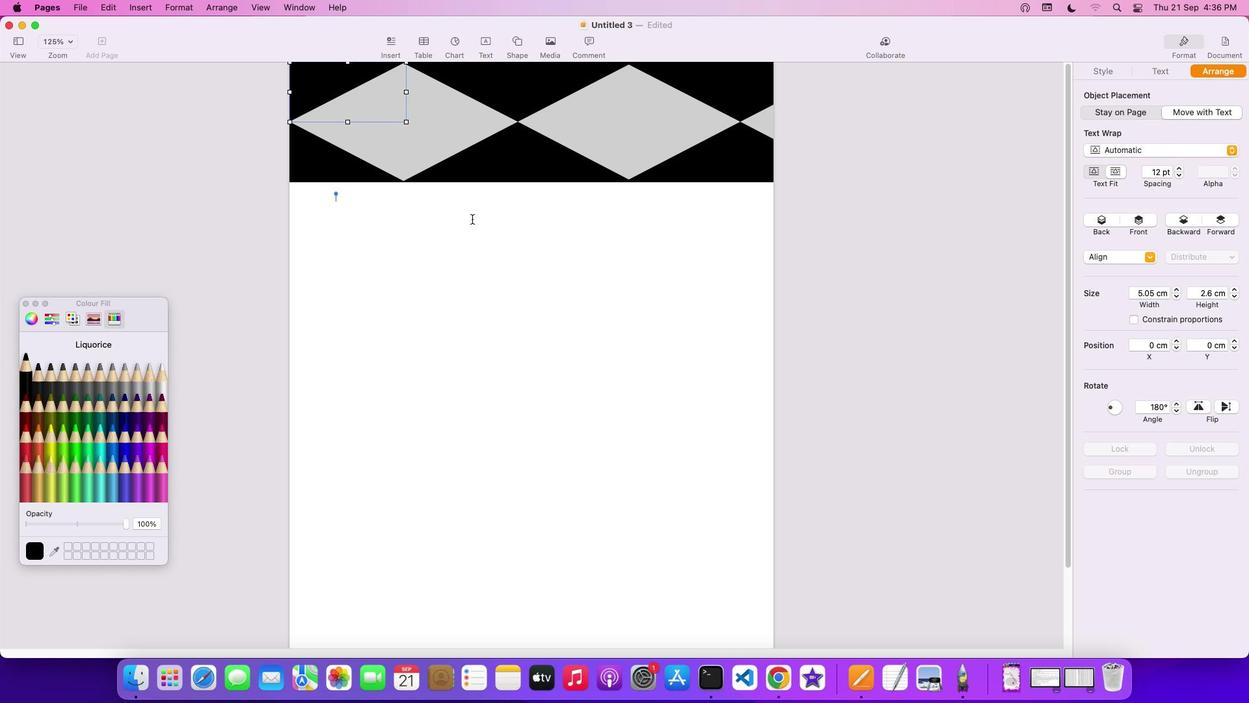 
Action: Key pressed Key.cmd'a'
Screenshot: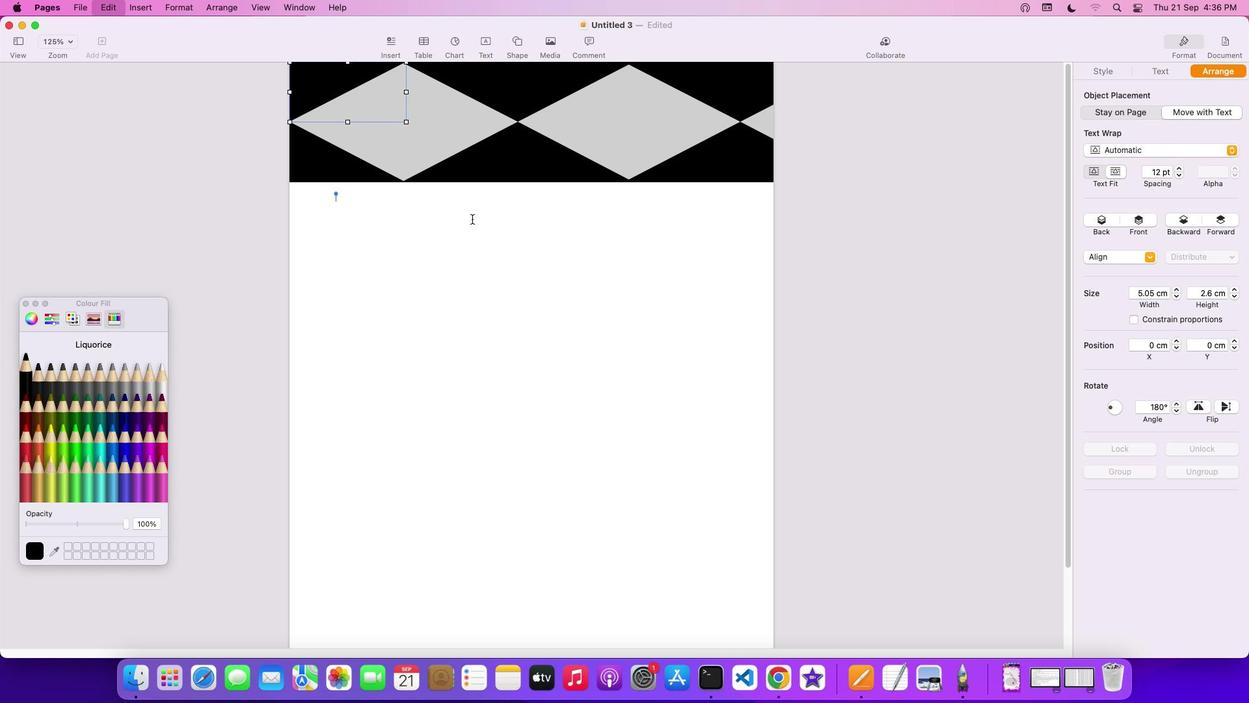 
Action: Mouse moved to (479, 257)
Screenshot: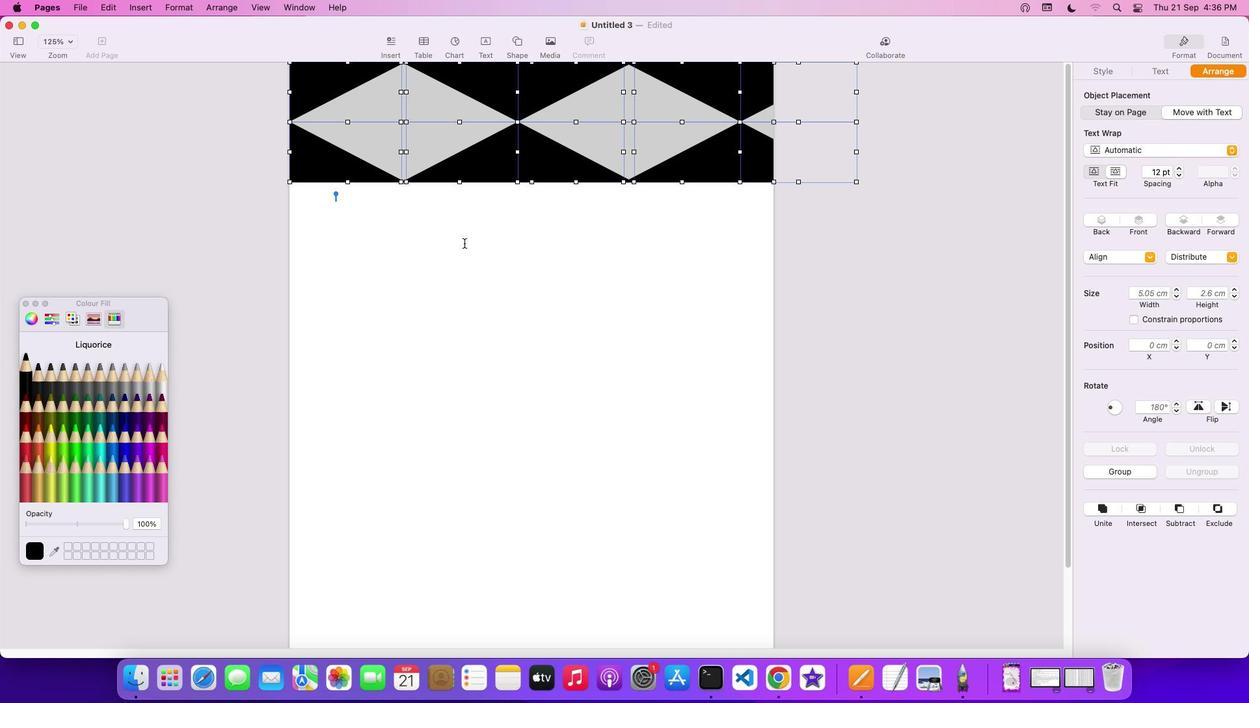 
Action: Mouse pressed left at (479, 257)
Screenshot: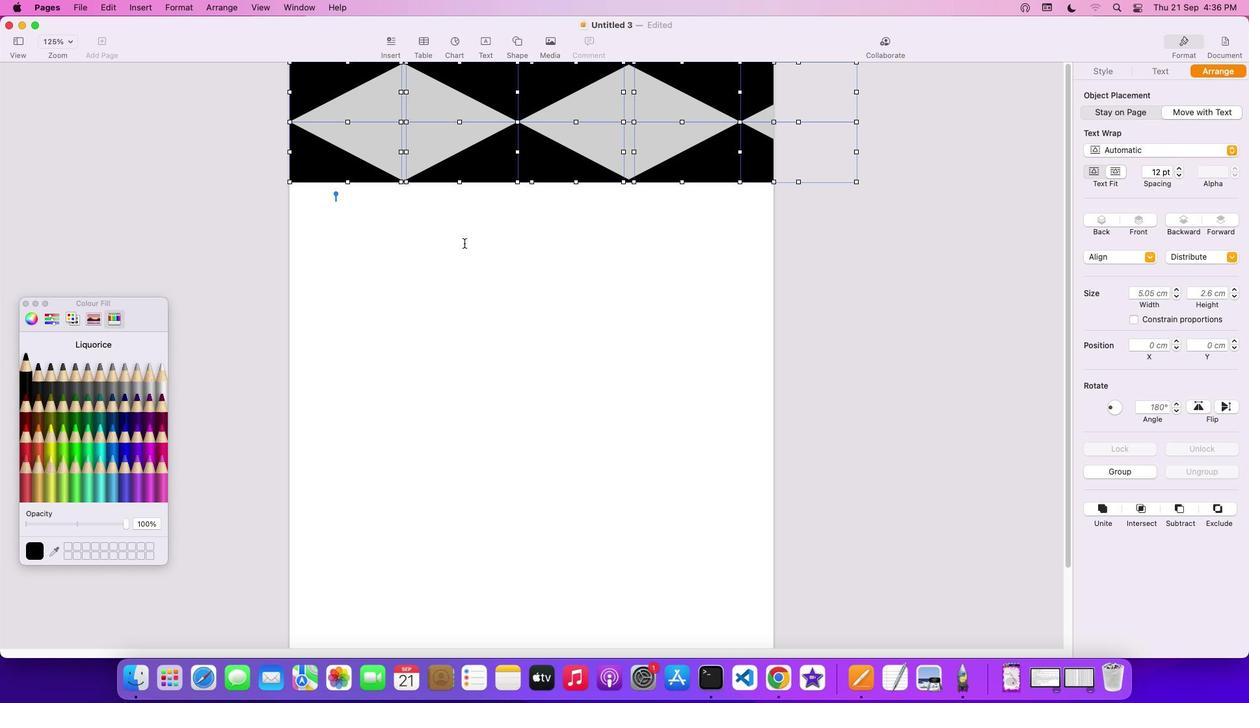 
Action: Mouse moved to (386, 200)
Screenshot: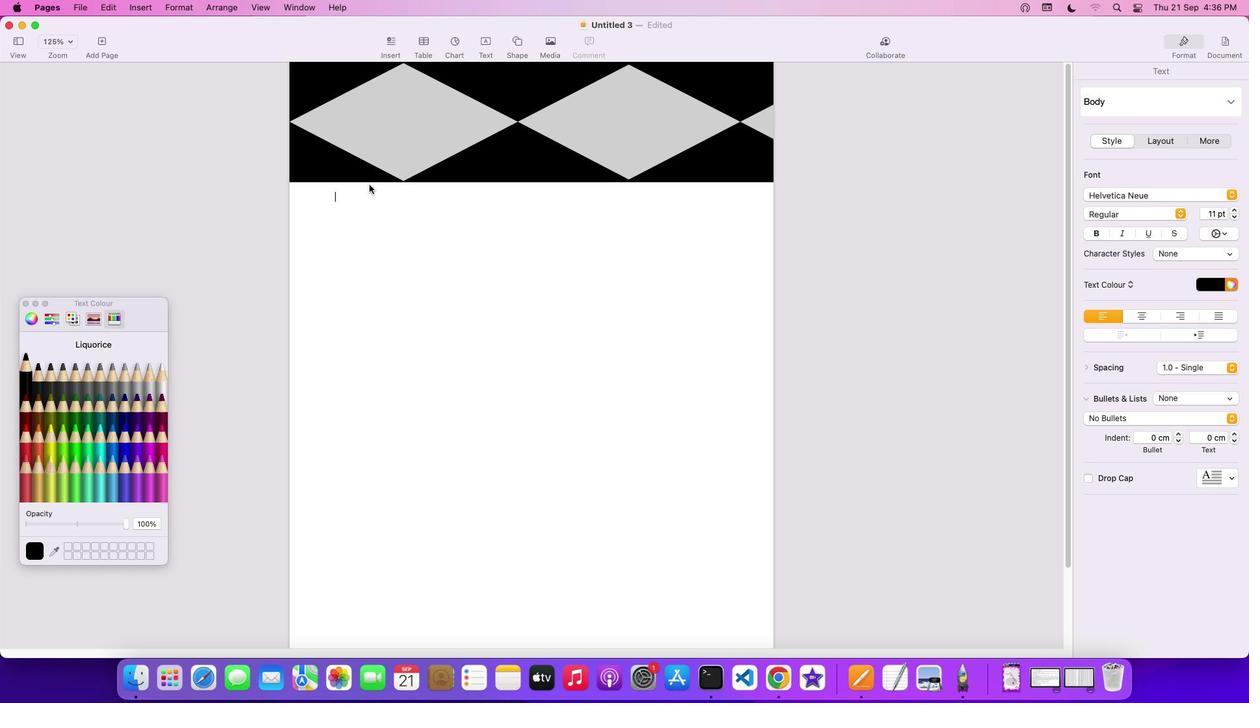 
Action: Key pressed Key.cmd
Screenshot: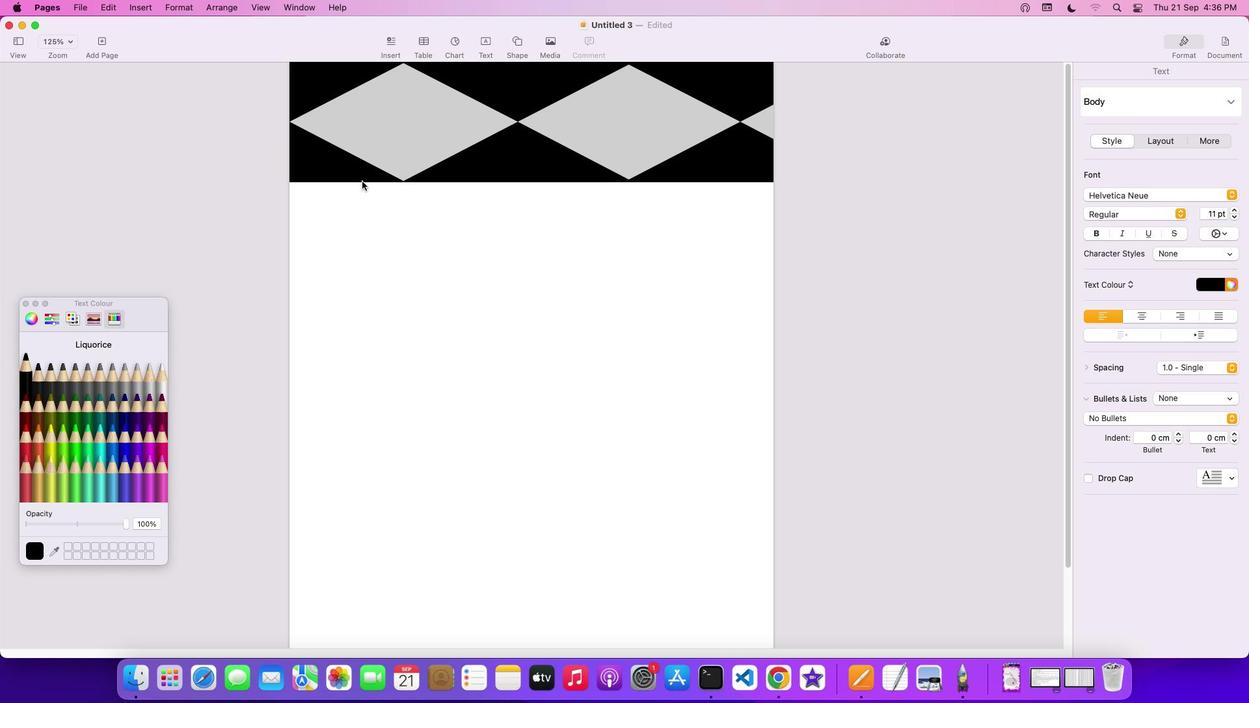 
Action: Mouse moved to (331, 98)
Screenshot: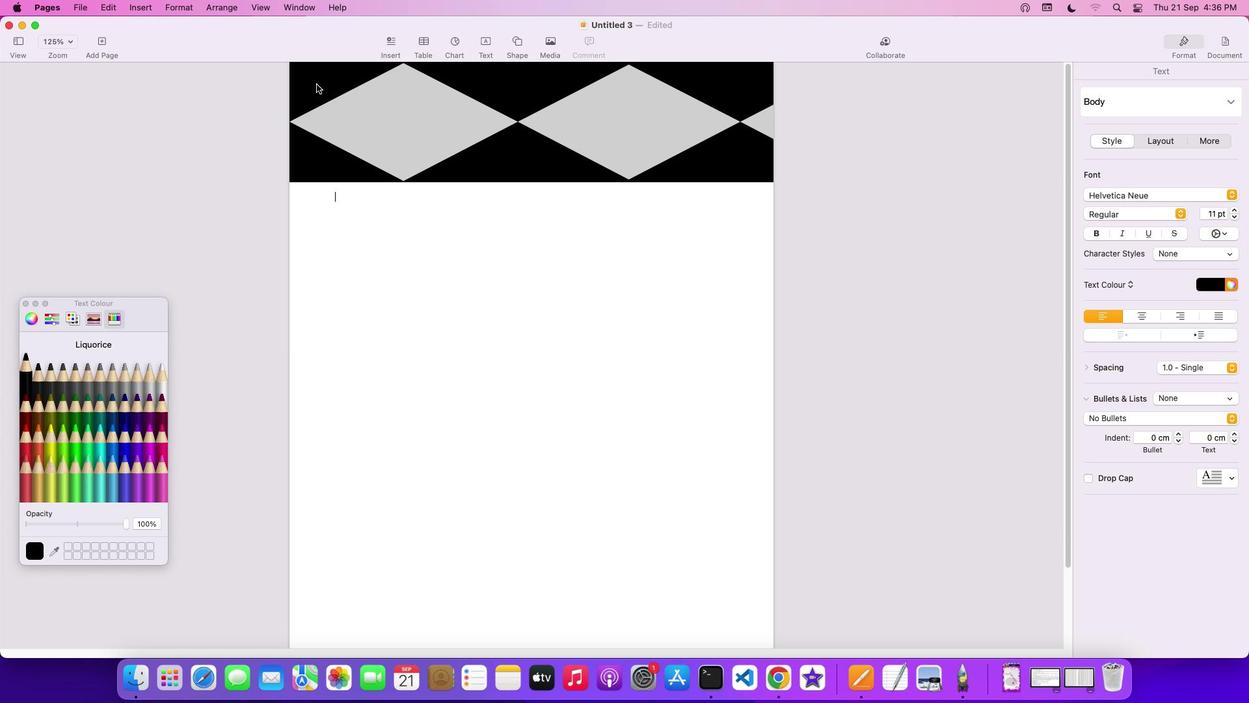 
Action: Mouse pressed left at (331, 98)
Screenshot: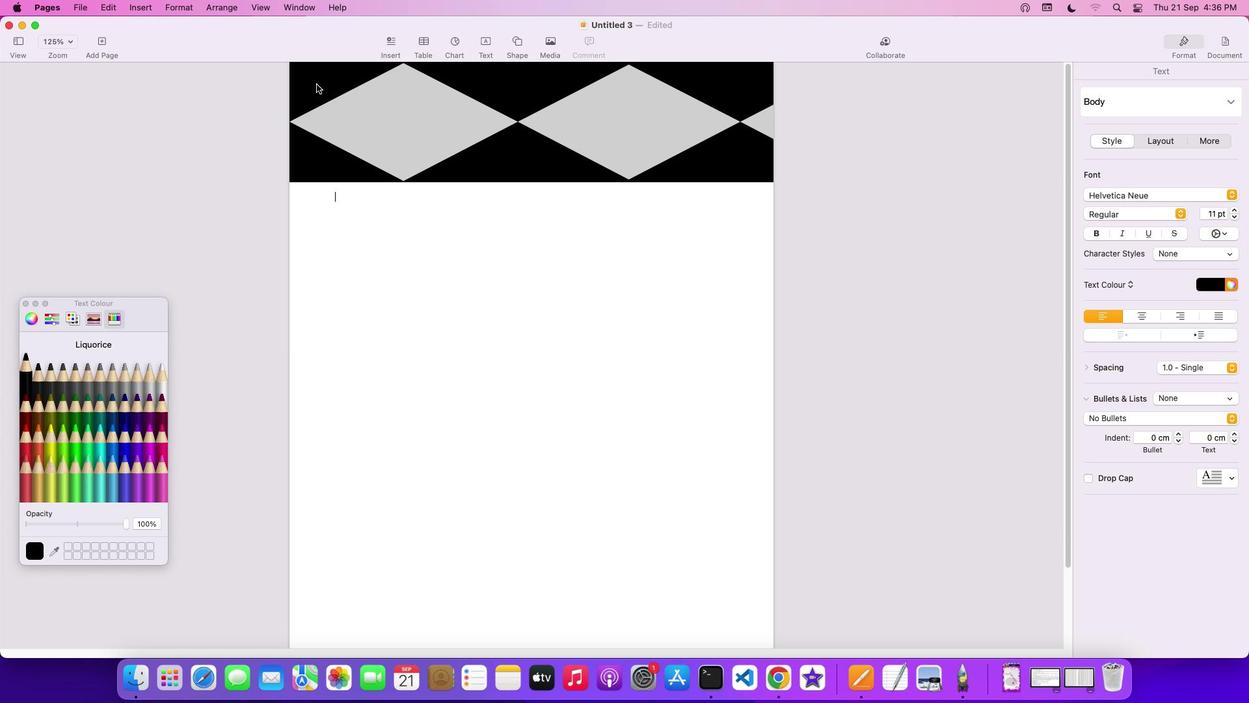 
Action: Mouse moved to (325, 172)
Screenshot: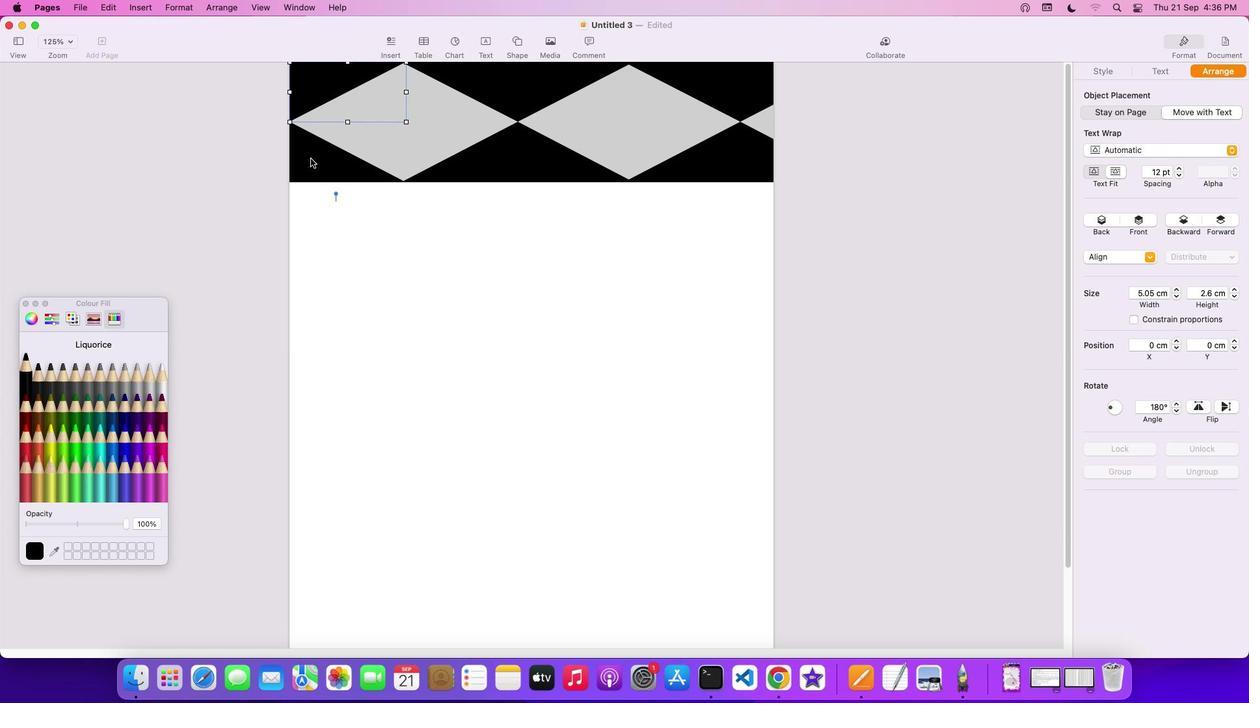 
Action: Mouse pressed left at (325, 172)
Screenshot: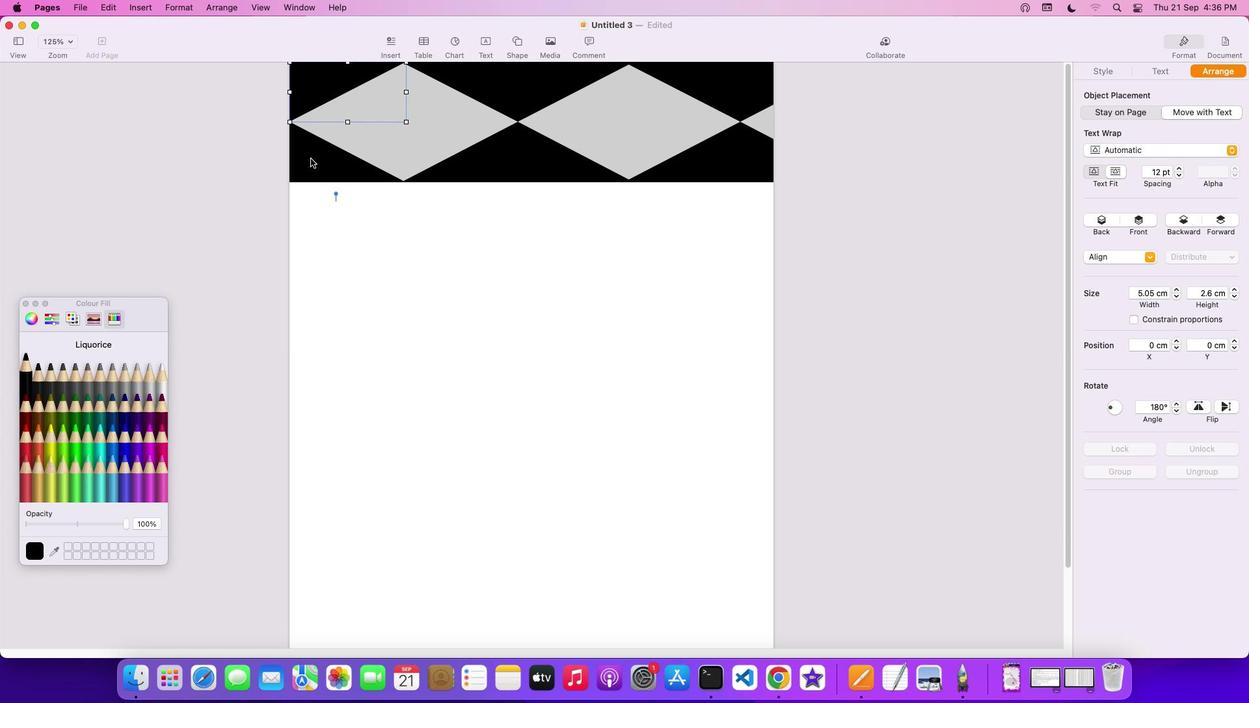 
Action: Mouse moved to (490, 177)
Screenshot: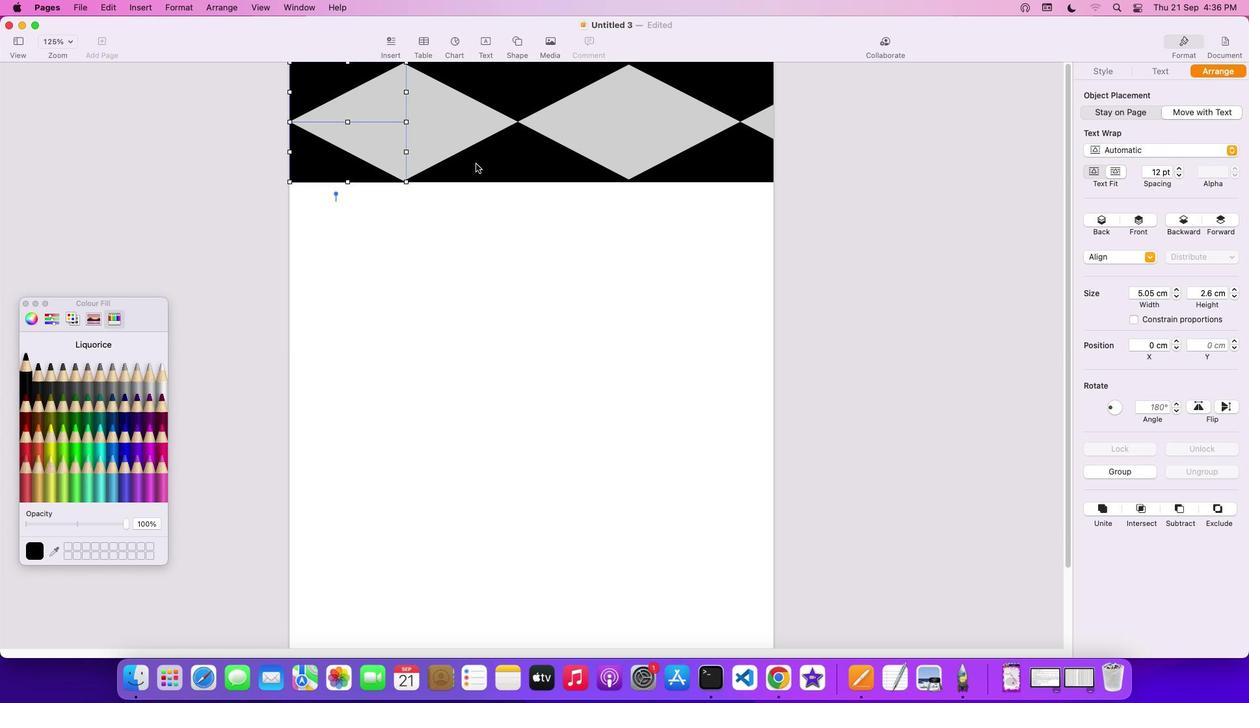 
Action: Mouse pressed left at (490, 177)
Screenshot: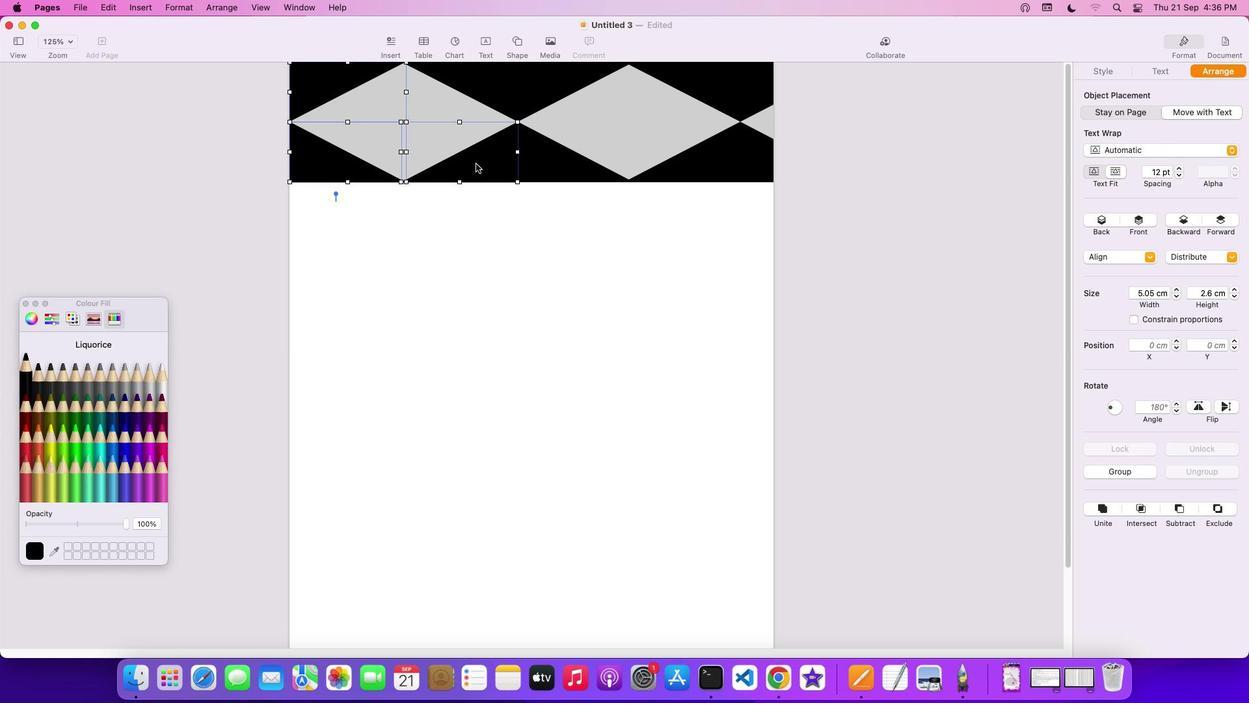 
Action: Mouse moved to (494, 97)
Screenshot: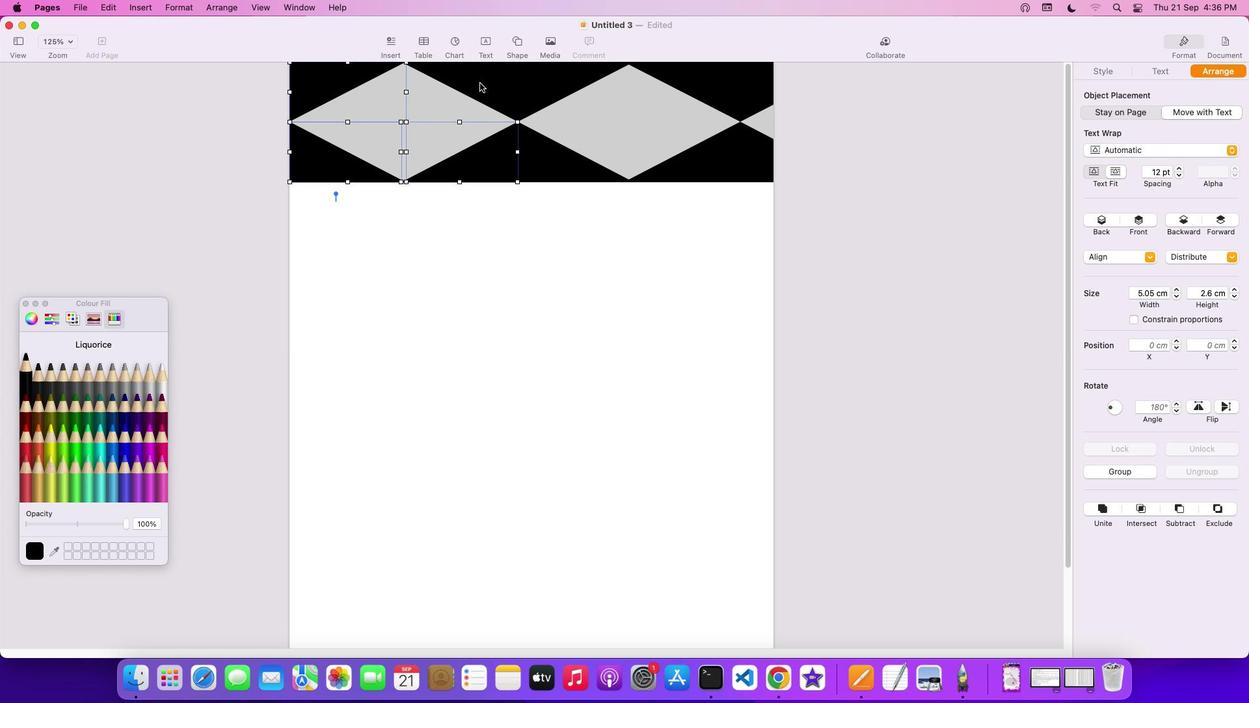 
Action: Mouse pressed left at (494, 97)
Screenshot: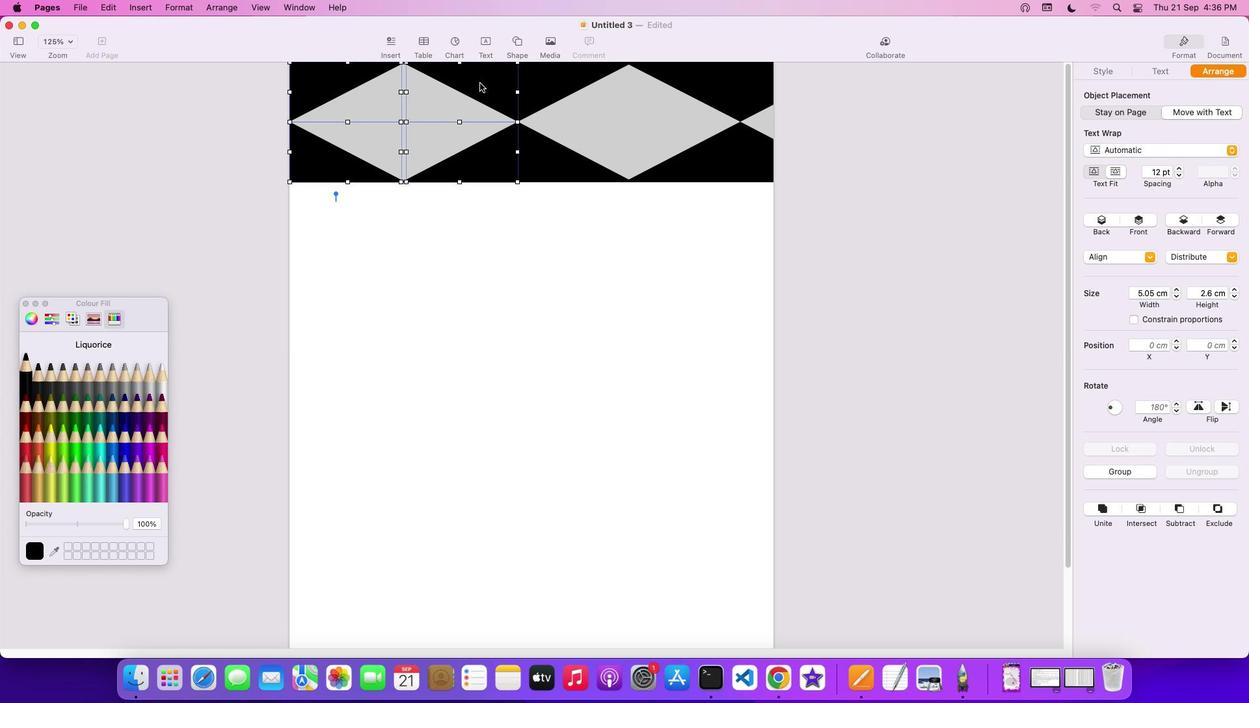 
Action: Mouse moved to (571, 98)
Screenshot: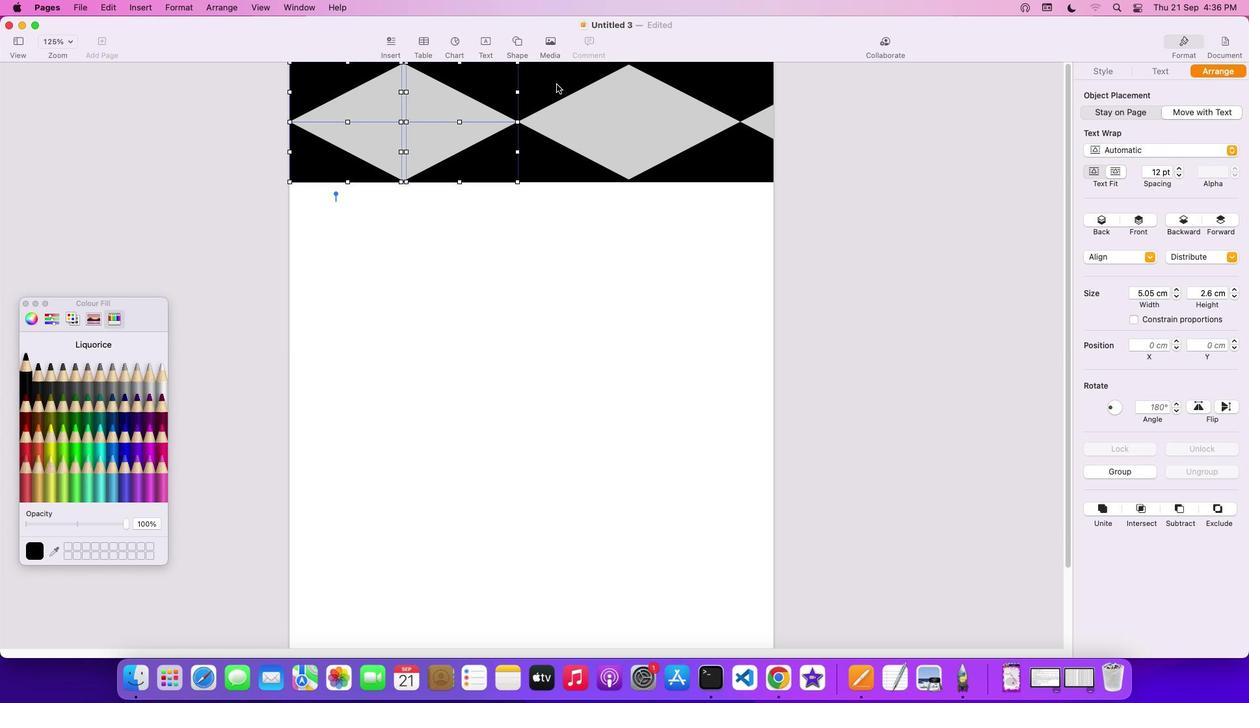 
Action: Mouse pressed left at (571, 98)
Screenshot: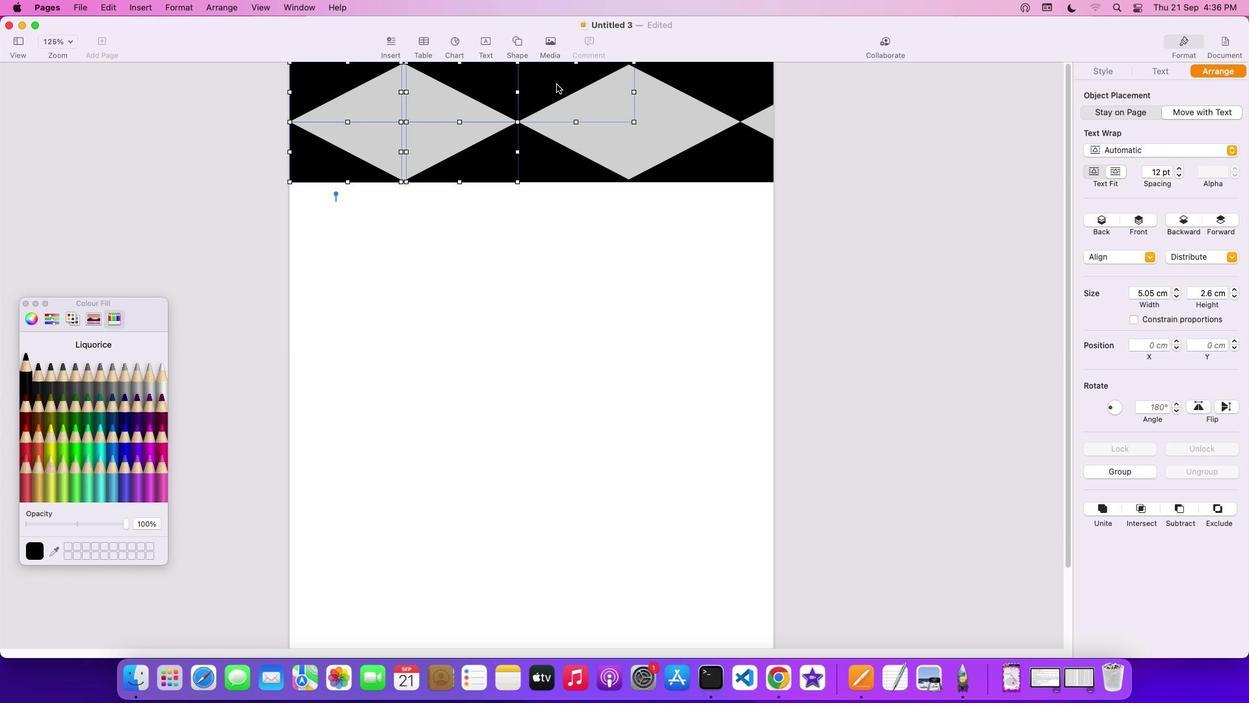 
Action: Mouse moved to (560, 176)
Screenshot: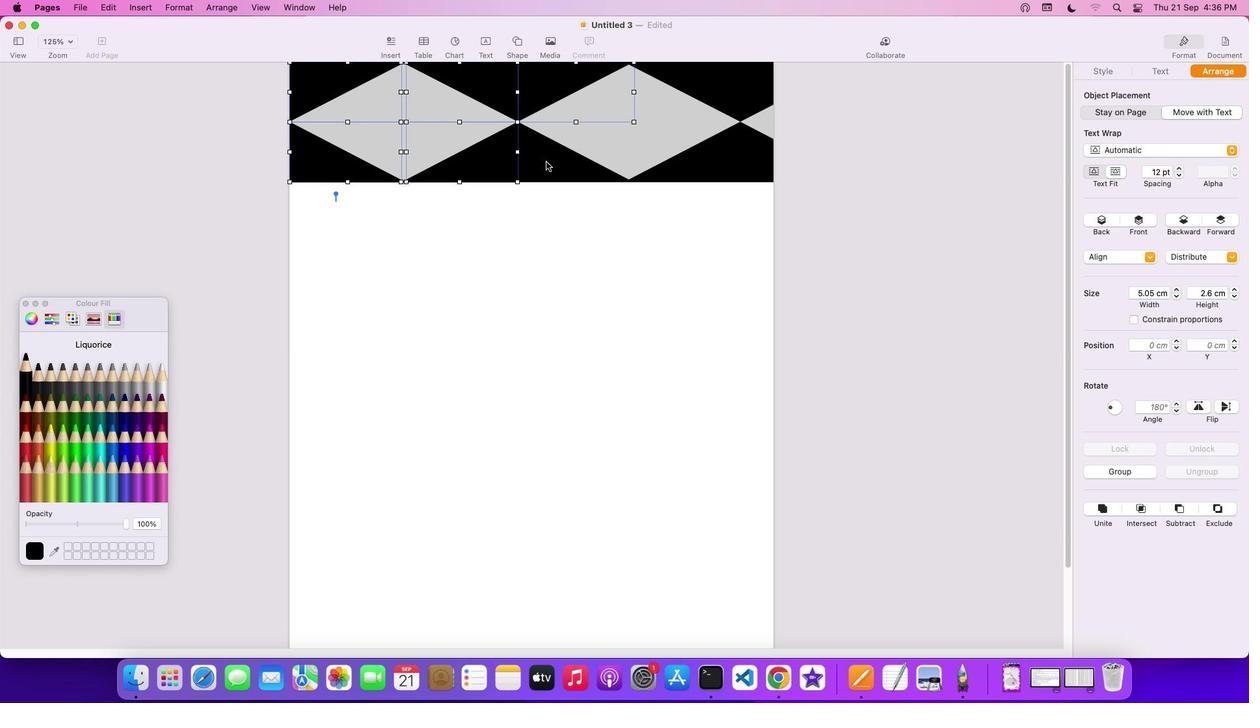 
Action: Mouse pressed left at (560, 176)
Screenshot: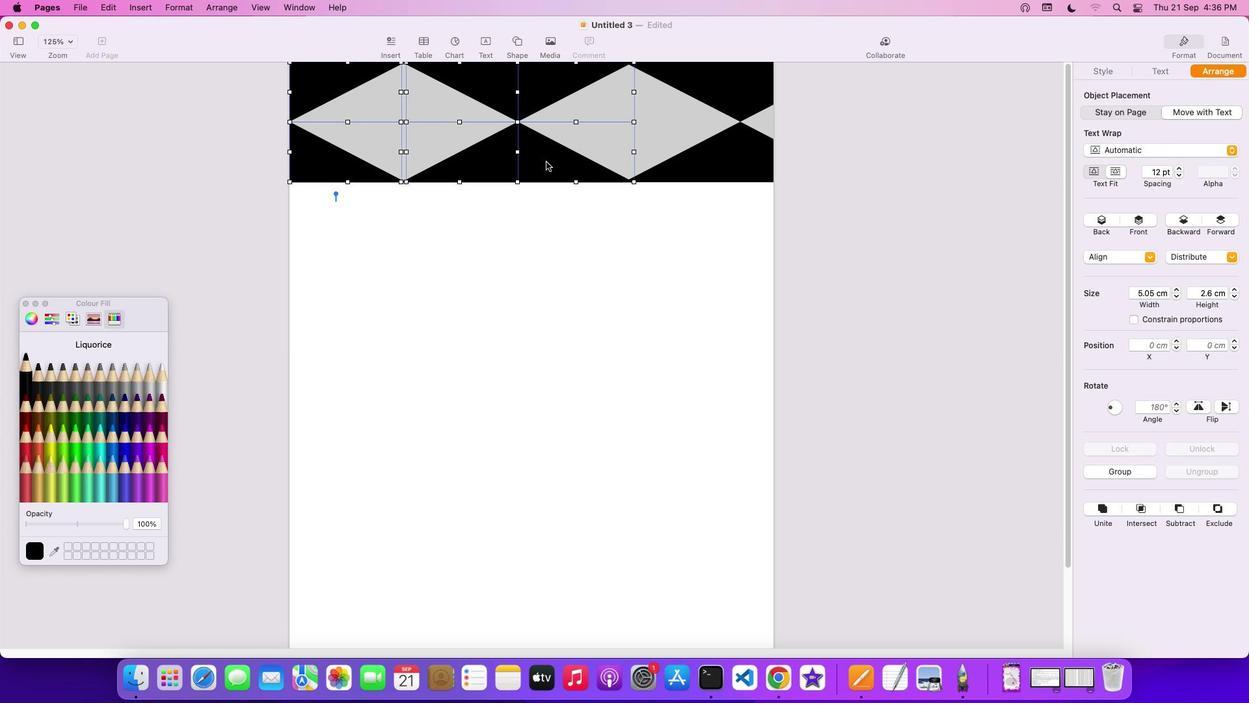
Action: Mouse moved to (689, 186)
Screenshot: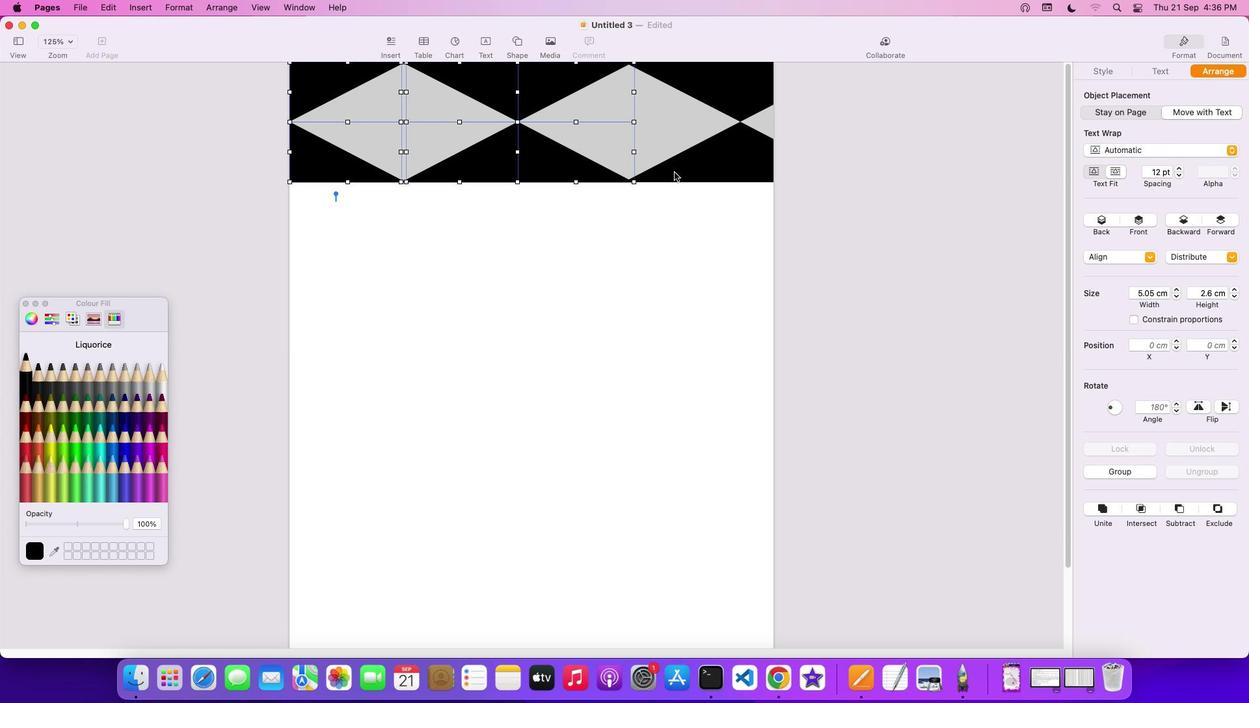 
Action: Mouse pressed left at (689, 186)
Screenshot: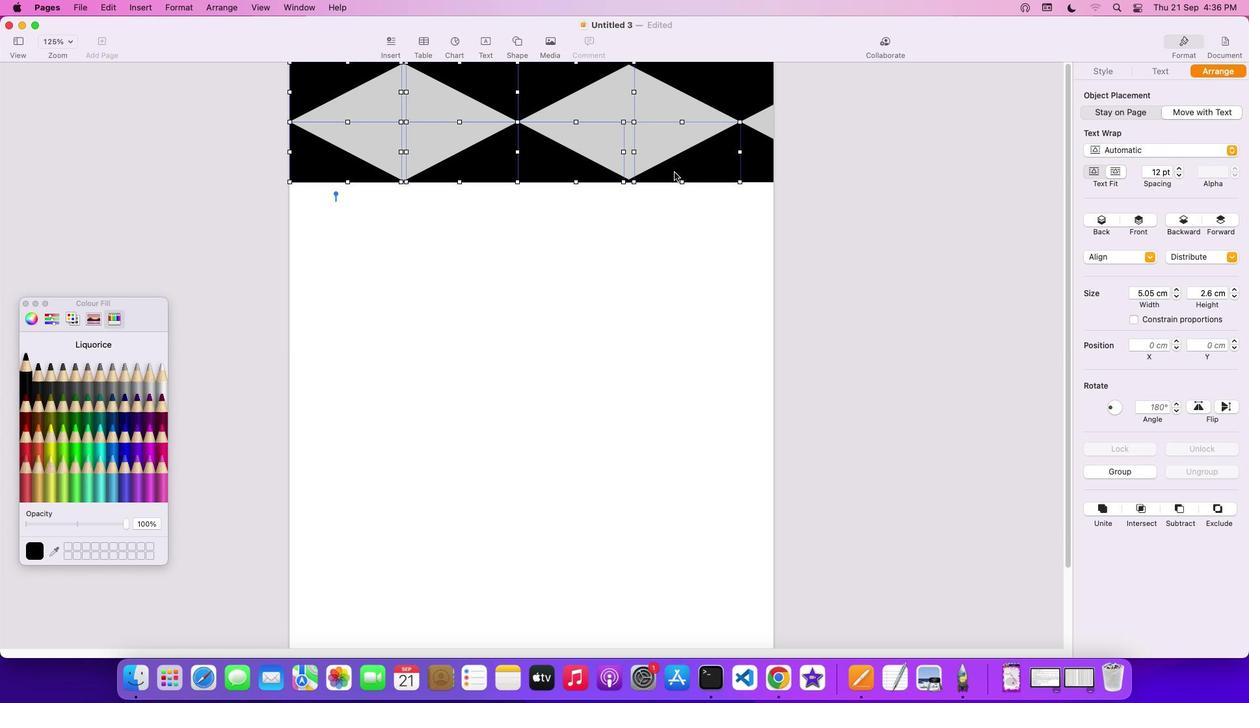 
Action: Mouse moved to (695, 87)
Screenshot: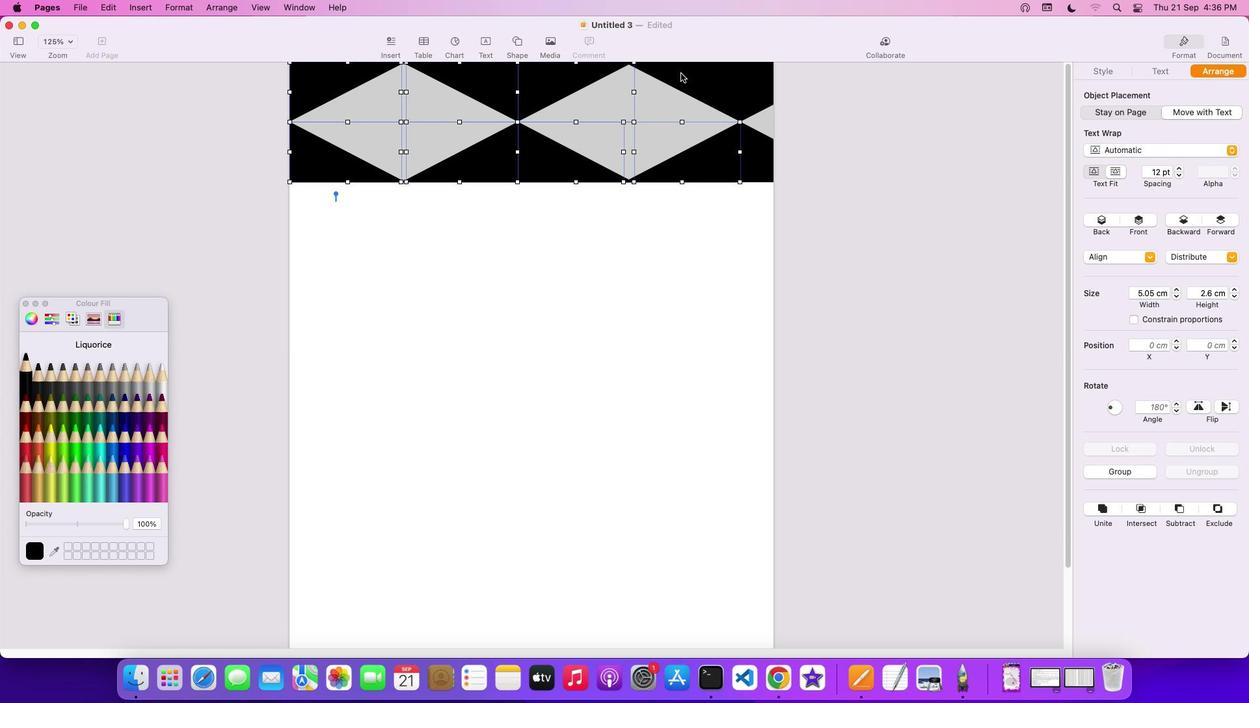 
Action: Mouse pressed left at (695, 87)
Screenshot: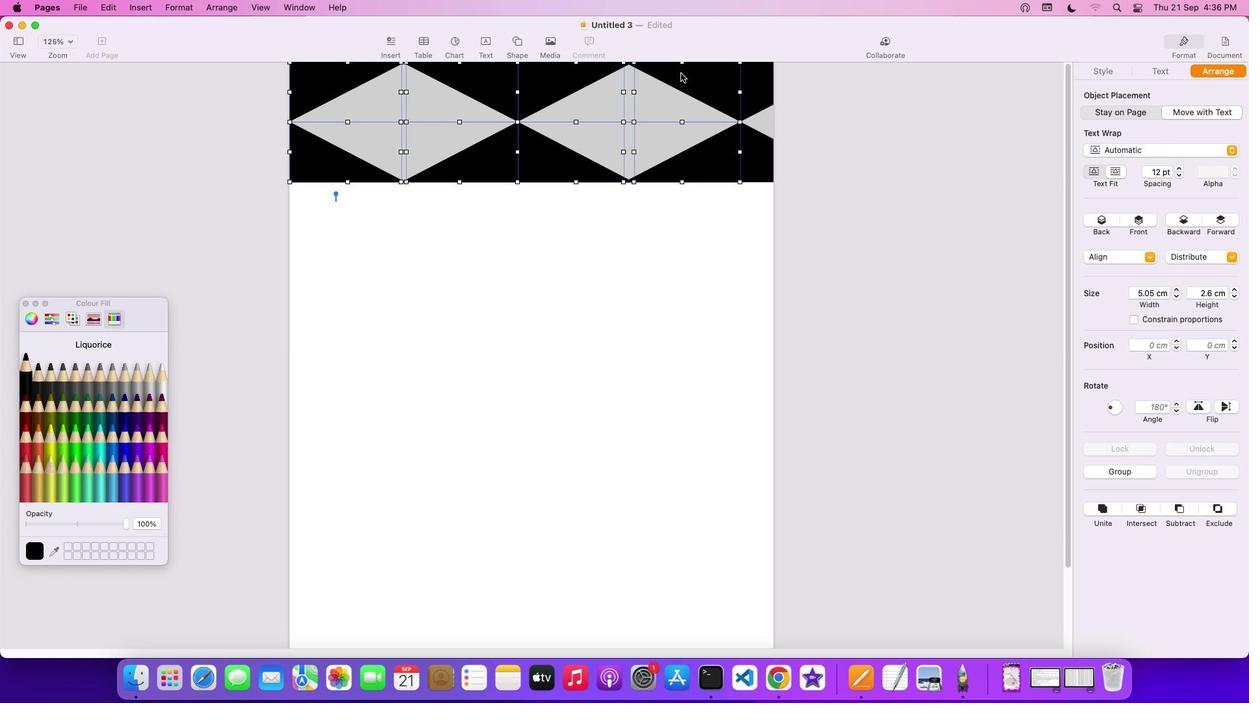
Action: Mouse moved to (767, 98)
Screenshot: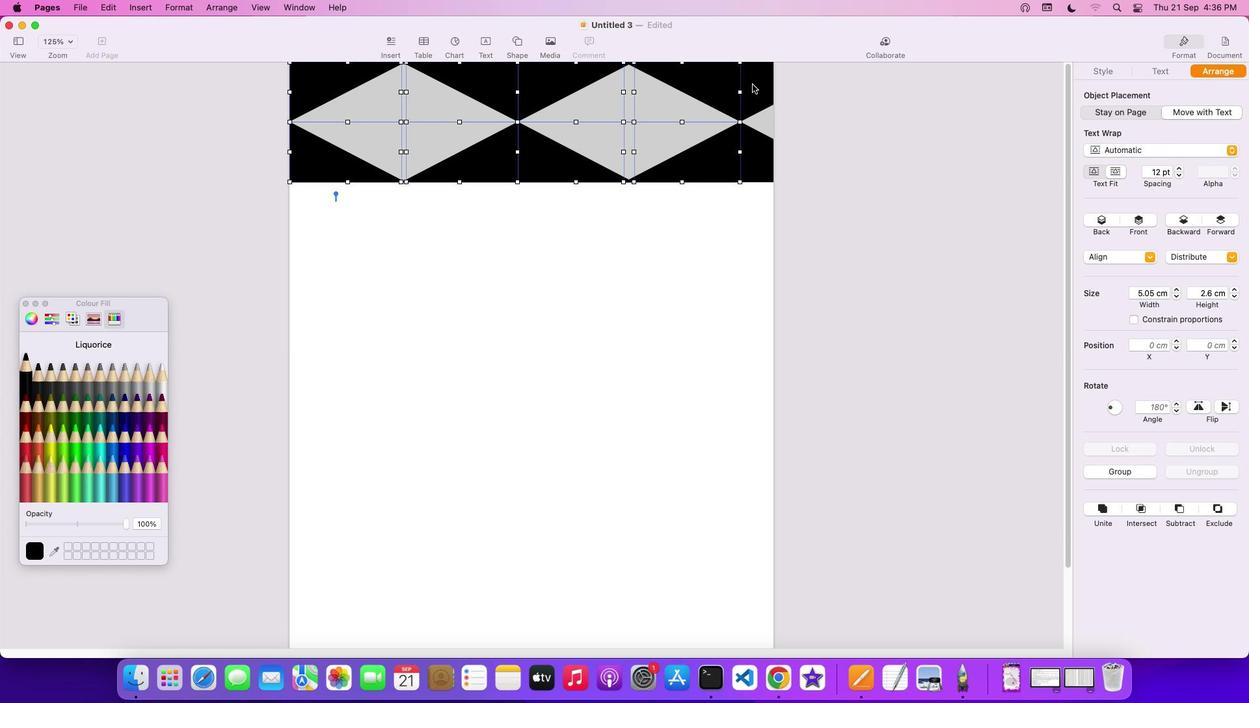 
Action: Mouse pressed left at (767, 98)
Screenshot: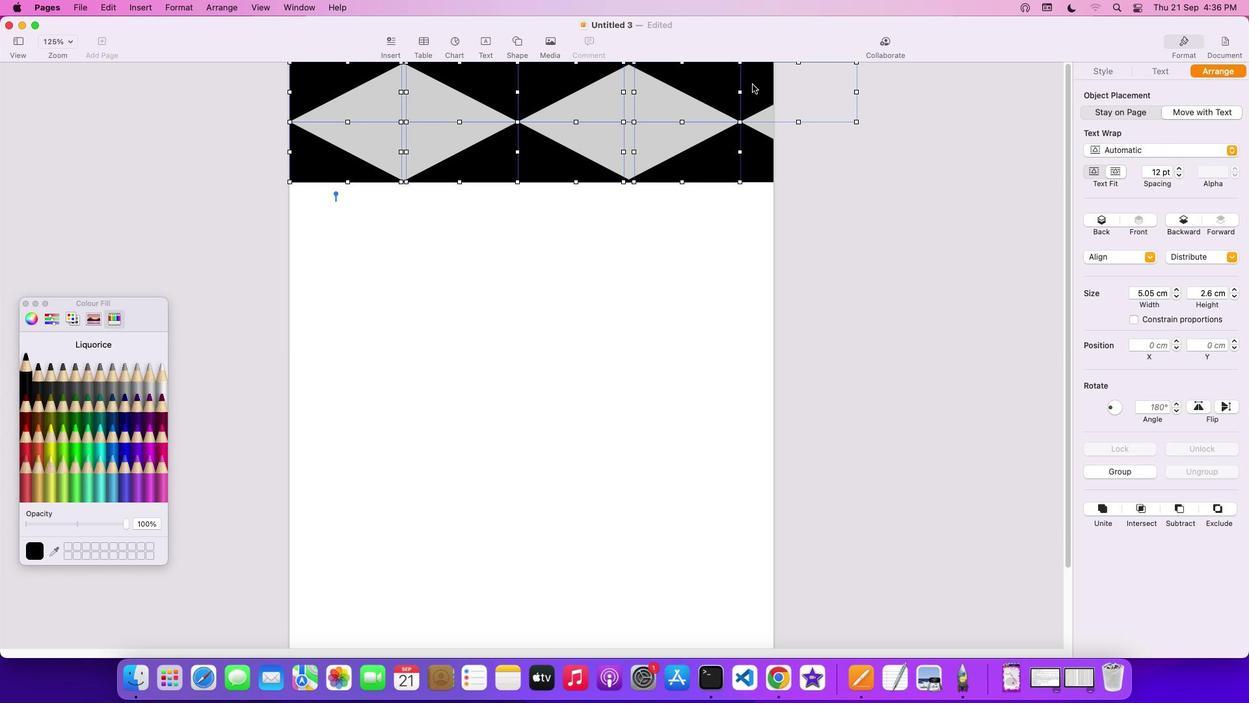 
Action: Mouse moved to (771, 176)
Screenshot: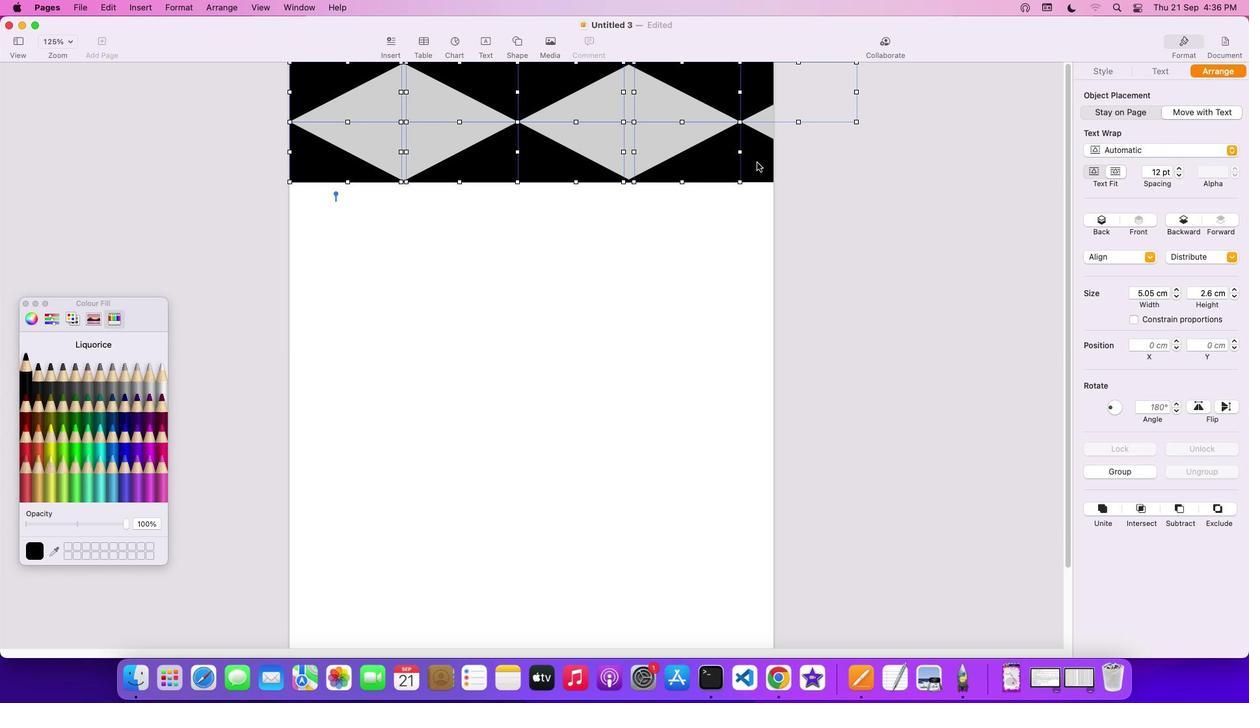 
Action: Mouse pressed left at (771, 176)
Screenshot: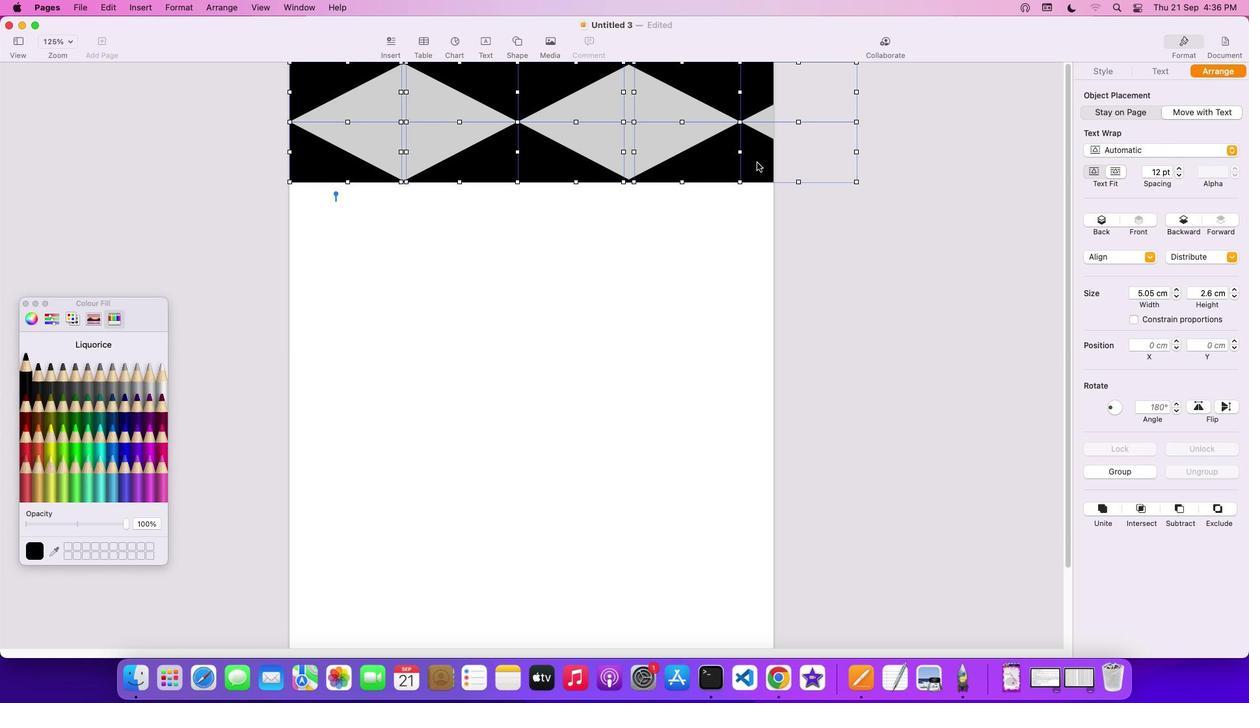 
Action: Mouse moved to (1130, 87)
Screenshot: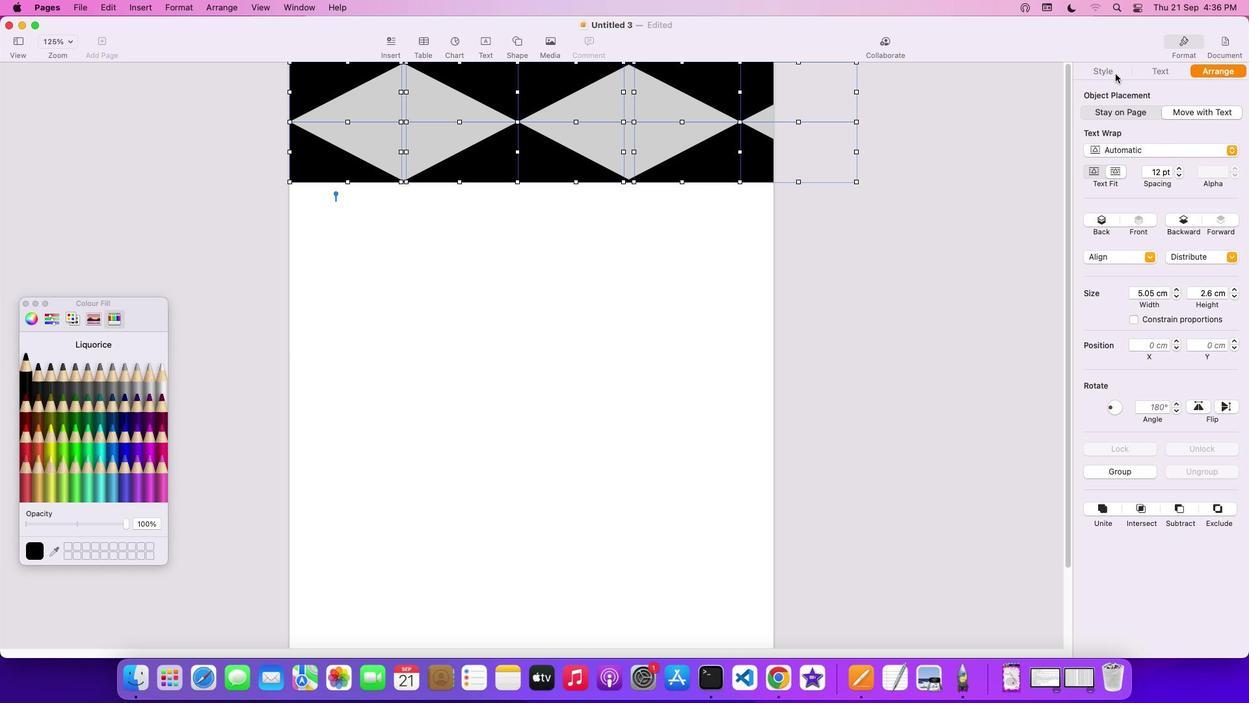 
Action: Mouse pressed left at (1130, 87)
Screenshot: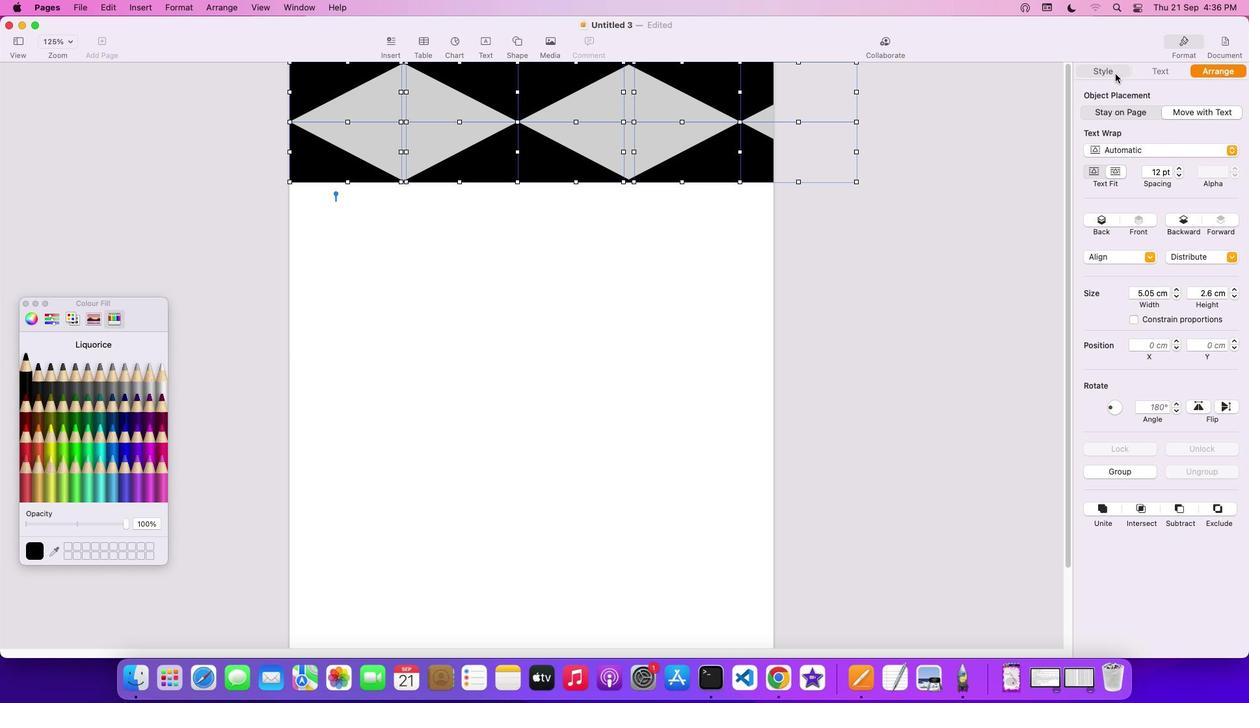 
Action: Mouse moved to (1249, 243)
Screenshot: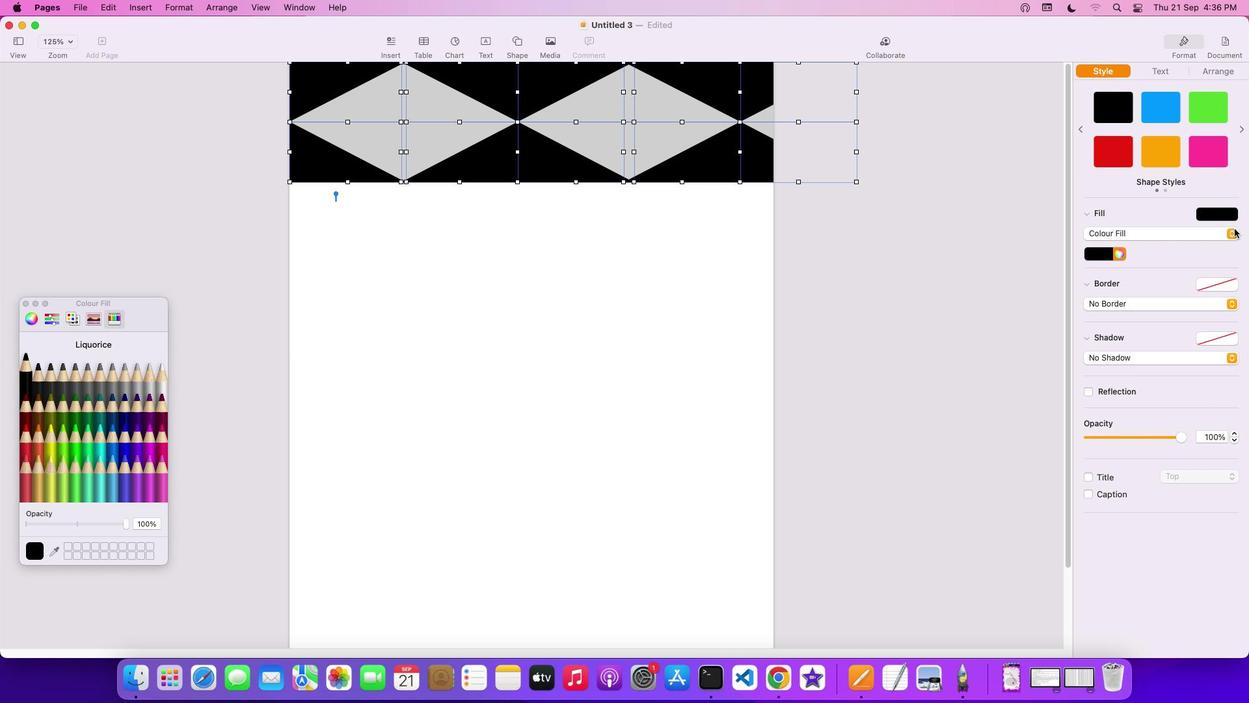 
Action: Mouse pressed left at (1249, 243)
Screenshot: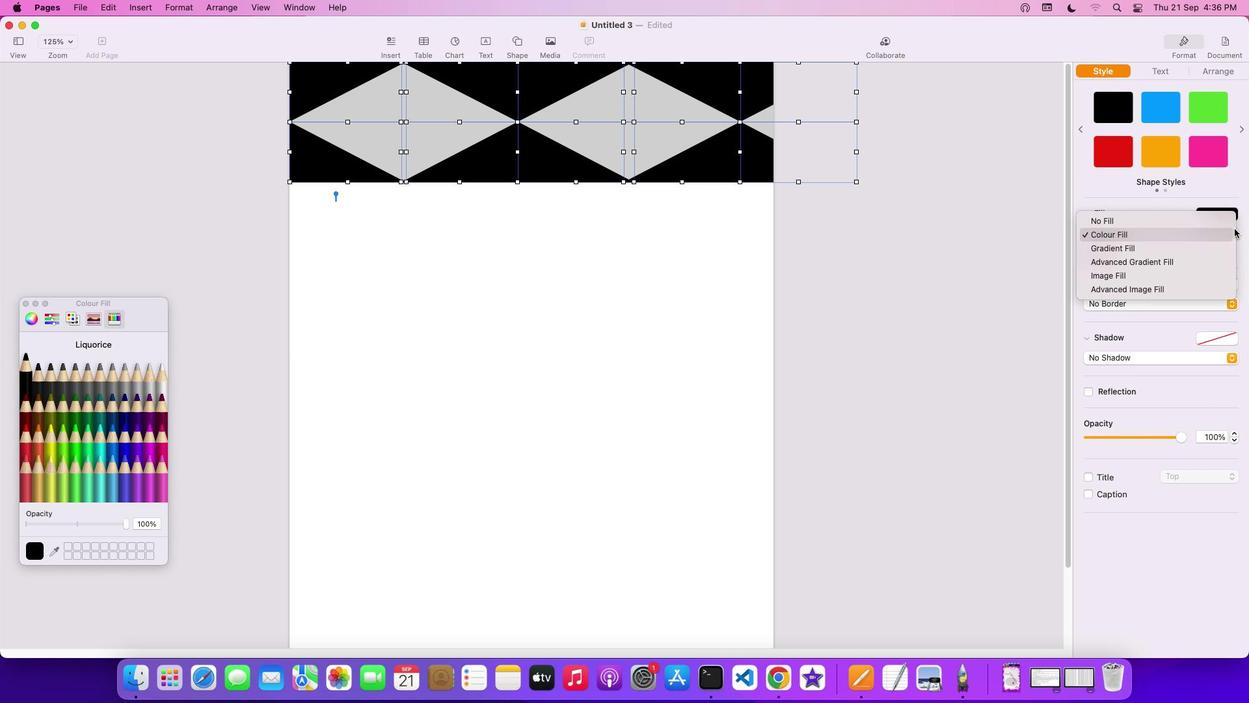 
Action: Mouse moved to (1231, 257)
Screenshot: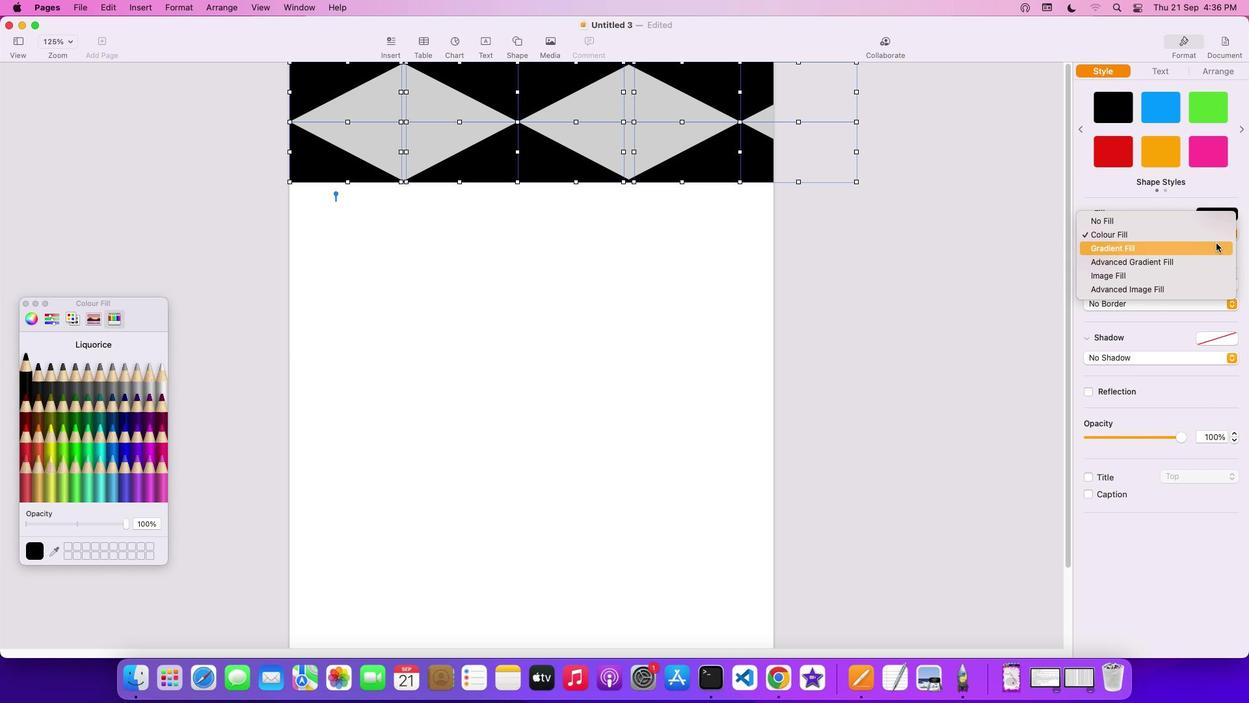 
Action: Mouse pressed left at (1231, 257)
Screenshot: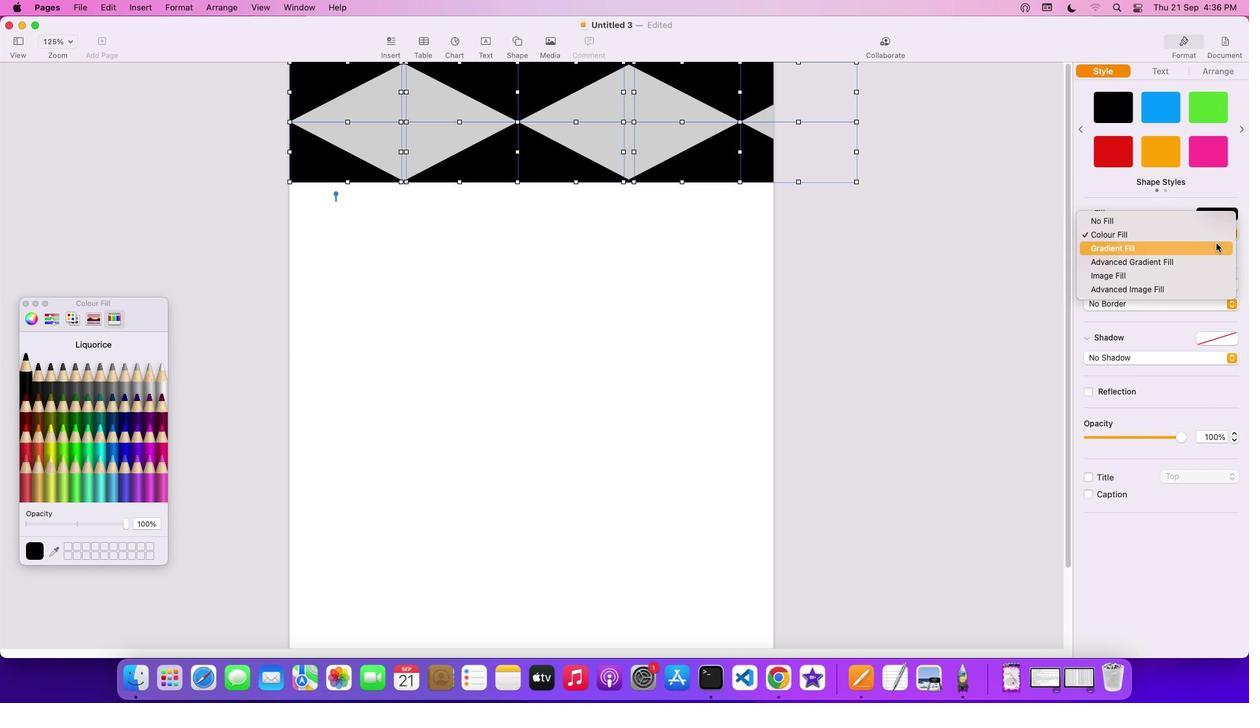 
Action: Mouse moved to (1125, 269)
Screenshot: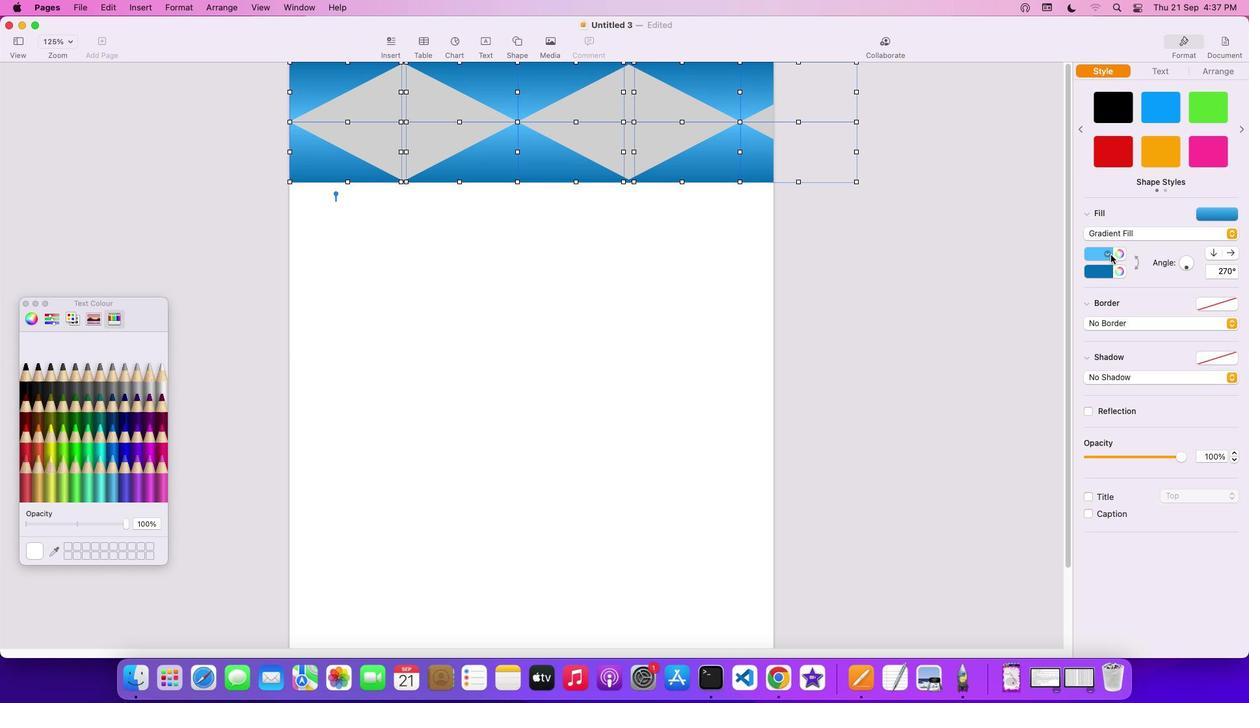 
Action: Mouse pressed left at (1125, 269)
Screenshot: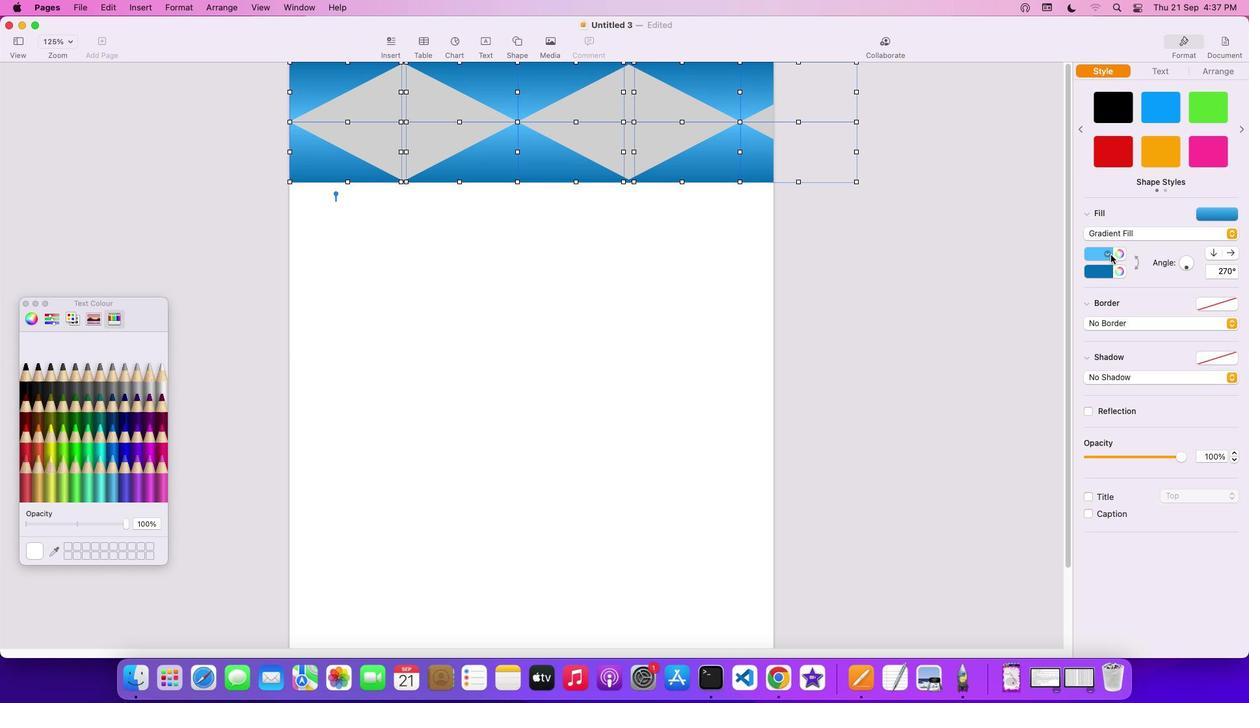 
Action: Mouse moved to (1138, 343)
Screenshot: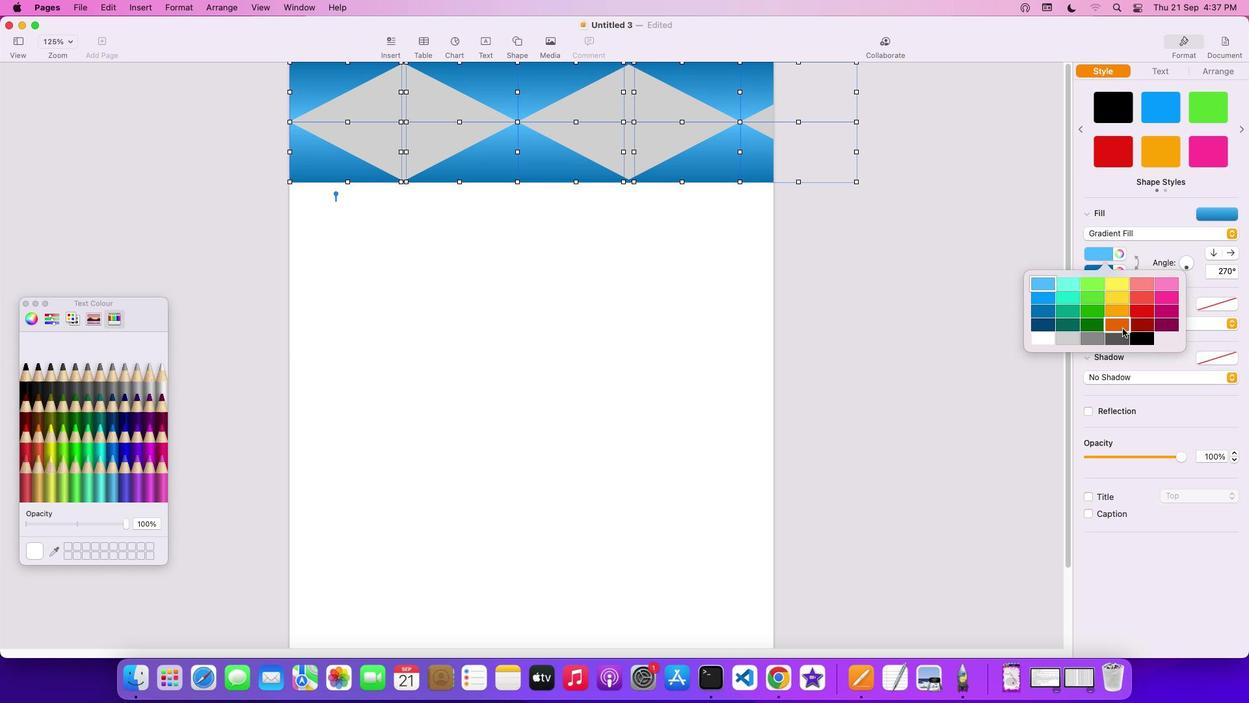 
Action: Mouse pressed left at (1138, 343)
Screenshot: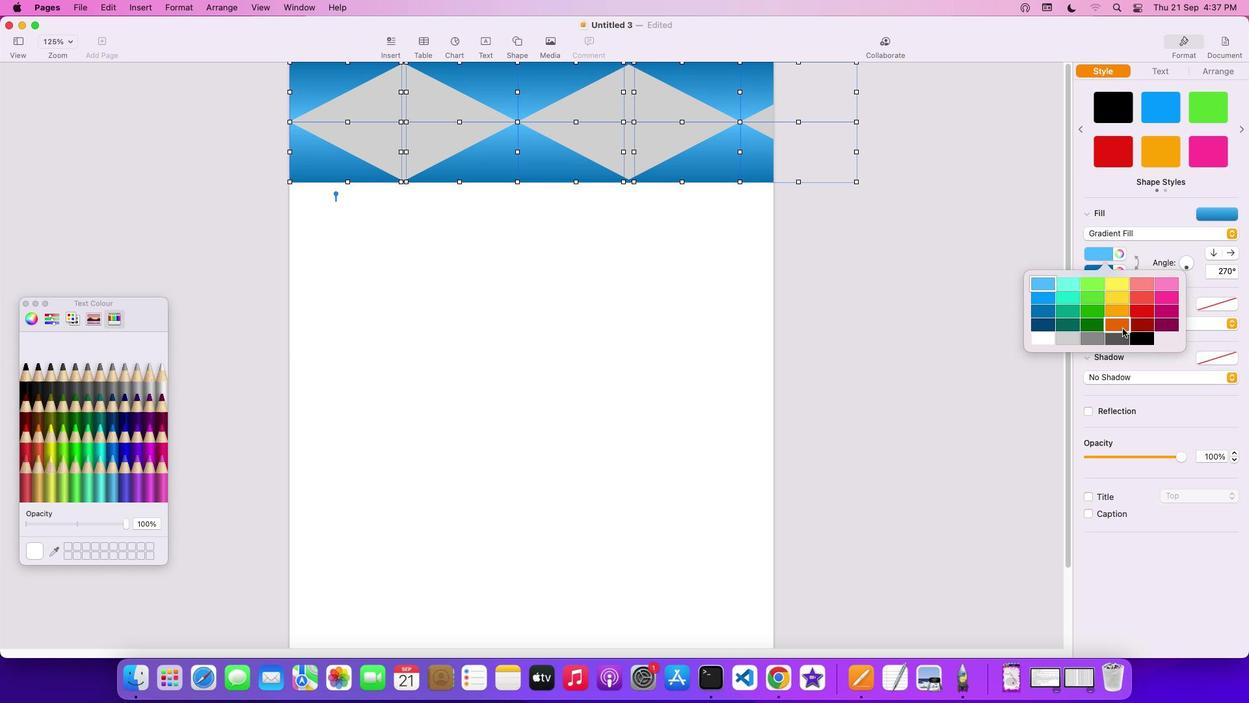 
Action: Mouse moved to (1120, 287)
Screenshot: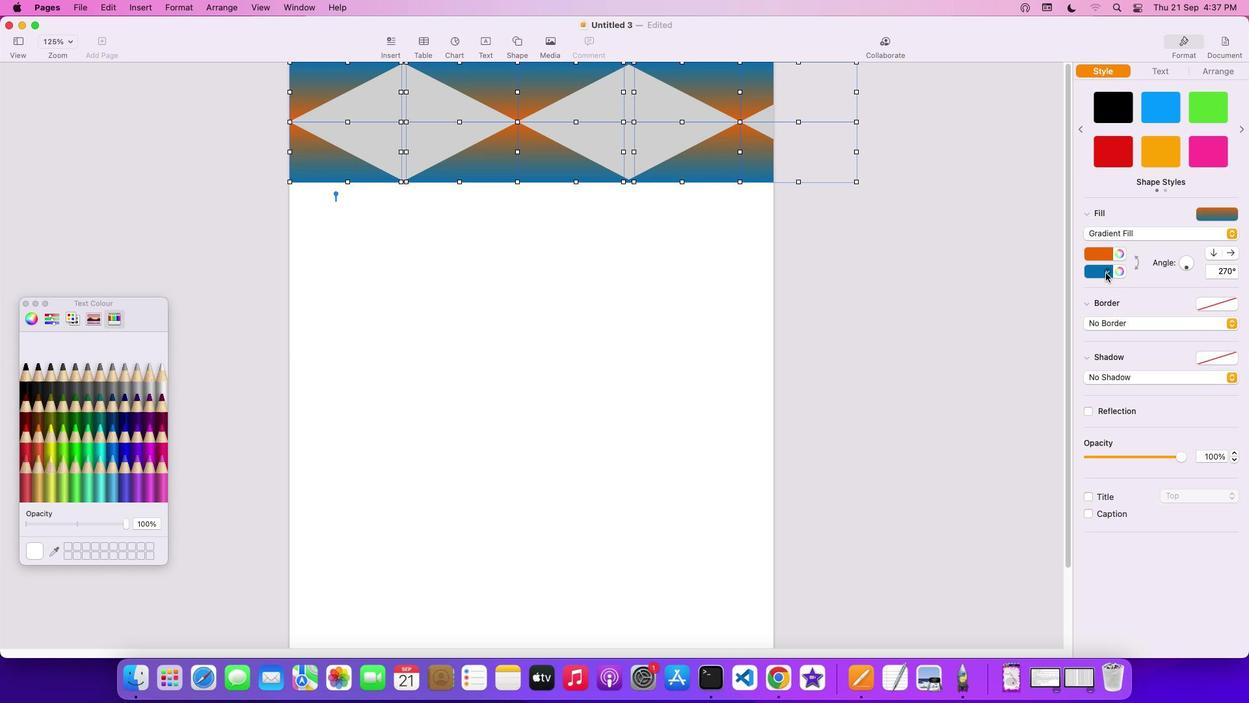 
Action: Mouse pressed left at (1120, 287)
Screenshot: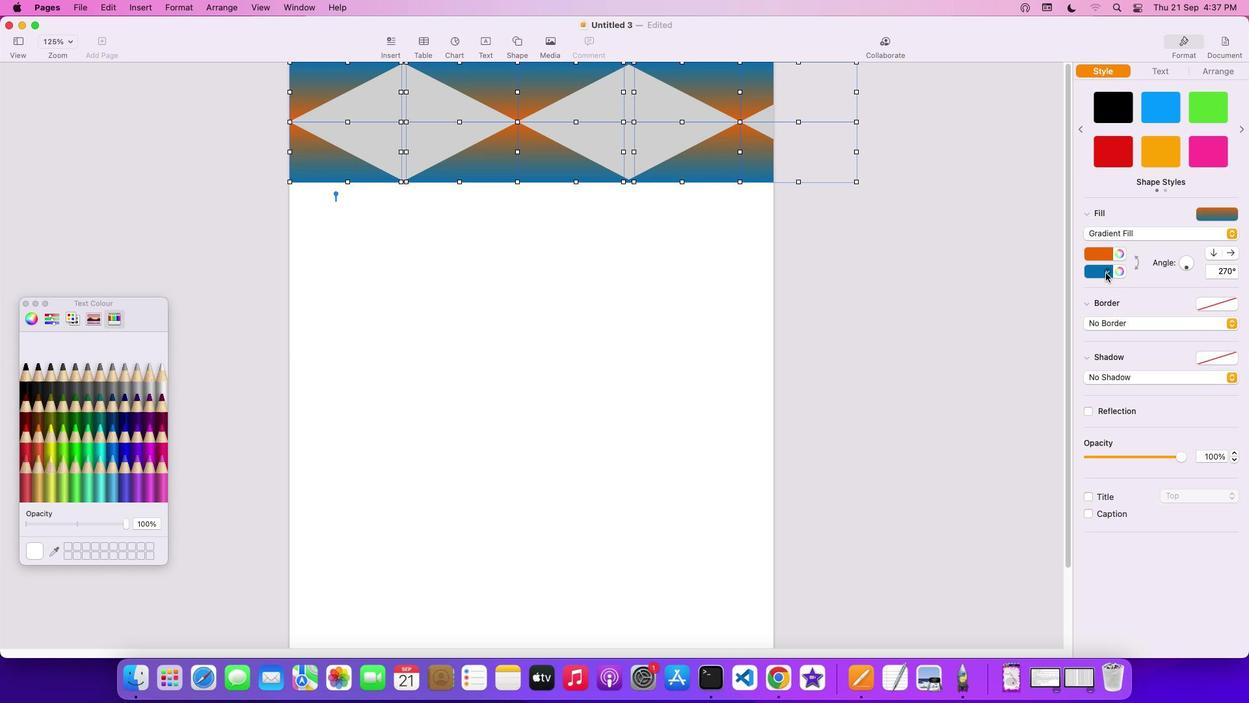 
Action: Mouse moved to (1152, 347)
Screenshot: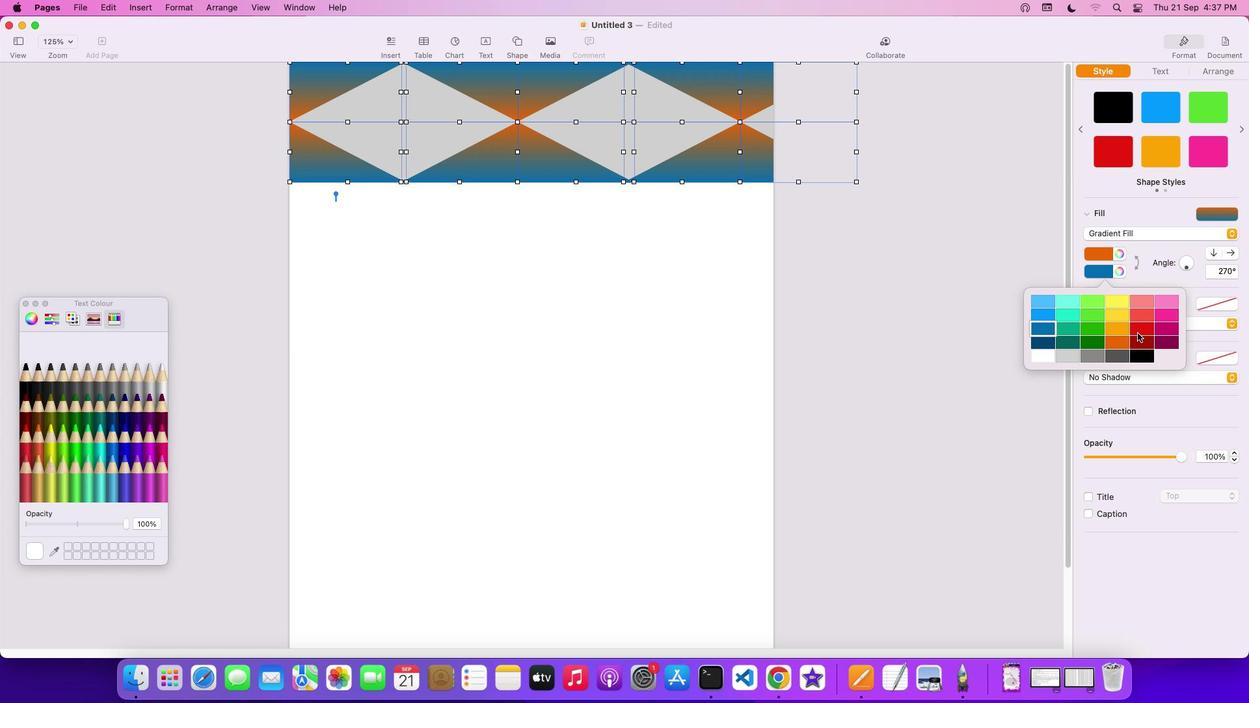 
Action: Mouse pressed left at (1152, 347)
Screenshot: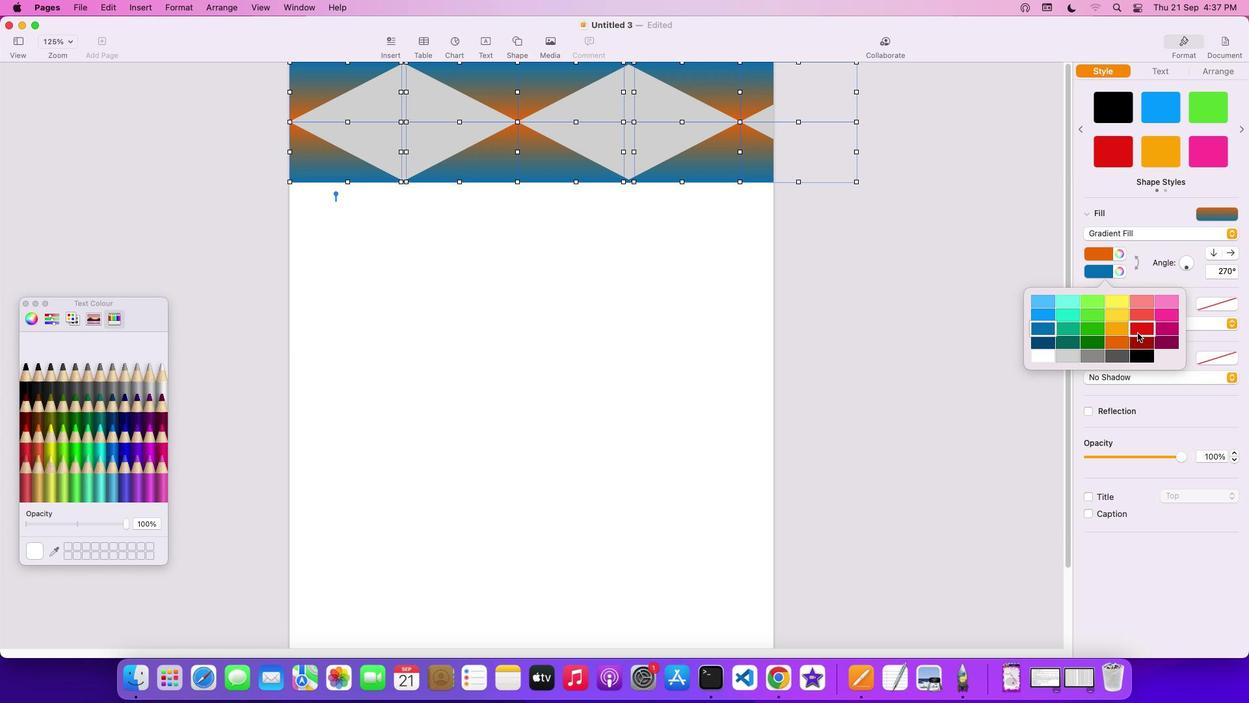 
Action: Mouse moved to (1152, 279)
Screenshot: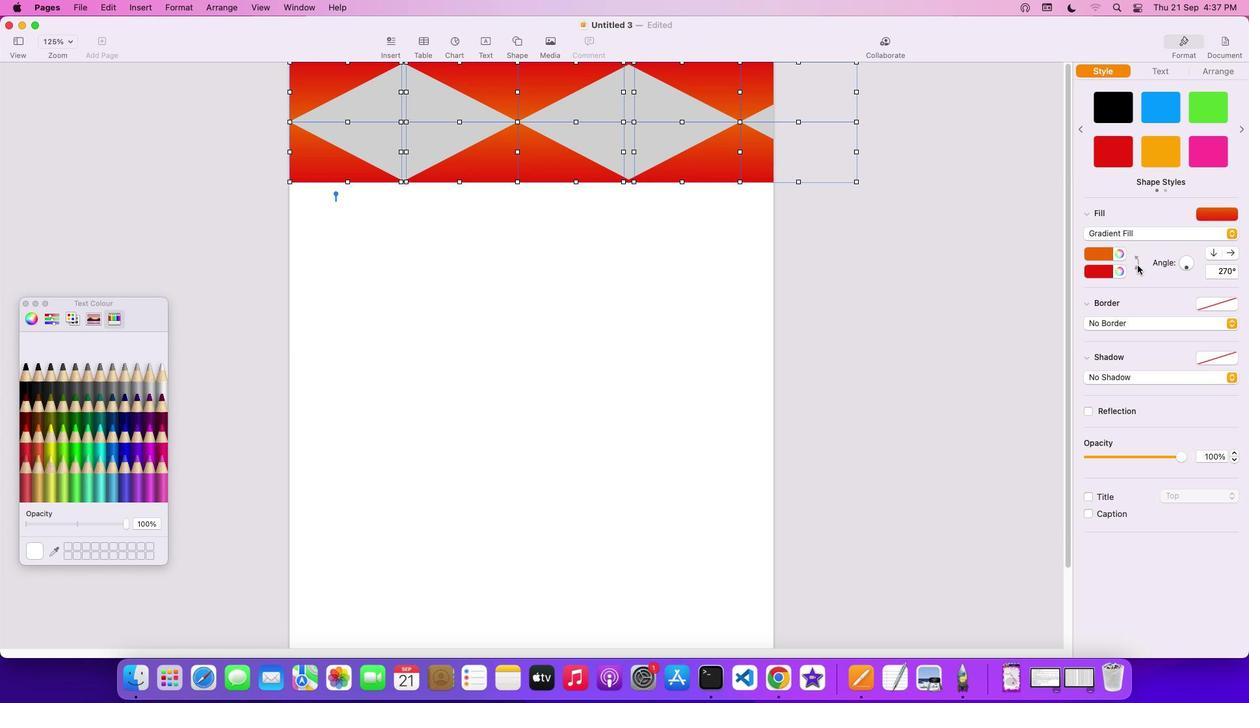 
Action: Mouse pressed left at (1152, 279)
Screenshot: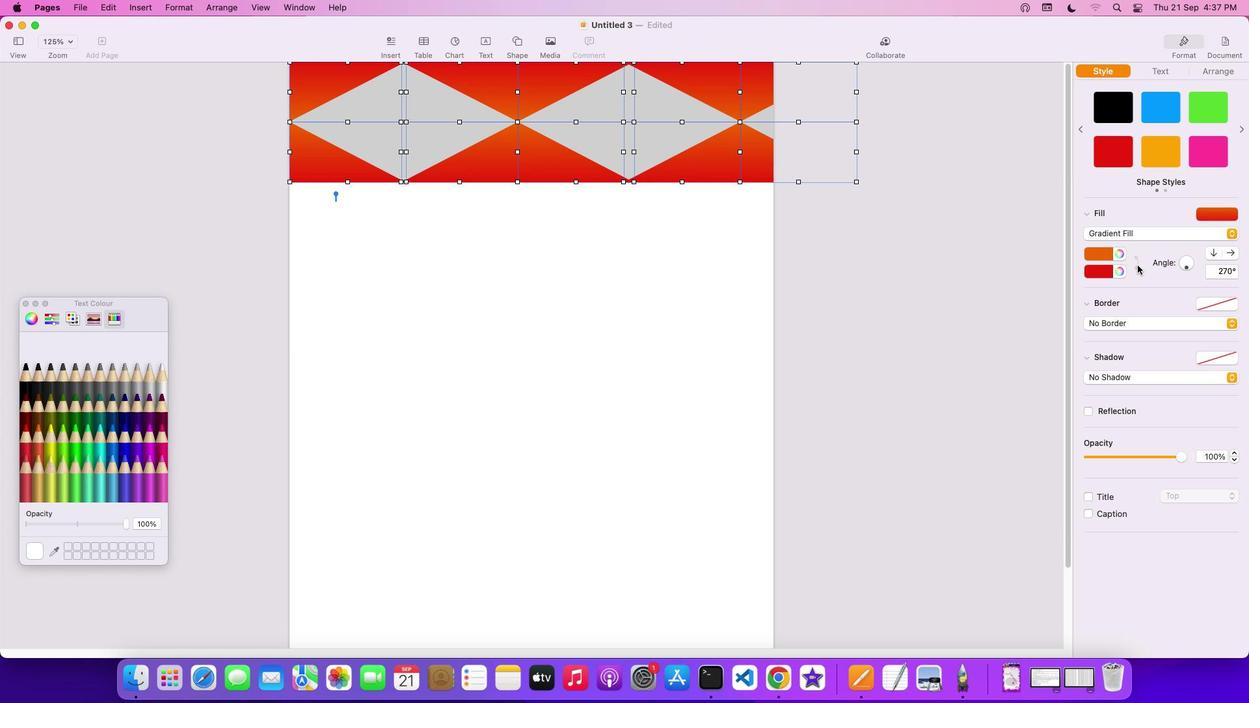
Action: Mouse moved to (1132, 266)
Screenshot: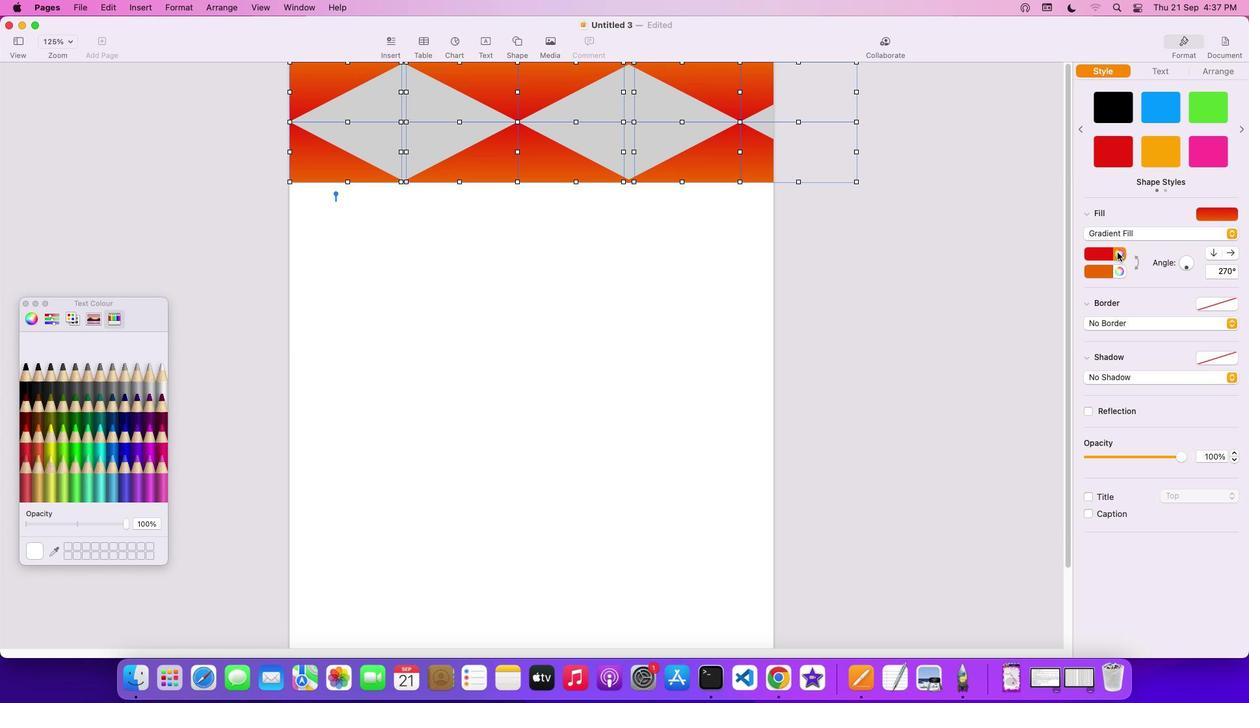 
Action: Mouse pressed left at (1132, 266)
Screenshot: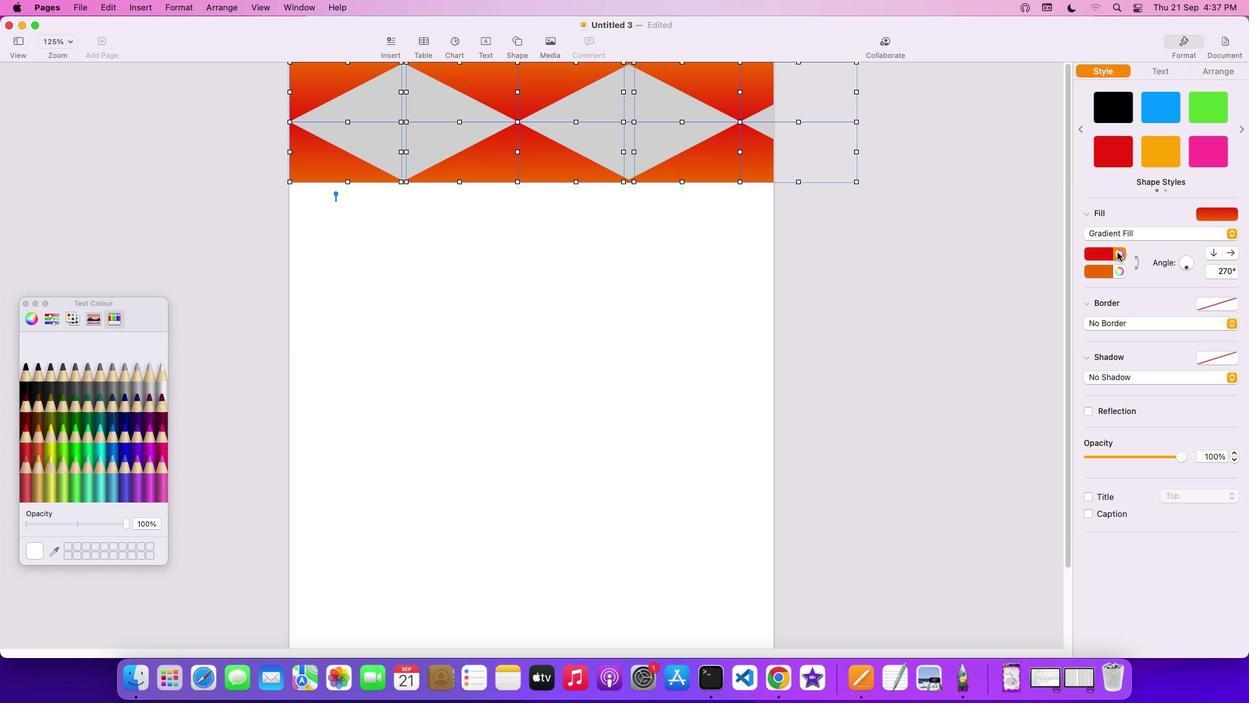 
Action: Mouse moved to (139, 541)
Screenshot: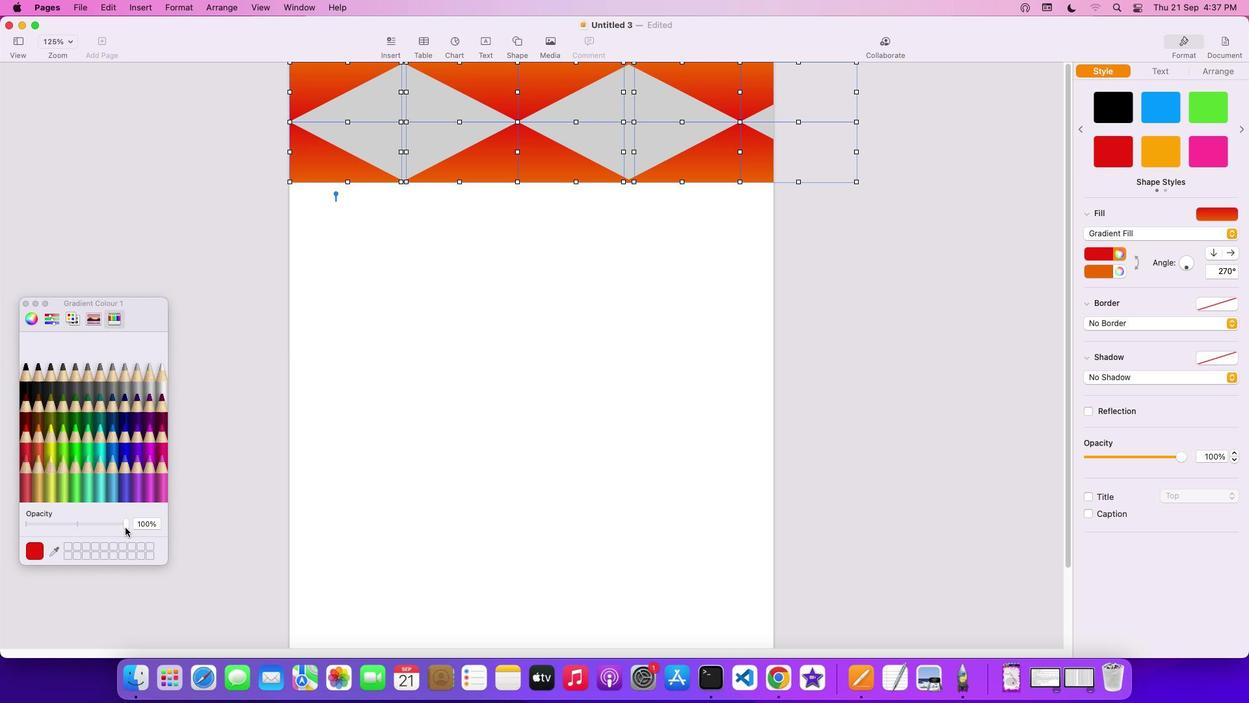 
Action: Mouse pressed left at (139, 541)
Screenshot: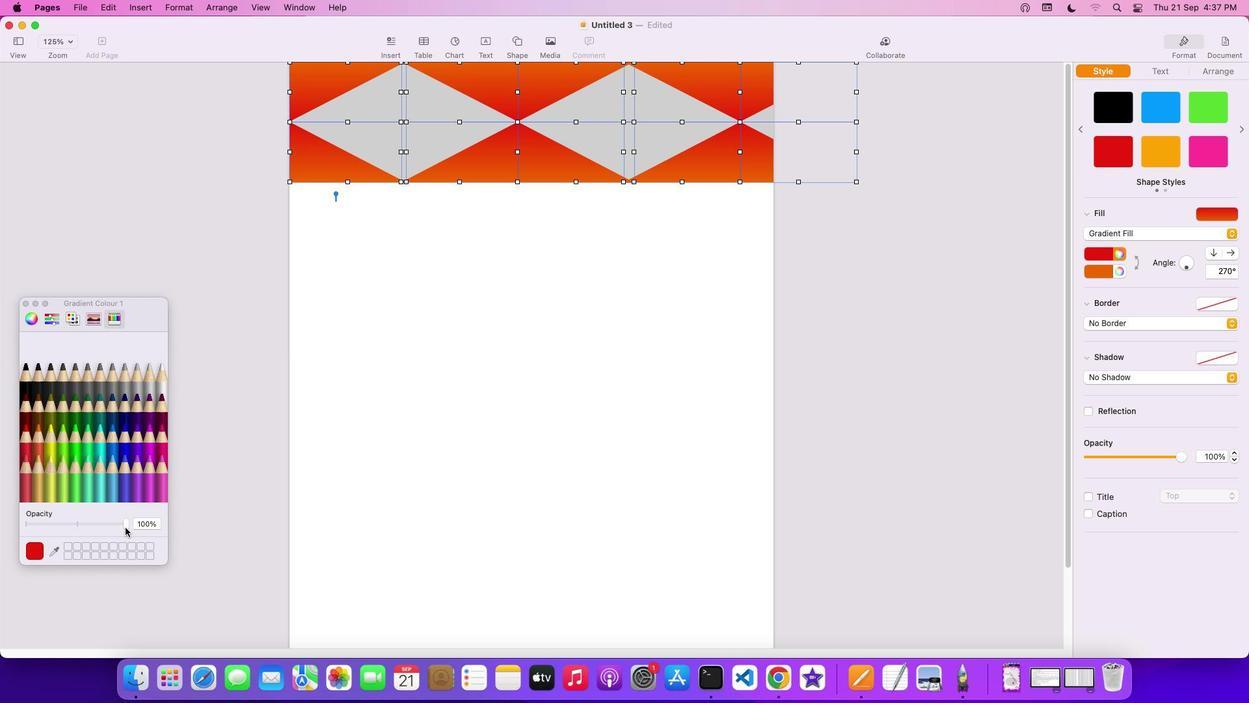 
Action: Mouse moved to (1129, 283)
Screenshot: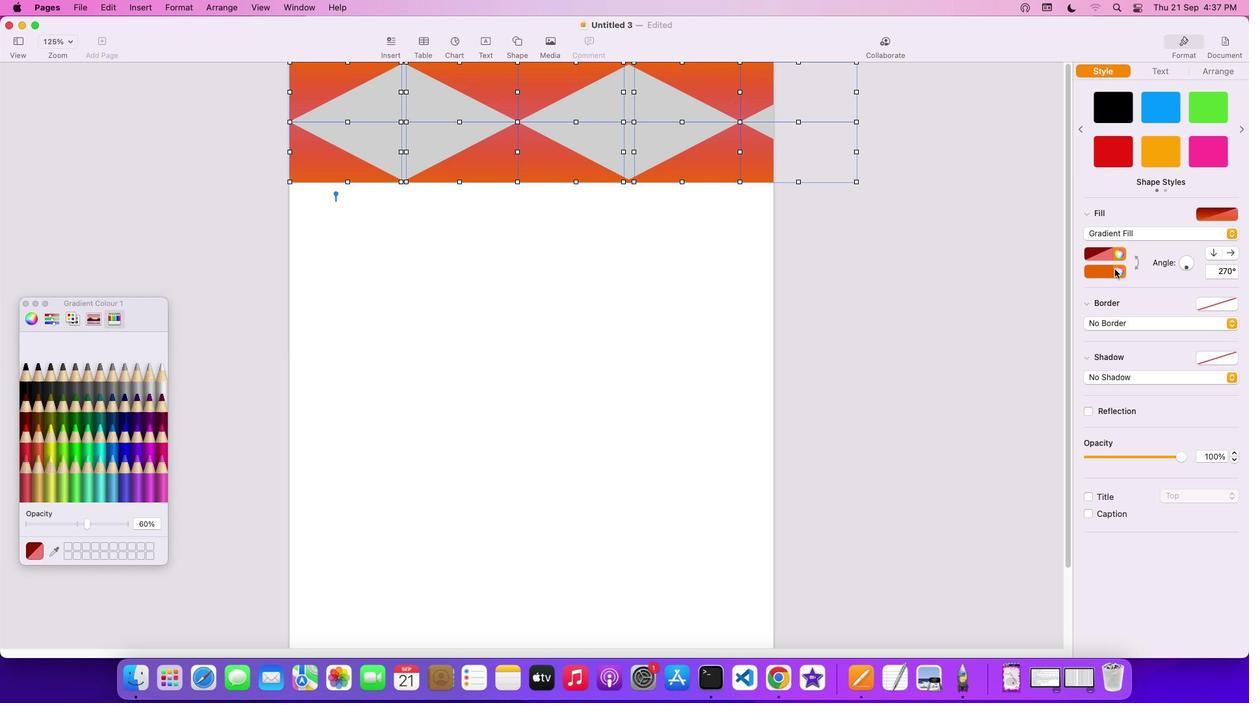 
Action: Mouse pressed left at (1129, 283)
Screenshot: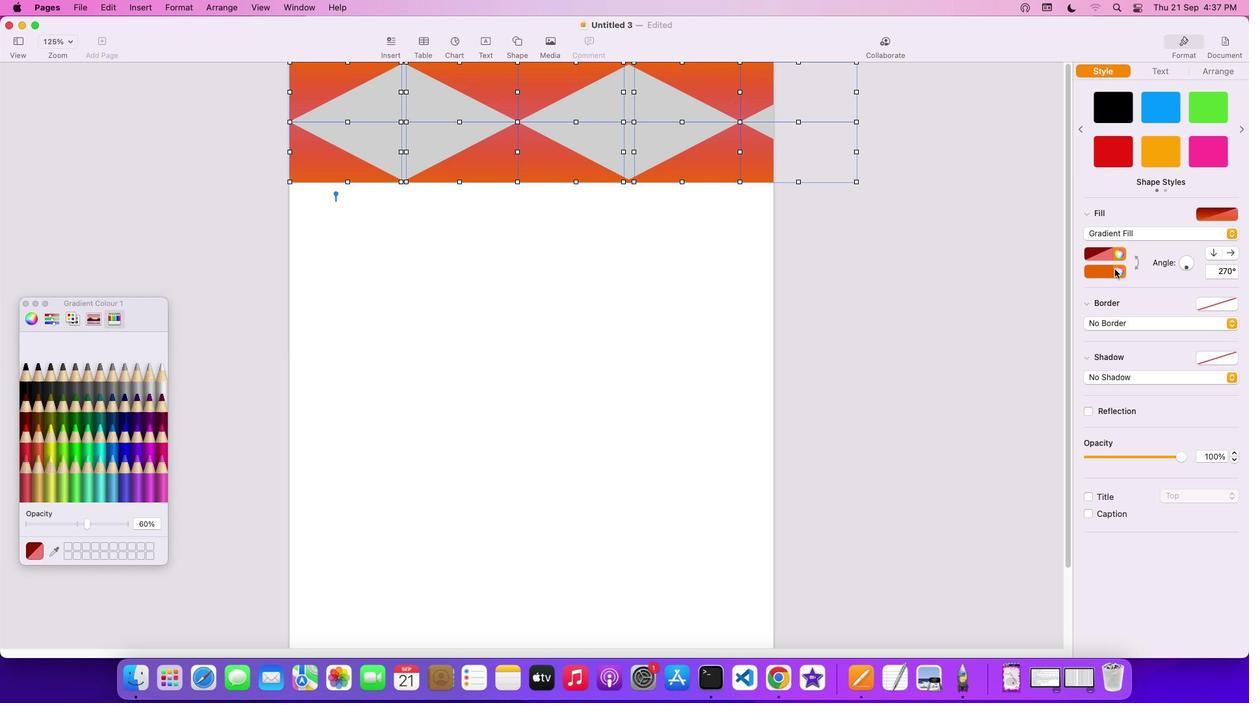
Action: Mouse moved to (139, 535)
Screenshot: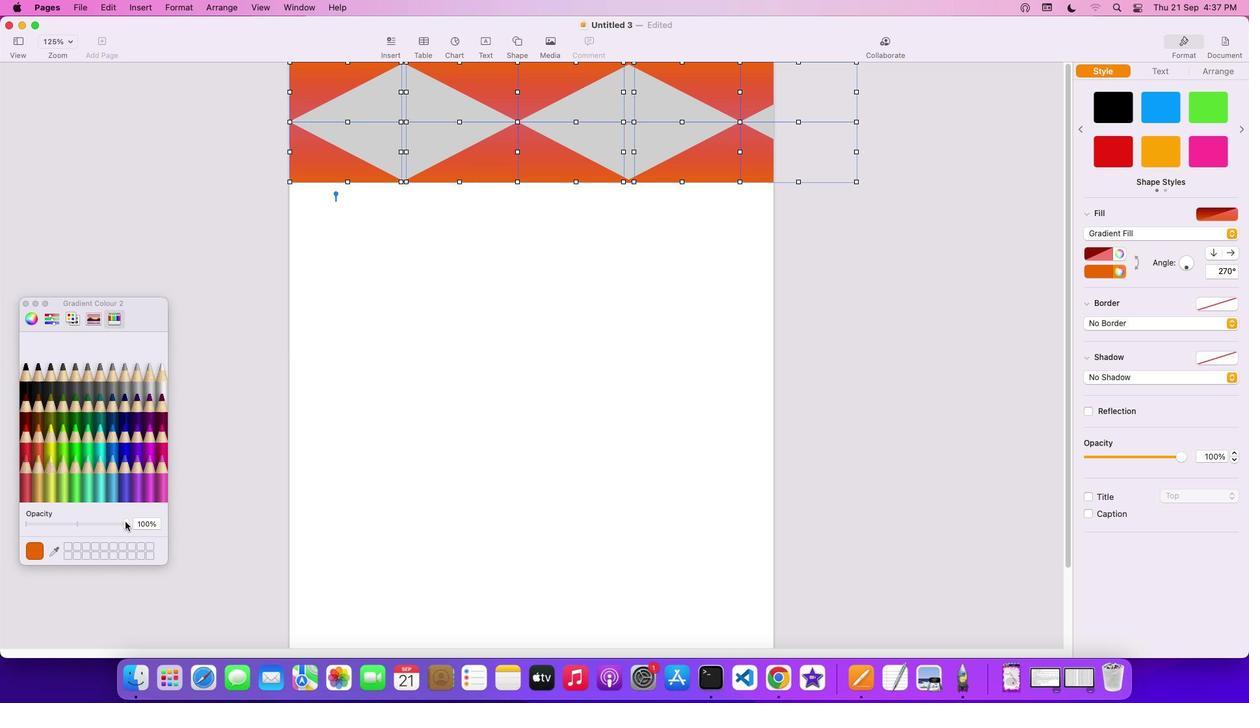 
Action: Mouse pressed left at (139, 535)
Screenshot: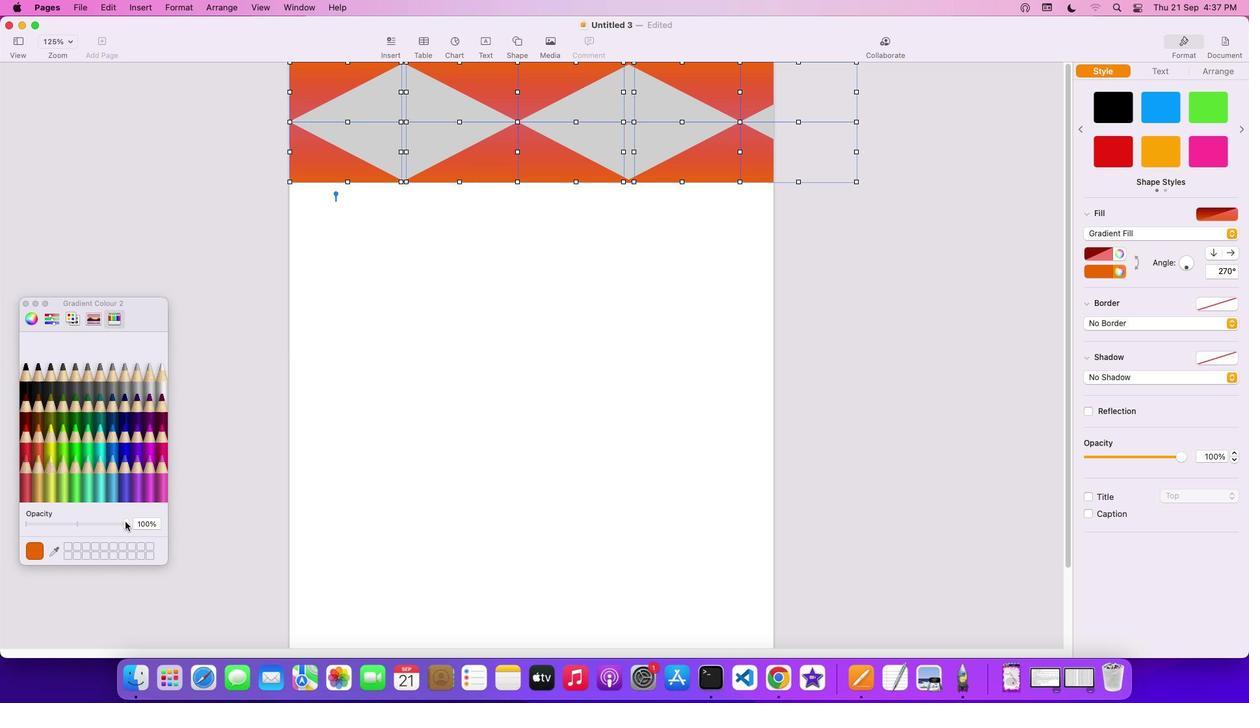 
Action: Mouse moved to (119, 544)
Screenshot: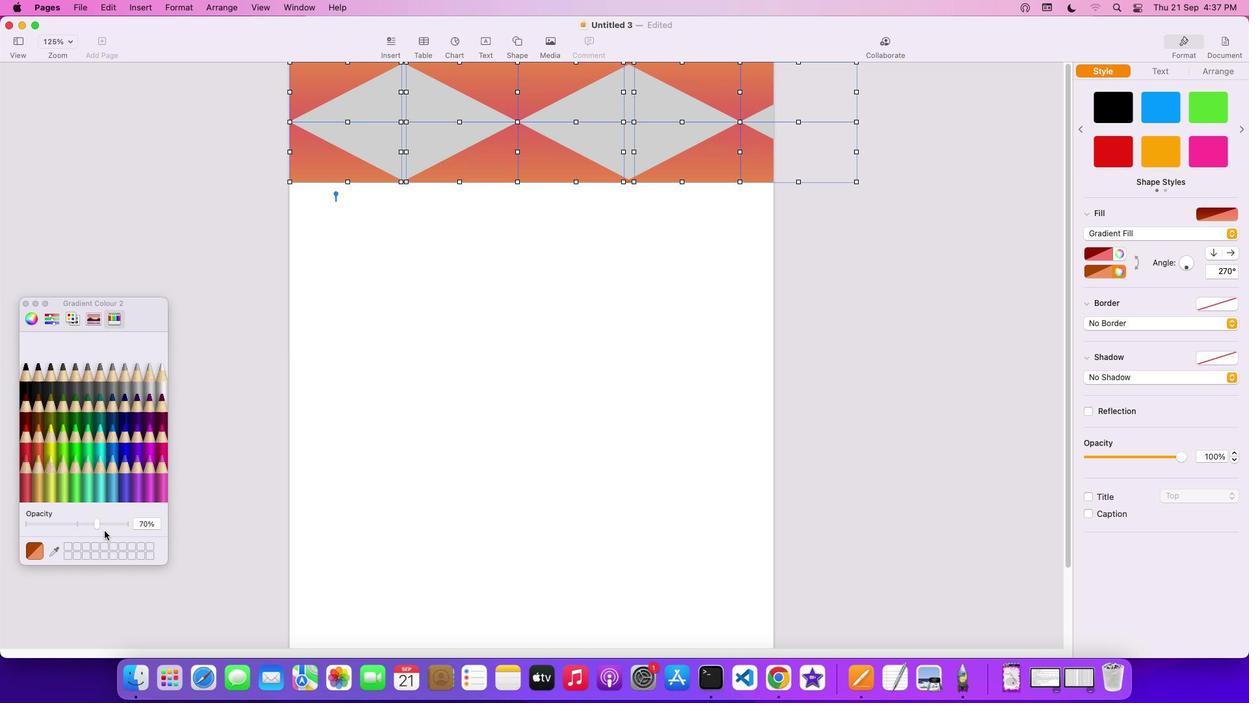 
Action: Key pressed Key.cmd'z''z''z''z''z'Key.cmd'z''z'
Screenshot: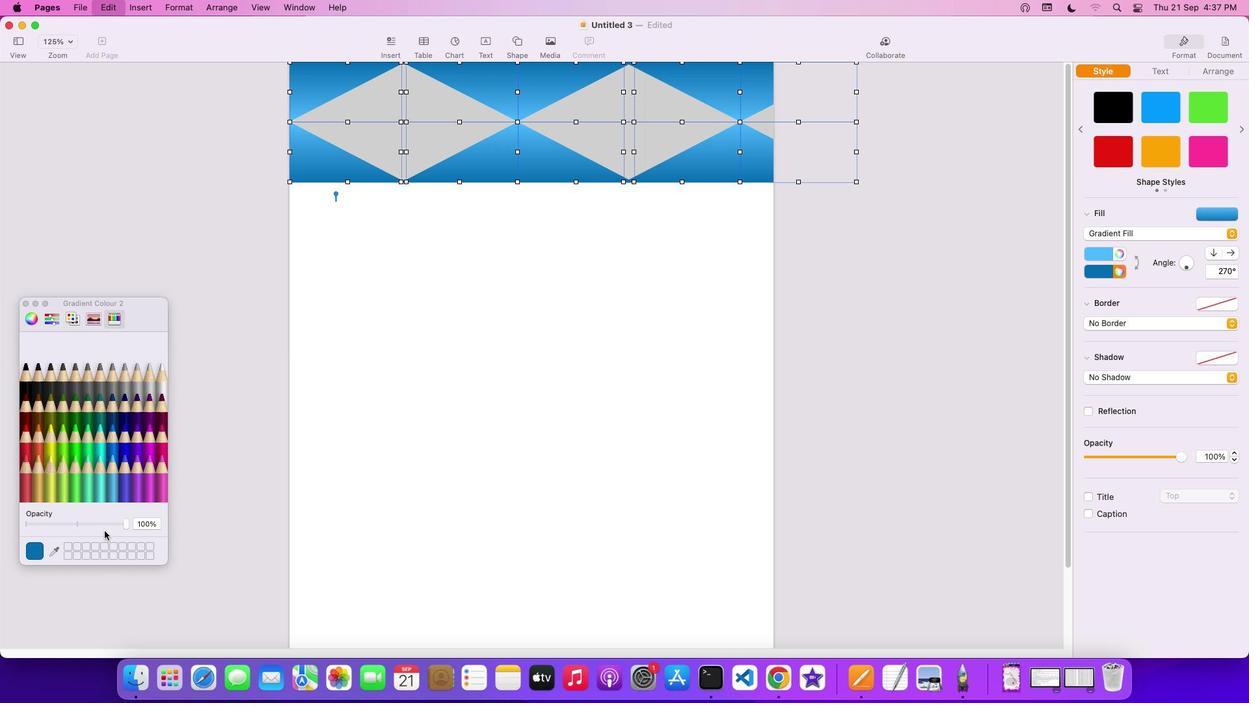 
Action: Mouse moved to (1248, 248)
Screenshot: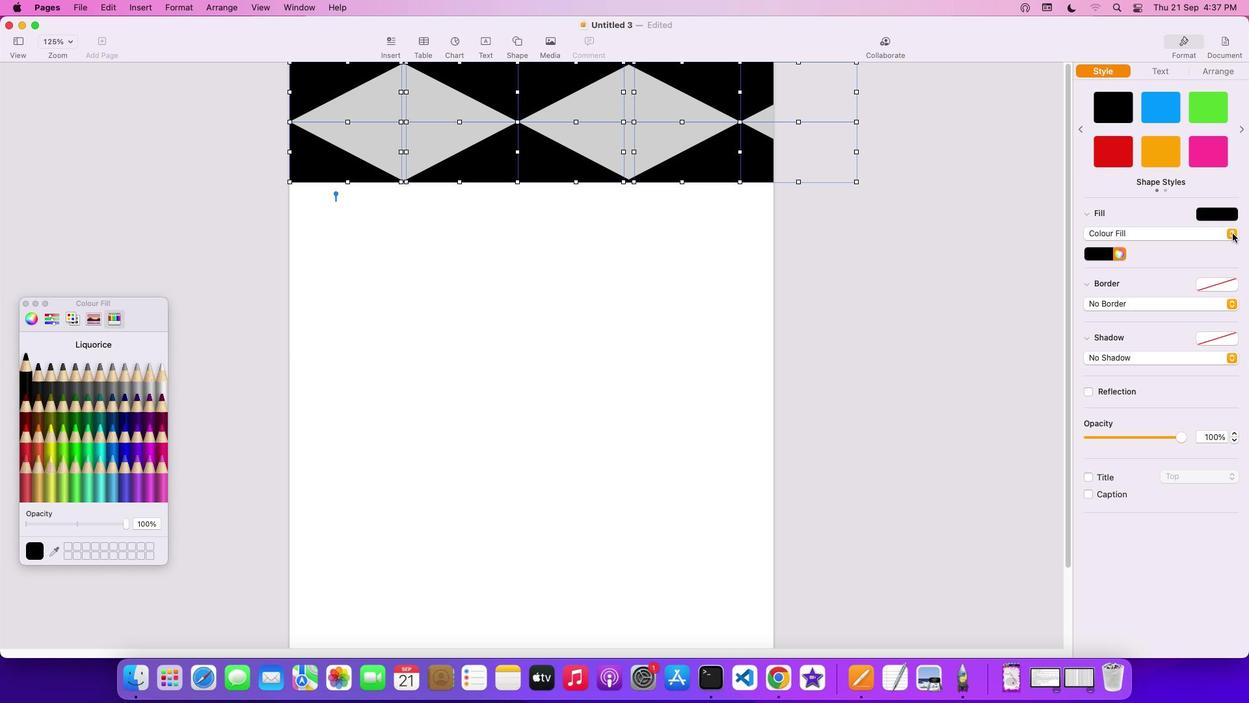 
Action: Mouse pressed left at (1248, 248)
Screenshot: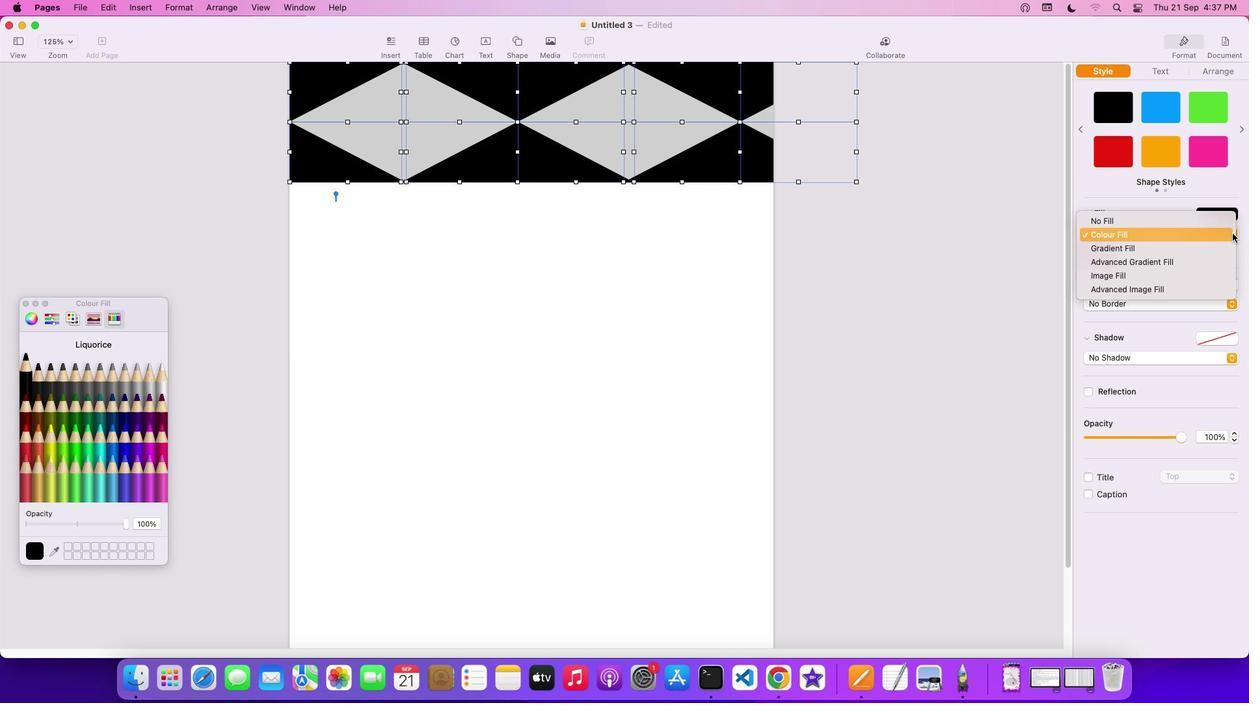 
Action: Mouse moved to (1234, 246)
Screenshot: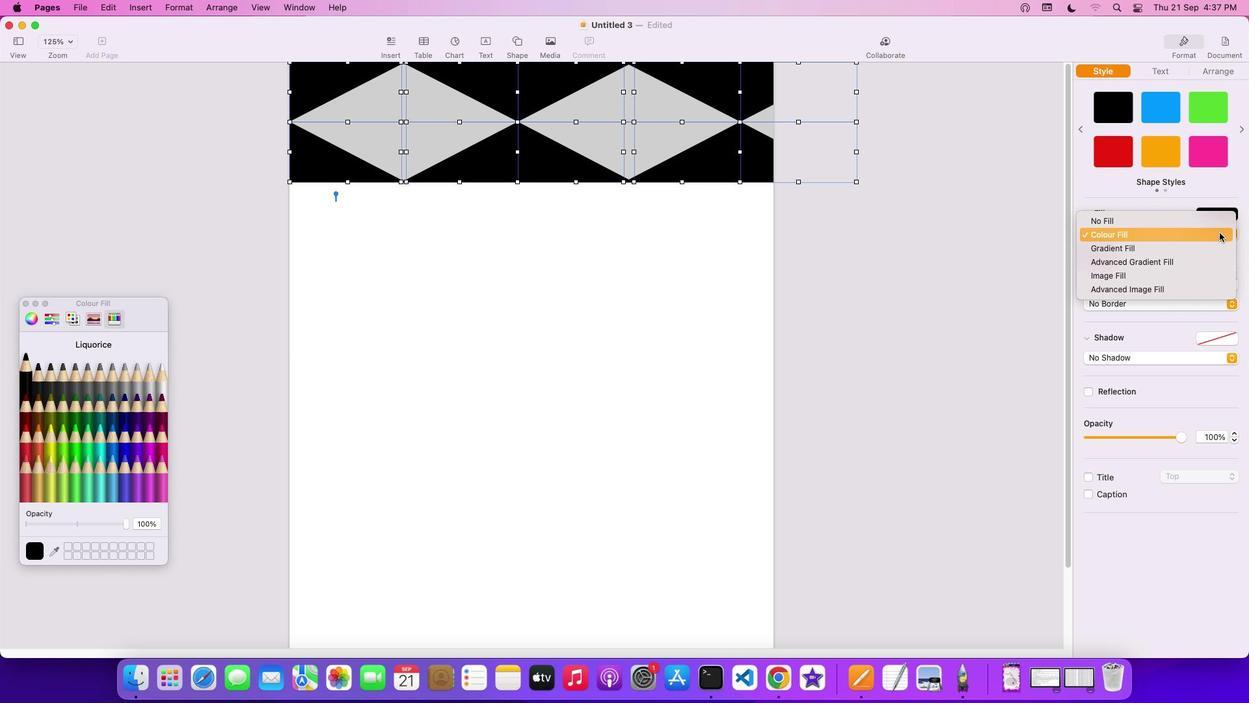 
Action: Mouse pressed left at (1234, 246)
Screenshot: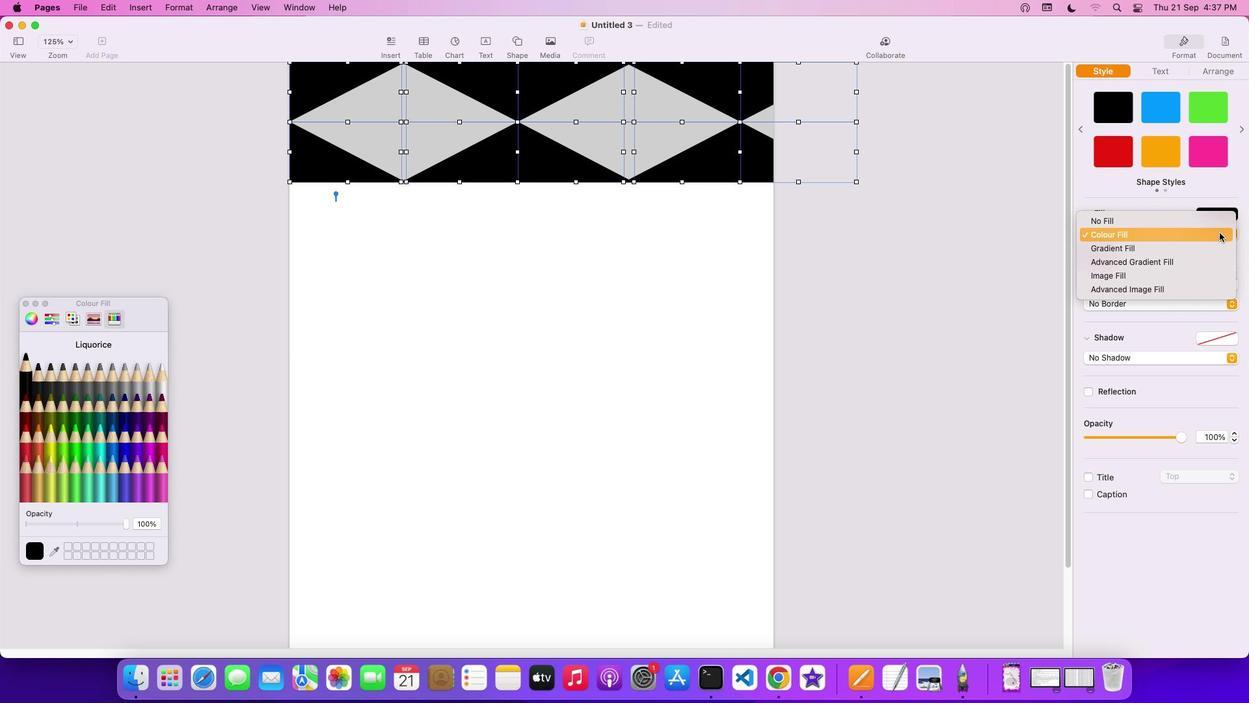 
Action: Mouse moved to (1123, 268)
Screenshot: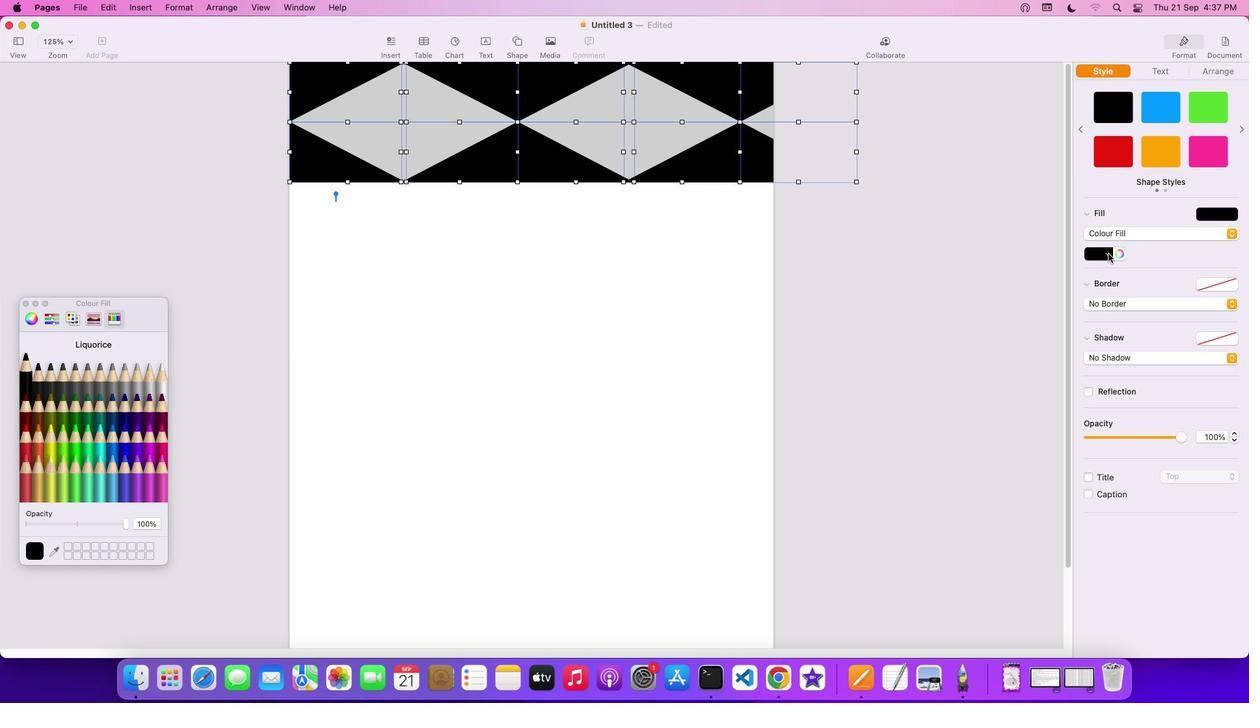 
Action: Mouse pressed left at (1123, 268)
Screenshot: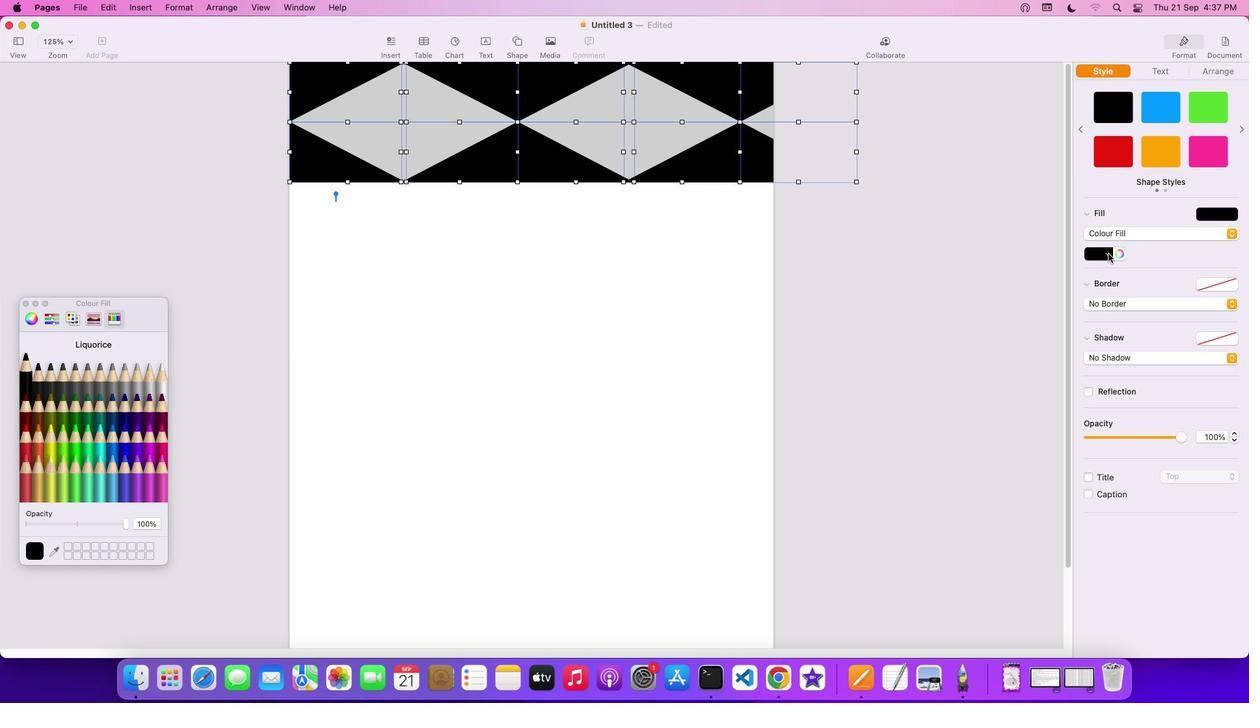 
Action: Mouse moved to (1134, 337)
Screenshot: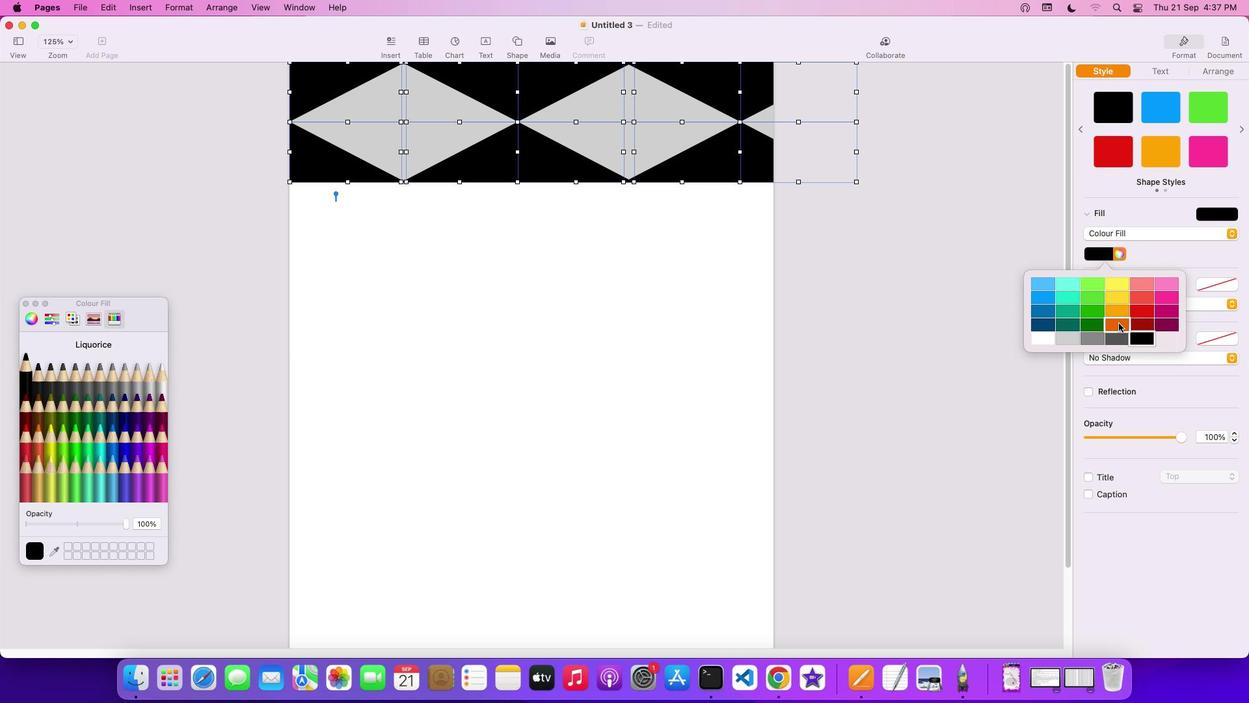 
Action: Mouse pressed left at (1134, 337)
Screenshot: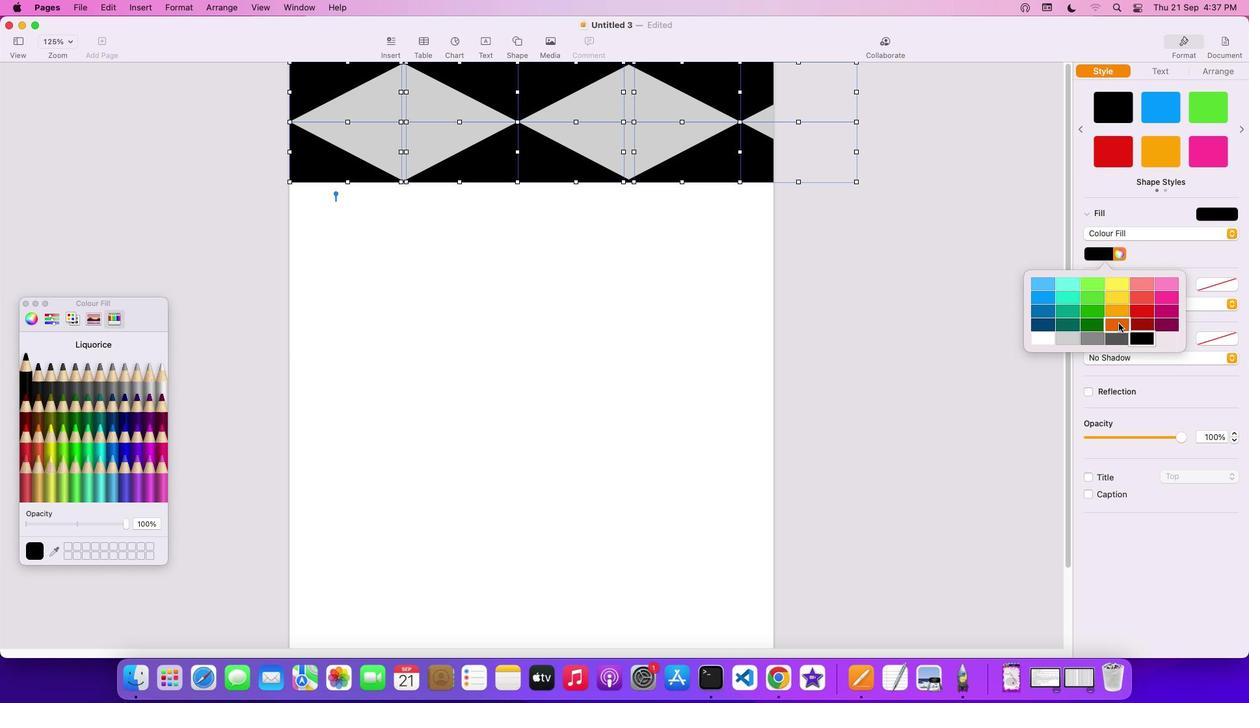 
Action: Mouse moved to (455, 151)
Screenshot: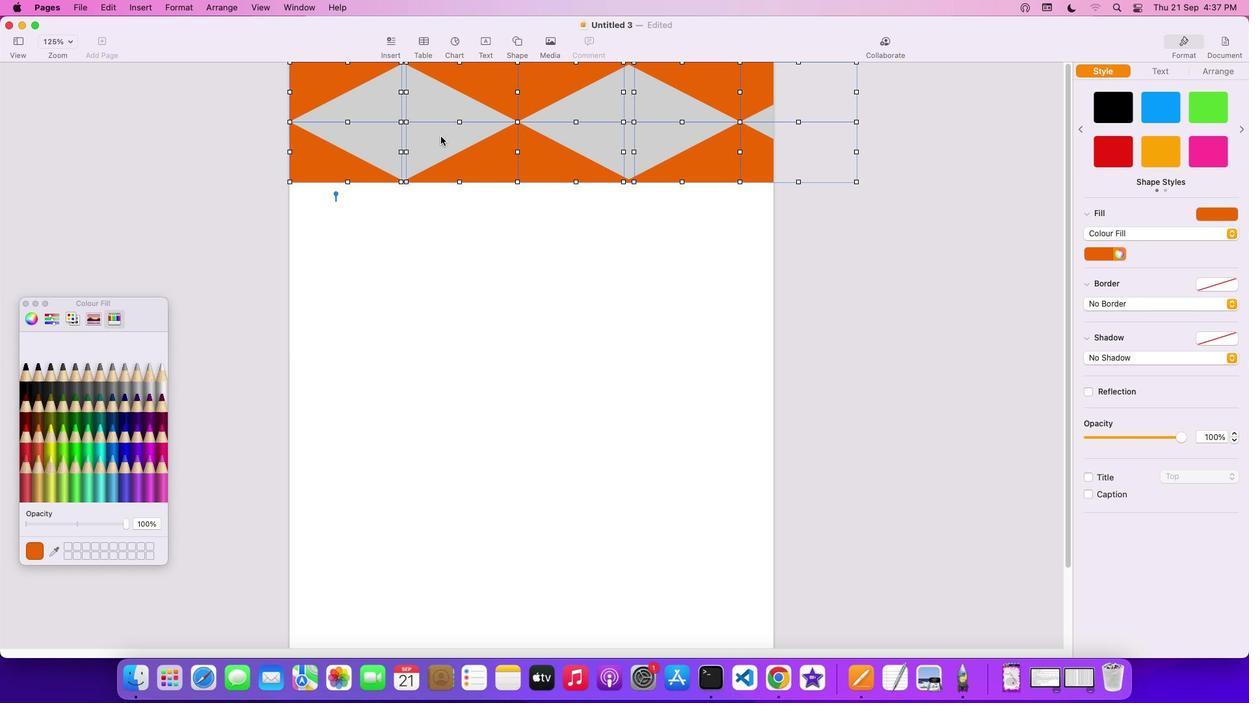 
Action: Mouse pressed left at (455, 151)
Screenshot: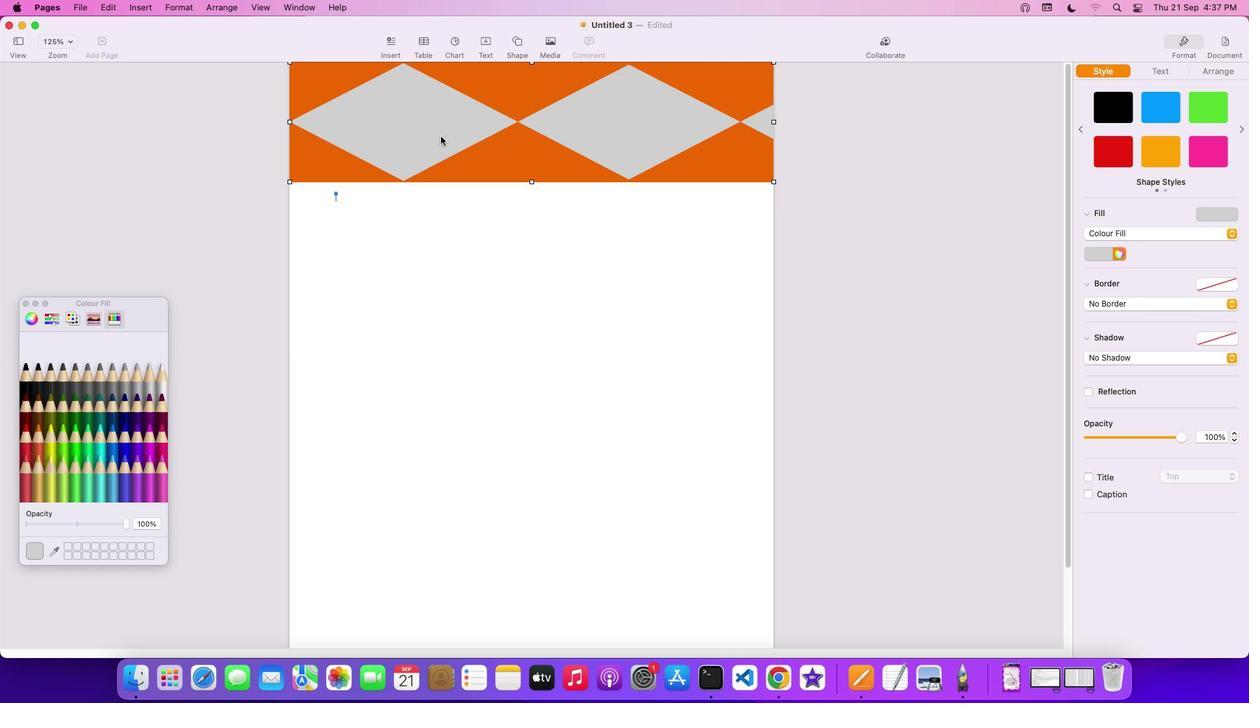 
Action: Mouse pressed left at (455, 151)
Screenshot: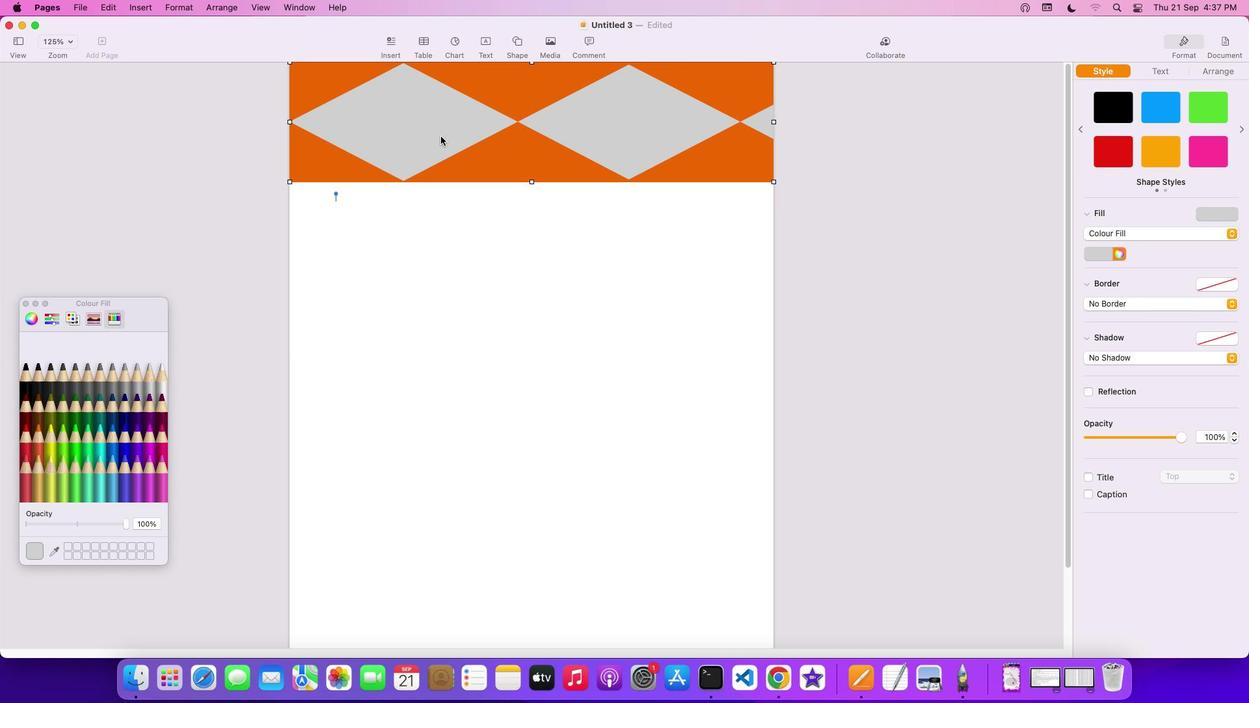 
Action: Mouse moved to (1249, 247)
Screenshot: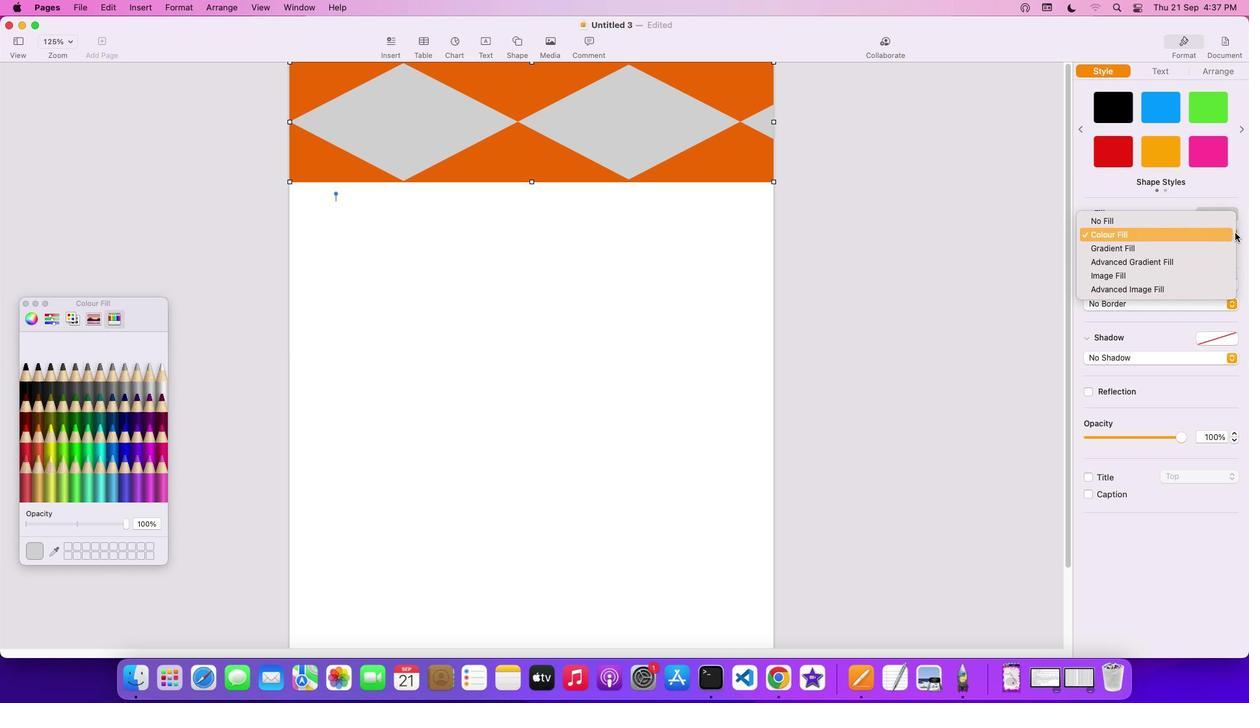 
Action: Mouse pressed left at (1249, 247)
Screenshot: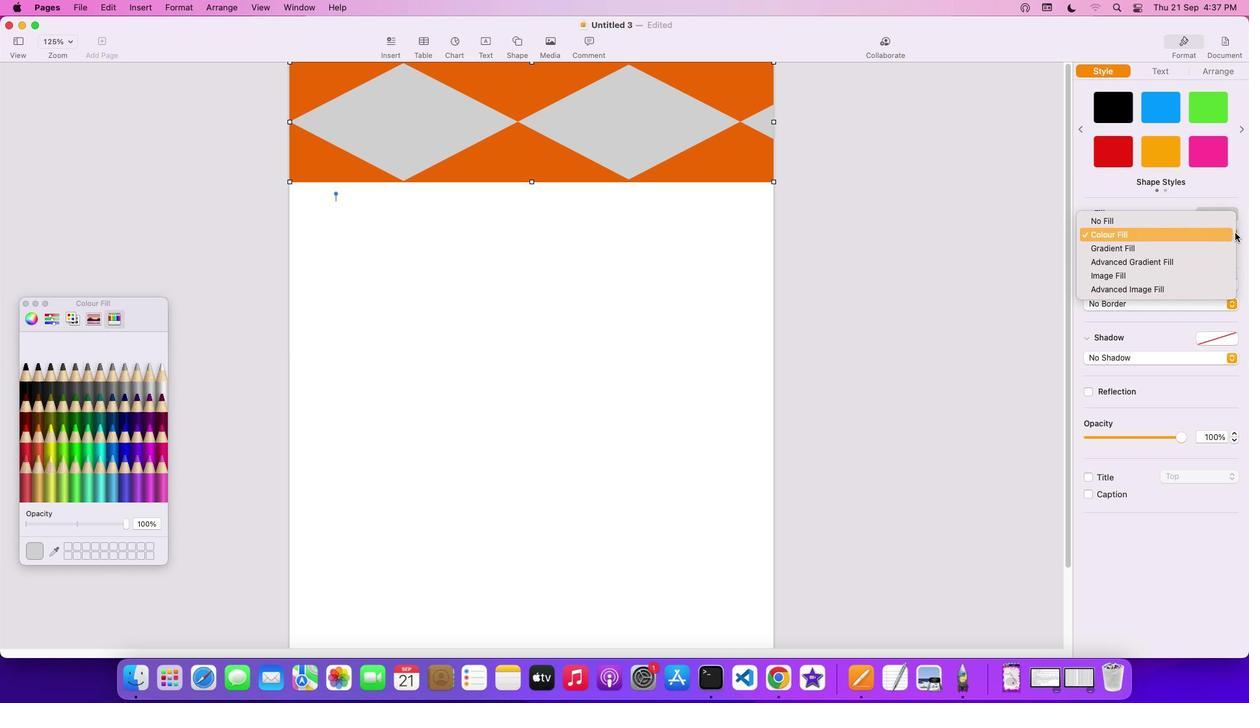 
Action: Mouse moved to (1169, 251)
Screenshot: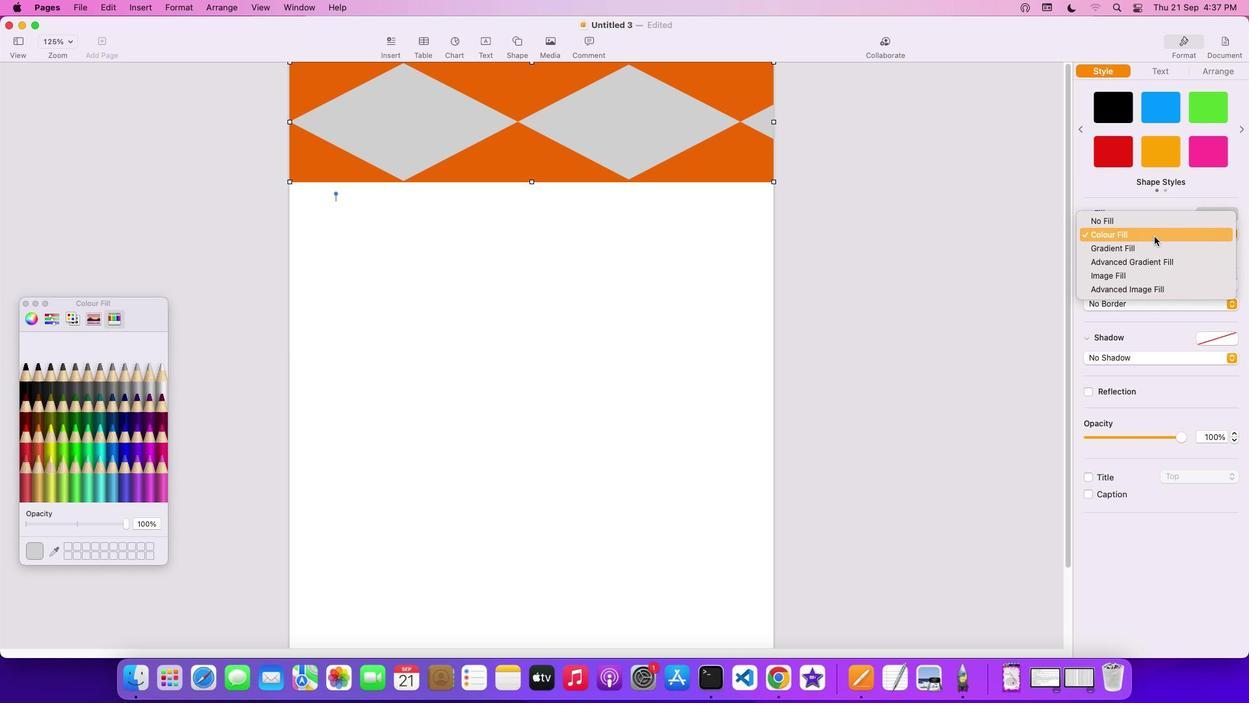 
Action: Mouse pressed left at (1169, 251)
Screenshot: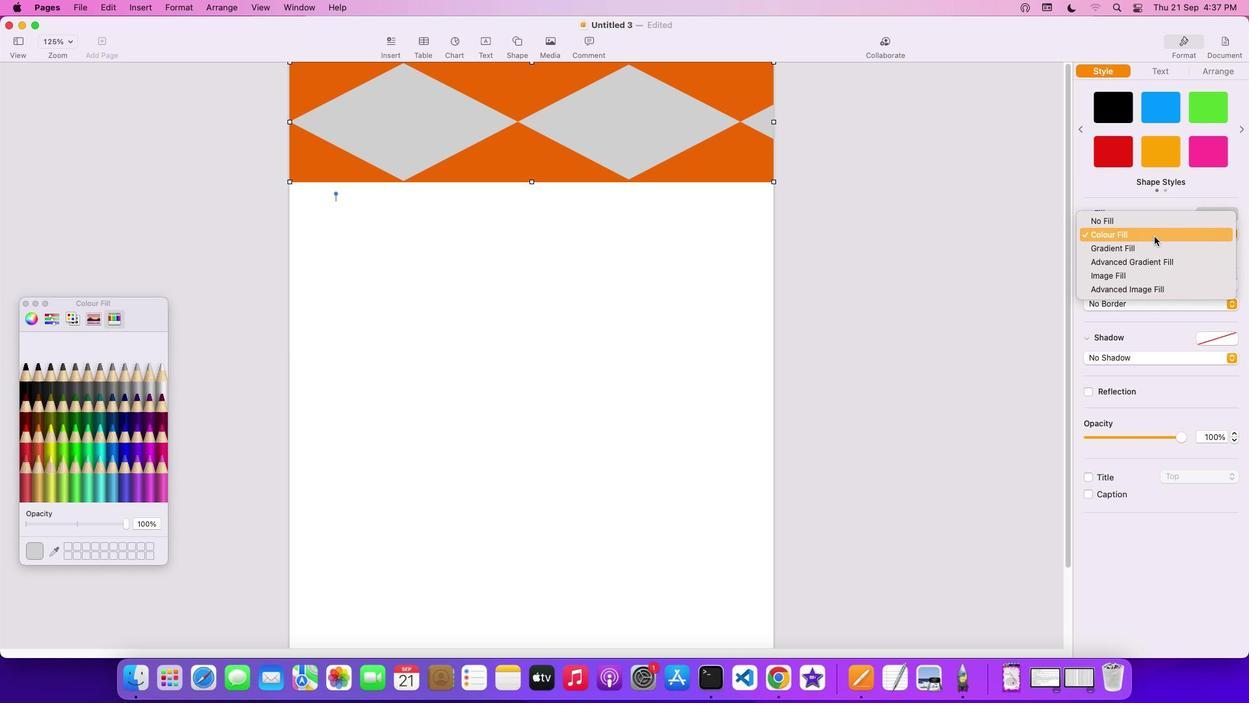 
Action: Mouse moved to (1126, 274)
Screenshot: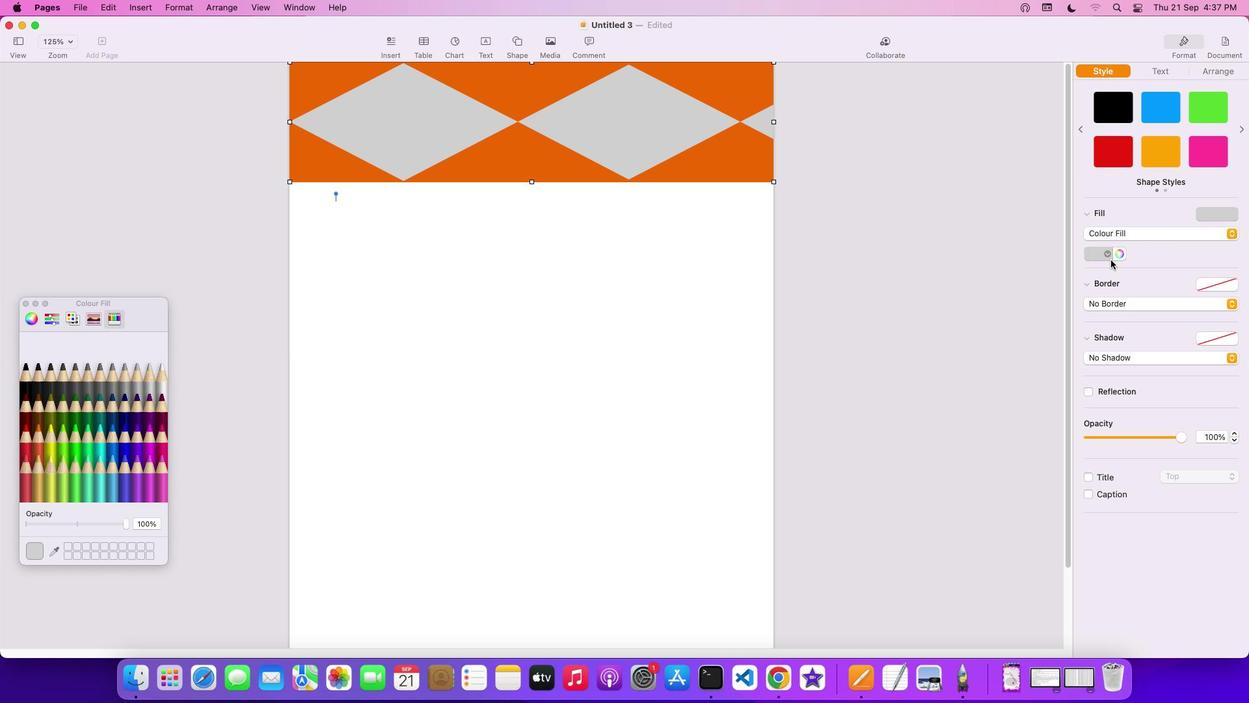 
Action: Mouse pressed left at (1126, 274)
Screenshot: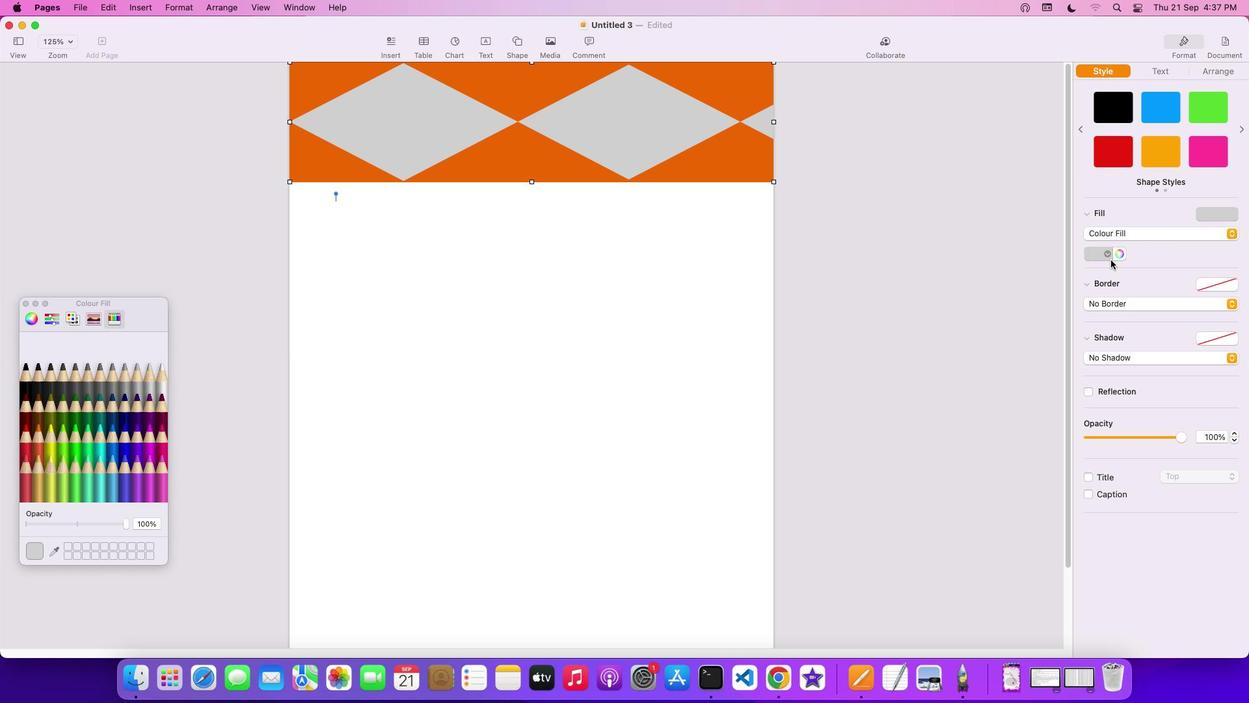 
Action: Mouse moved to (1162, 326)
Screenshot: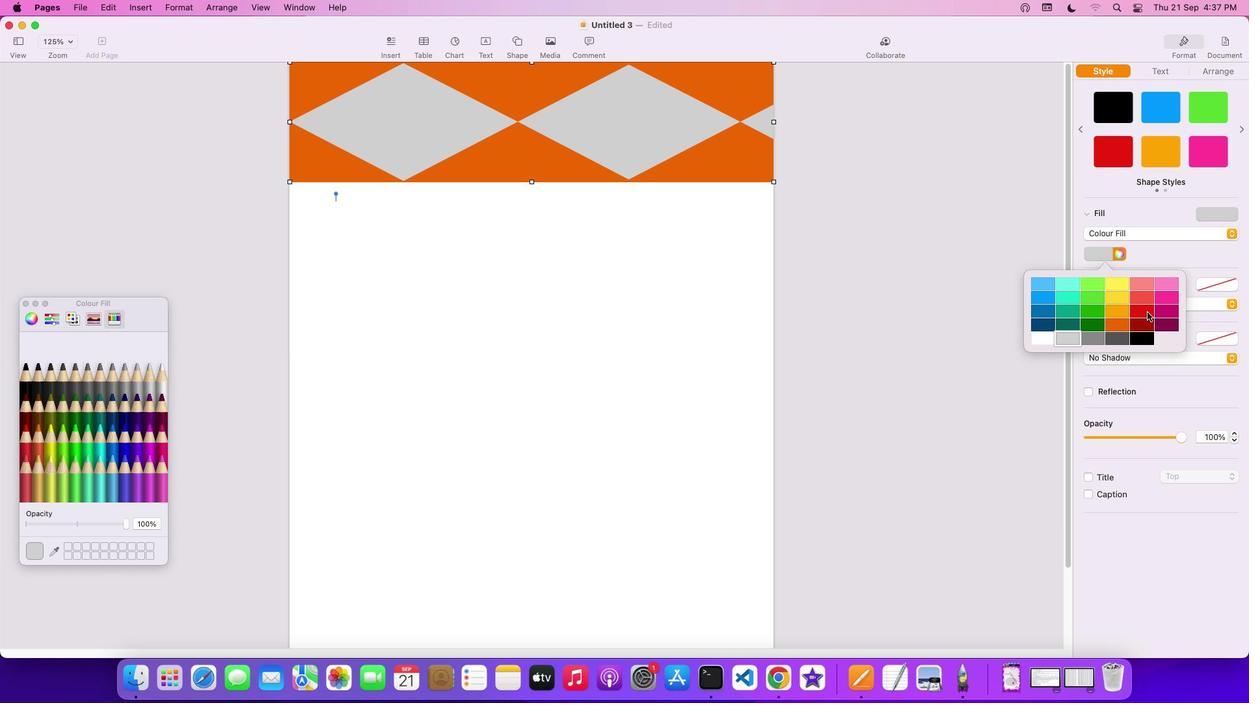 
Action: Mouse pressed left at (1162, 326)
Screenshot: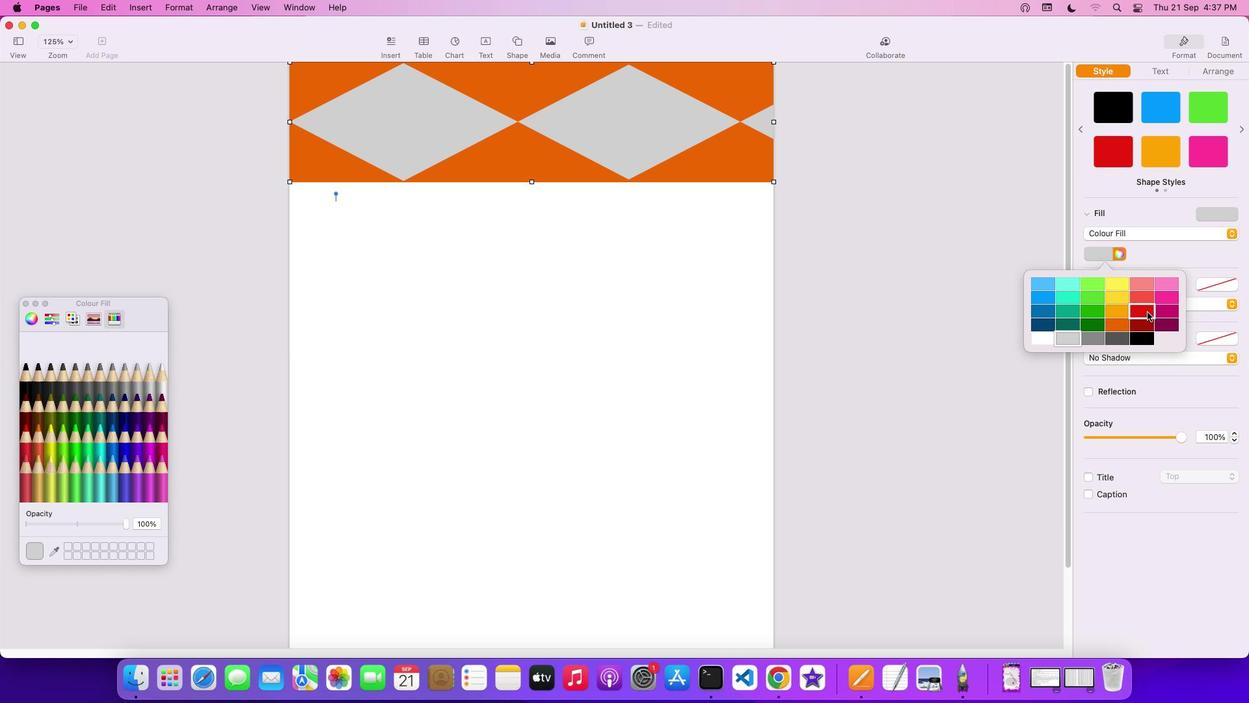 
Action: Mouse moved to (139, 539)
Screenshot: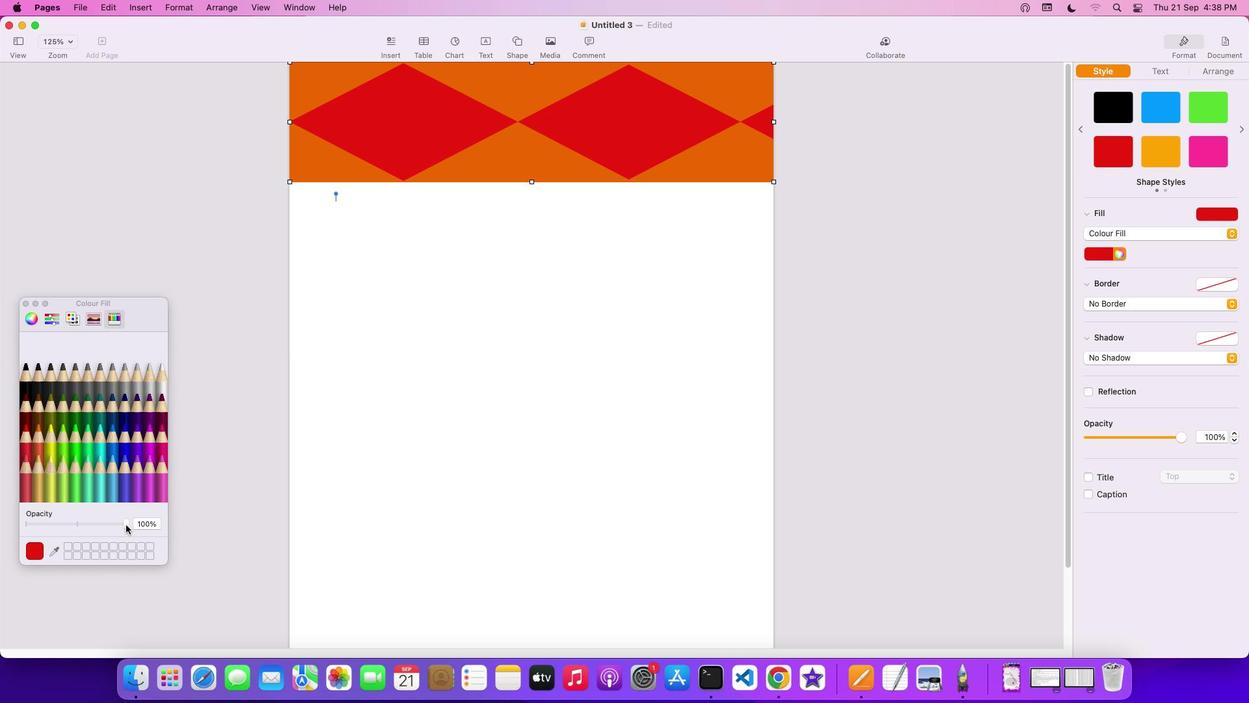 
Action: Mouse pressed left at (139, 539)
Screenshot: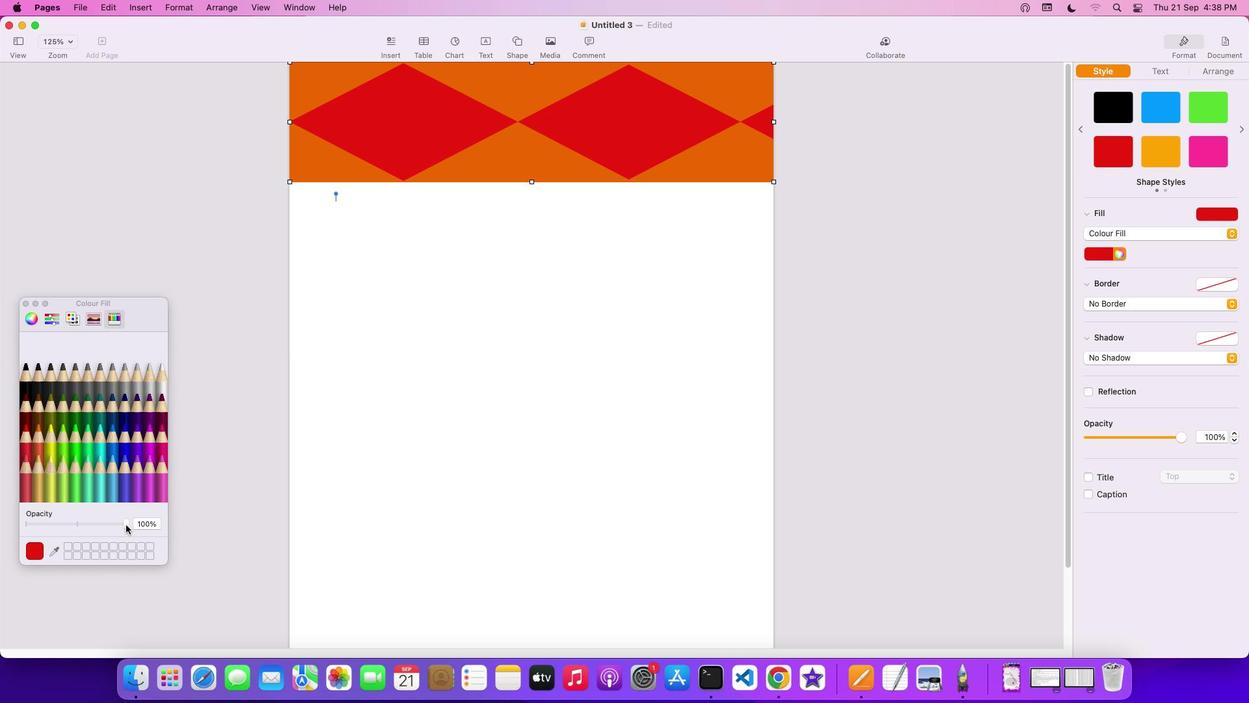 
Action: Mouse moved to (722, 170)
Screenshot: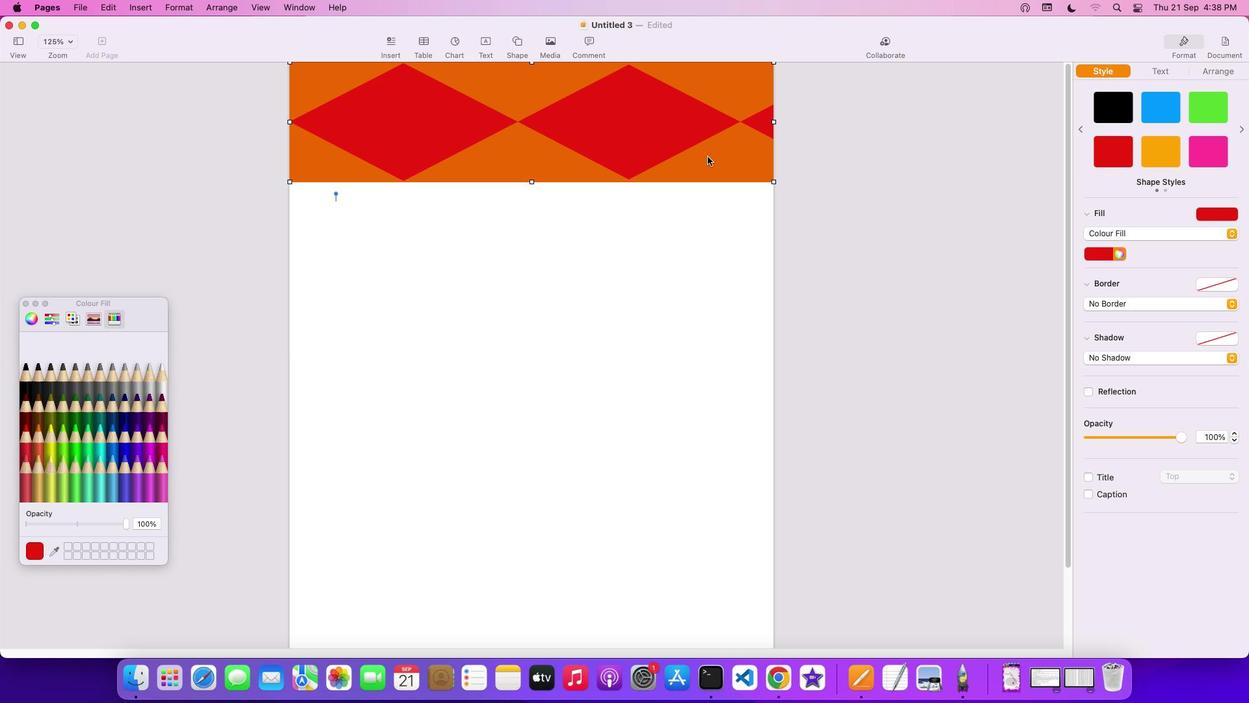 
Action: Mouse pressed left at (722, 170)
Screenshot: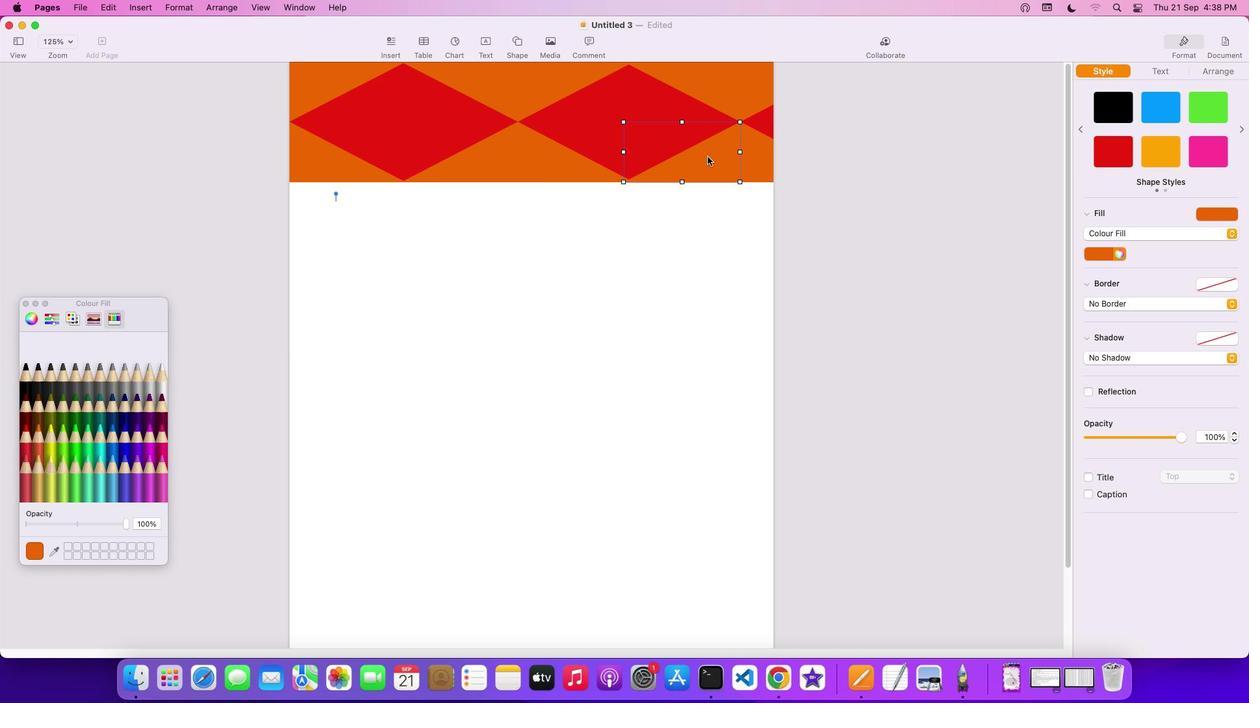 
Action: Mouse moved to (743, 266)
Screenshot: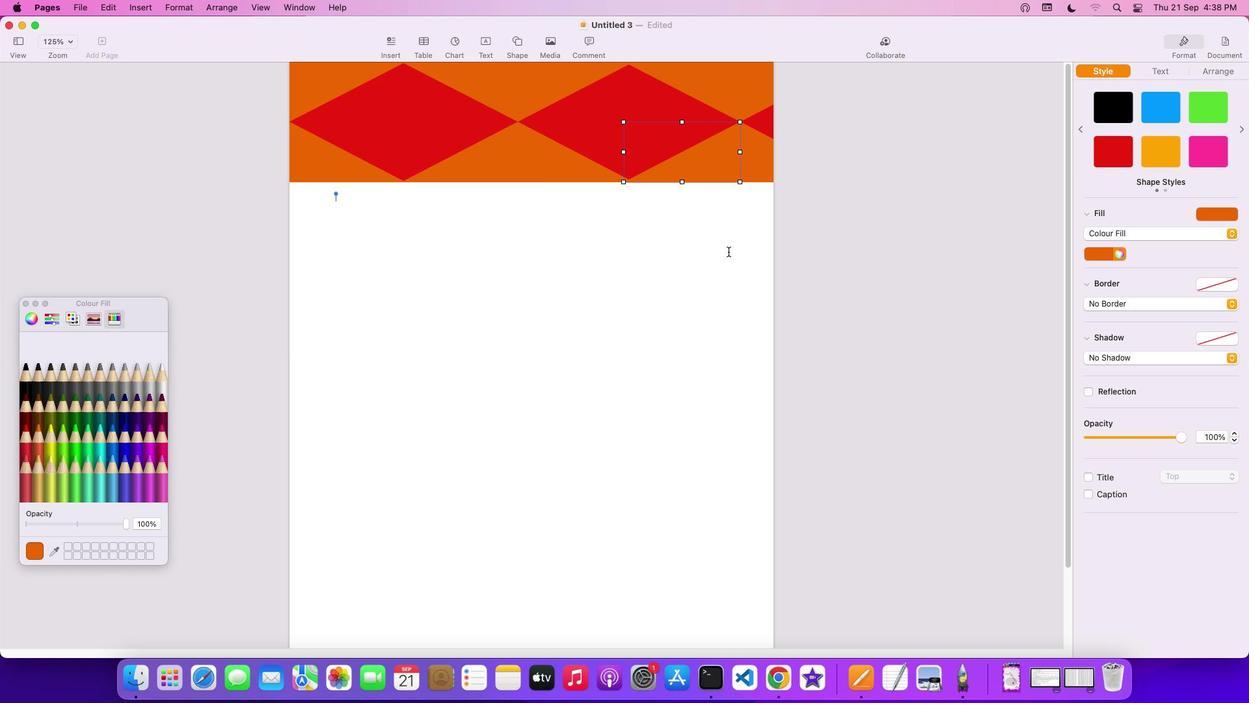 
Action: Mouse pressed left at (743, 266)
Screenshot: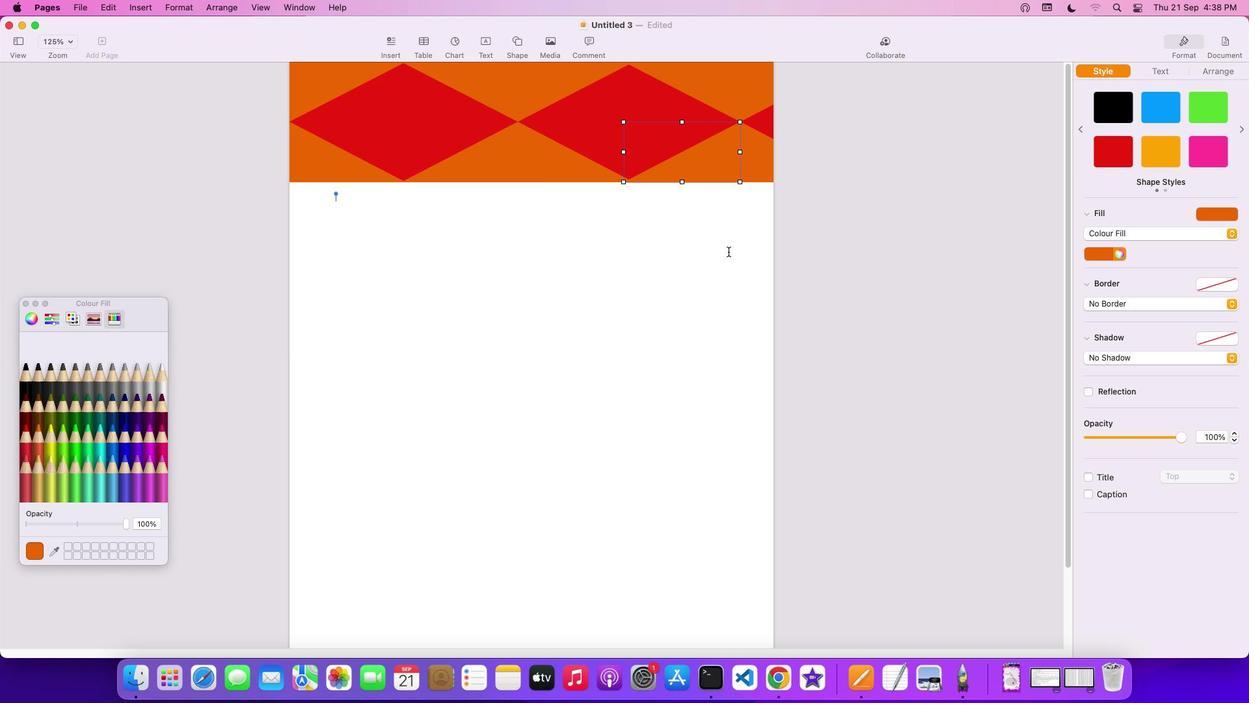 
Action: Mouse moved to (412, 295)
Screenshot: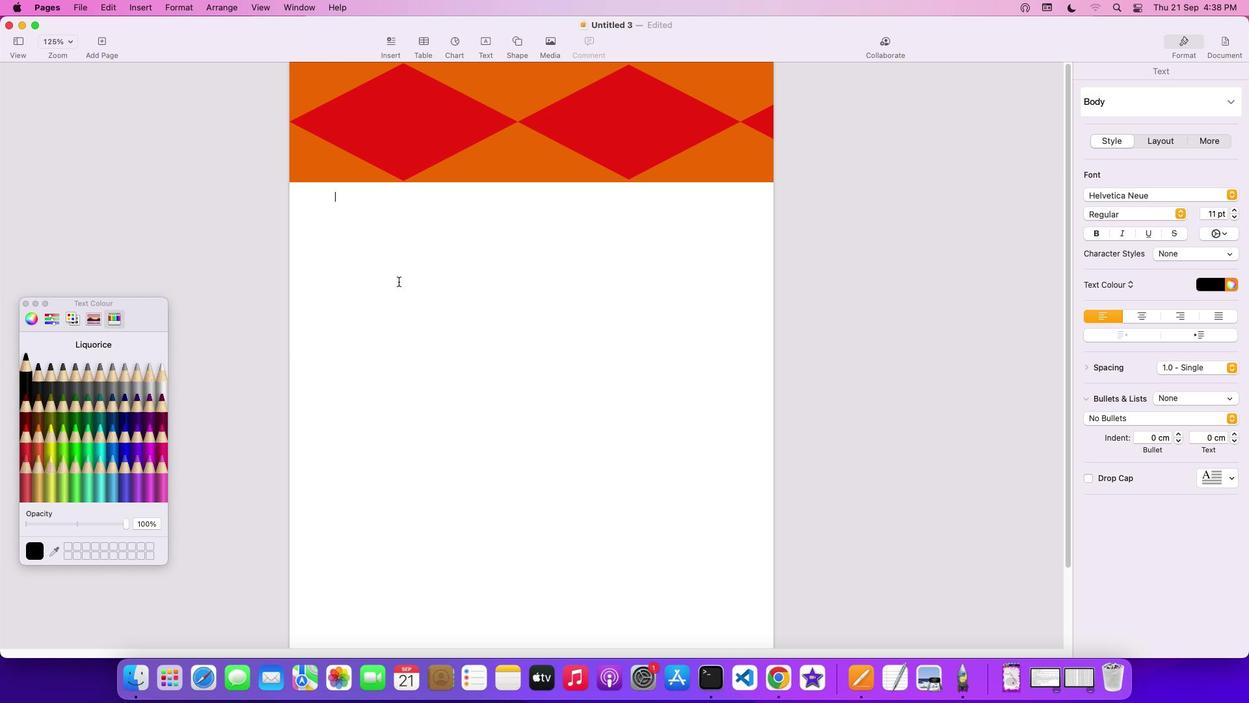 
Action: Mouse pressed left at (412, 295)
Screenshot: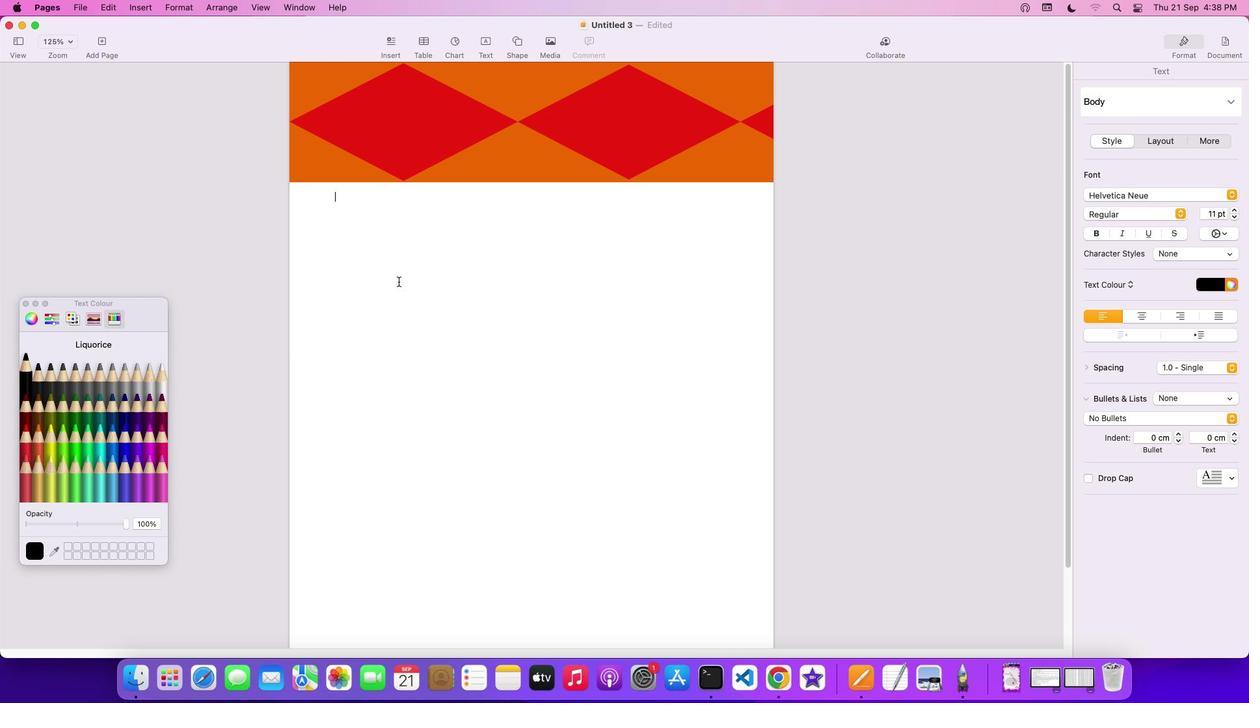 
Action: Mouse moved to (324, 97)
Screenshot: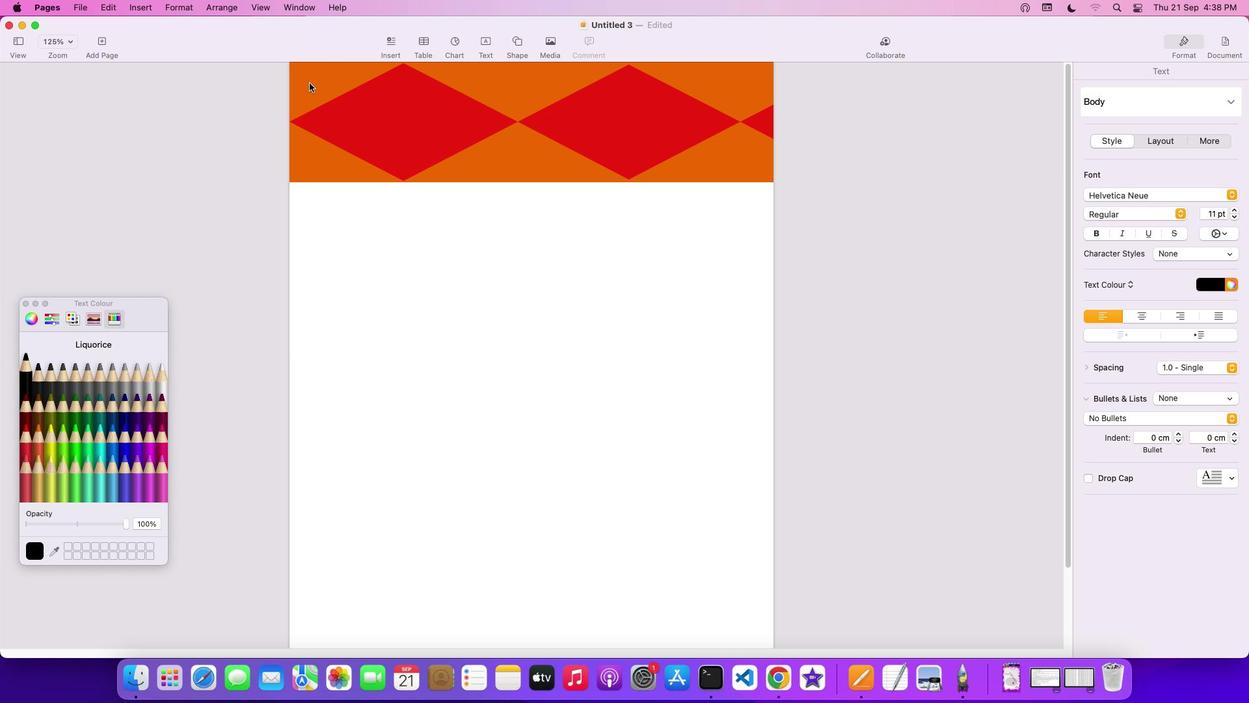 
Action: Mouse pressed left at (324, 97)
Screenshot: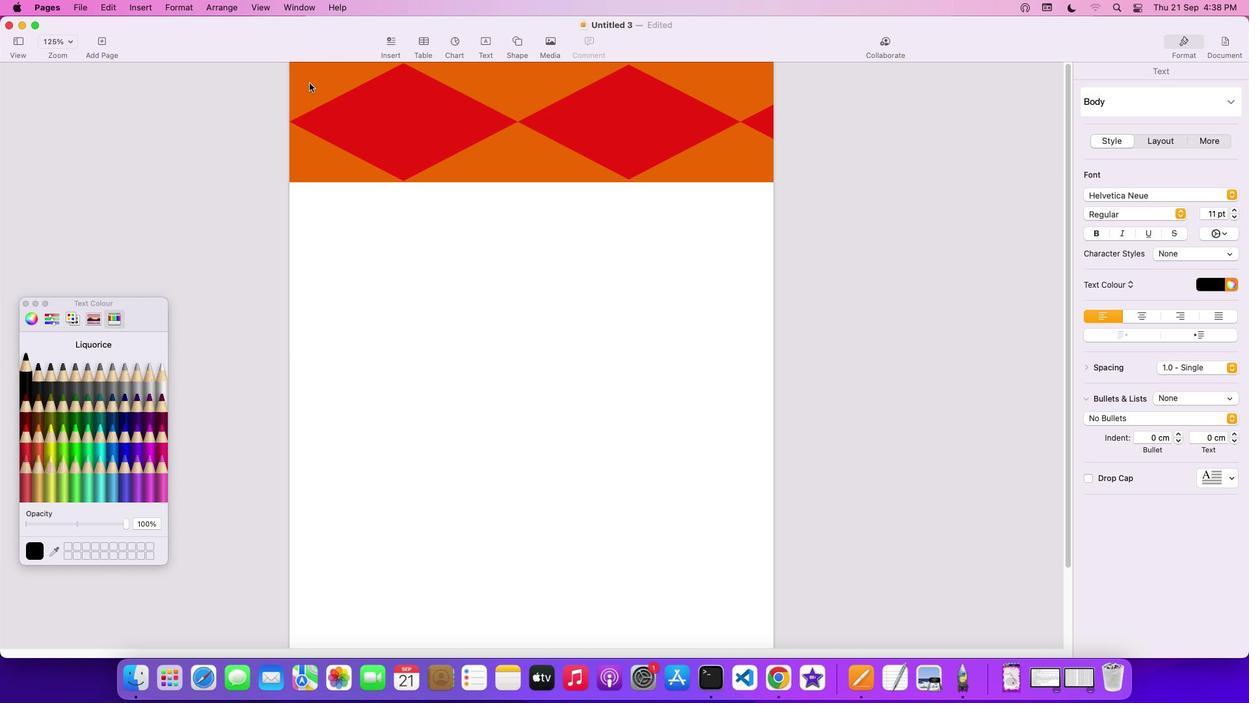 
Action: Mouse moved to (491, 273)
Screenshot: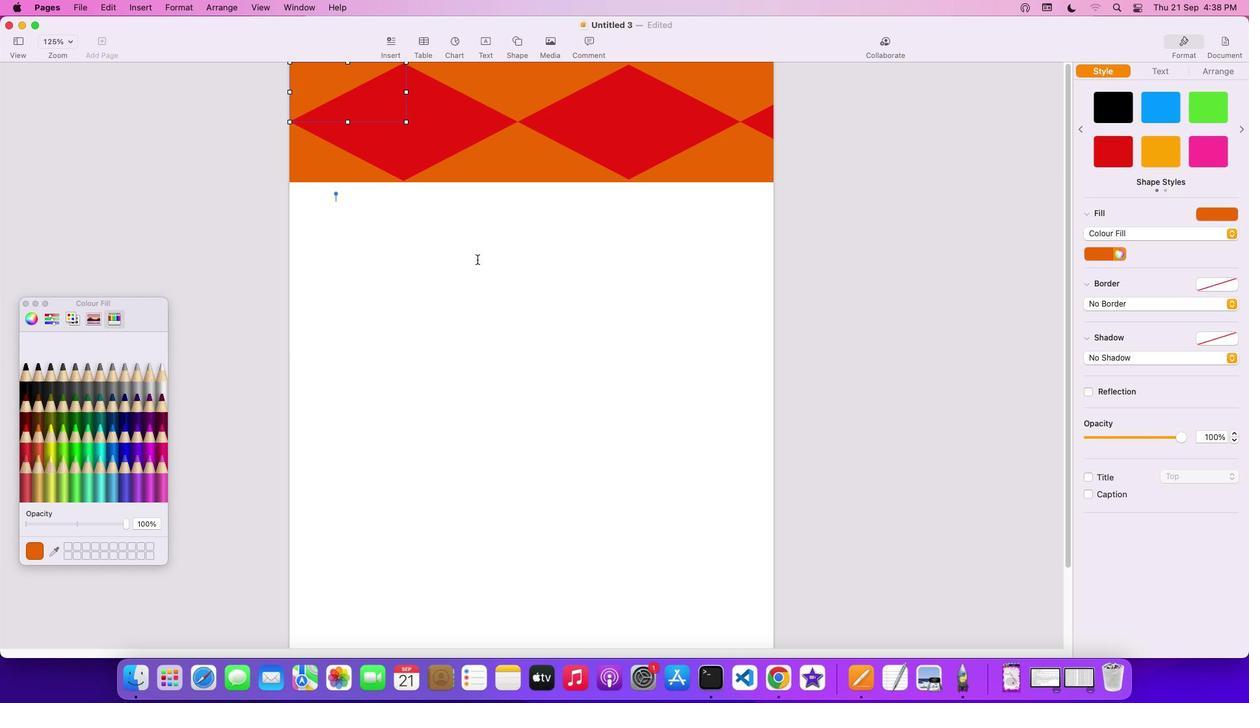 
Action: Mouse pressed left at (491, 273)
Screenshot: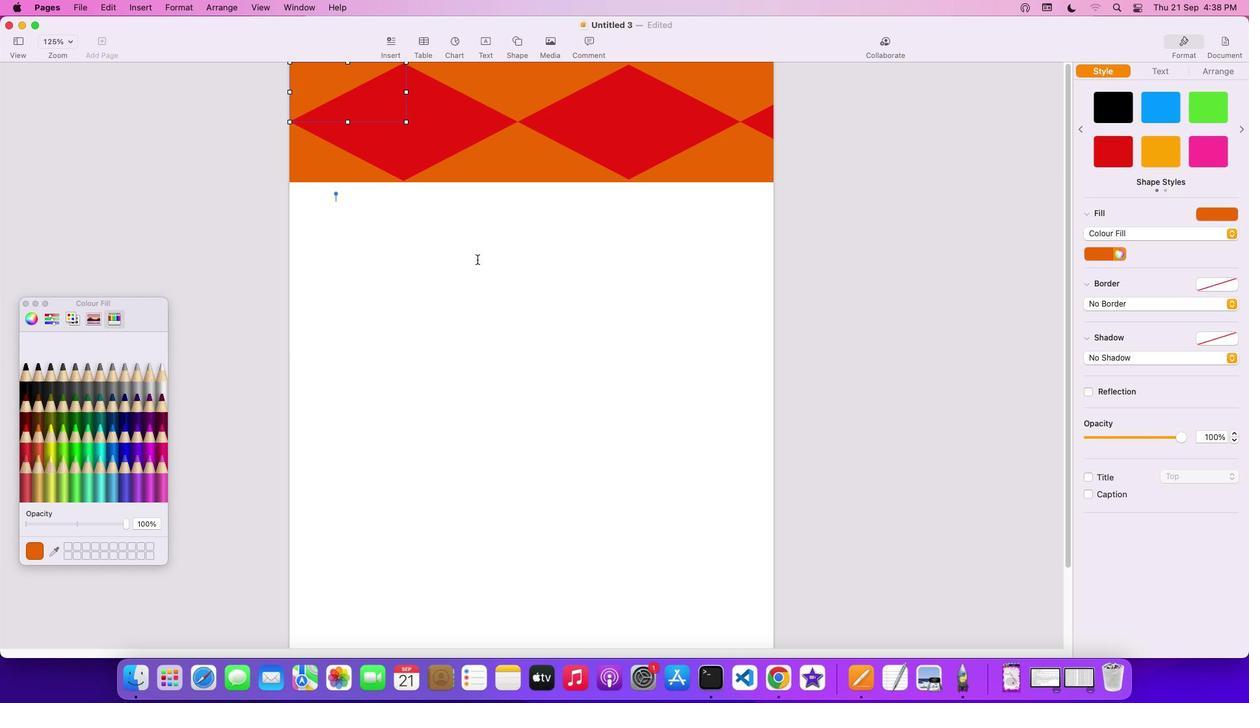 
Action: Mouse moved to (339, 171)
Screenshot: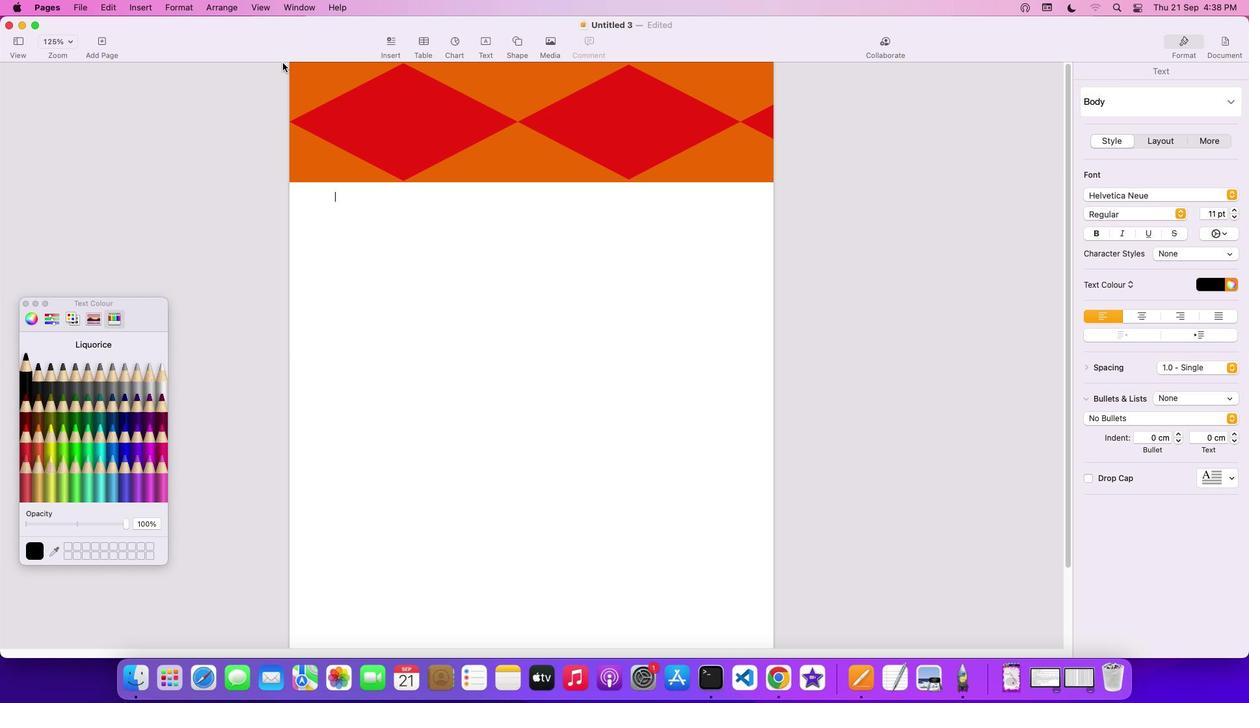 
Action: Key pressed Key.shift
Screenshot: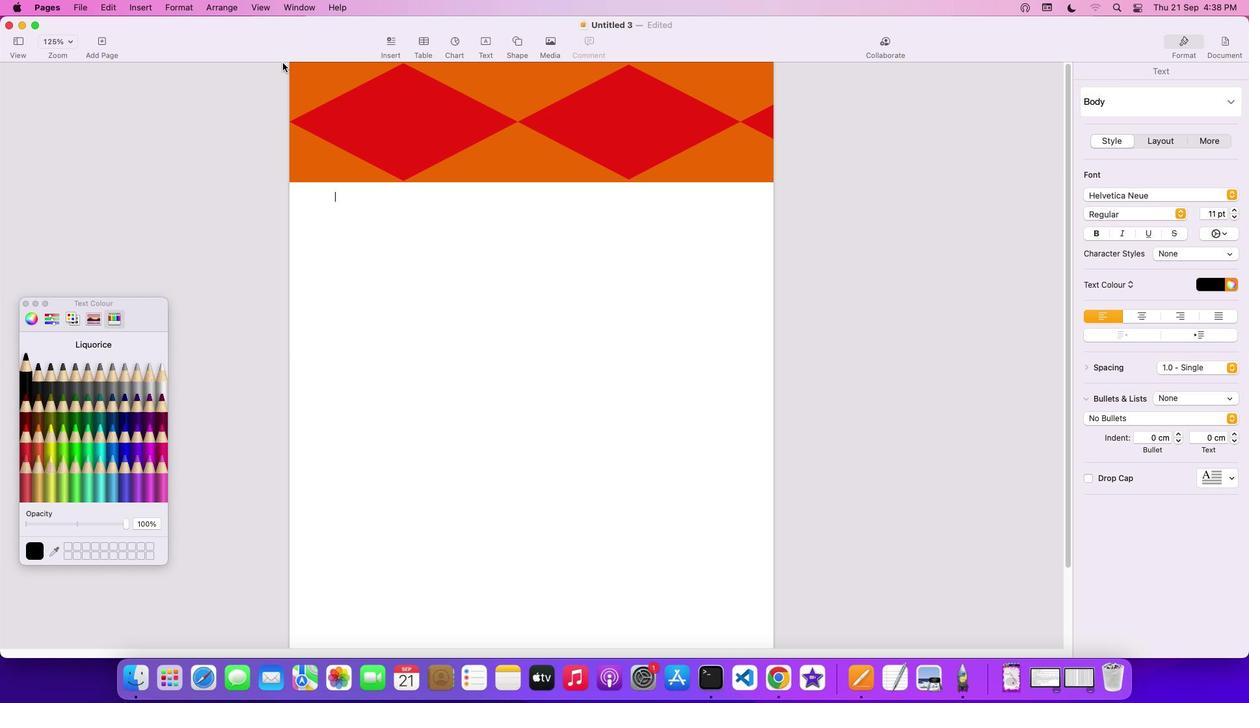 
Action: Mouse moved to (341, 102)
Screenshot: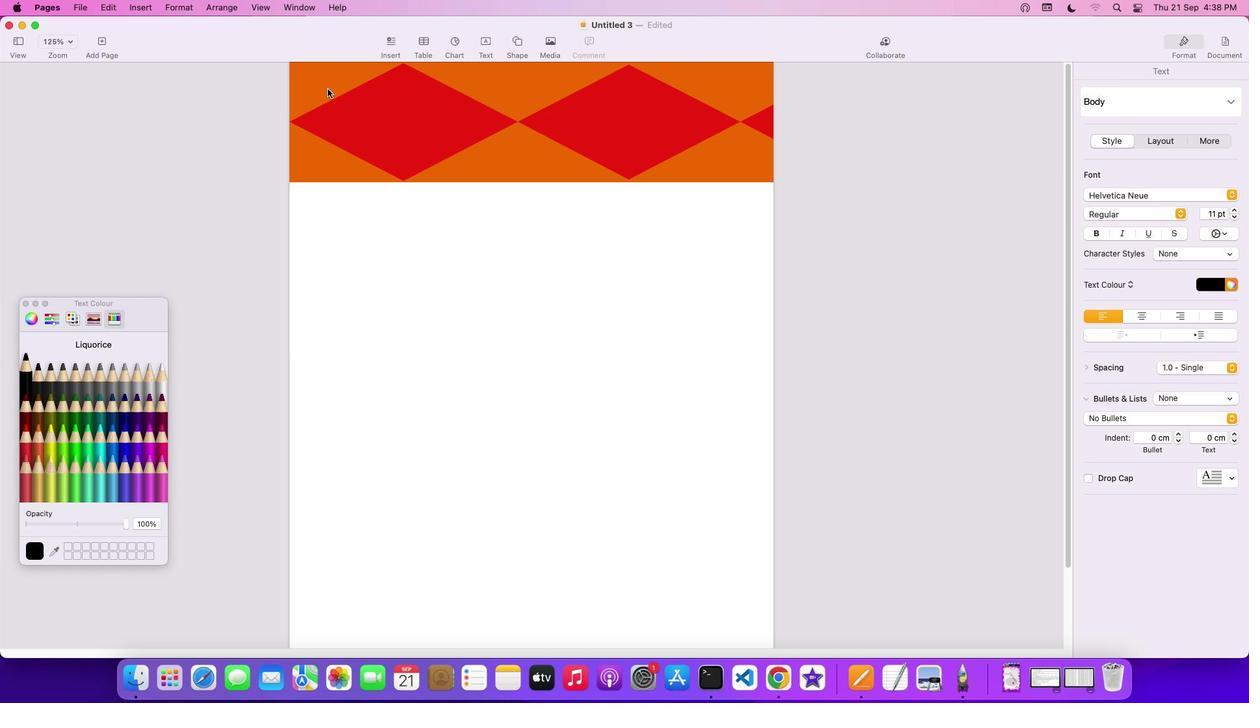 
Action: Mouse pressed left at (341, 102)
Screenshot: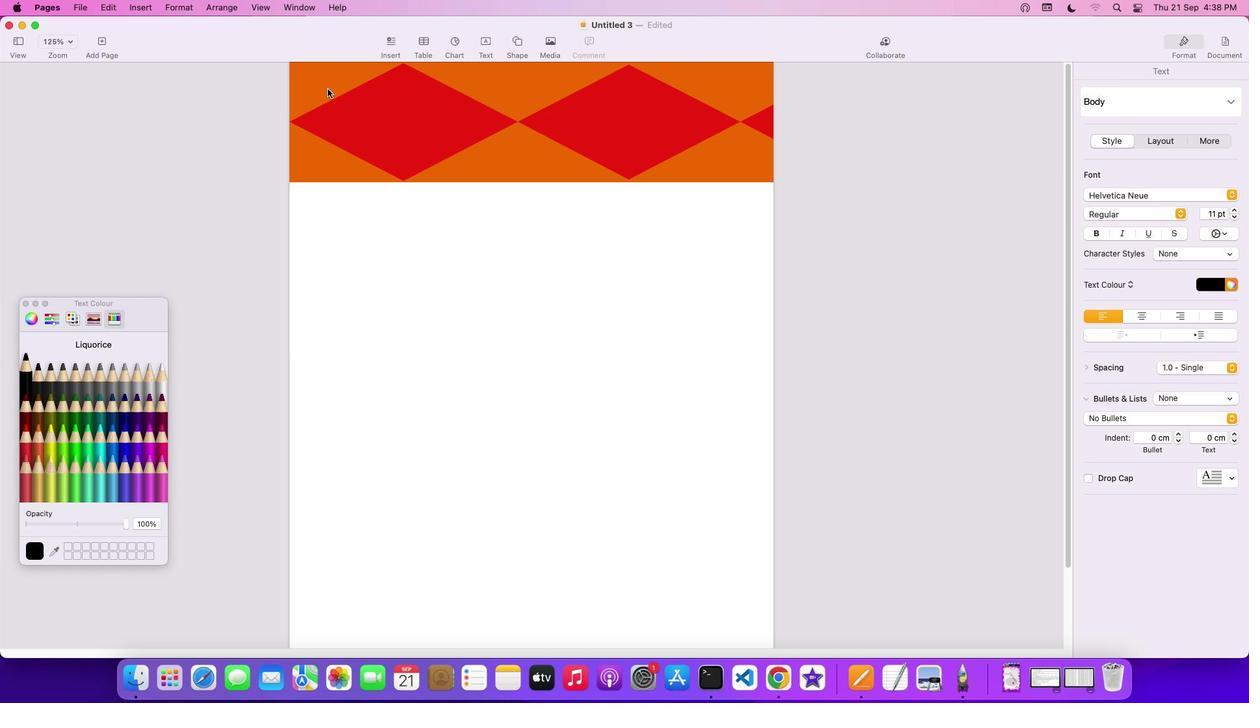 
Action: Mouse moved to (319, 174)
Screenshot: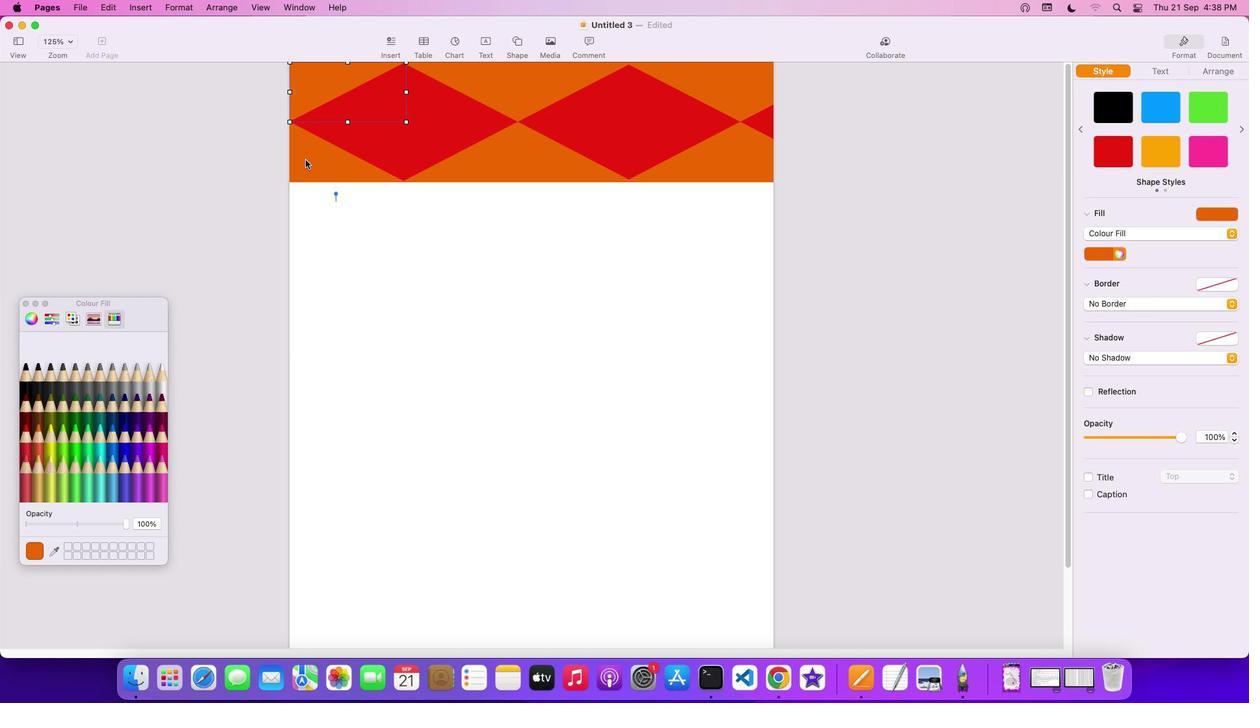 
Action: Mouse pressed left at (319, 174)
Screenshot: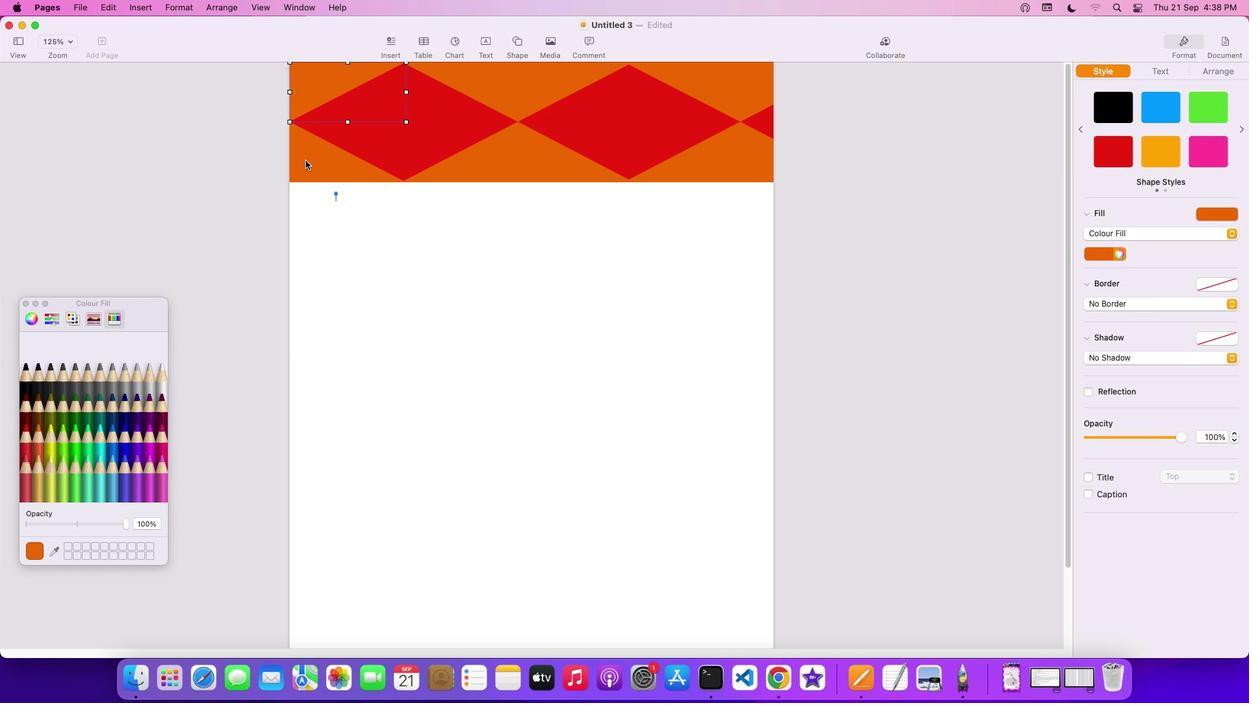 
Action: Mouse moved to (450, 83)
Screenshot: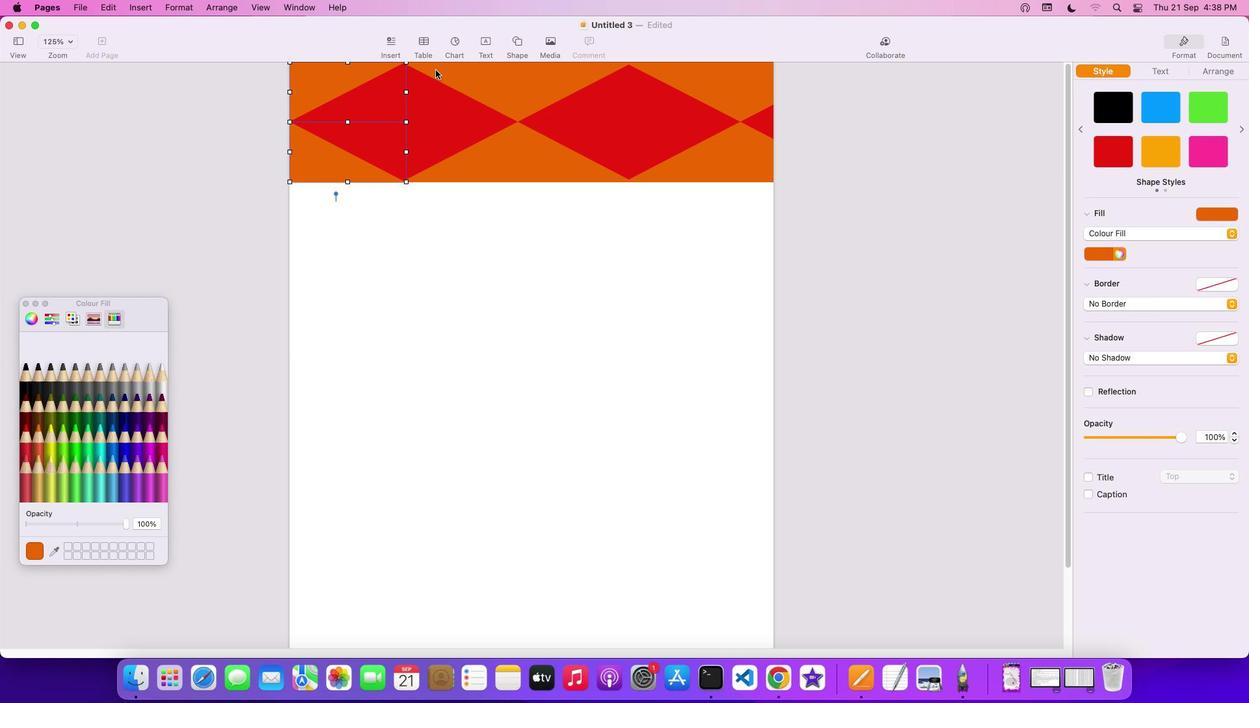 
Action: Mouse pressed left at (450, 83)
Screenshot: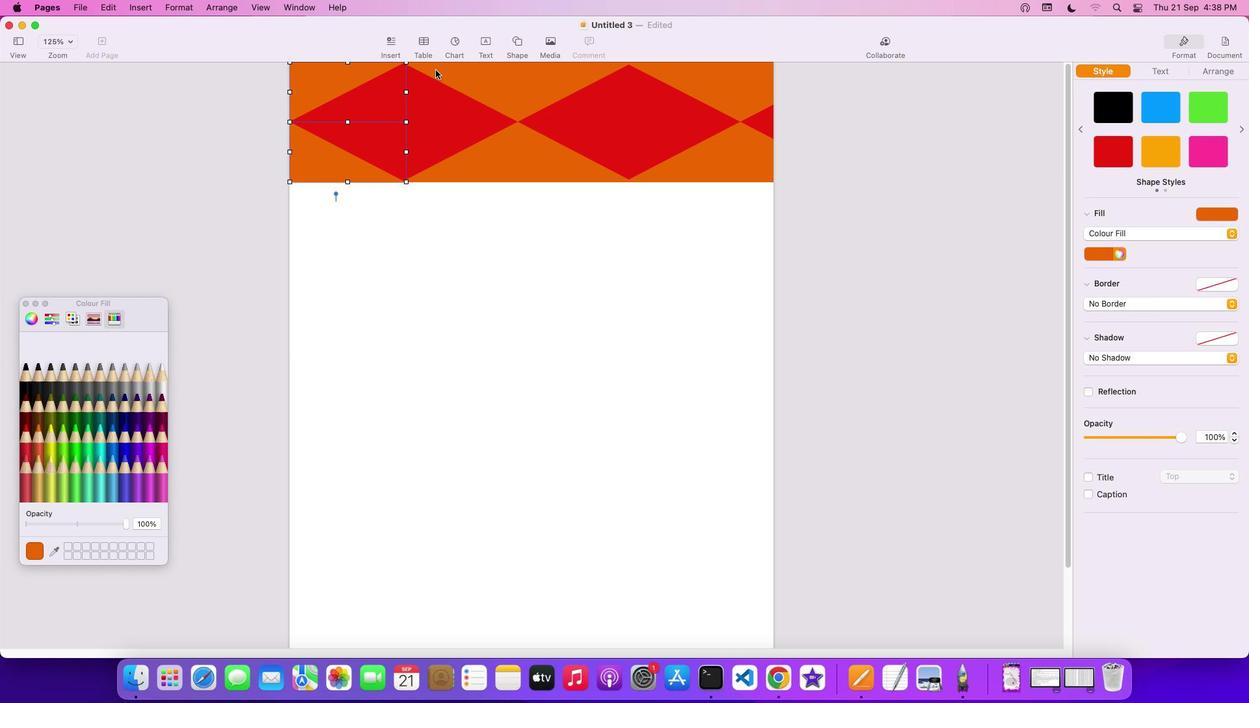 
Action: Mouse moved to (464, 188)
Screenshot: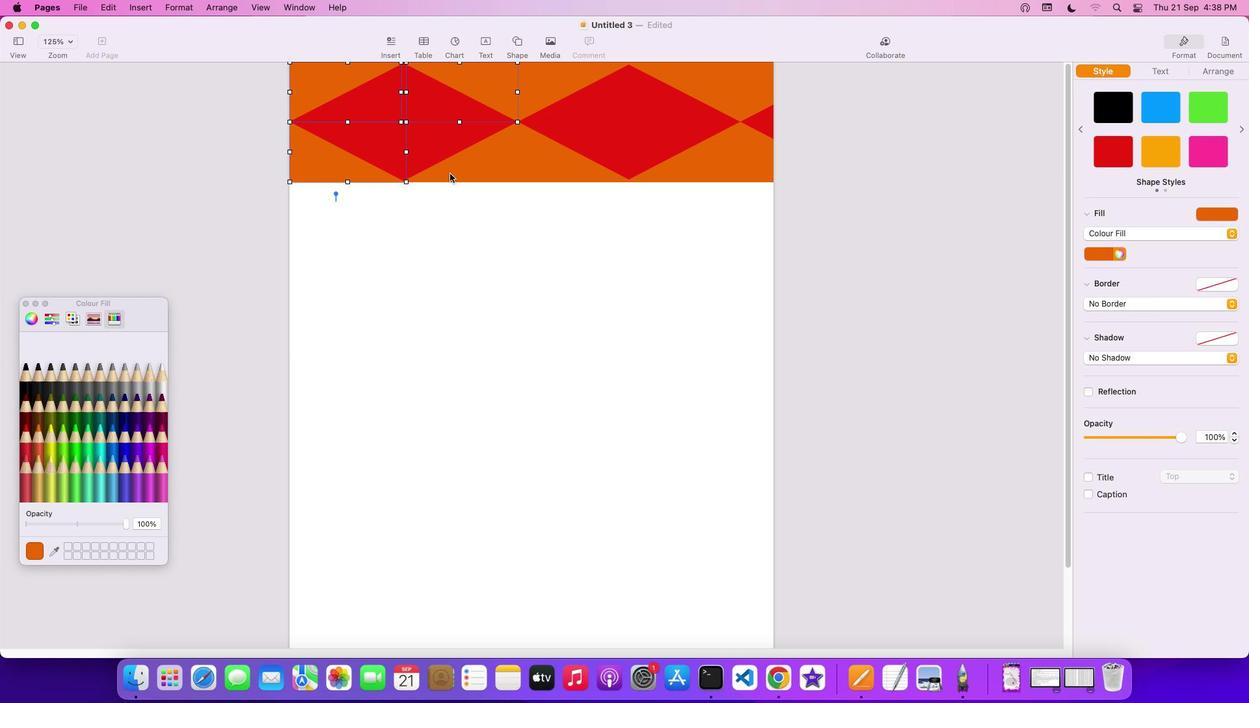 
Action: Mouse pressed left at (464, 188)
Screenshot: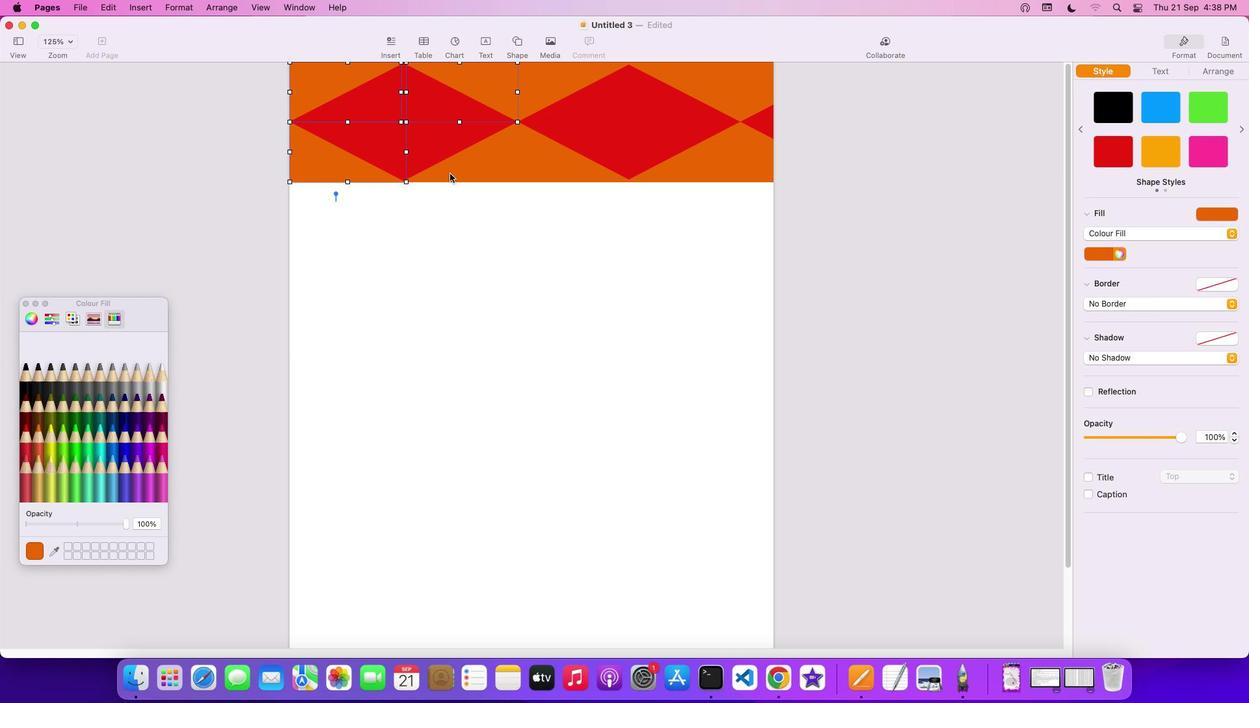 
Action: Mouse moved to (548, 184)
Screenshot: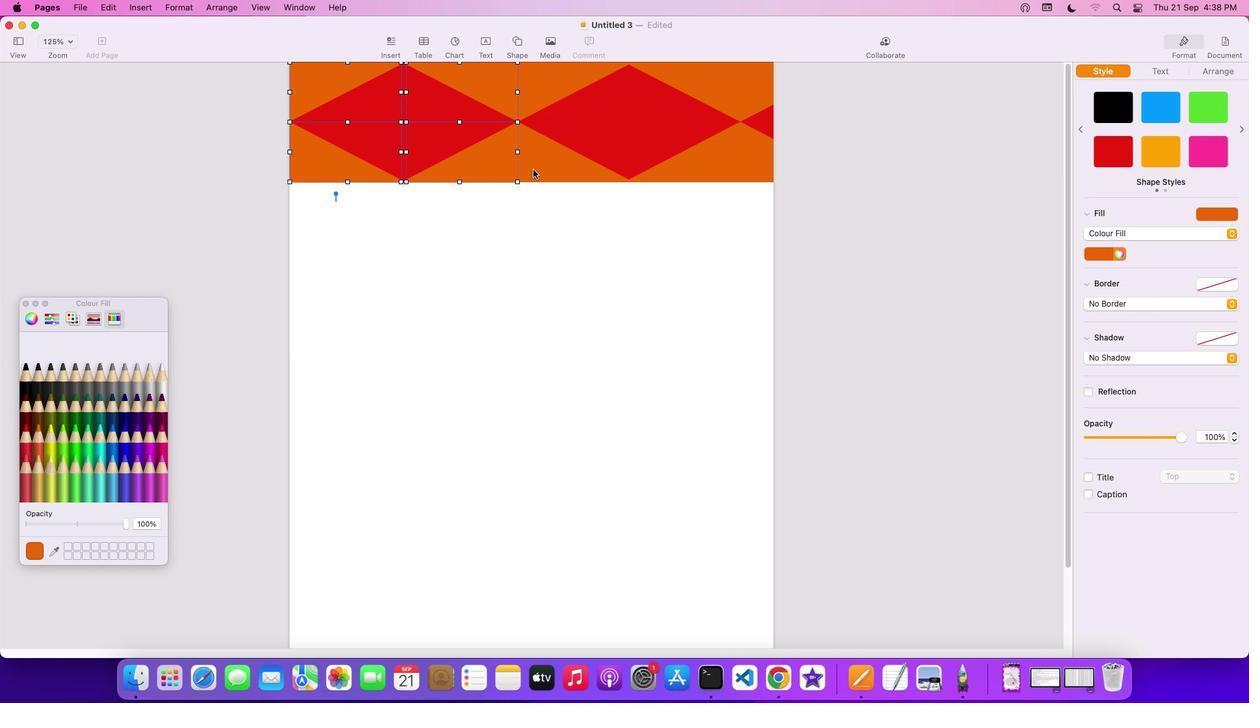 
Action: Mouse pressed left at (548, 184)
Screenshot: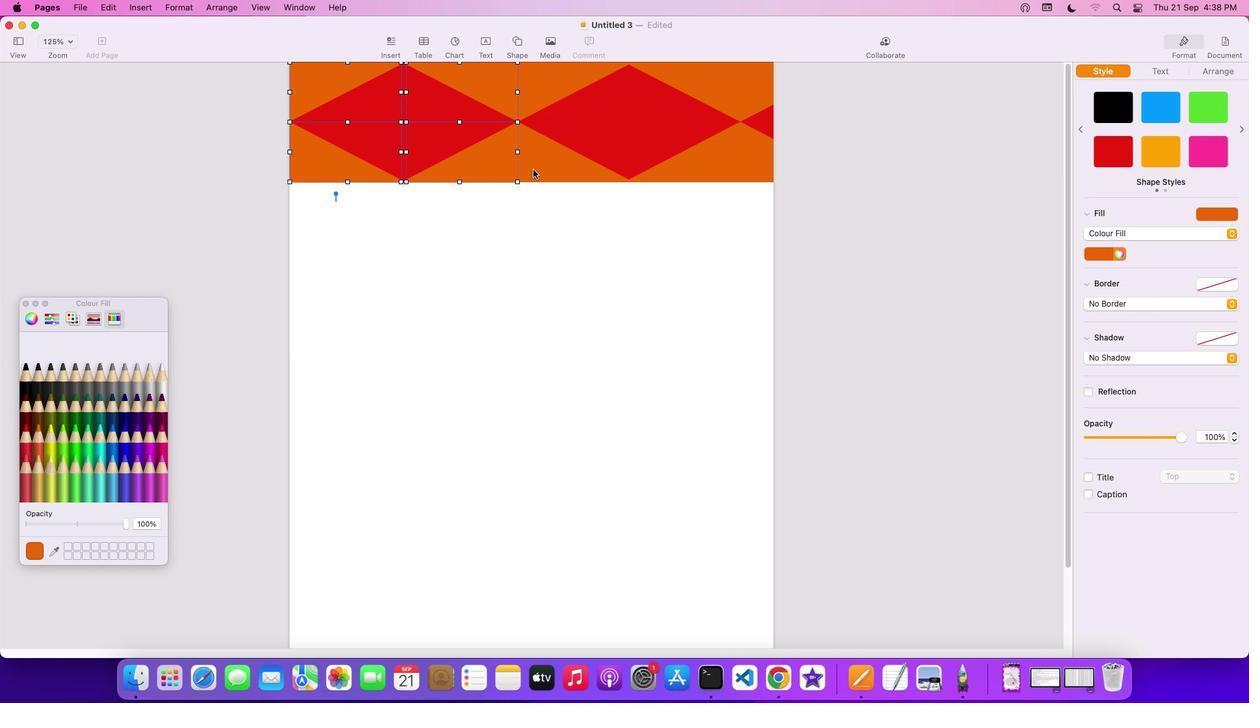 
Action: Mouse moved to (540, 87)
Screenshot: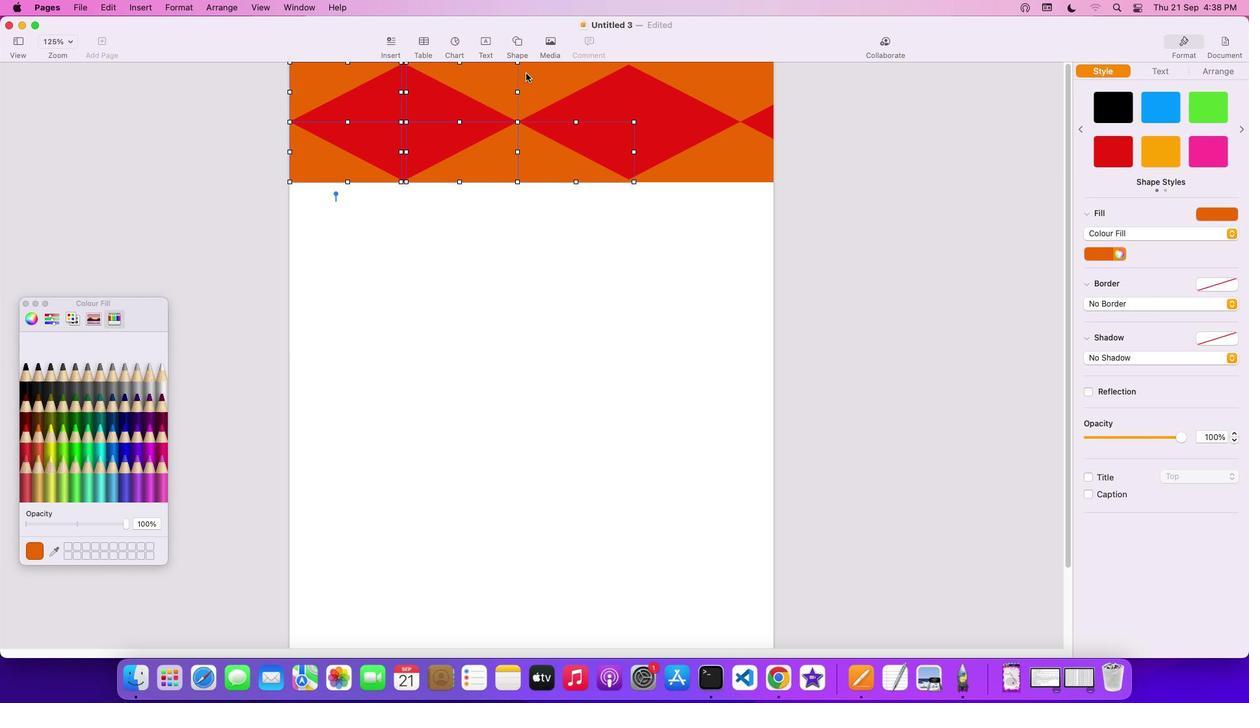 
Action: Mouse pressed left at (540, 87)
Screenshot: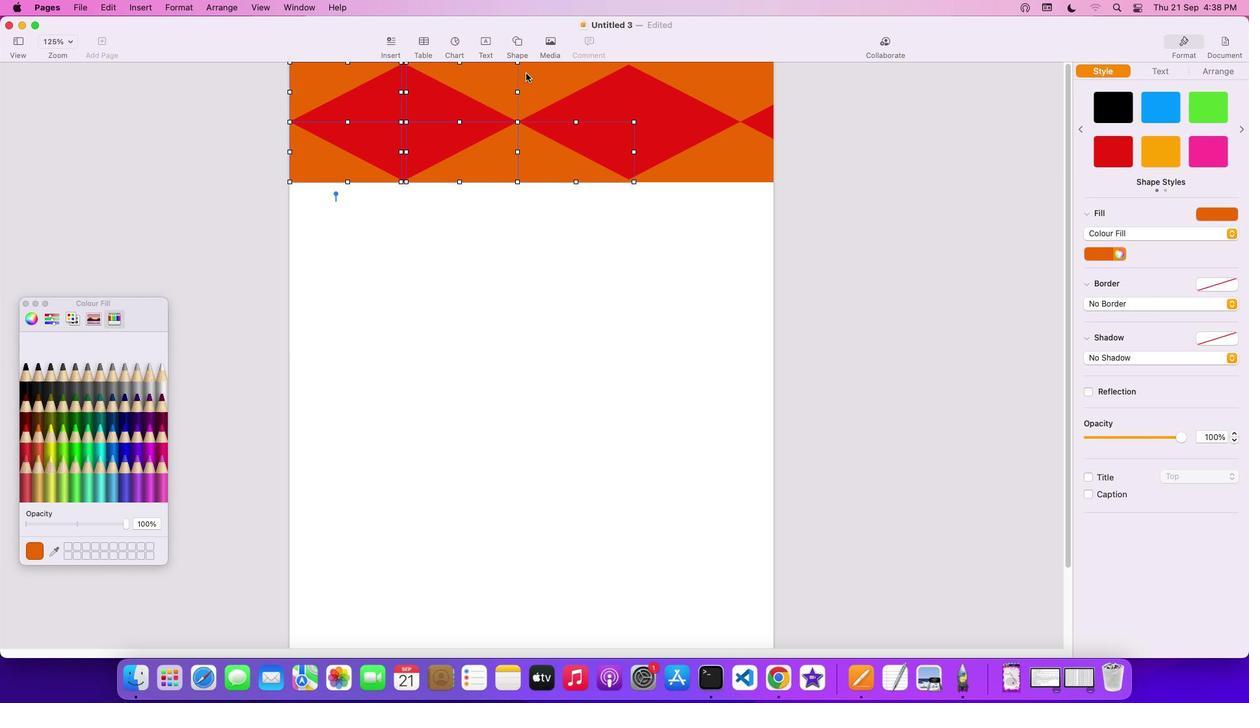 
Action: Mouse moved to (686, 80)
Screenshot: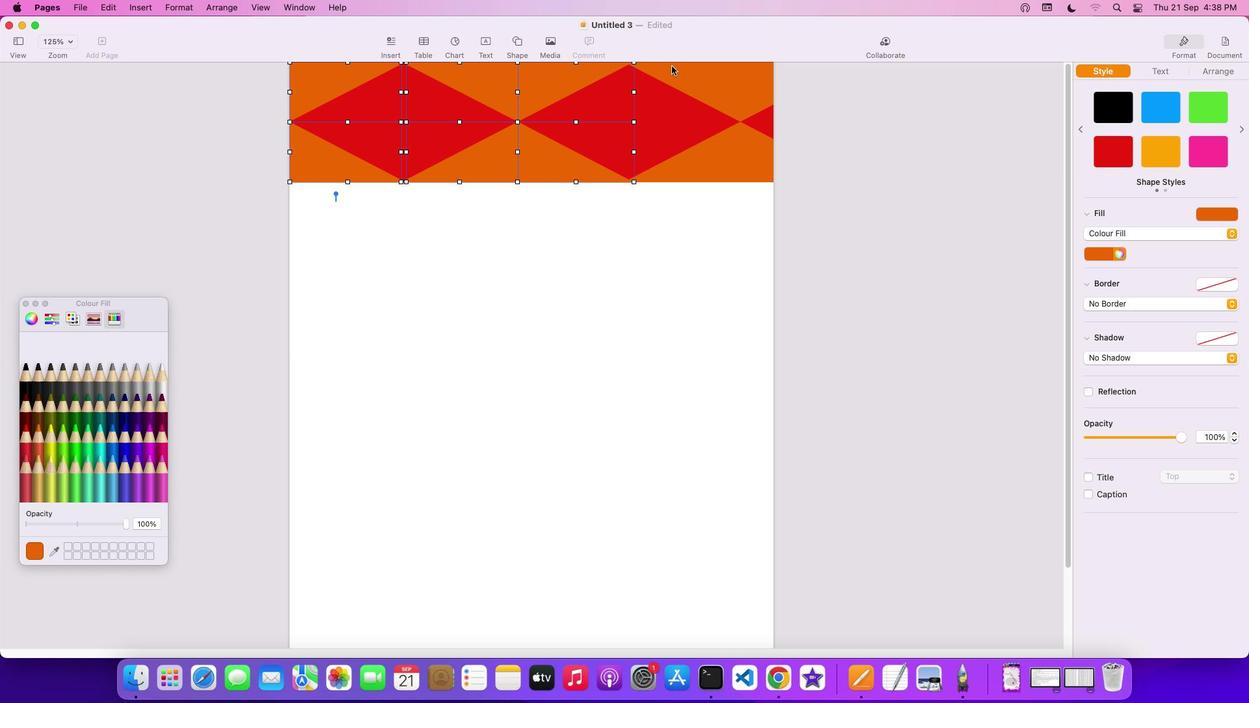 
Action: Mouse pressed left at (686, 80)
Screenshot: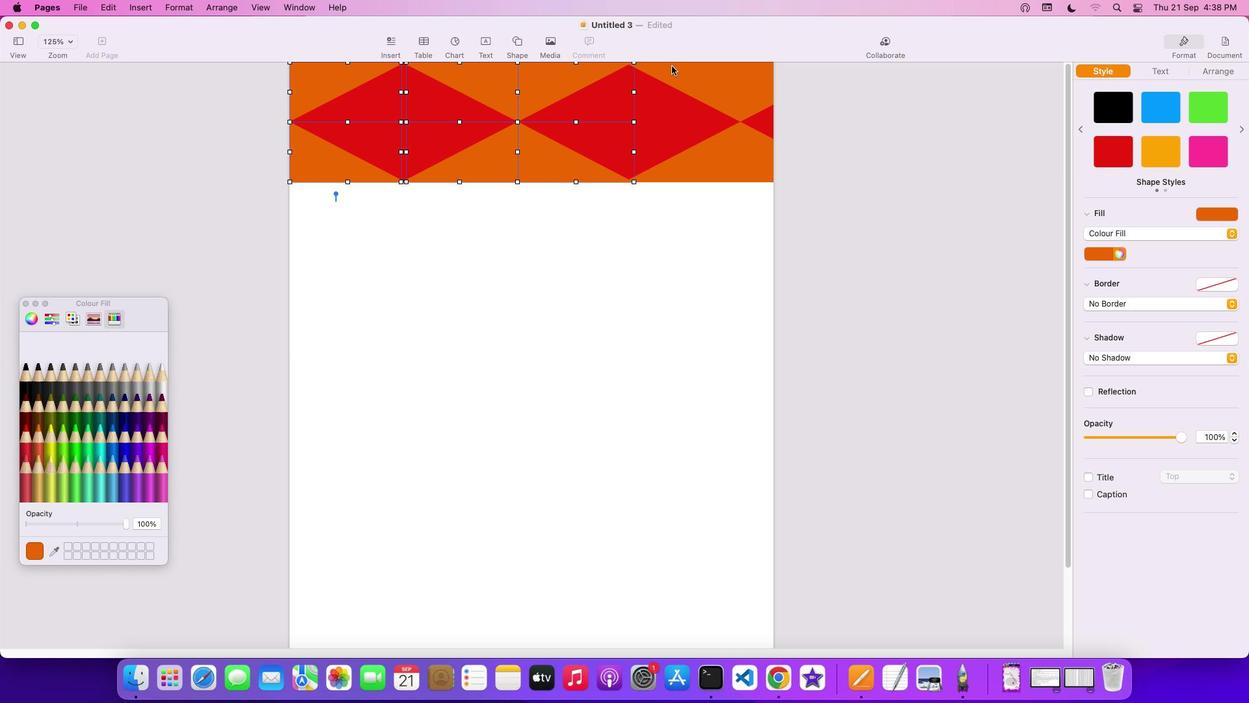 
Action: Mouse moved to (690, 182)
Screenshot: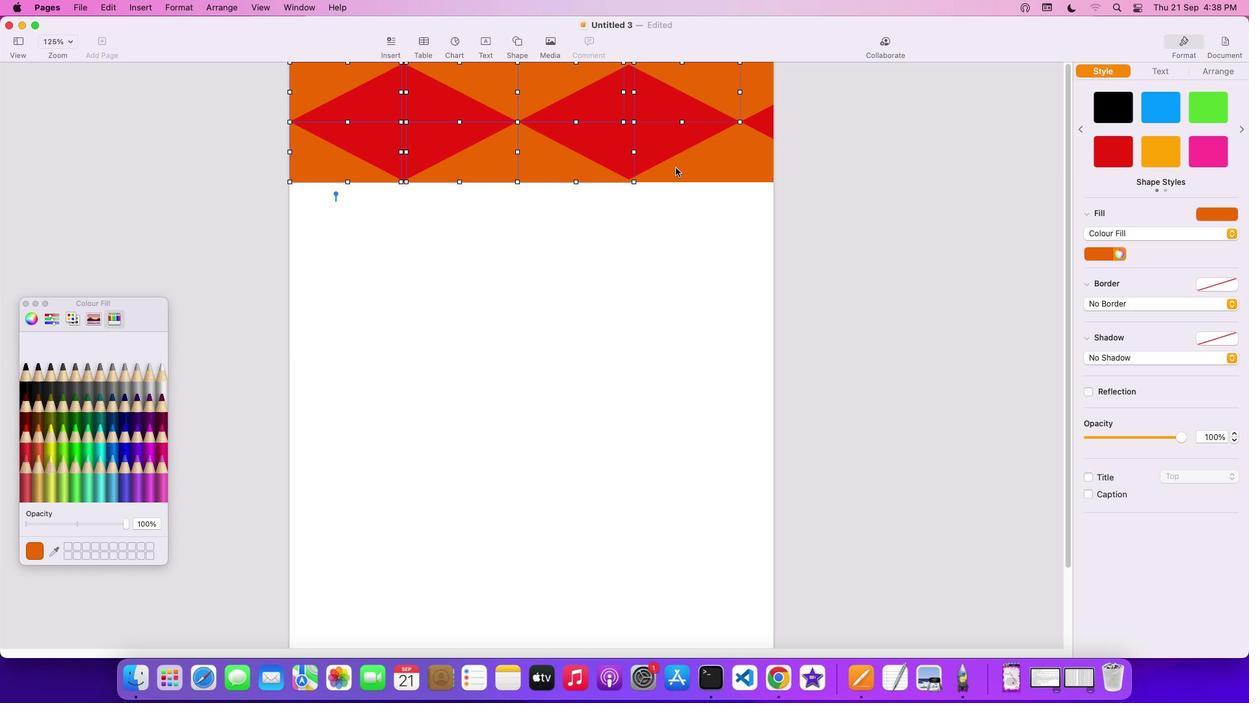 
Action: Mouse pressed left at (690, 182)
Screenshot: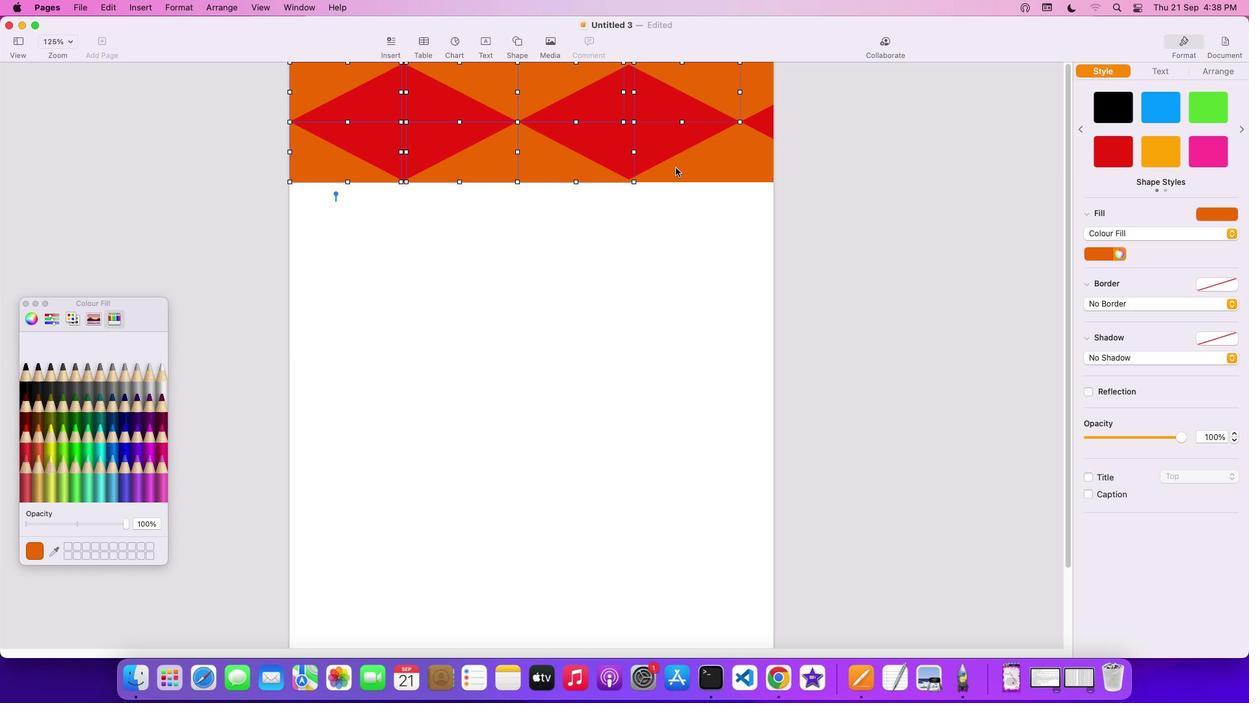 
Action: Mouse moved to (763, 175)
Screenshot: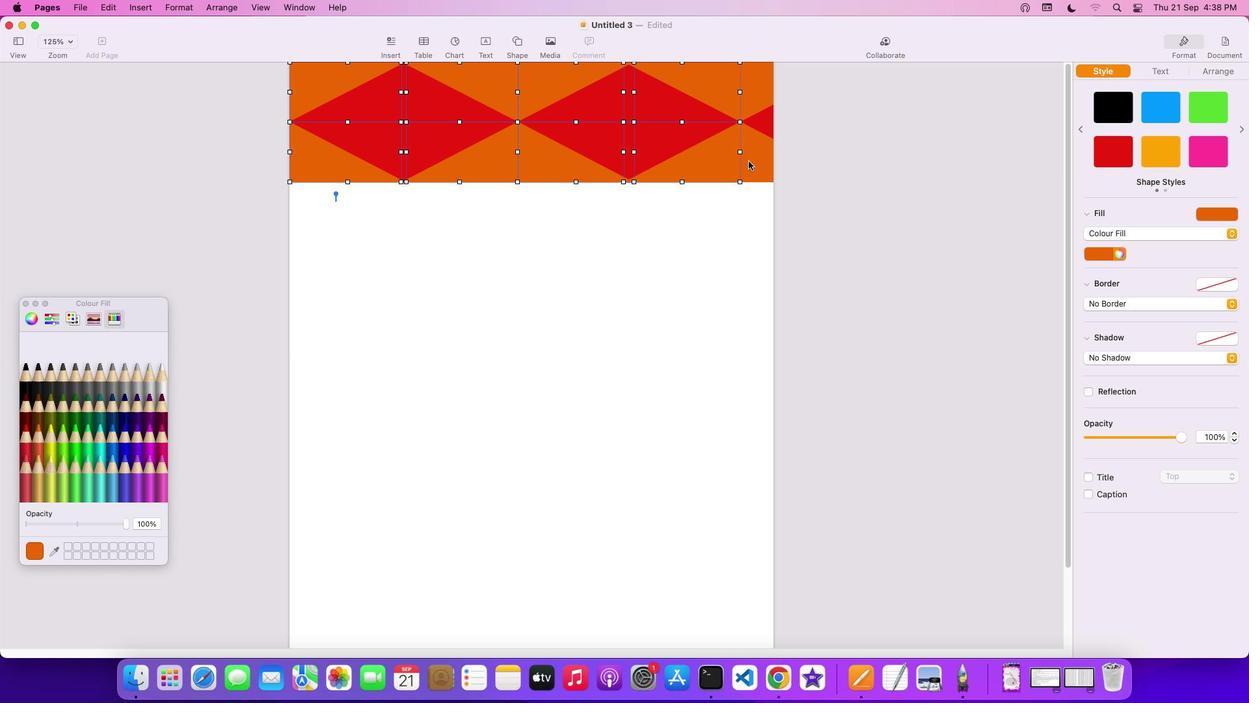 
Action: Mouse pressed left at (763, 175)
Screenshot: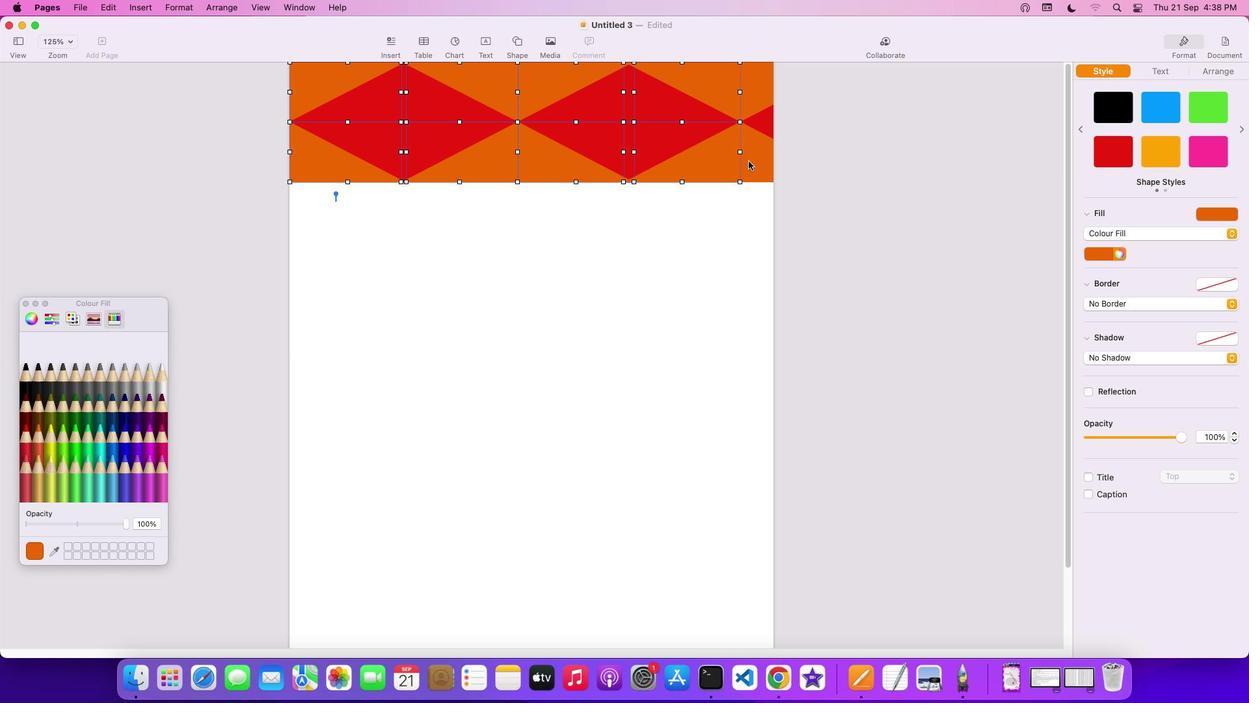 
Action: Mouse moved to (764, 89)
Screenshot: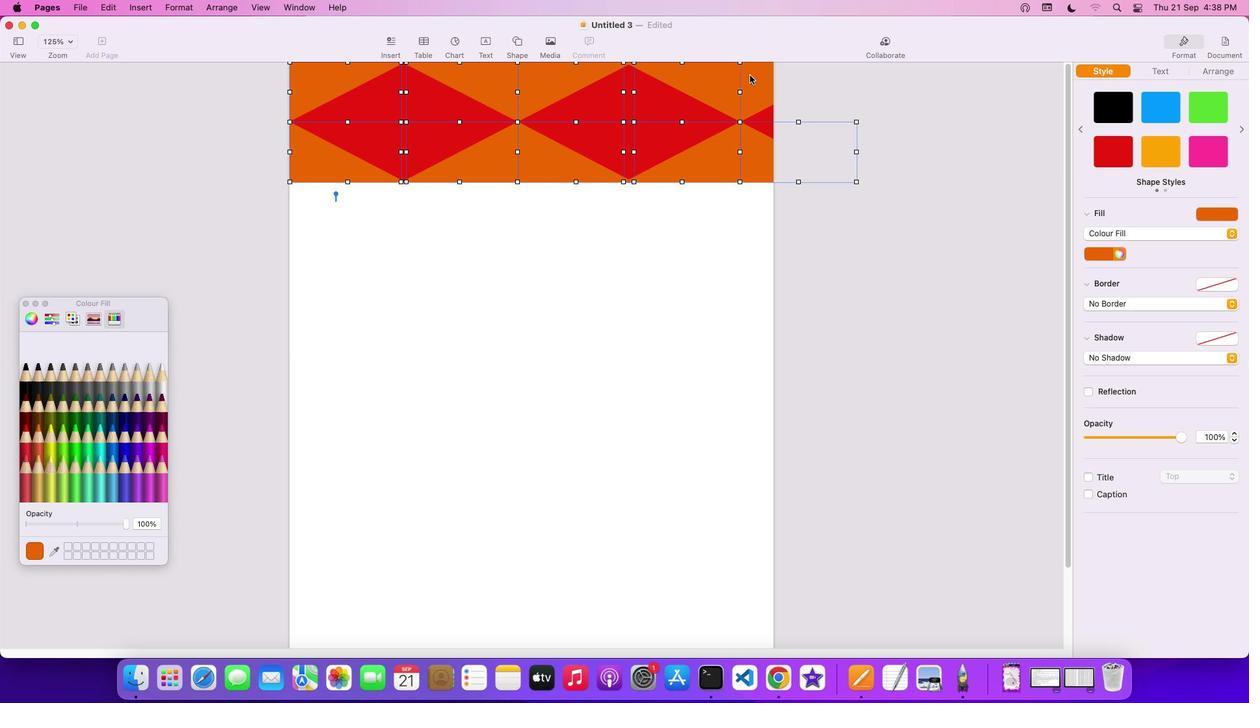 
Action: Mouse pressed left at (764, 89)
Screenshot: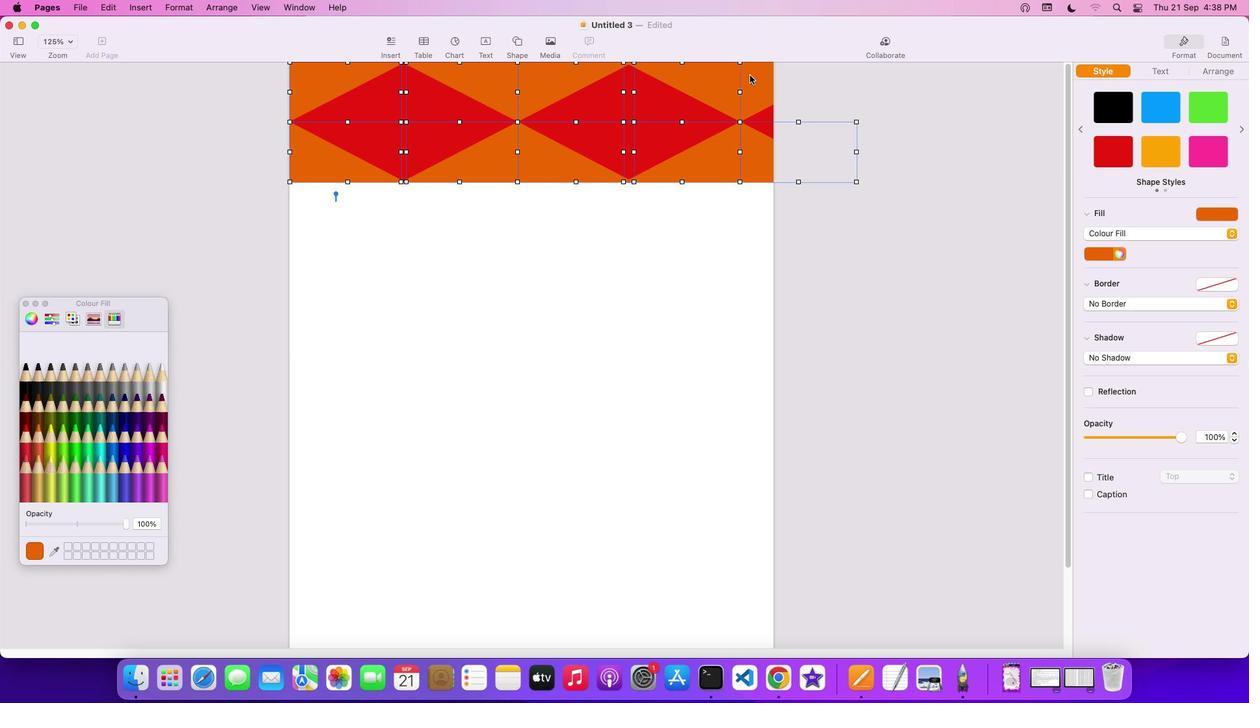 
Action: Mouse moved to (1246, 251)
Screenshot: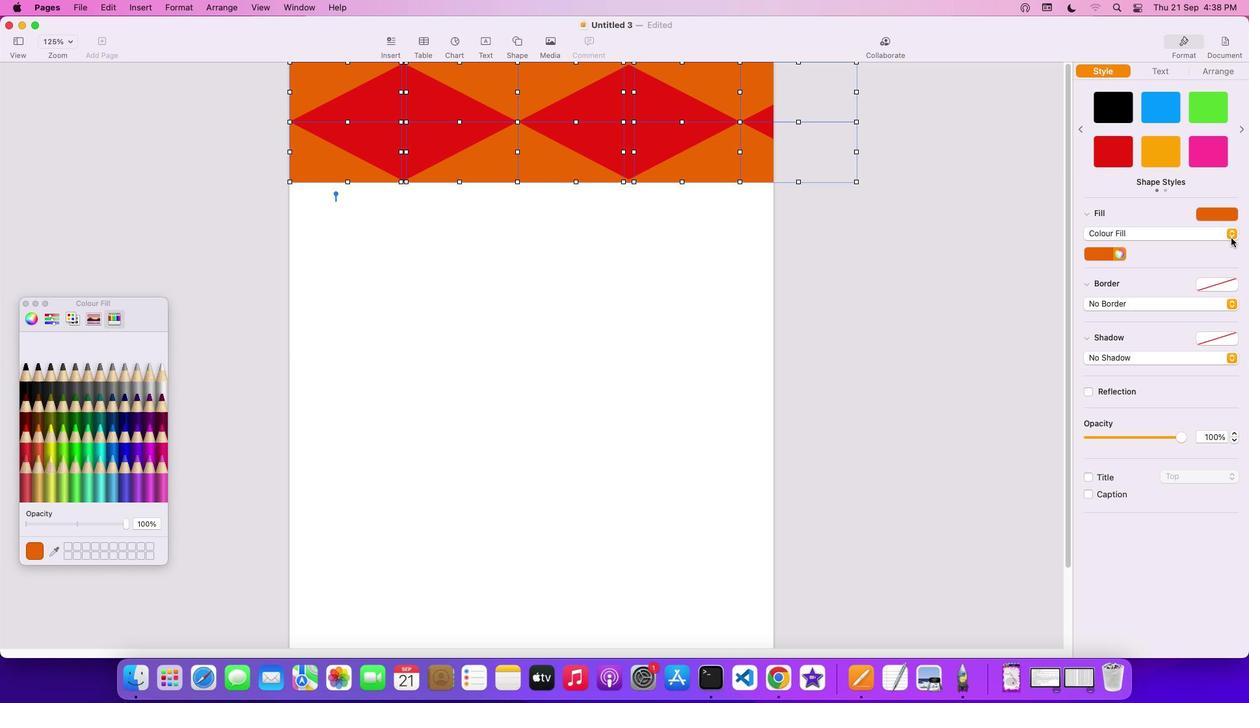 
Action: Mouse pressed left at (1246, 251)
Screenshot: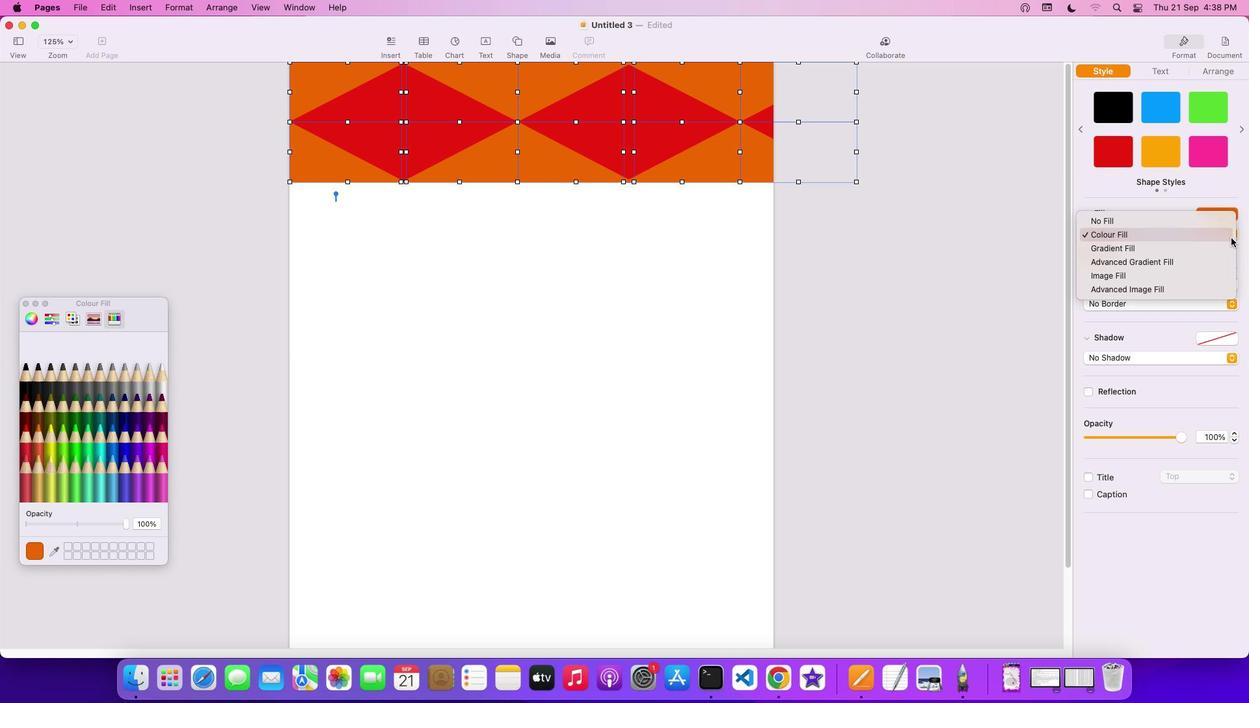 
Action: Mouse moved to (1222, 261)
Screenshot: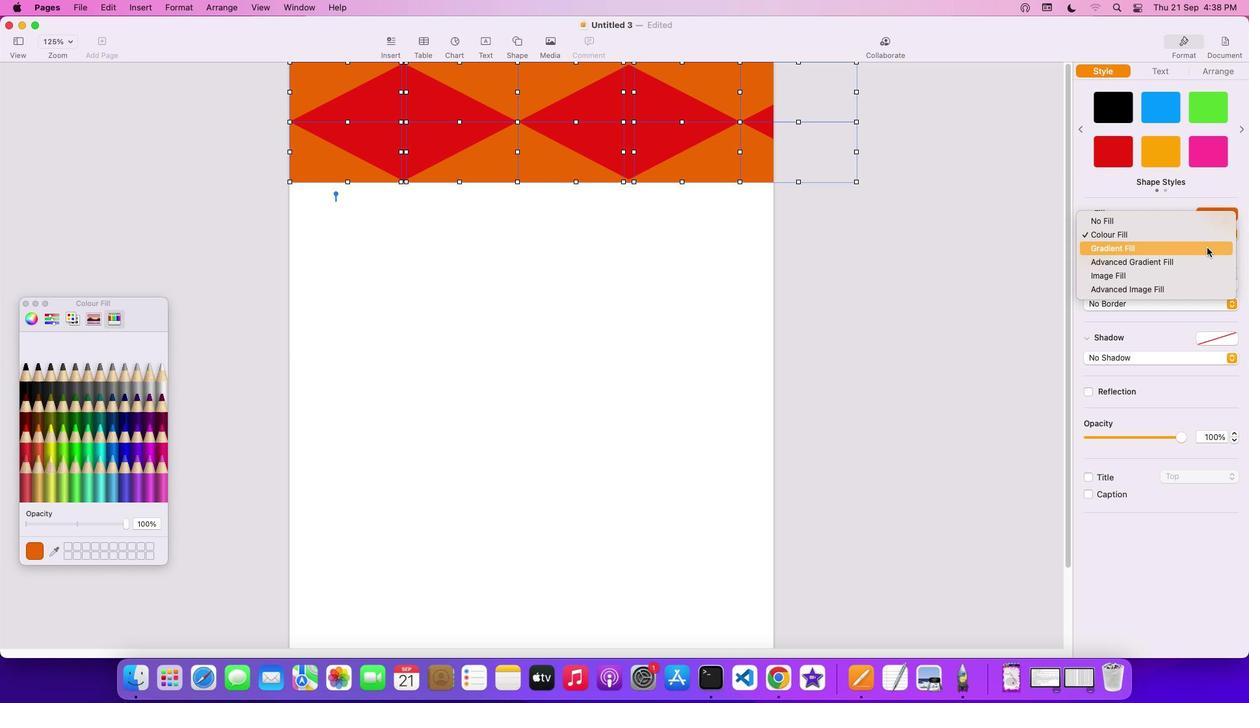 
Action: Mouse pressed left at (1222, 261)
